 Task: Explore Airbnb listings for your stay for an upcoming conference in San Antonio, Texas, with a focus on Airbnb options near the conference center.
Action: Mouse moved to (380, 93)
Screenshot: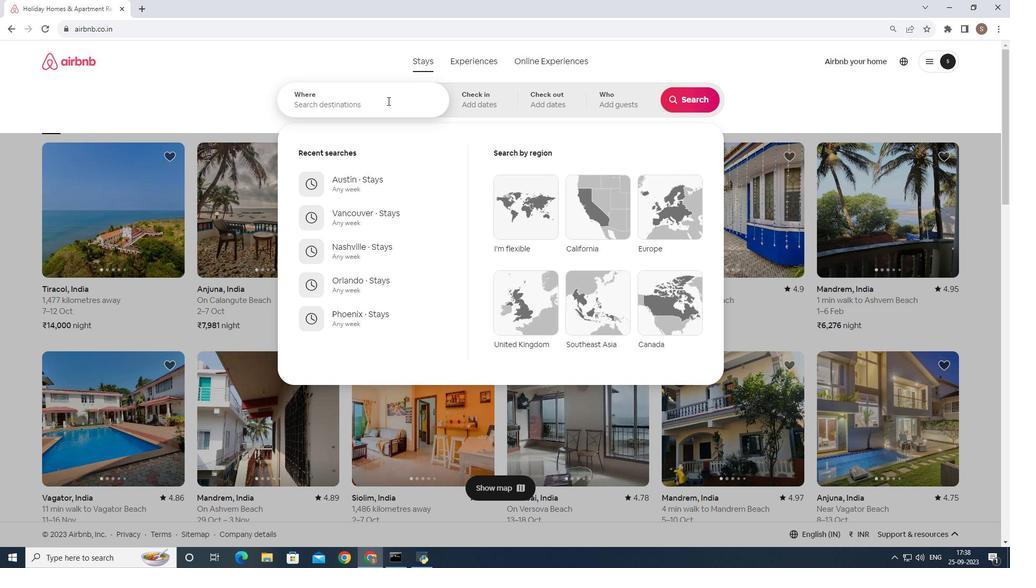 
Action: Key pressed san<Key.space>antonio
Screenshot: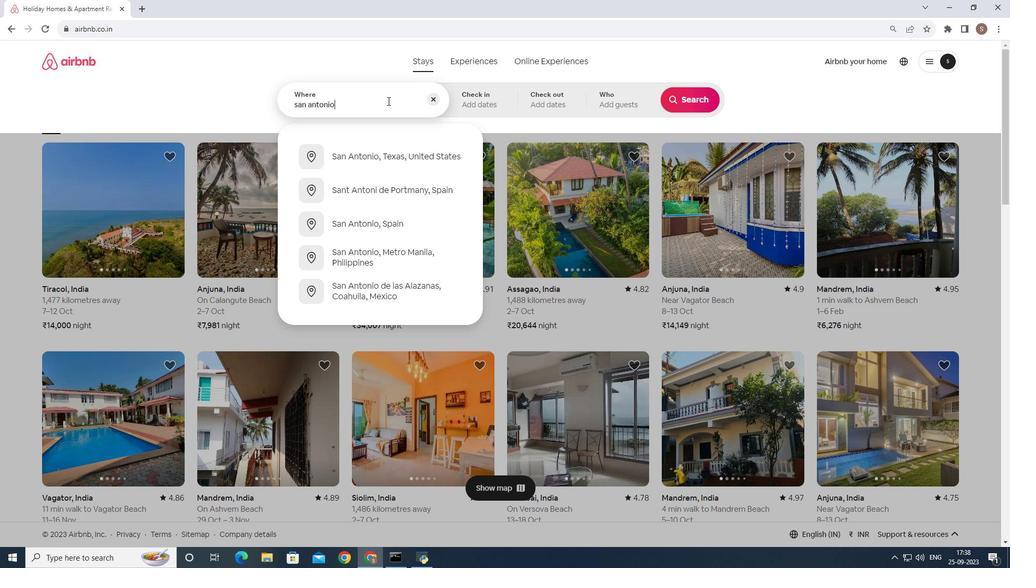 
Action: Mouse moved to (372, 146)
Screenshot: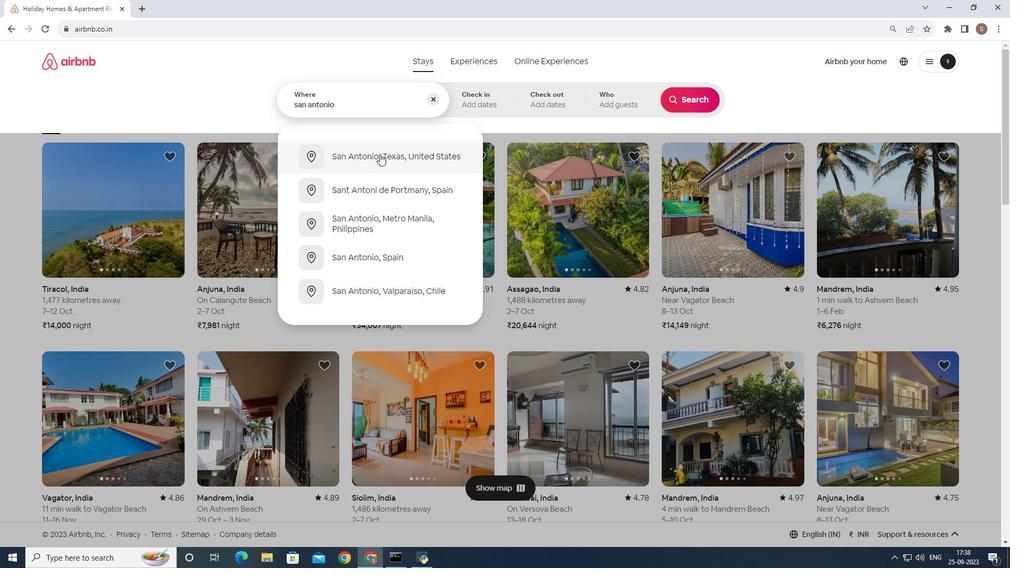 
Action: Mouse pressed left at (372, 146)
Screenshot: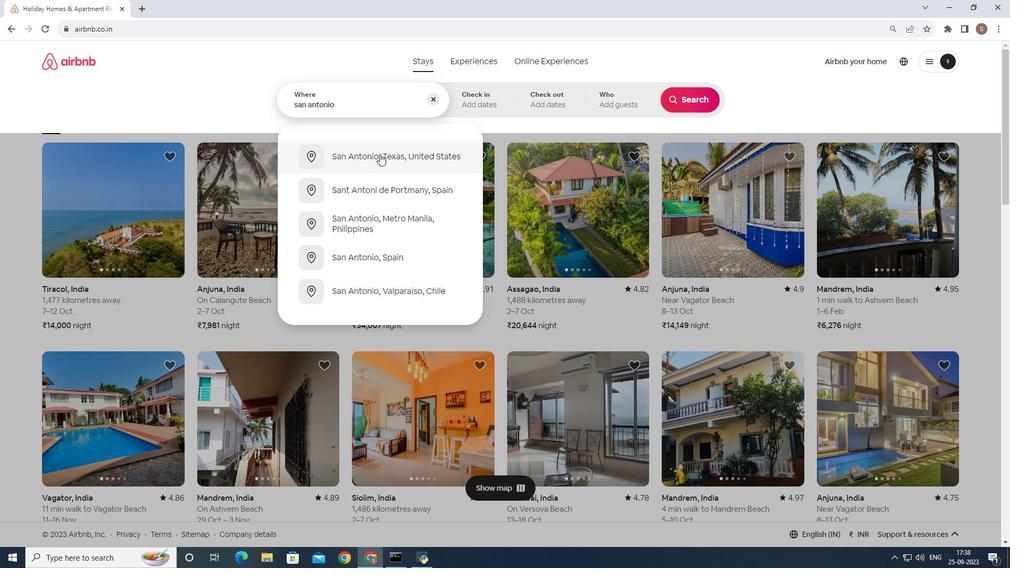 
Action: Mouse moved to (658, 100)
Screenshot: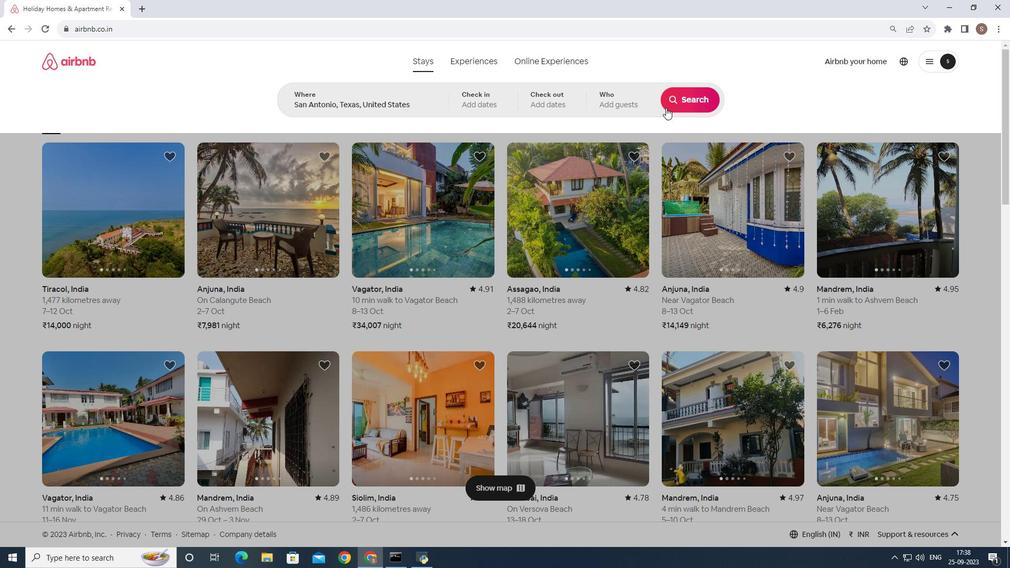 
Action: Mouse pressed left at (658, 100)
Screenshot: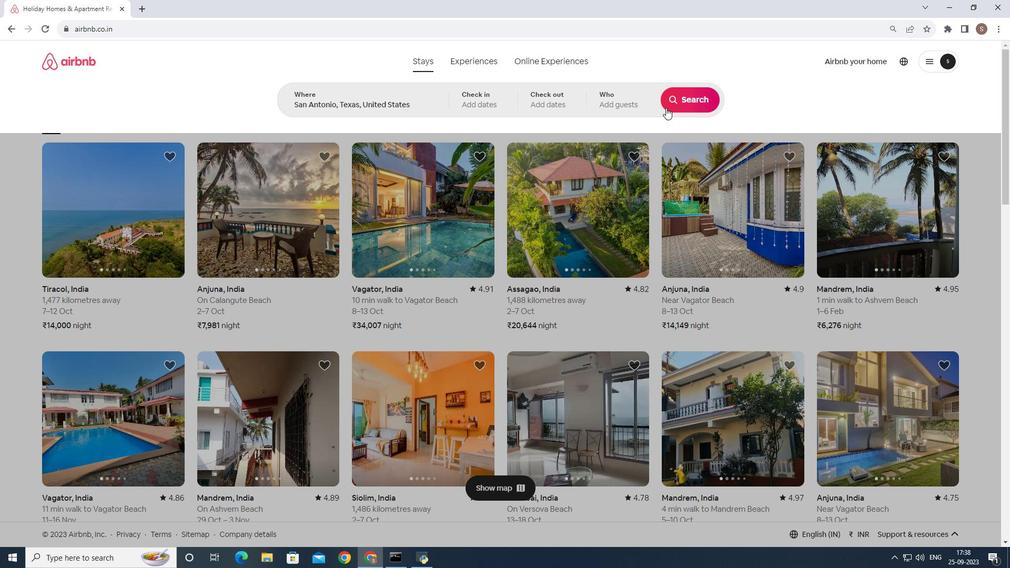 
Action: Mouse moved to (842, 106)
Screenshot: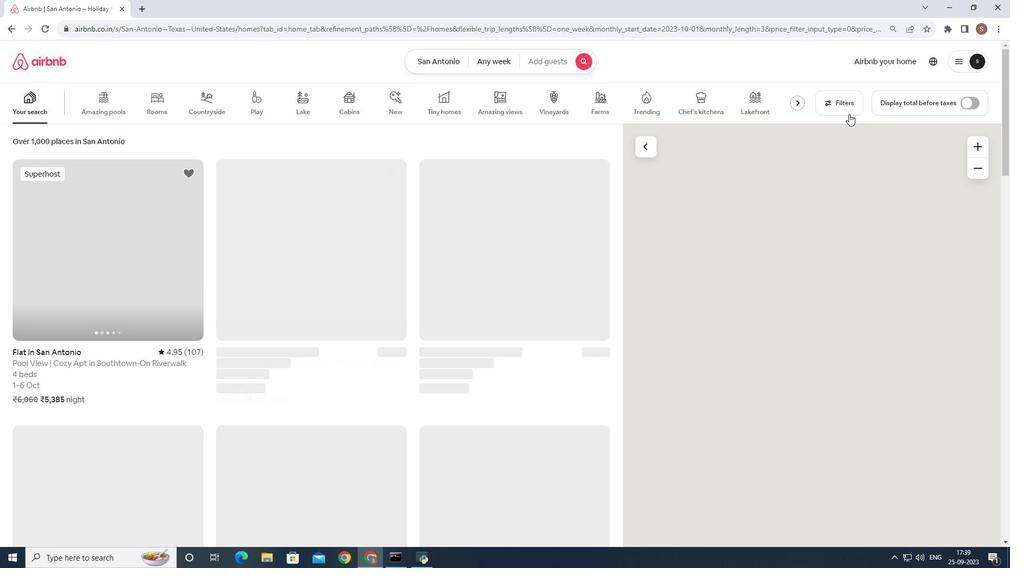 
Action: Mouse pressed left at (842, 106)
Screenshot: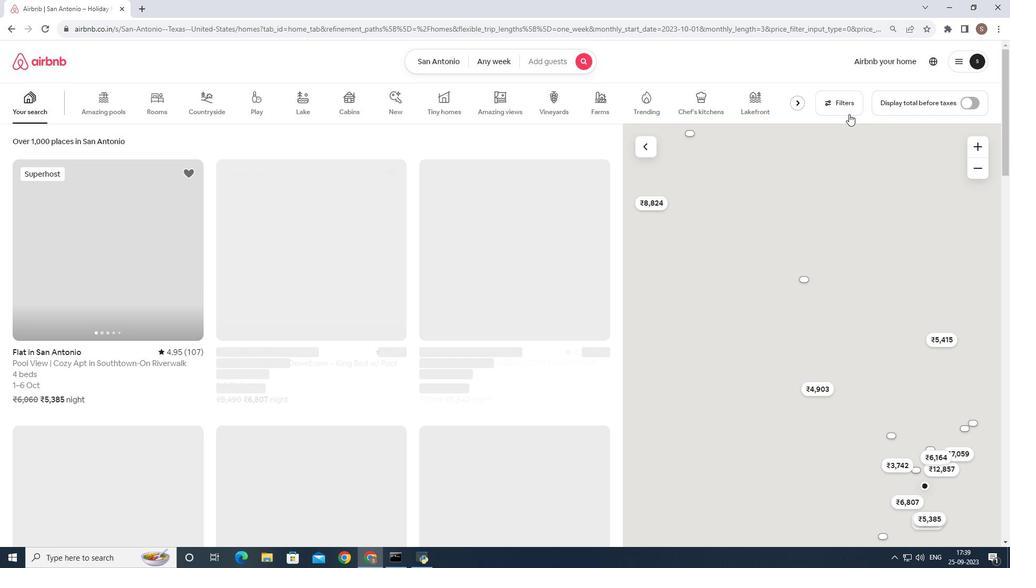 
Action: Mouse moved to (842, 101)
Screenshot: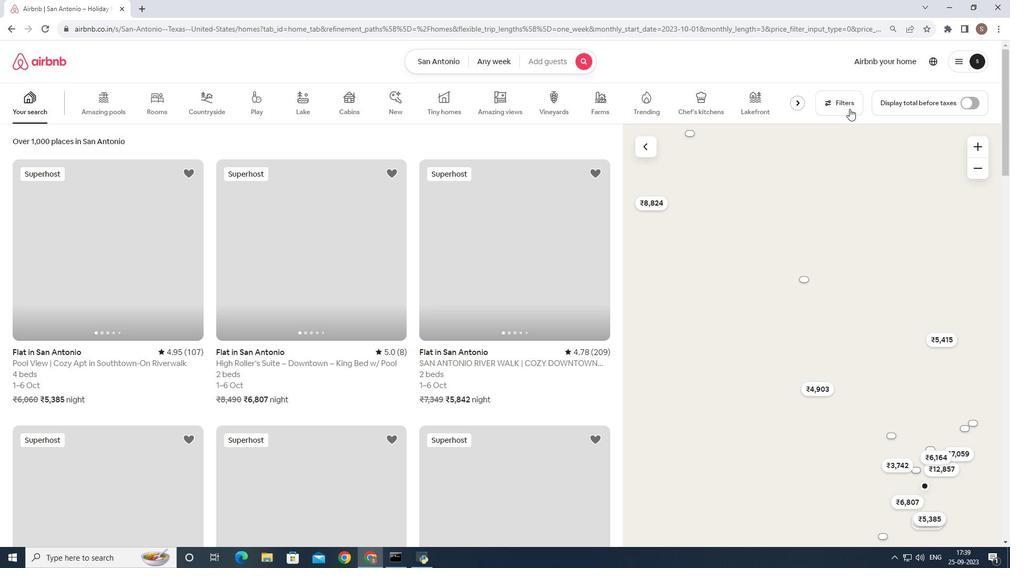 
Action: Mouse pressed left at (842, 101)
Screenshot: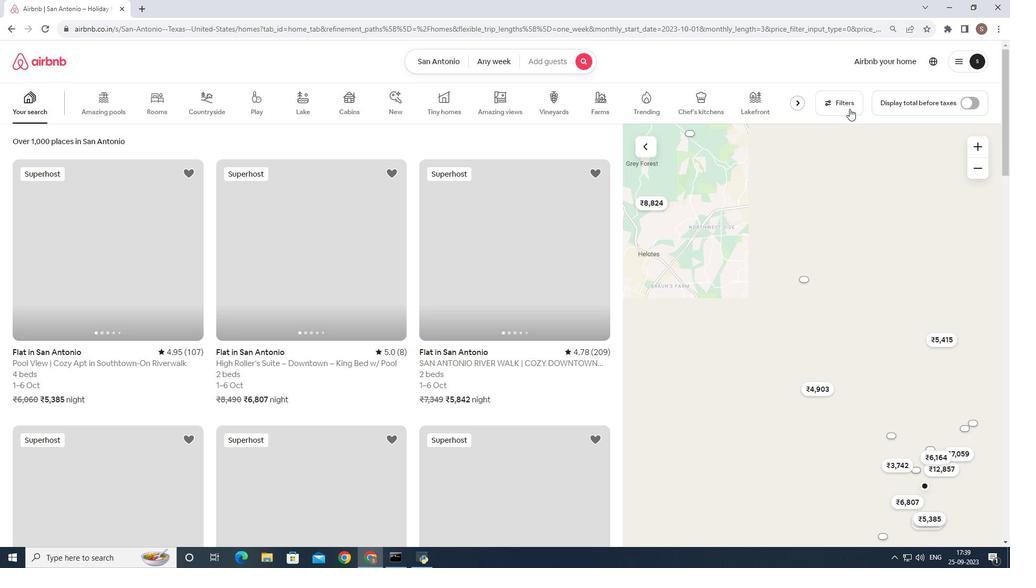 
Action: Mouse moved to (457, 265)
Screenshot: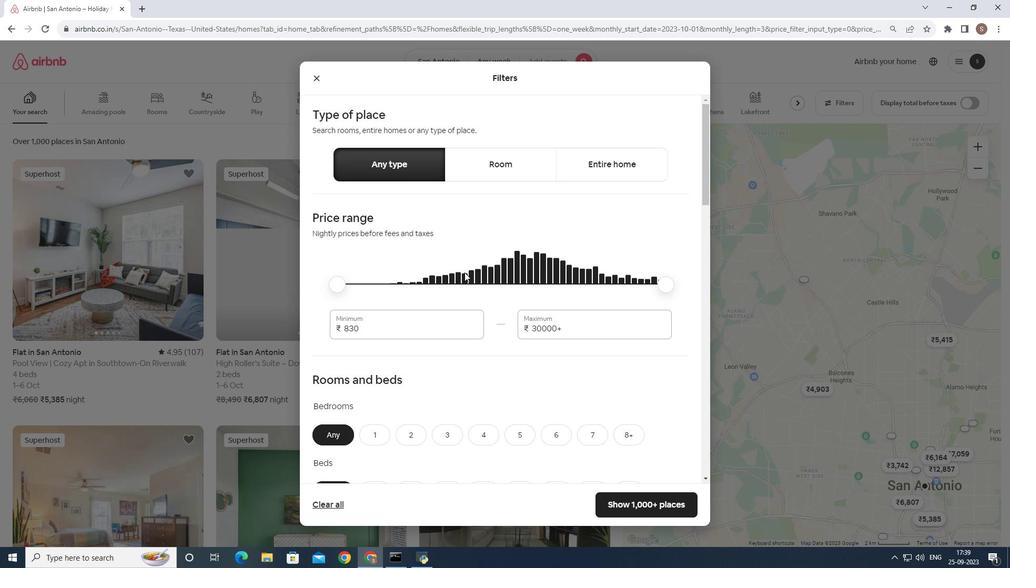 
Action: Mouse scrolled (457, 264) with delta (0, 0)
Screenshot: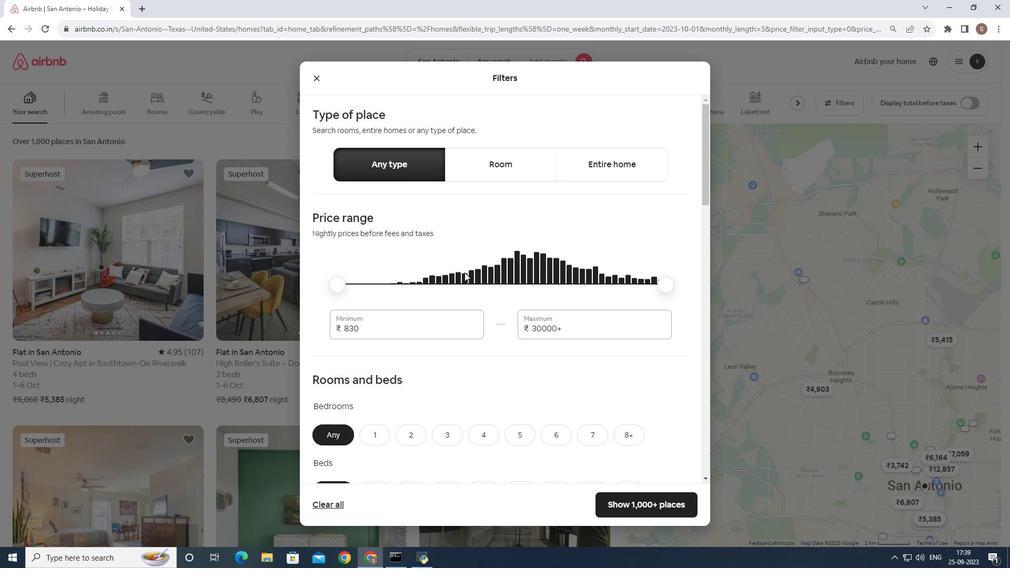 
Action: Mouse moved to (402, 223)
Screenshot: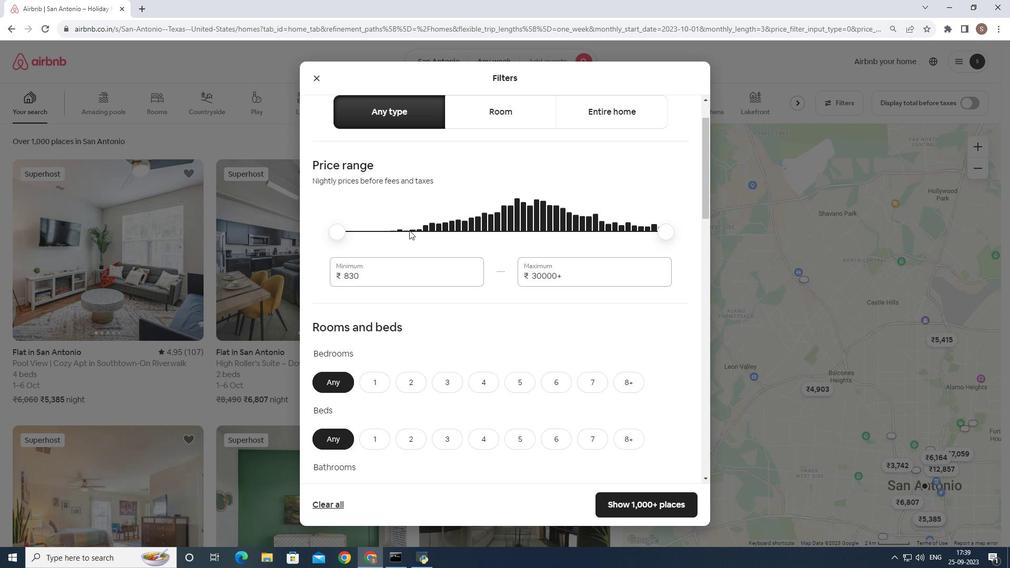 
Action: Mouse pressed left at (402, 223)
Screenshot: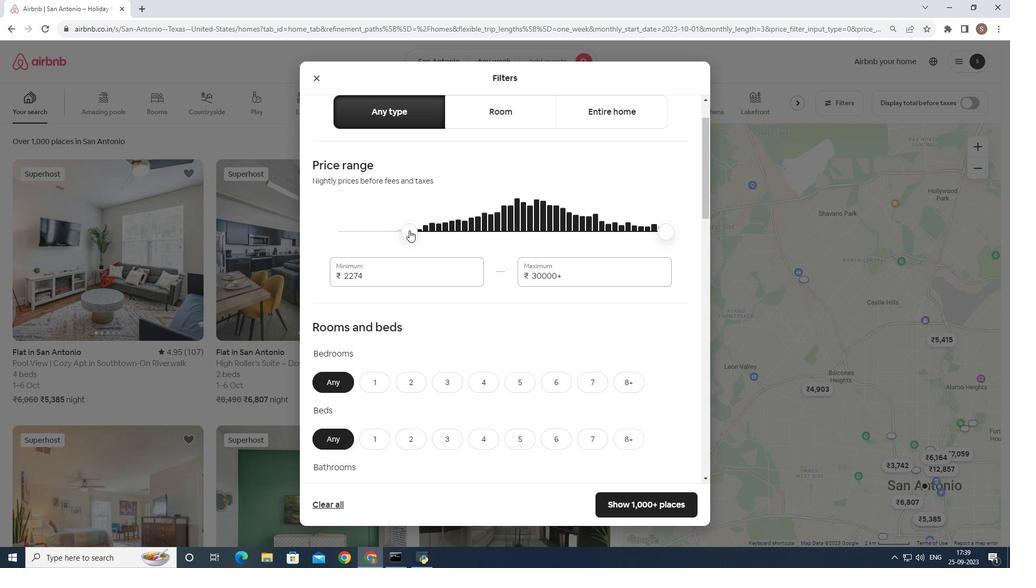 
Action: Mouse moved to (639, 221)
Screenshot: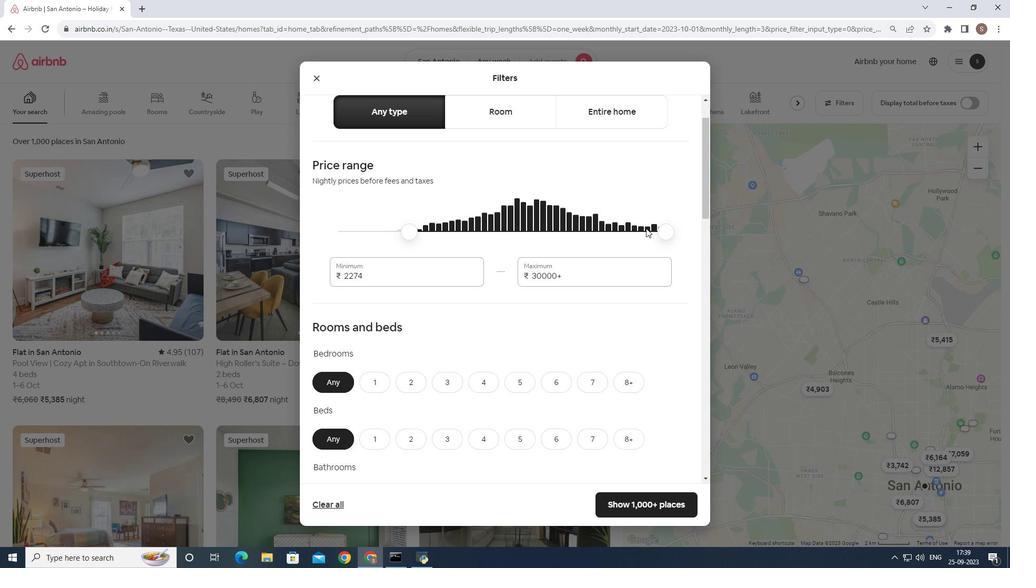 
Action: Mouse pressed left at (639, 221)
Screenshot: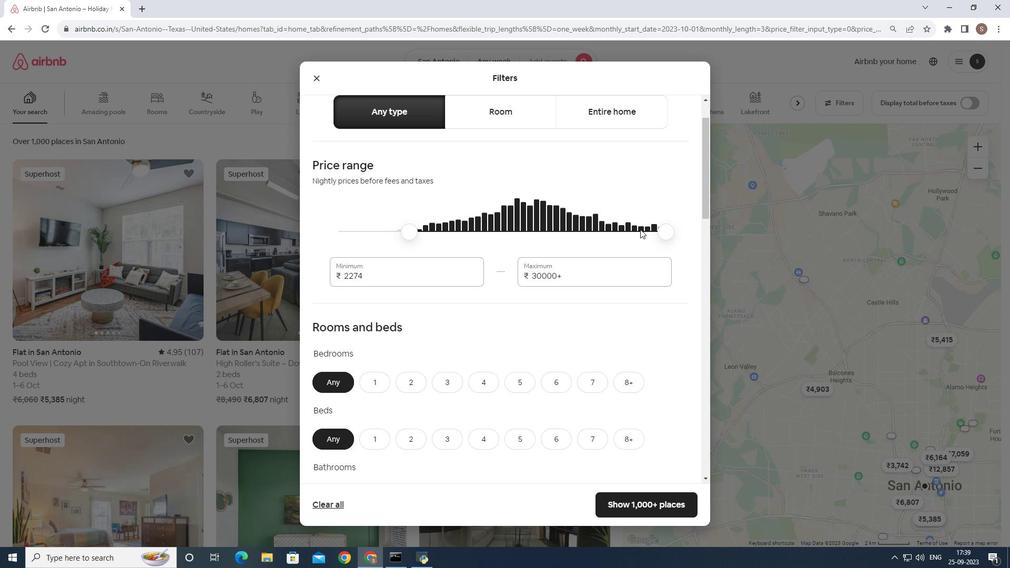 
Action: Mouse moved to (632, 222)
Screenshot: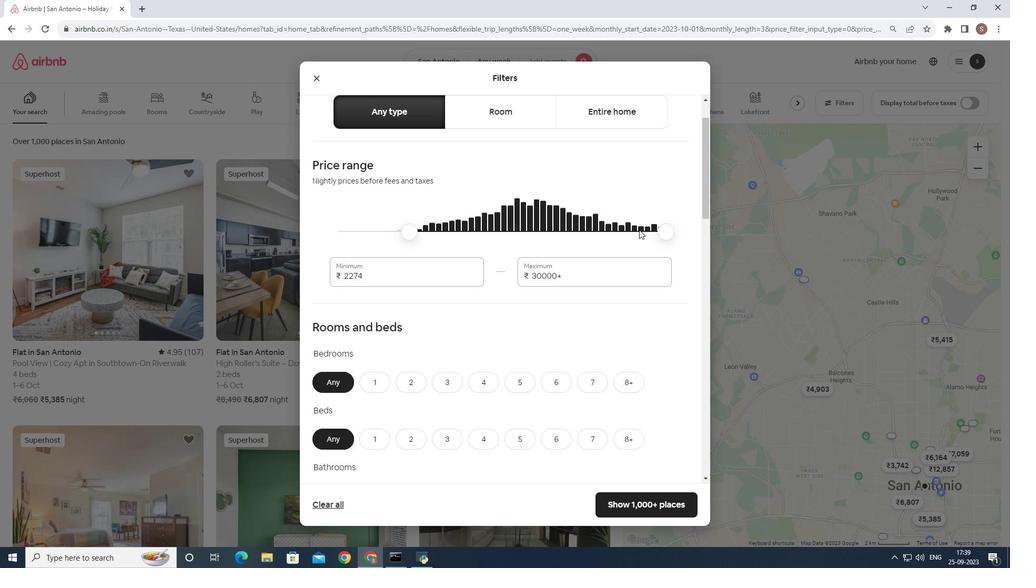 
Action: Mouse pressed left at (632, 222)
Screenshot: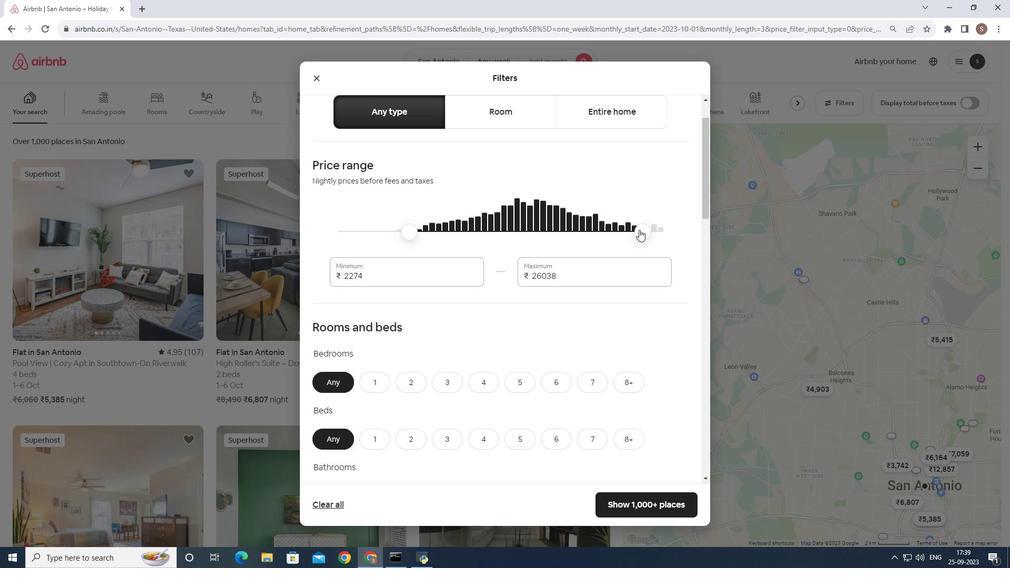 
Action: Mouse moved to (627, 224)
Screenshot: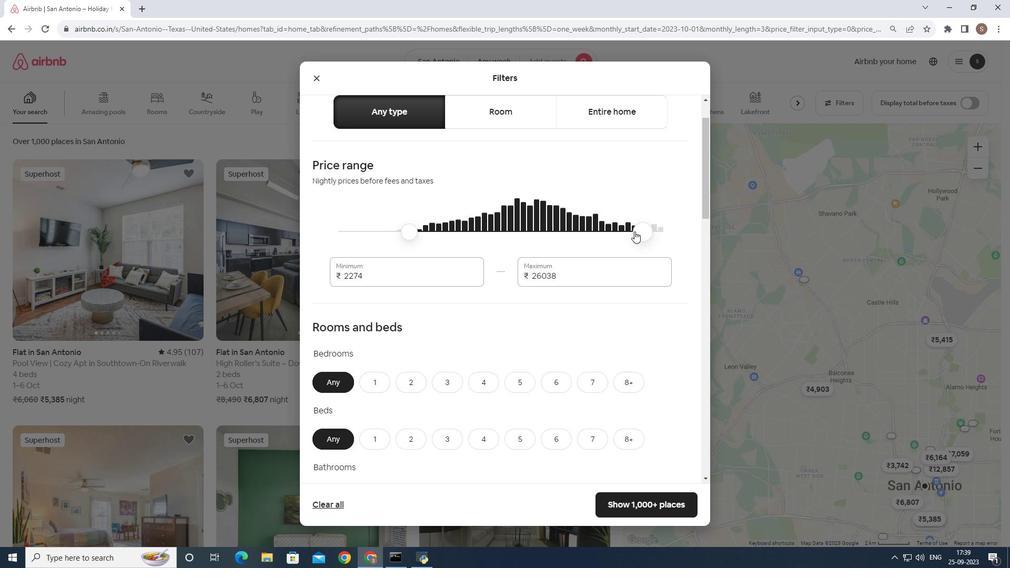 
Action: Mouse pressed left at (627, 224)
Screenshot: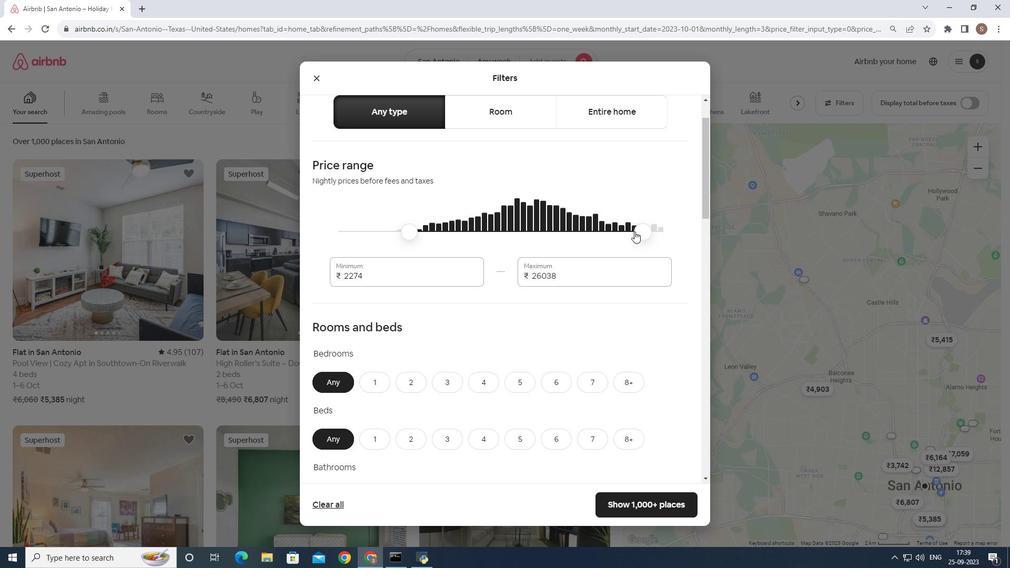 
Action: Mouse moved to (466, 275)
Screenshot: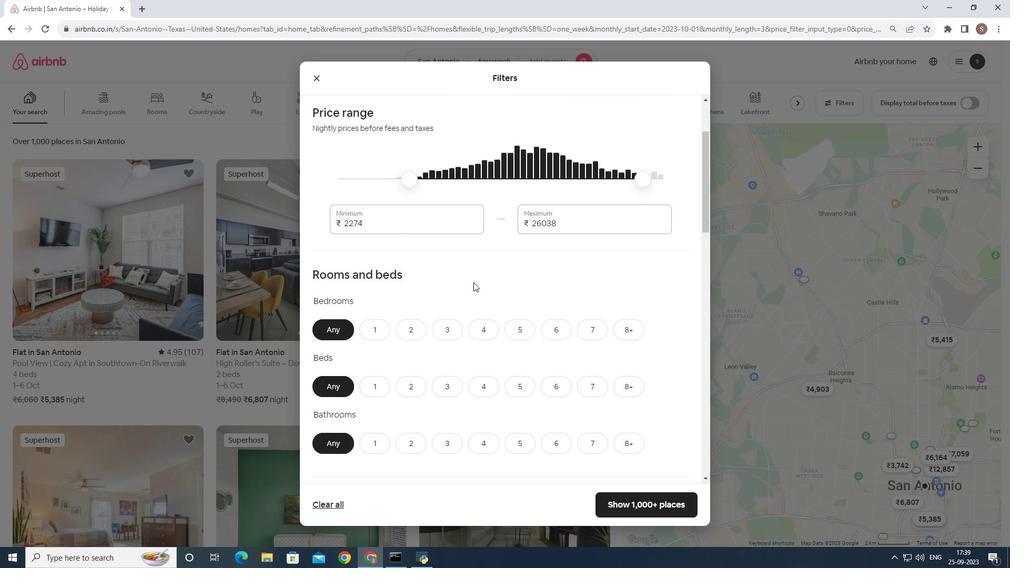 
Action: Mouse scrolled (466, 274) with delta (0, 0)
Screenshot: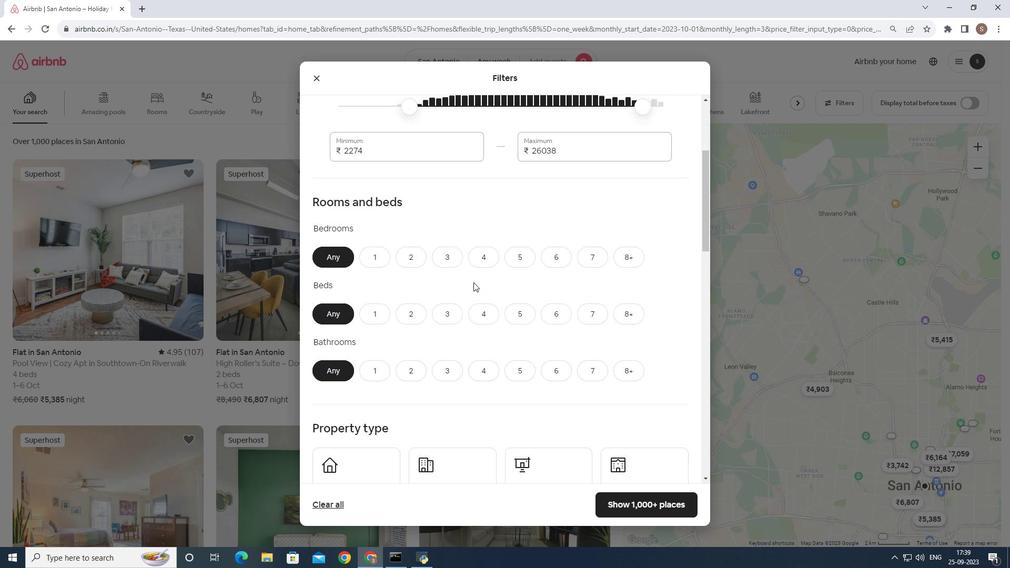 
Action: Mouse scrolled (466, 274) with delta (0, 0)
Screenshot: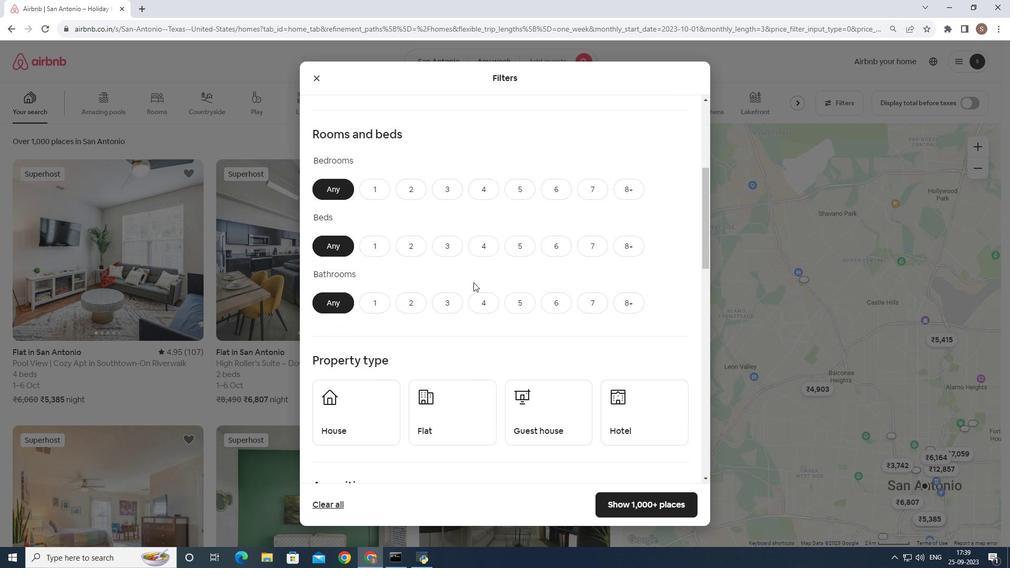 
Action: Mouse scrolled (466, 274) with delta (0, 0)
Screenshot: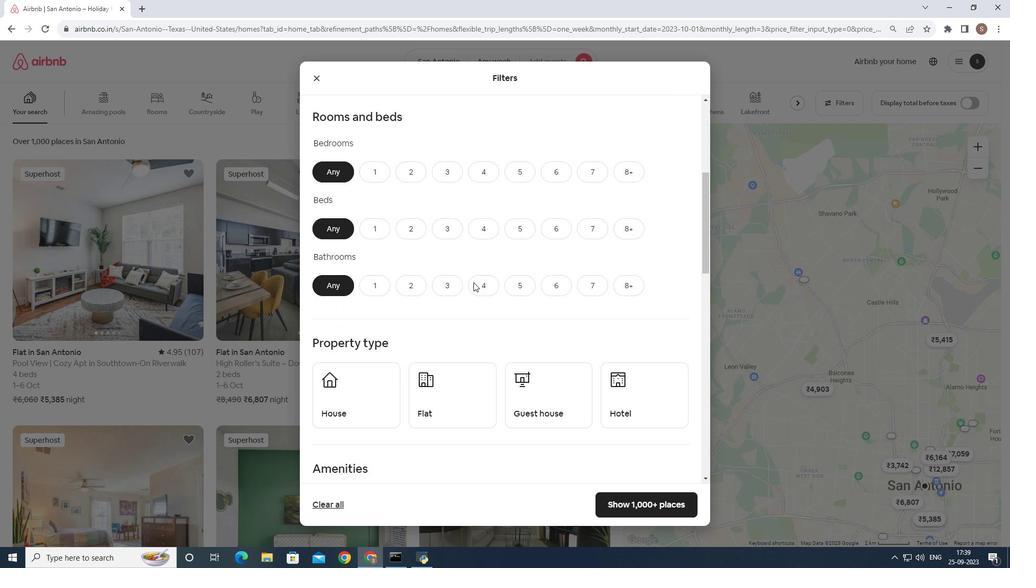 
Action: Mouse scrolled (466, 274) with delta (0, 0)
Screenshot: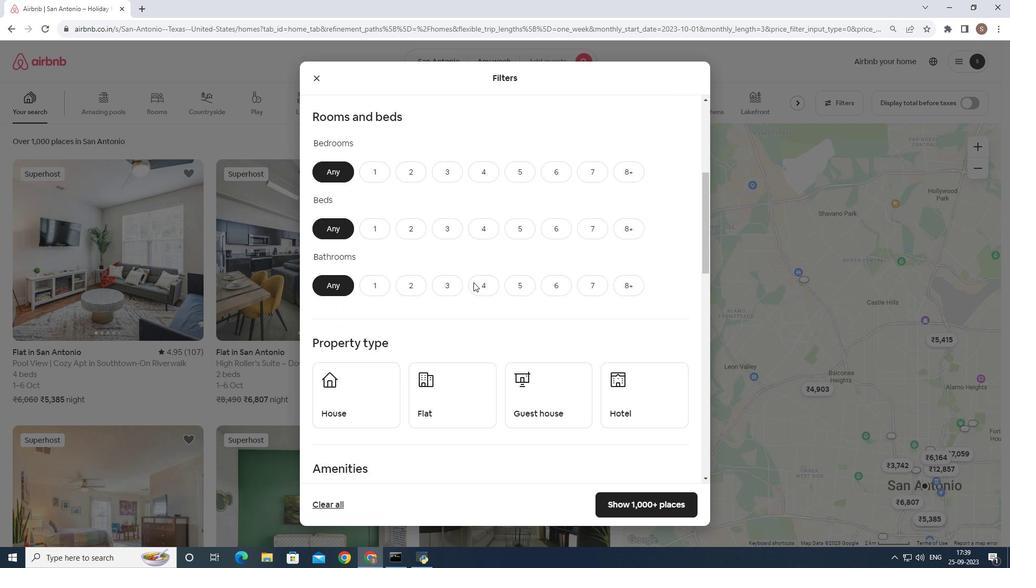 
Action: Mouse moved to (459, 274)
Screenshot: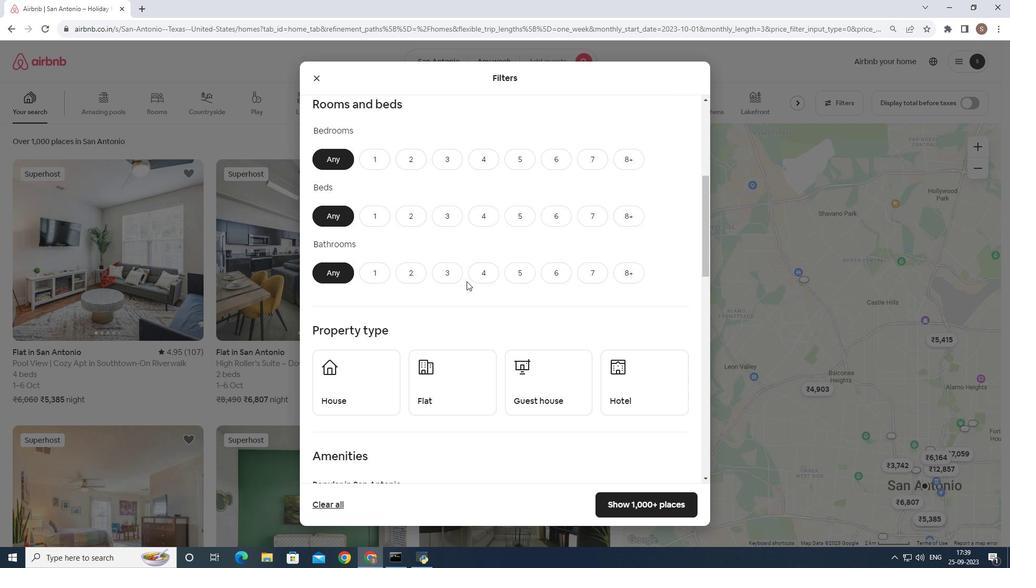 
Action: Mouse scrolled (459, 273) with delta (0, 0)
Screenshot: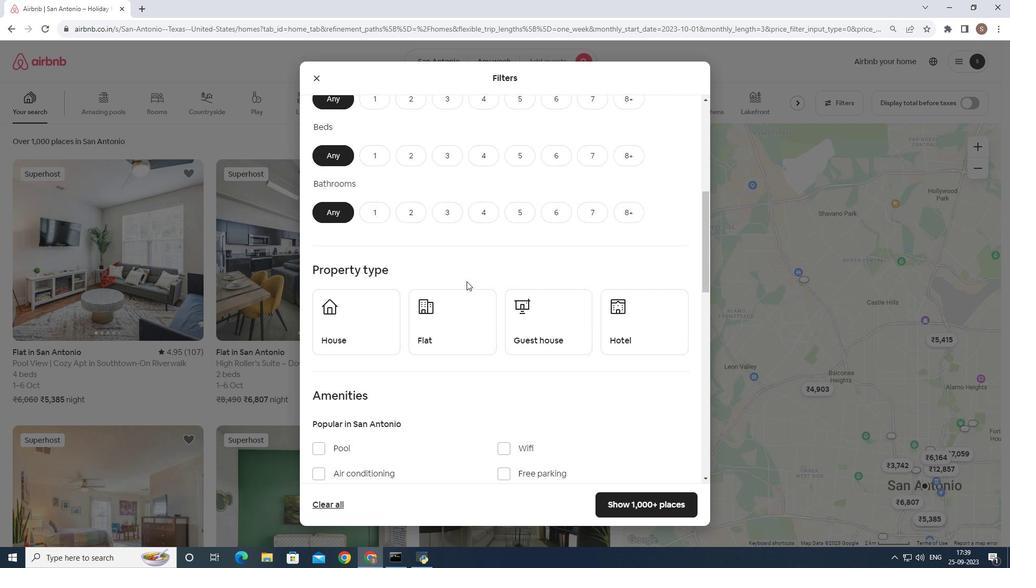 
Action: Mouse scrolled (459, 273) with delta (0, 0)
Screenshot: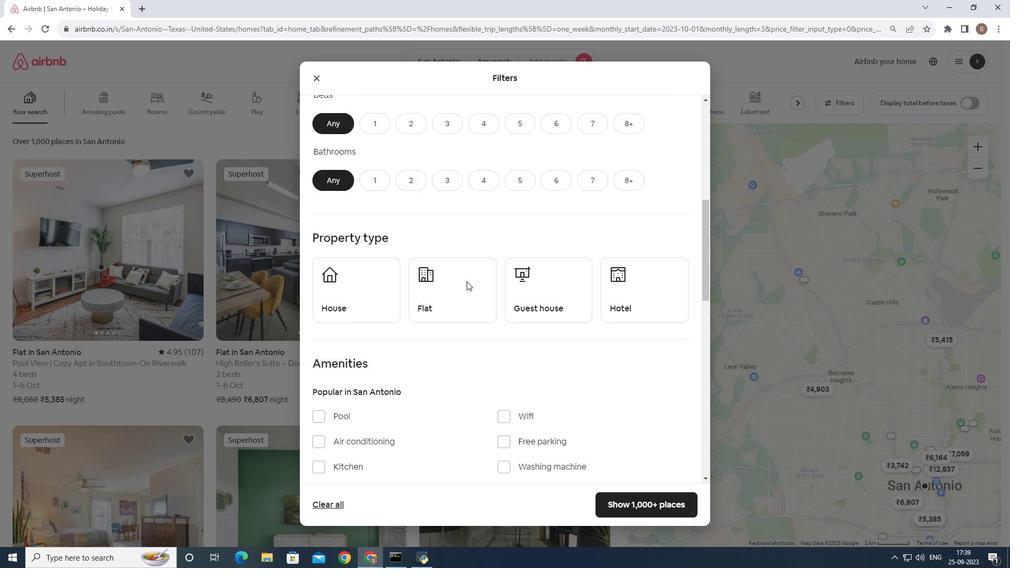 
Action: Mouse moved to (478, 261)
Screenshot: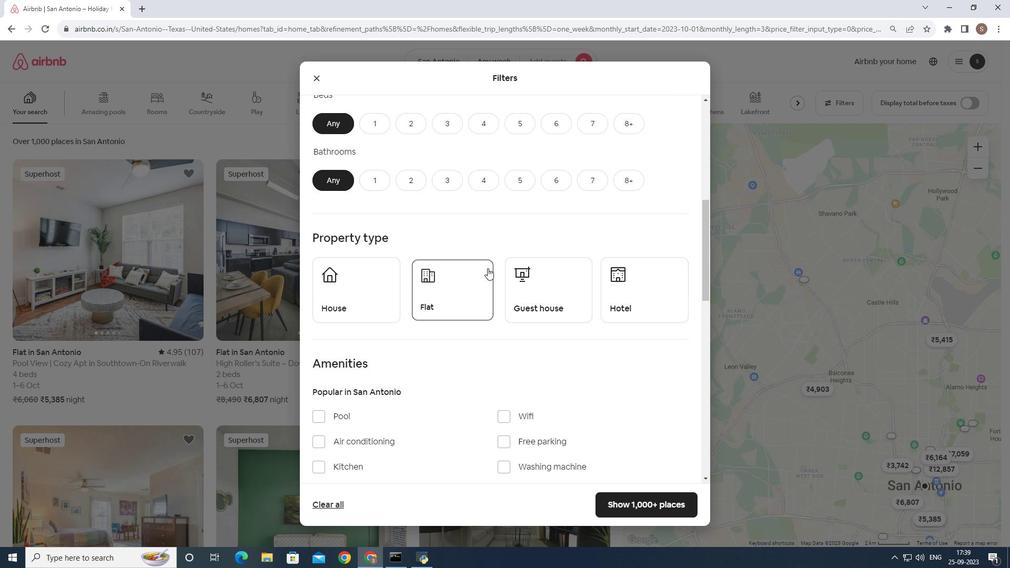 
Action: Mouse pressed left at (478, 261)
Screenshot: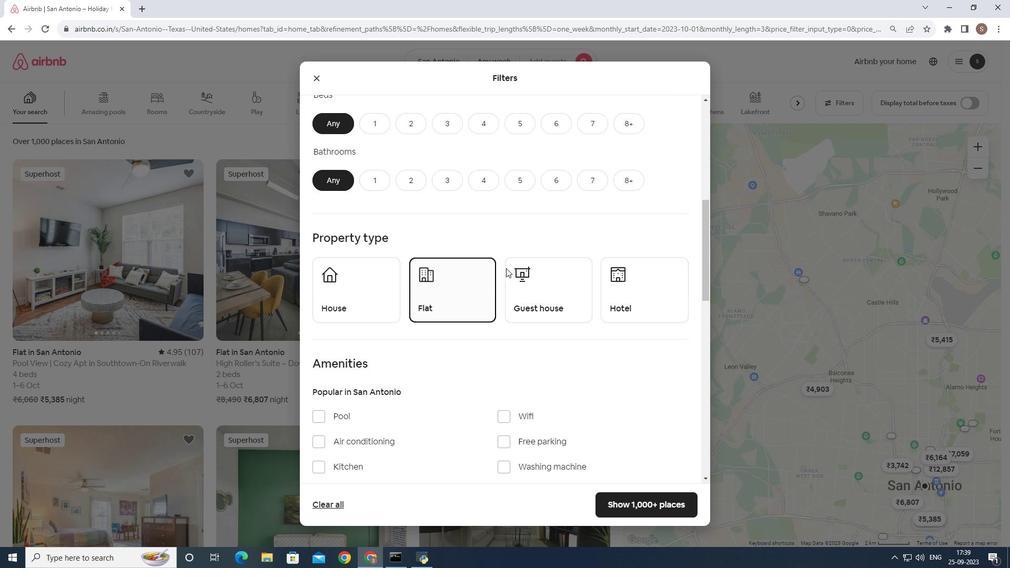 
Action: Mouse moved to (535, 271)
Screenshot: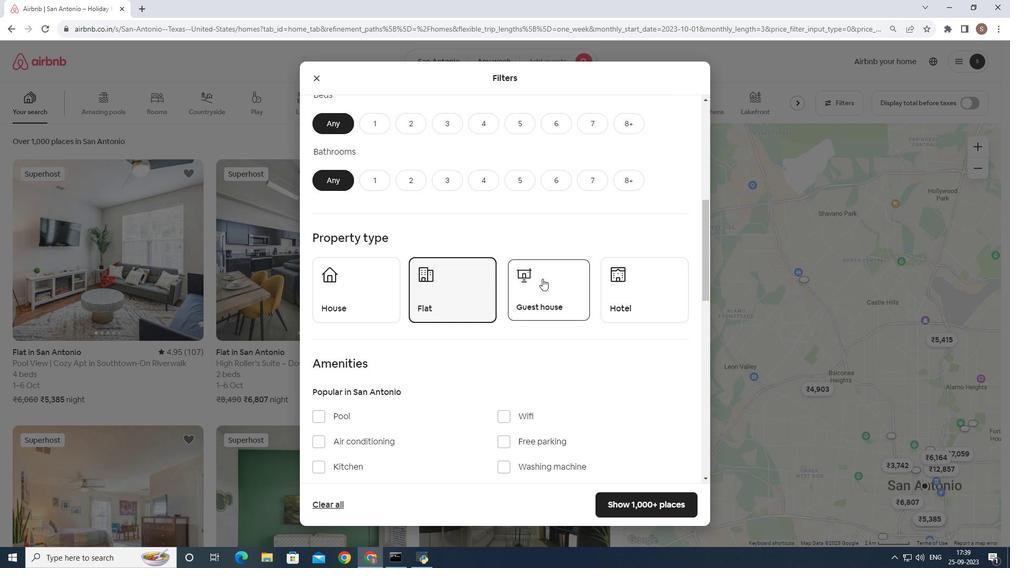 
Action: Mouse pressed left at (535, 271)
Screenshot: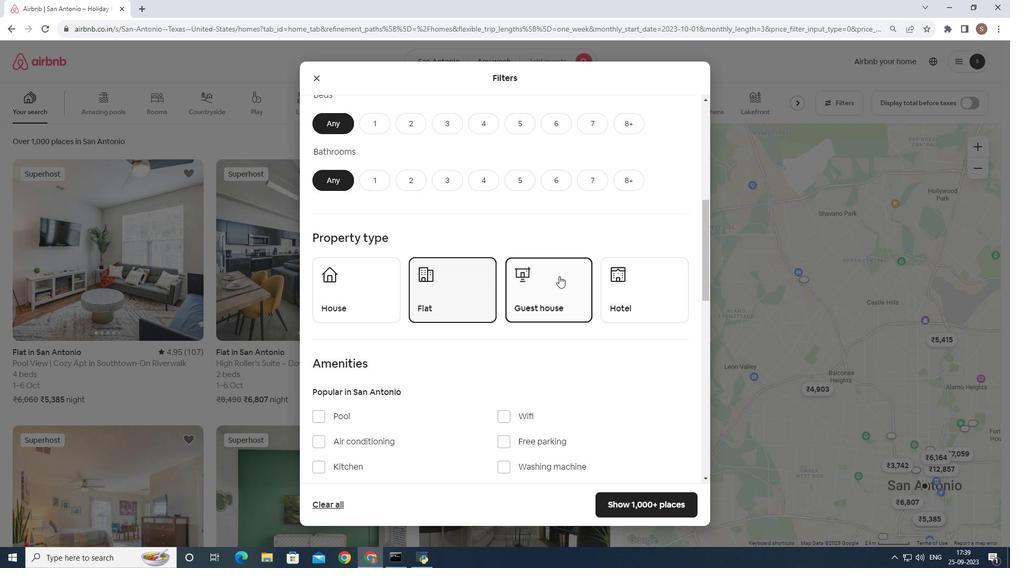 
Action: Mouse moved to (595, 272)
Screenshot: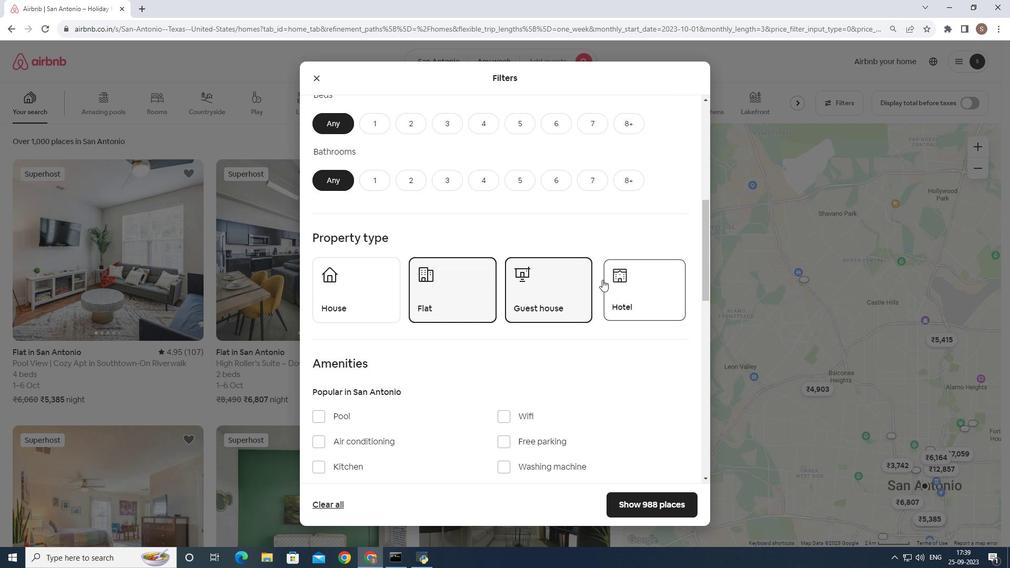 
Action: Mouse pressed left at (595, 272)
Screenshot: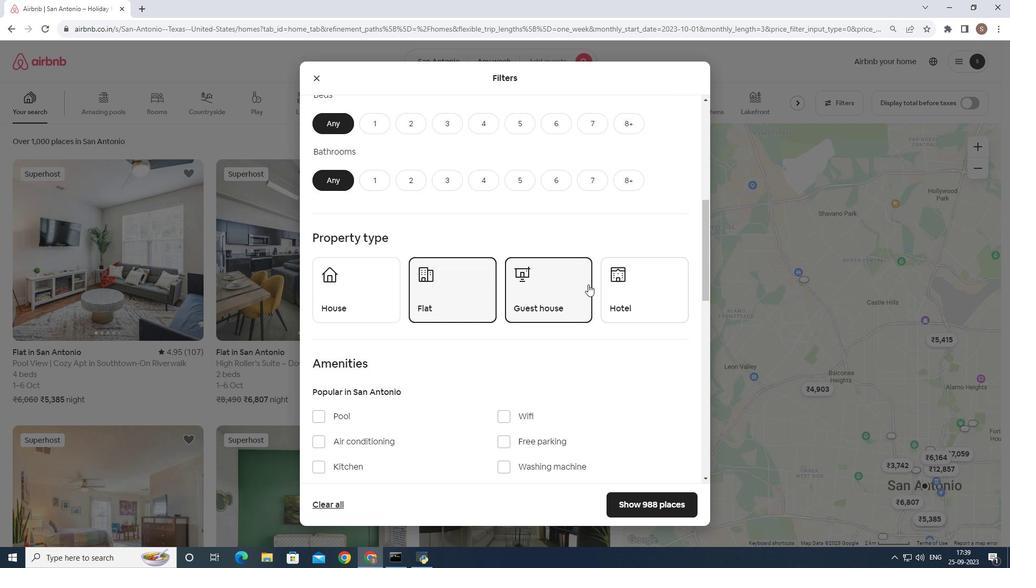 
Action: Mouse moved to (484, 283)
Screenshot: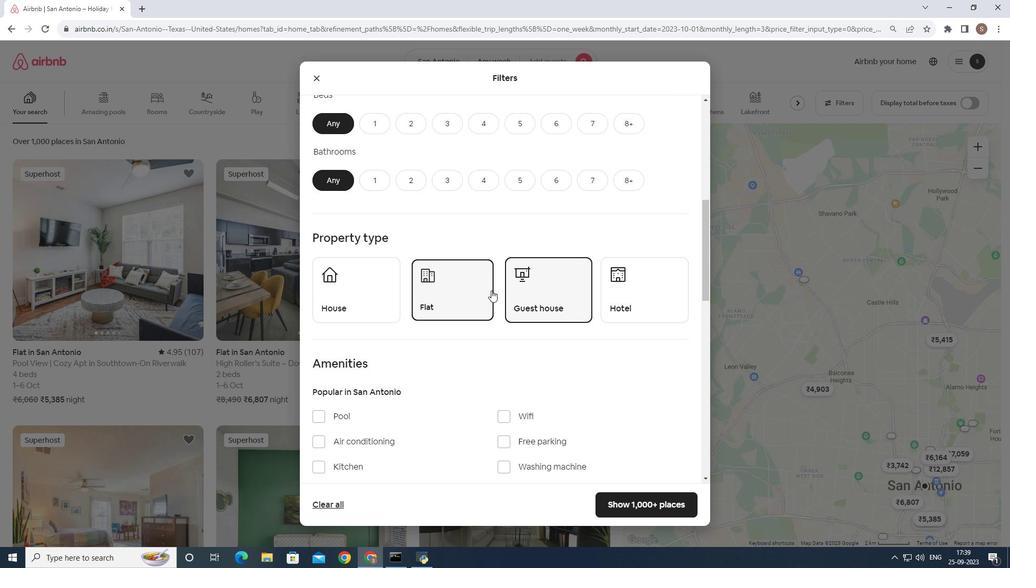 
Action: Mouse pressed left at (484, 283)
Screenshot: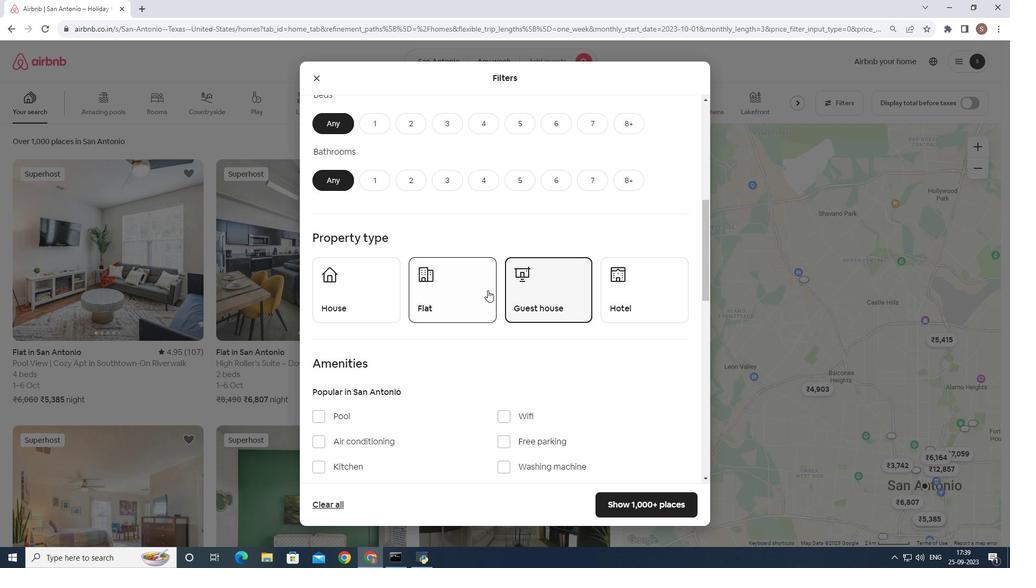 
Action: Mouse moved to (378, 327)
Screenshot: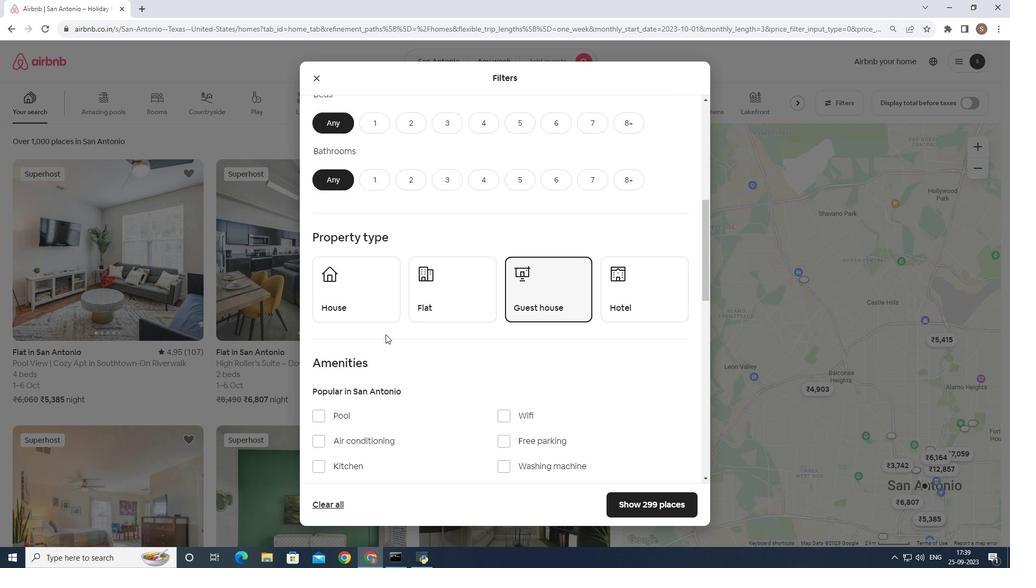 
Action: Mouse scrolled (378, 326) with delta (0, 0)
Screenshot: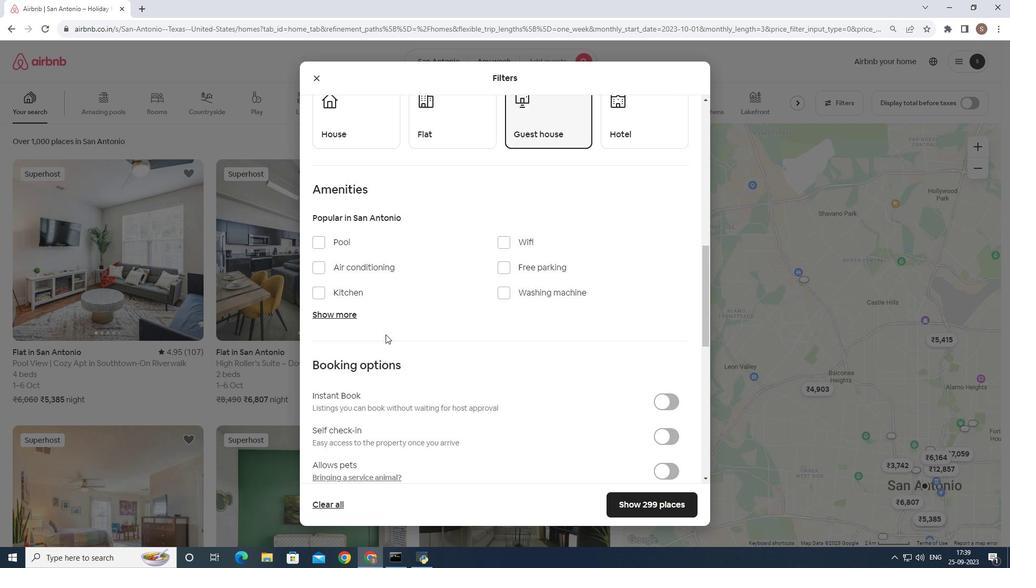 
Action: Mouse scrolled (378, 326) with delta (0, 0)
Screenshot: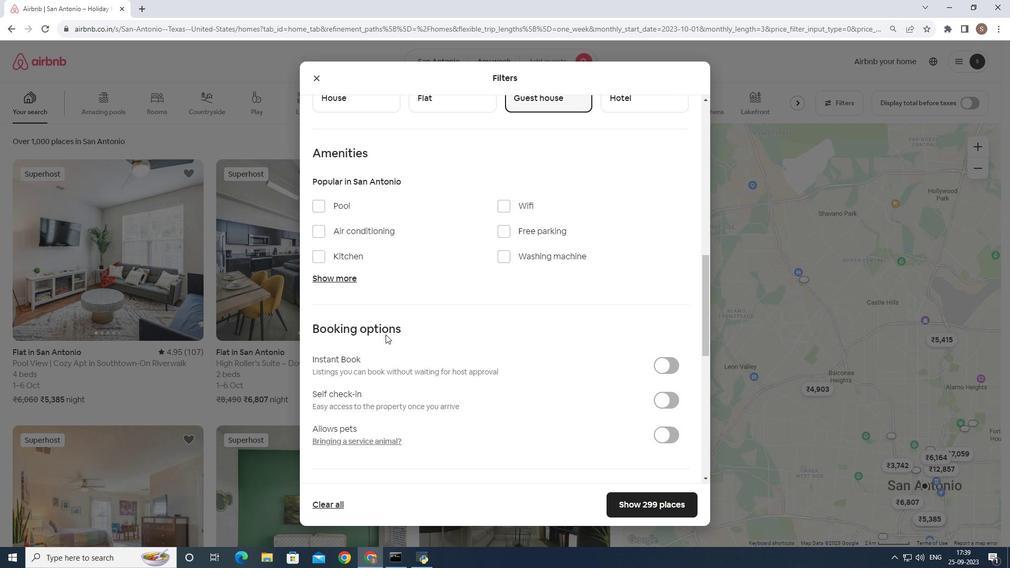 
Action: Mouse scrolled (378, 326) with delta (0, 0)
Screenshot: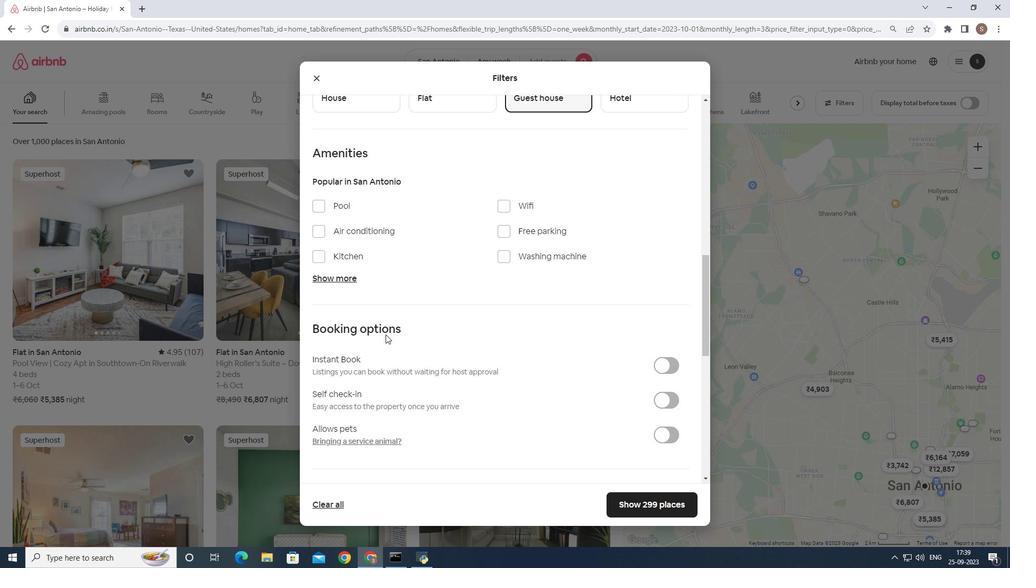
Action: Mouse scrolled (378, 326) with delta (0, 0)
Screenshot: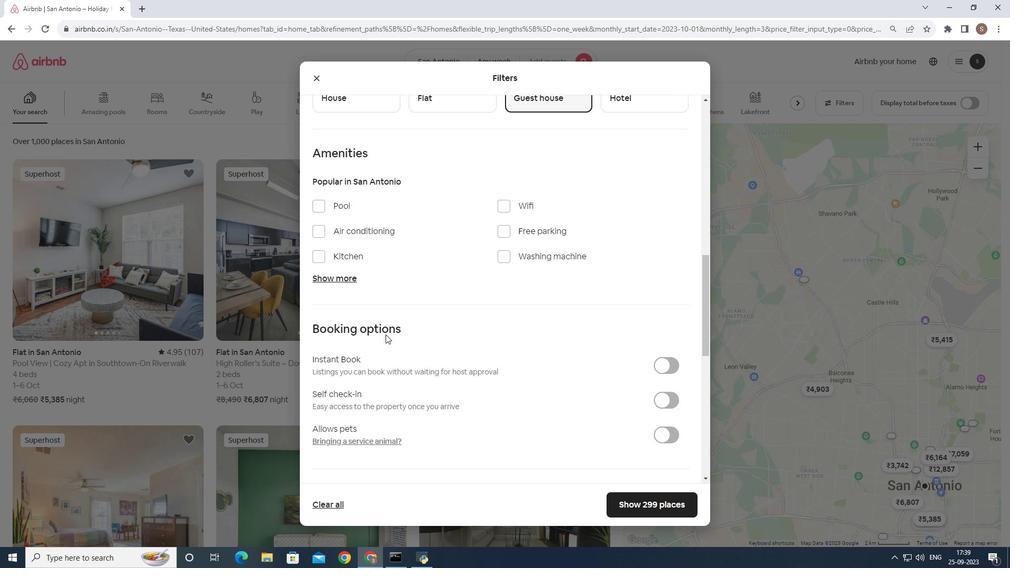 
Action: Mouse moved to (414, 306)
Screenshot: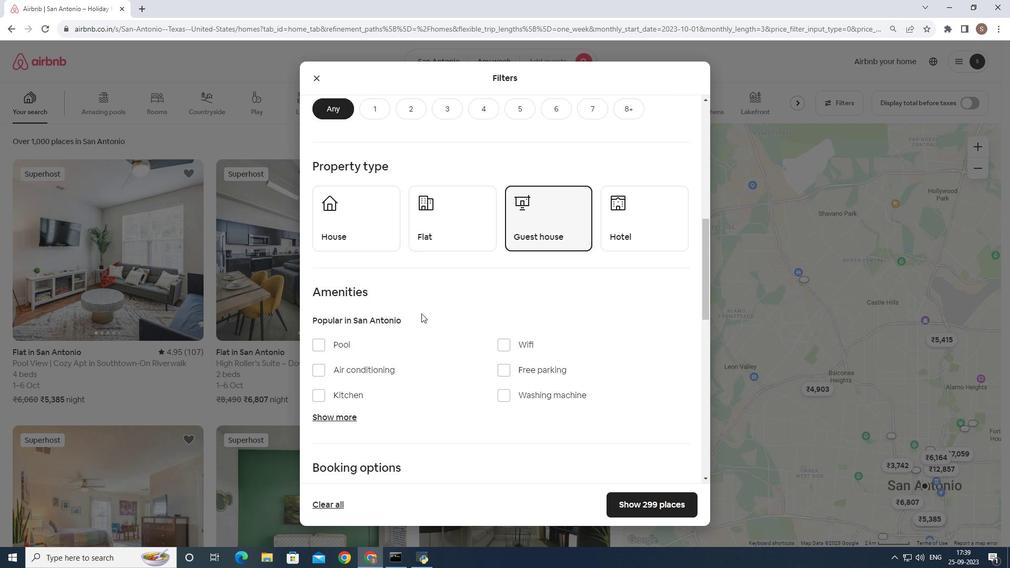 
Action: Mouse scrolled (414, 306) with delta (0, 0)
Screenshot: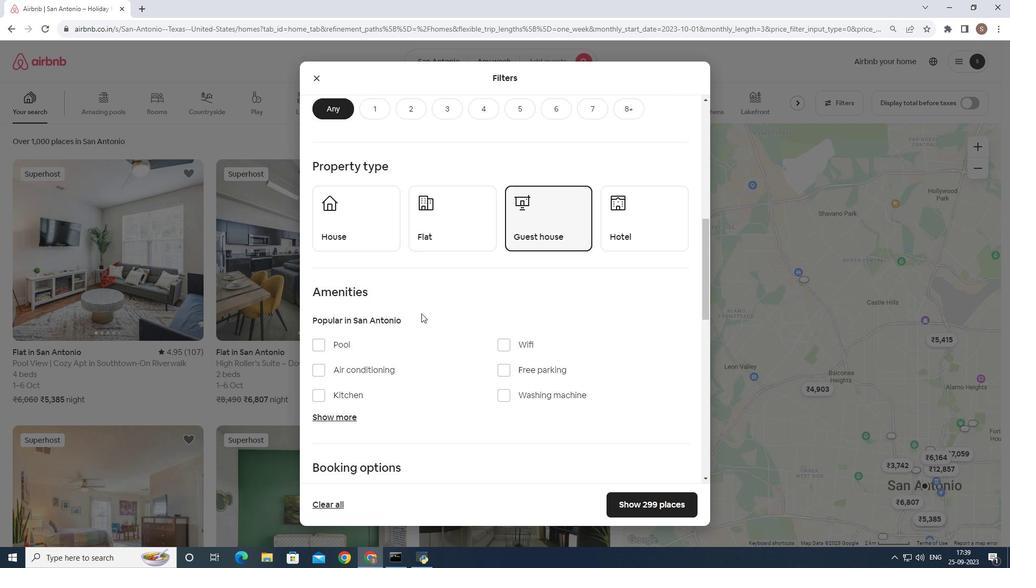 
Action: Mouse scrolled (414, 306) with delta (0, 0)
Screenshot: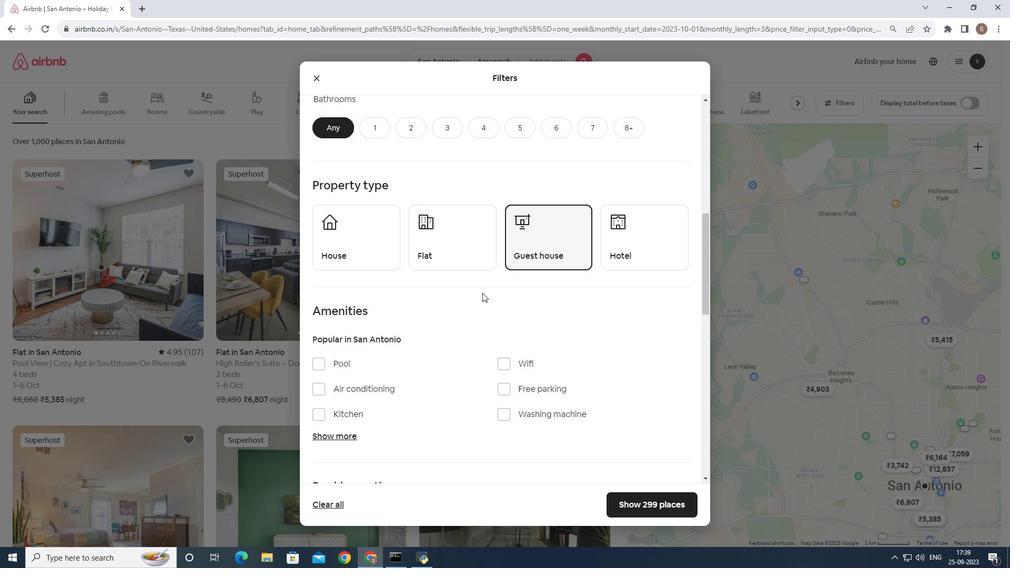 
Action: Mouse scrolled (414, 306) with delta (0, 0)
Screenshot: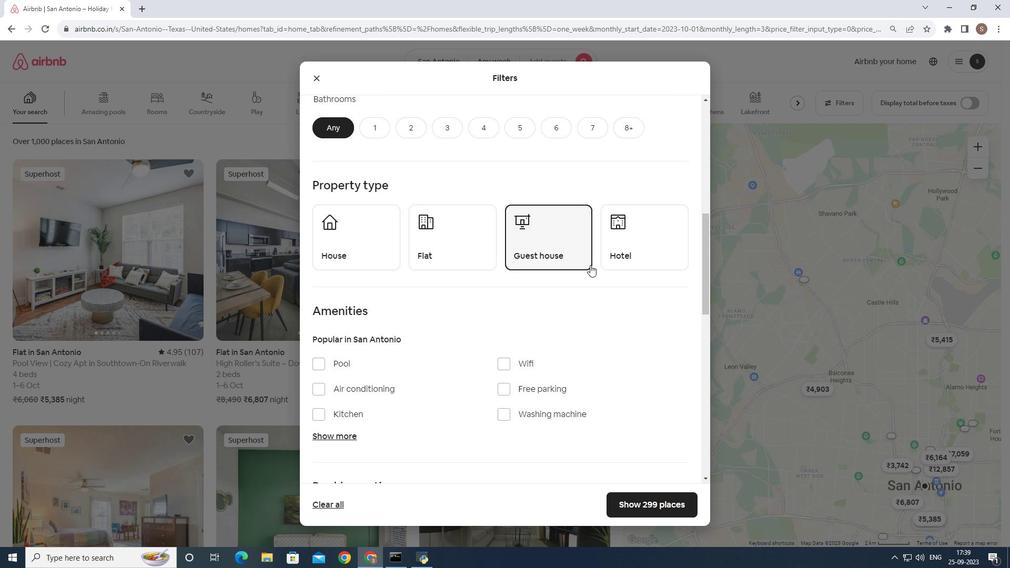 
Action: Mouse moved to (682, 245)
Screenshot: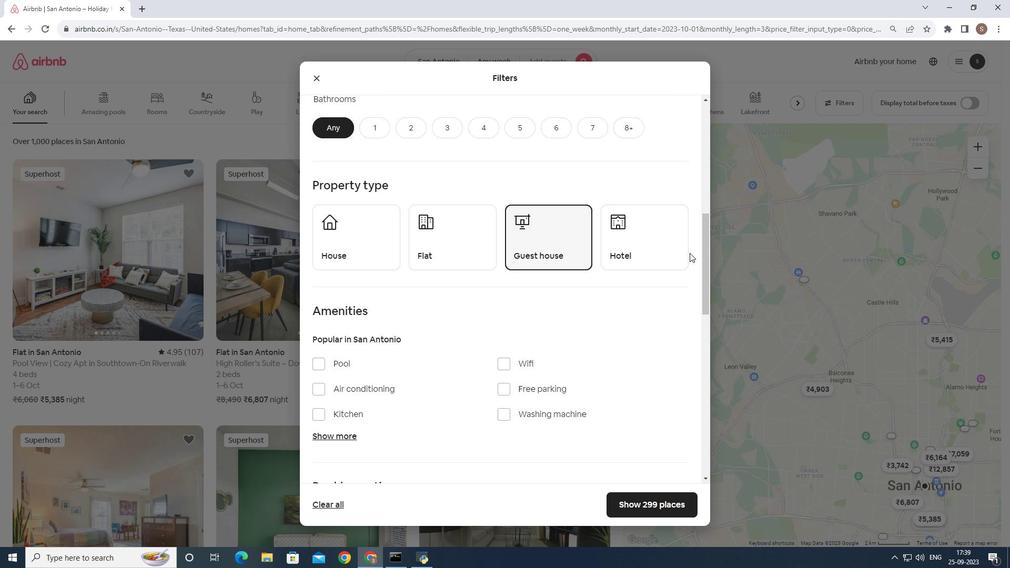 
Action: Mouse pressed left at (682, 245)
Screenshot: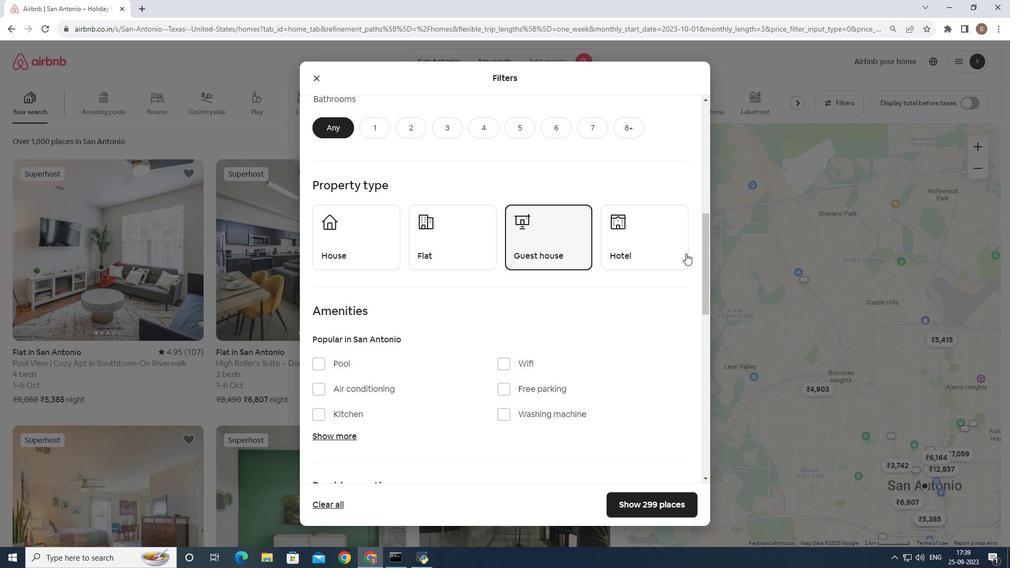 
Action: Mouse moved to (666, 248)
Screenshot: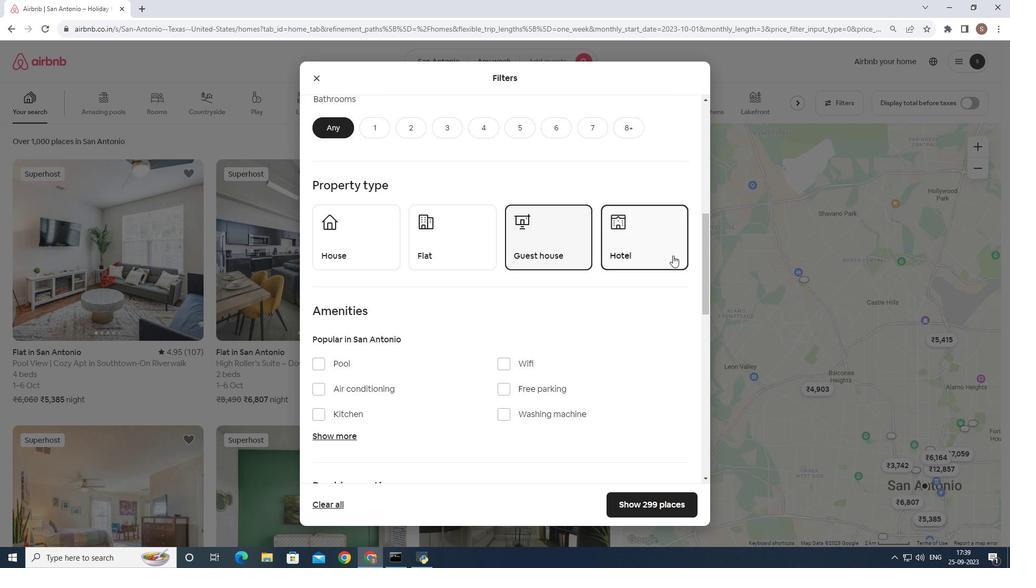 
Action: Mouse pressed left at (666, 248)
Screenshot: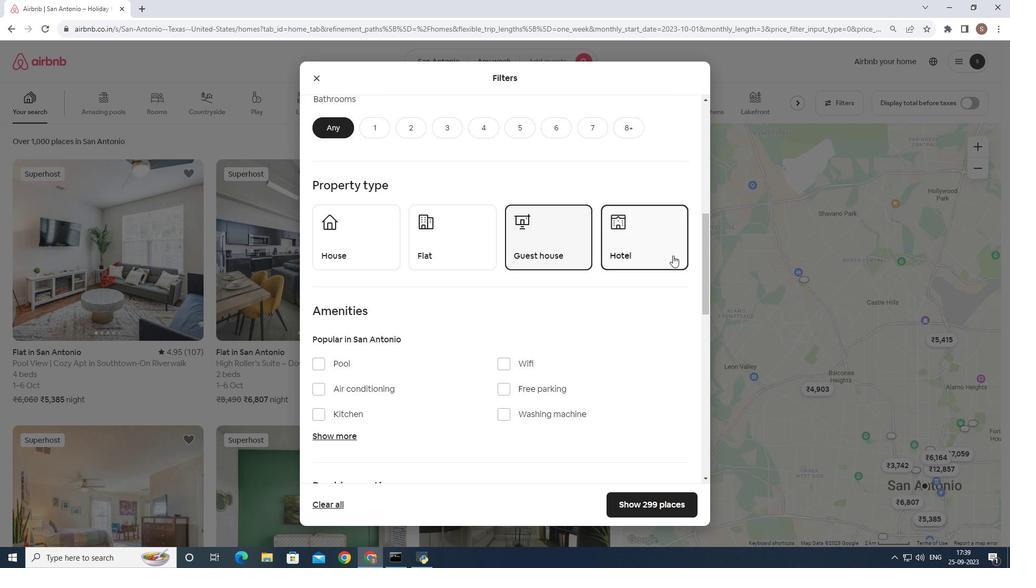 
Action: Mouse moved to (379, 306)
Screenshot: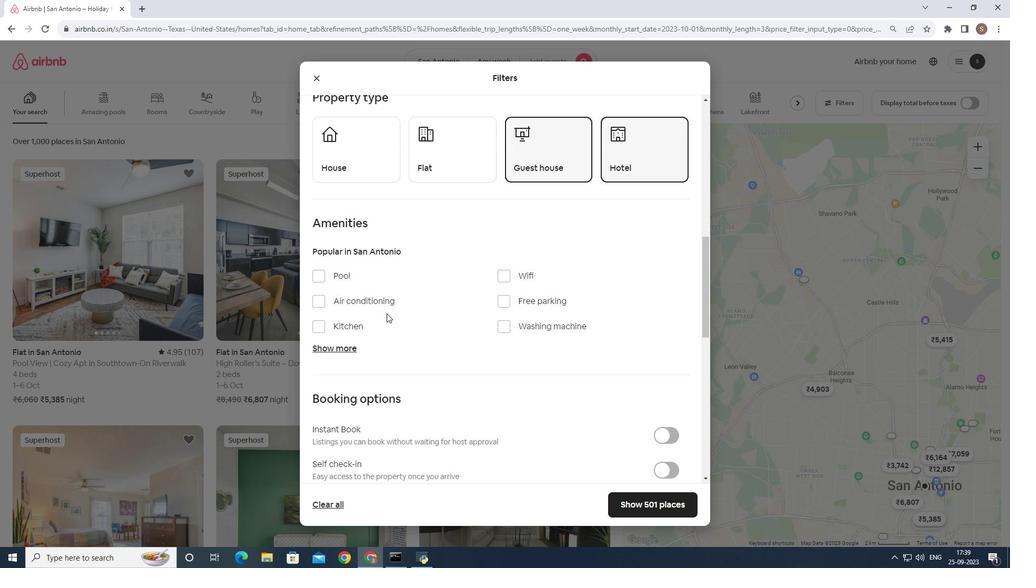 
Action: Mouse scrolled (379, 305) with delta (0, 0)
Screenshot: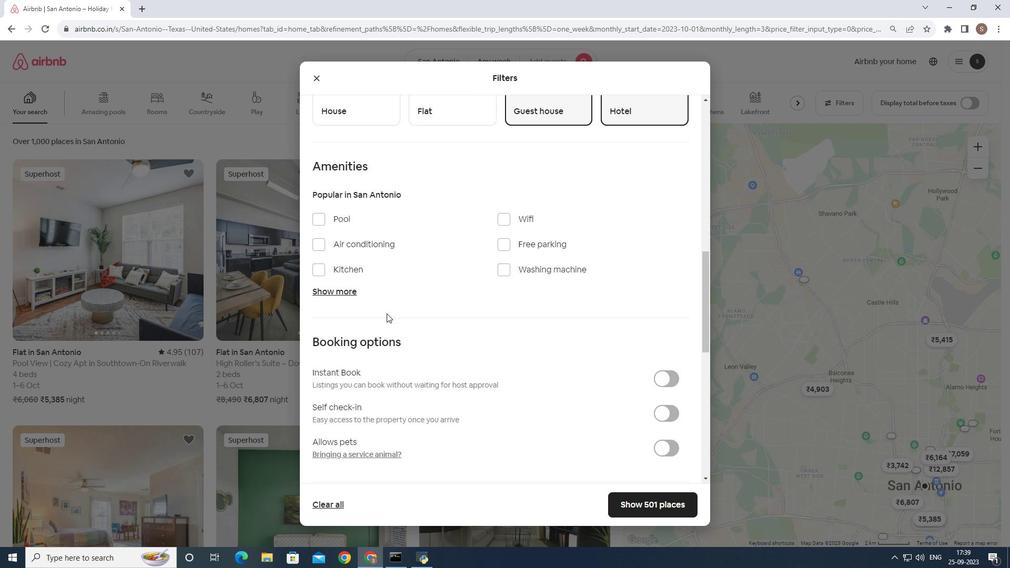 
Action: Mouse scrolled (379, 305) with delta (0, 0)
Screenshot: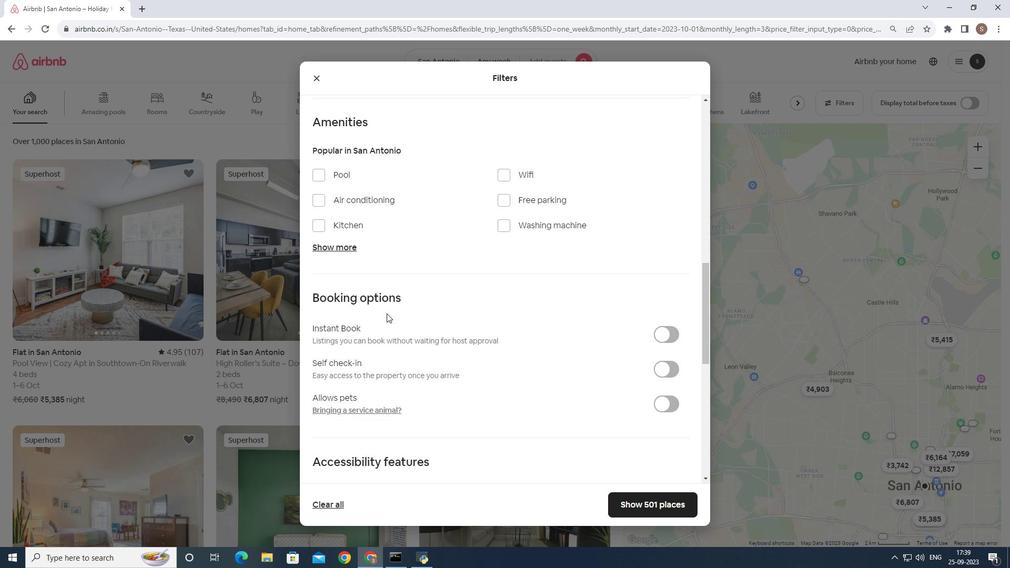 
Action: Mouse scrolled (379, 305) with delta (0, 0)
Screenshot: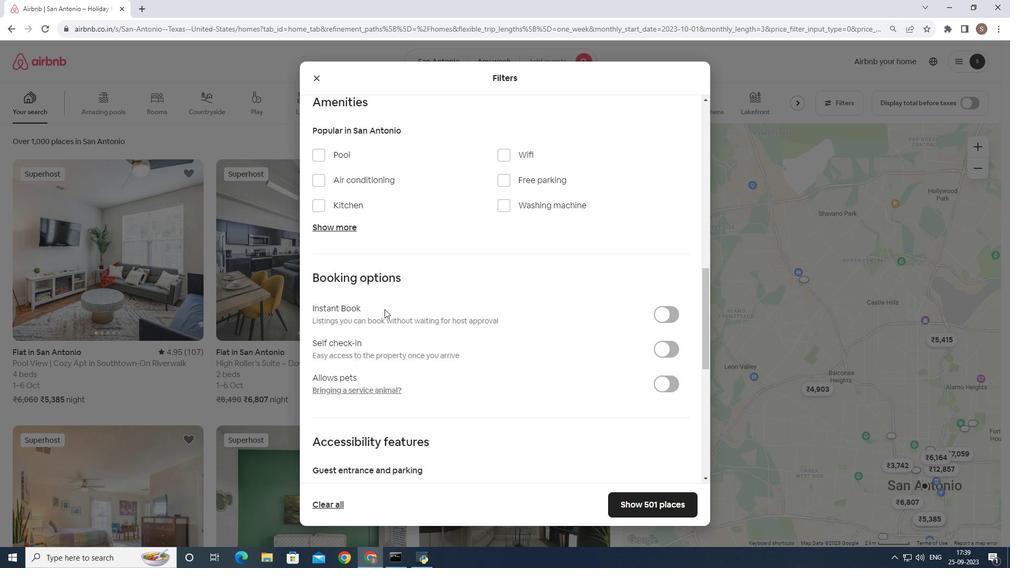 
Action: Mouse scrolled (379, 305) with delta (0, 0)
Screenshot: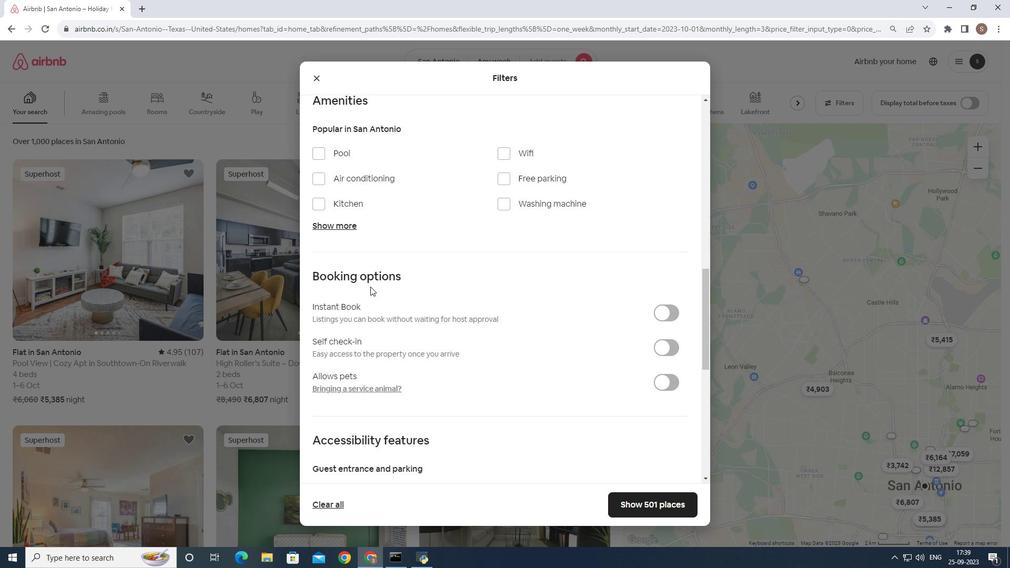 
Action: Mouse moved to (346, 219)
Screenshot: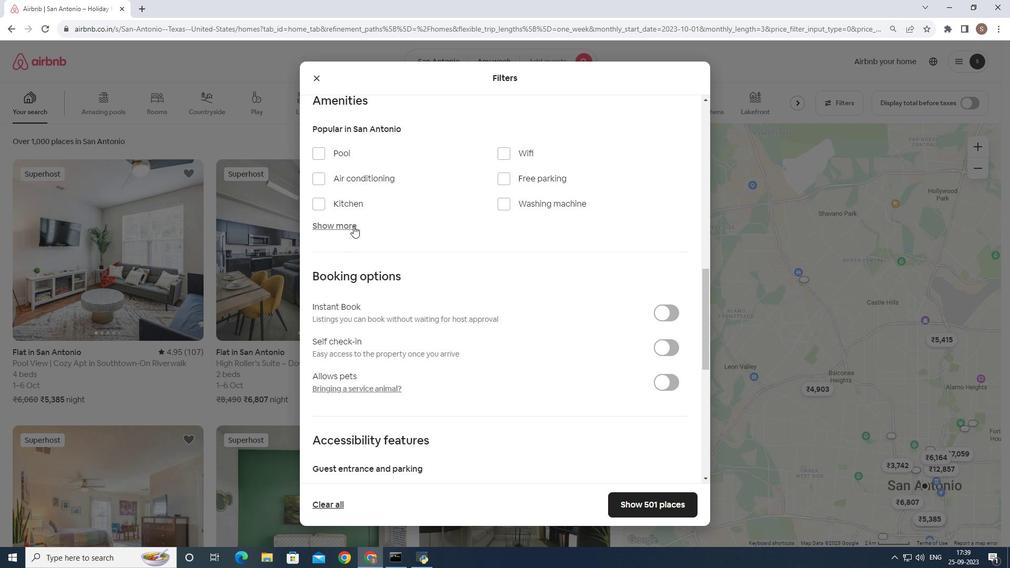 
Action: Mouse pressed left at (346, 219)
Screenshot: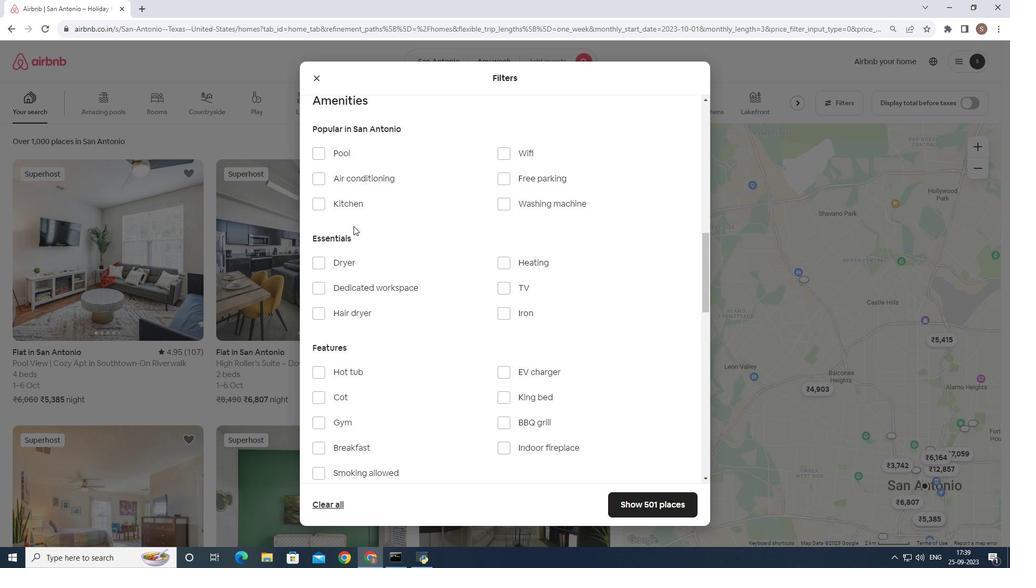 
Action: Mouse moved to (383, 284)
Screenshot: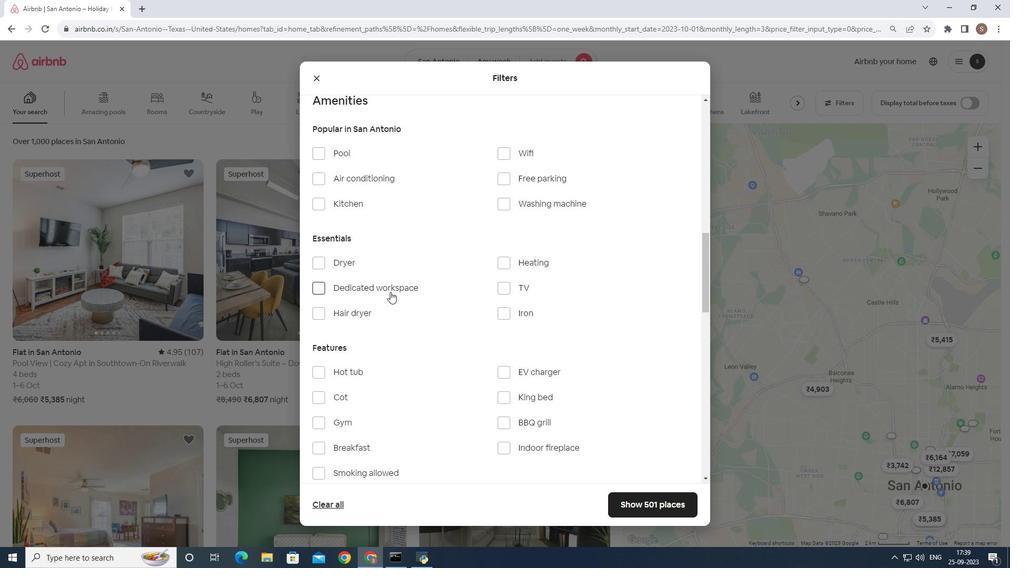 
Action: Mouse pressed left at (383, 284)
Screenshot: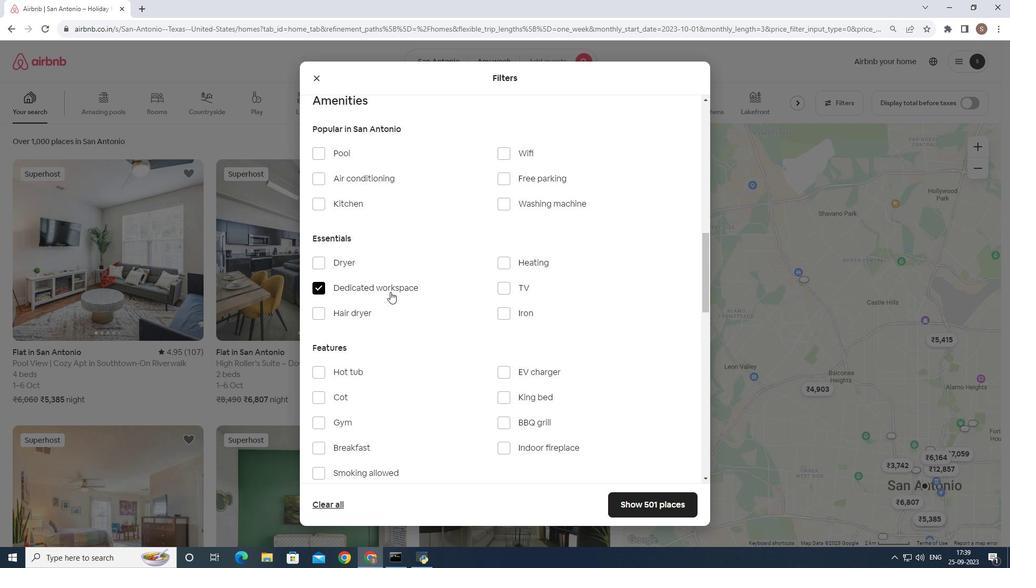
Action: Mouse scrolled (383, 284) with delta (0, 0)
Screenshot: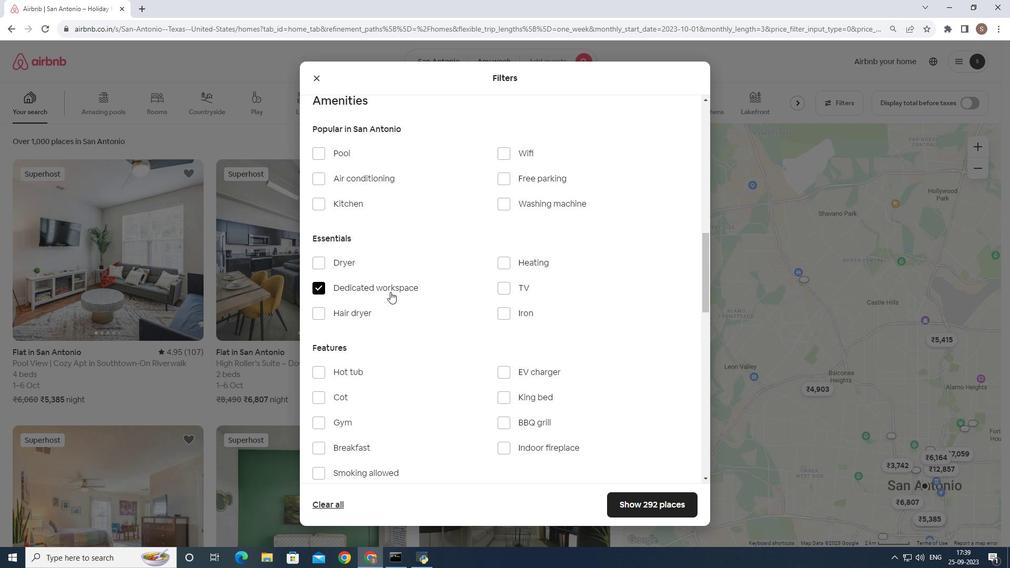 
Action: Mouse scrolled (383, 284) with delta (0, 0)
Screenshot: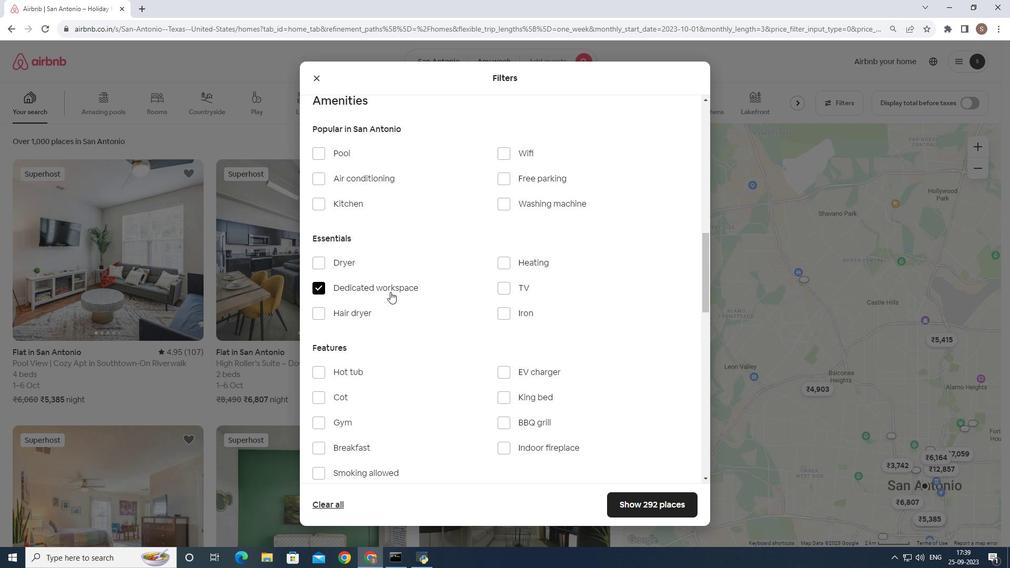 
Action: Mouse moved to (383, 284)
Screenshot: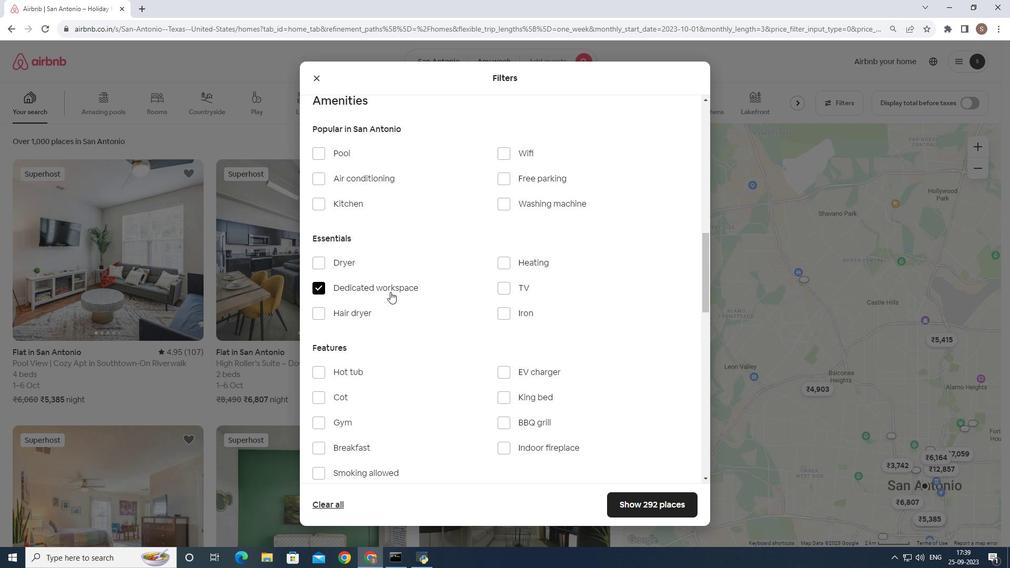 
Action: Mouse scrolled (383, 284) with delta (0, 0)
Screenshot: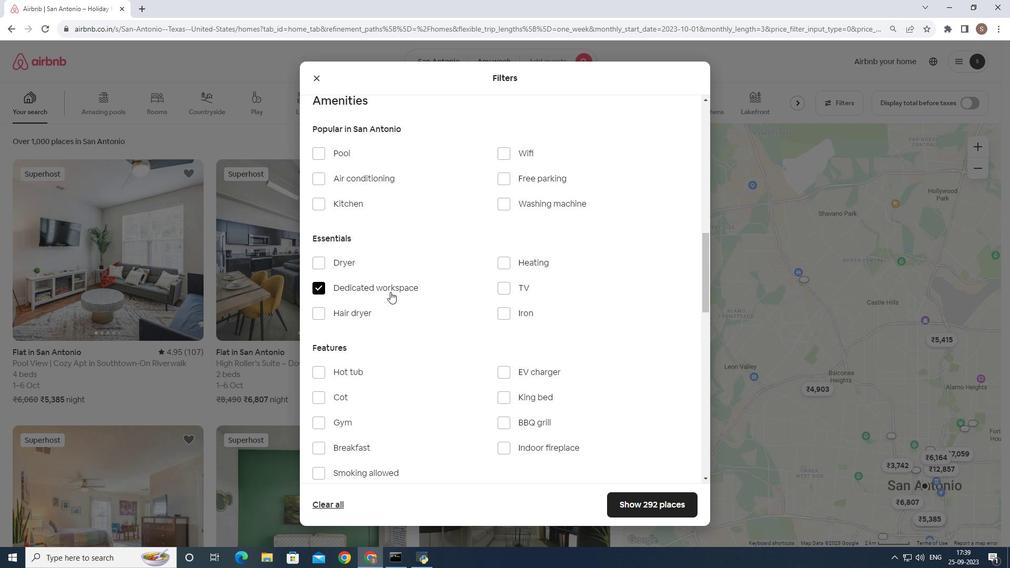 
Action: Mouse scrolled (383, 284) with delta (0, 0)
Screenshot: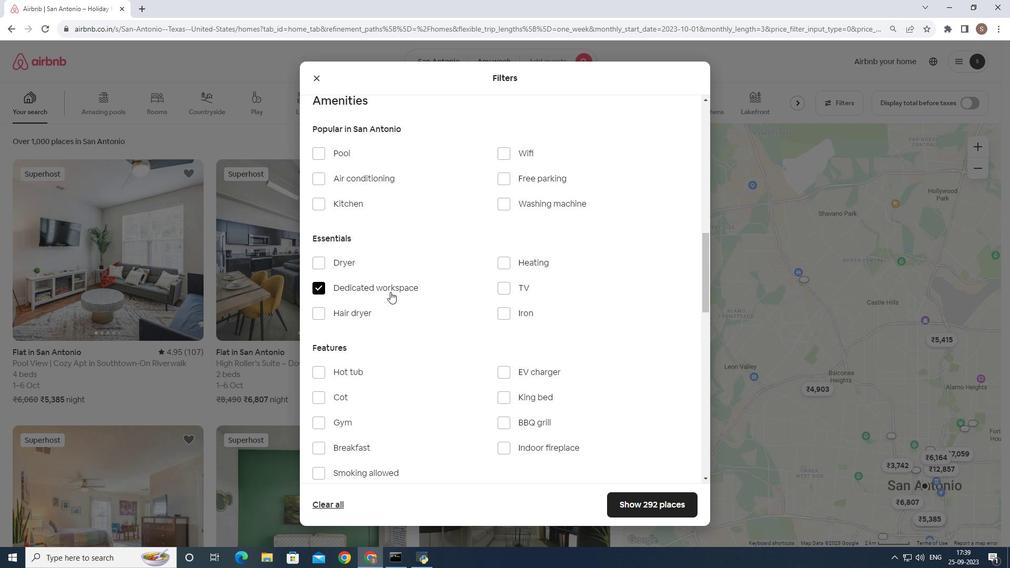 
Action: Mouse scrolled (383, 284) with delta (0, 0)
Screenshot: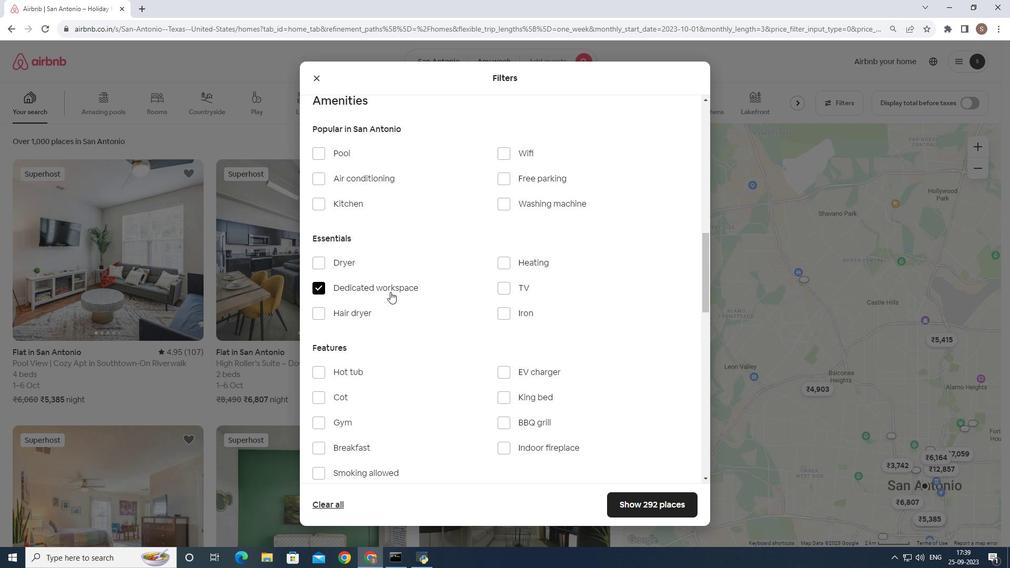 
Action: Mouse scrolled (383, 284) with delta (0, 0)
Screenshot: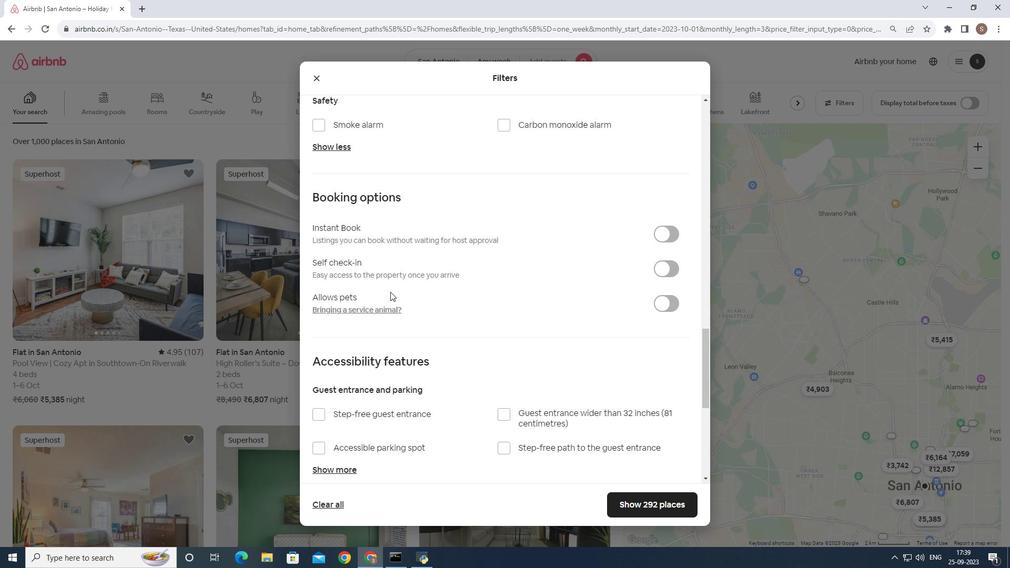 
Action: Mouse scrolled (383, 284) with delta (0, 0)
Screenshot: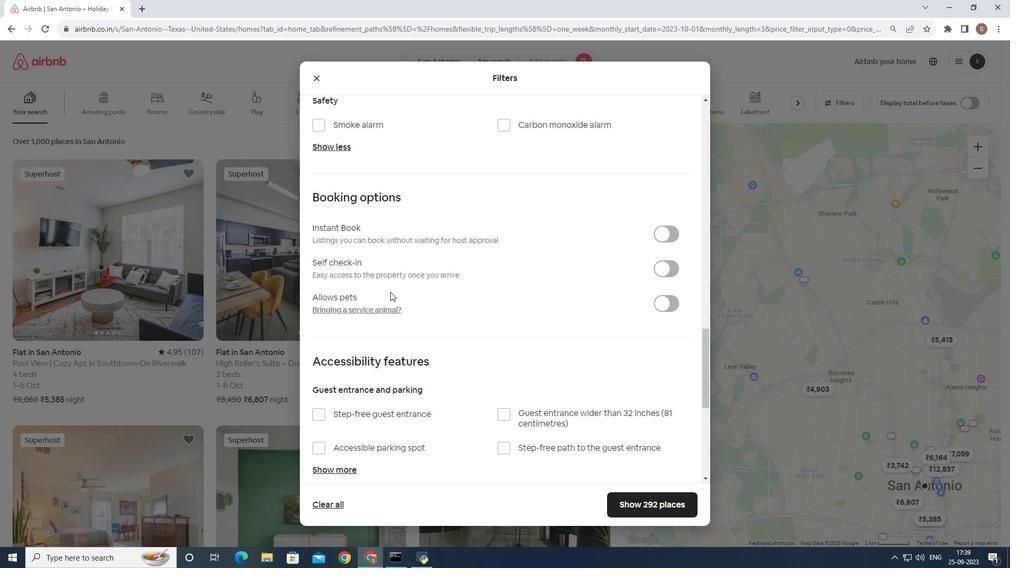 
Action: Mouse scrolled (383, 284) with delta (0, 0)
Screenshot: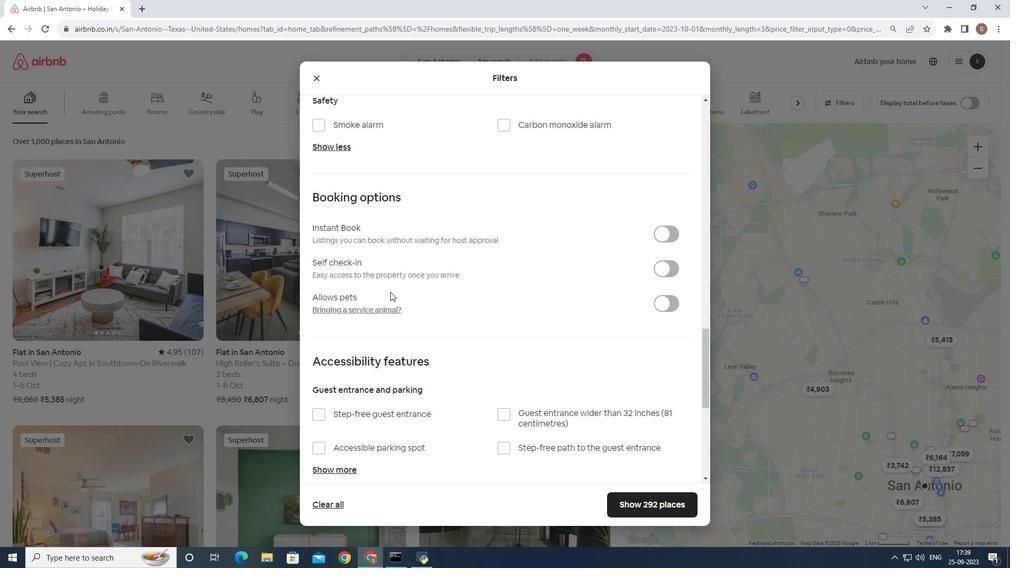 
Action: Mouse scrolled (383, 284) with delta (0, 0)
Screenshot: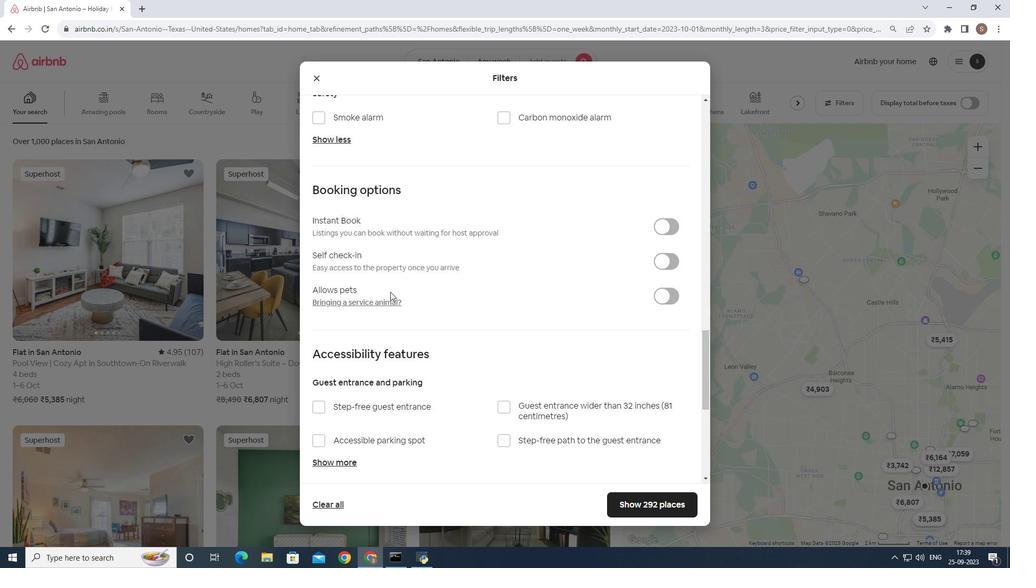
Action: Mouse scrolled (383, 284) with delta (0, 0)
Screenshot: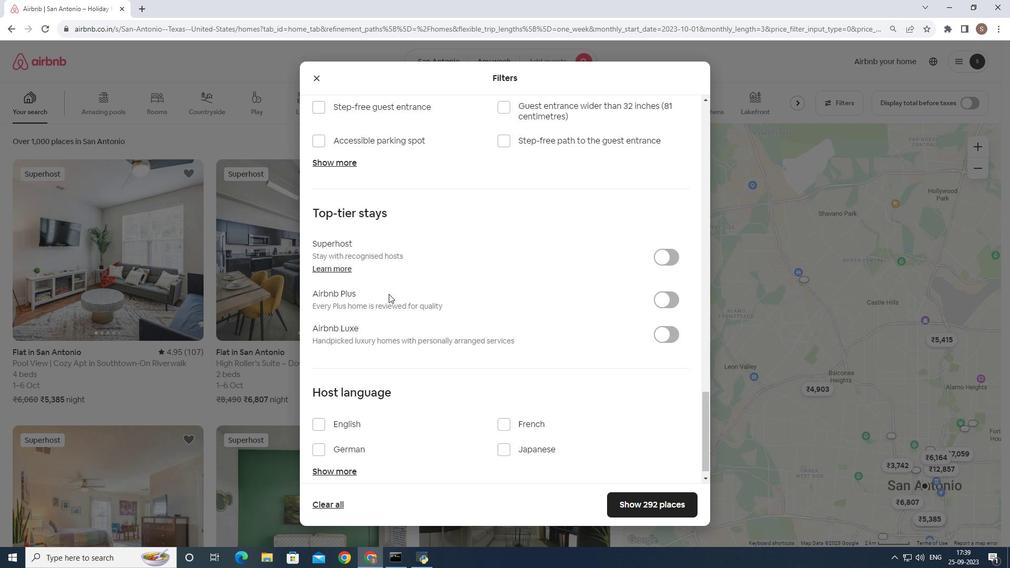 
Action: Mouse scrolled (383, 284) with delta (0, 0)
Screenshot: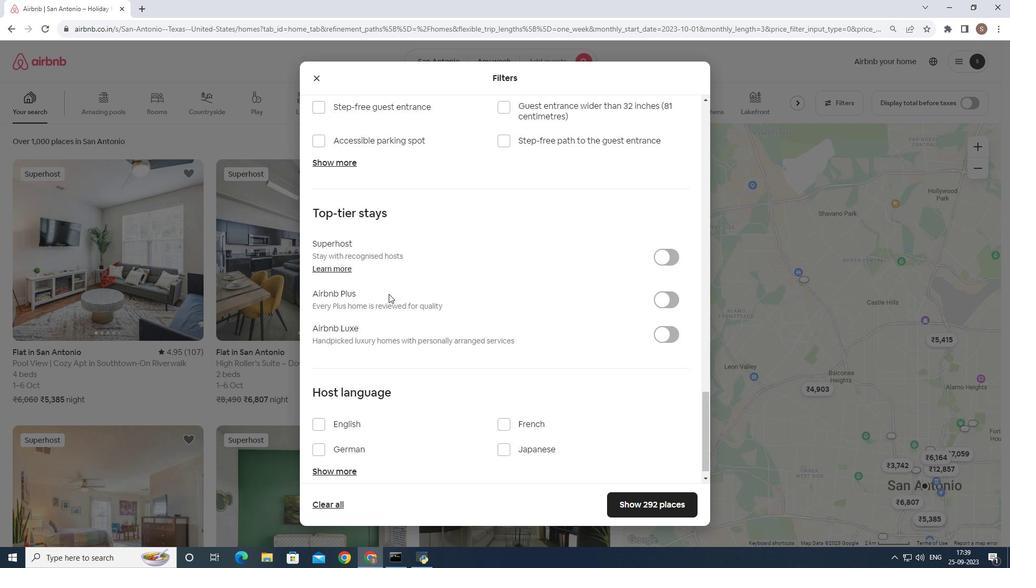 
Action: Mouse scrolled (383, 284) with delta (0, 0)
Screenshot: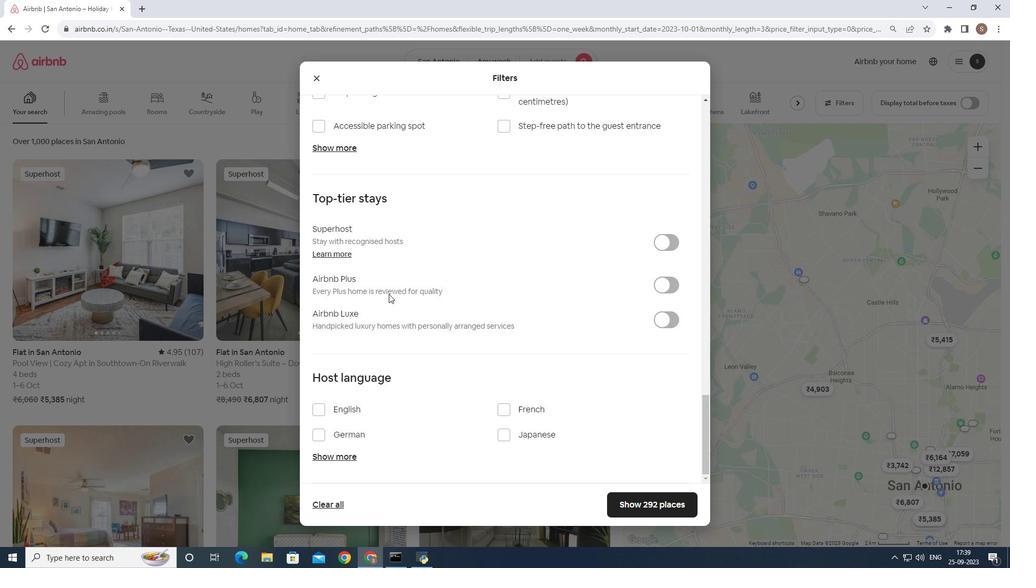 
Action: Mouse scrolled (383, 284) with delta (0, 0)
Screenshot: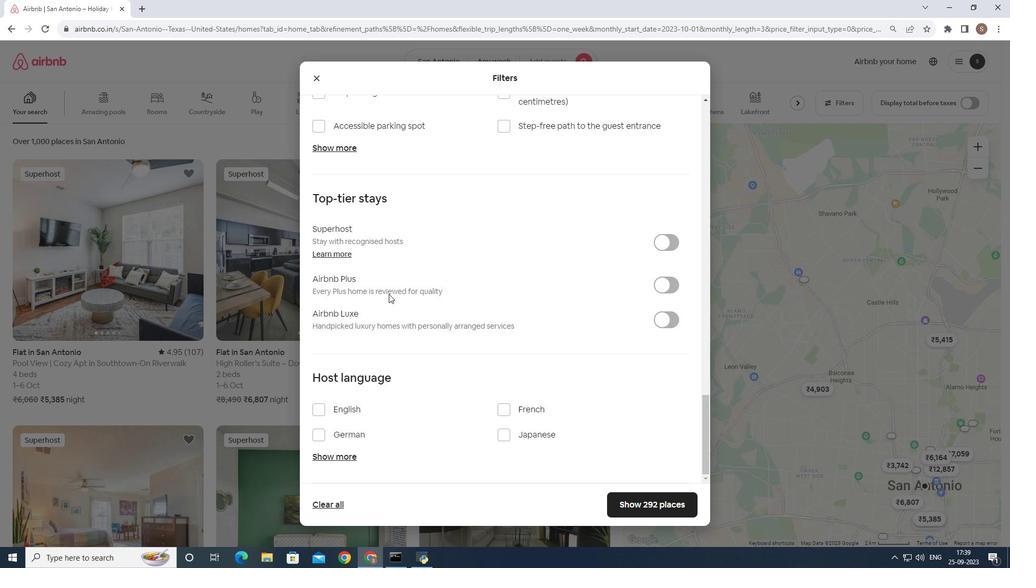 
Action: Mouse scrolled (383, 284) with delta (0, 0)
Screenshot: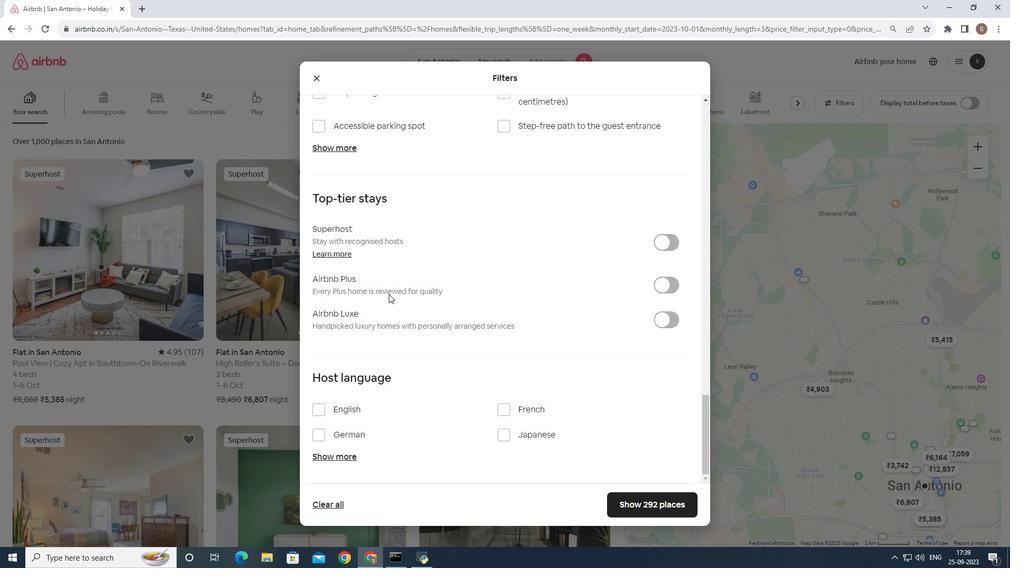 
Action: Mouse scrolled (383, 284) with delta (0, 0)
Screenshot: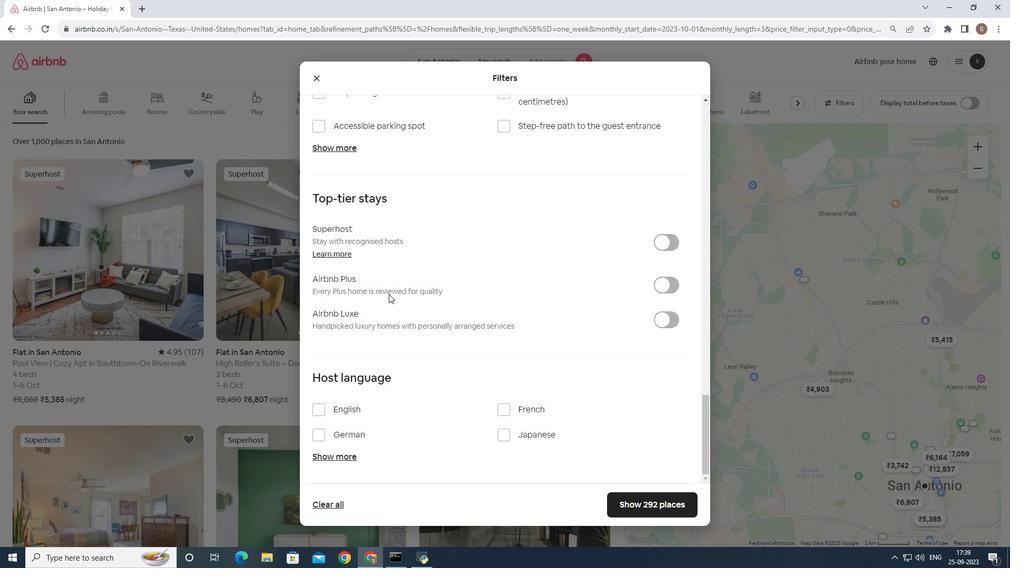 
Action: Mouse moved to (381, 286)
Screenshot: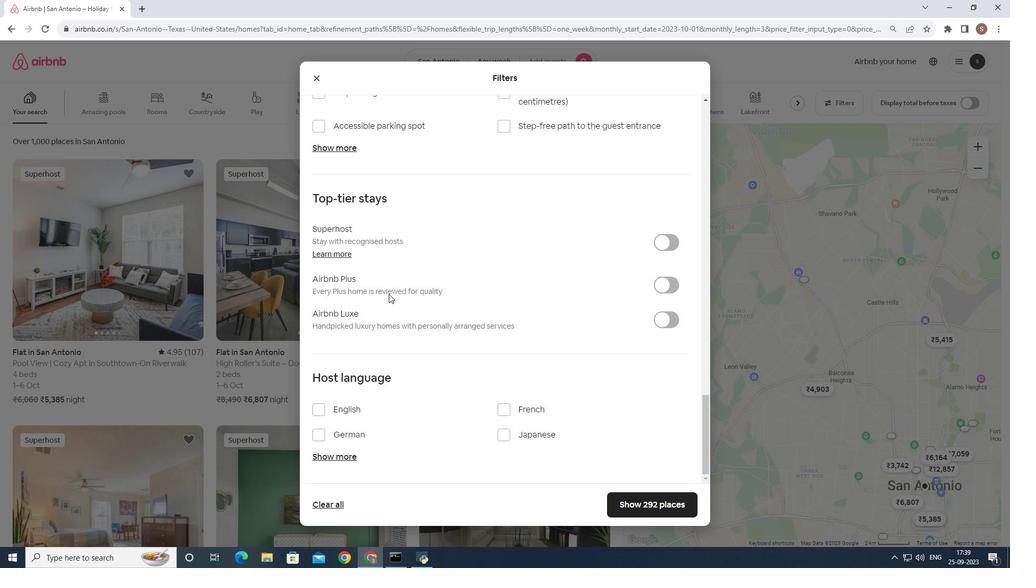 
Action: Mouse scrolled (381, 287) with delta (0, 0)
Screenshot: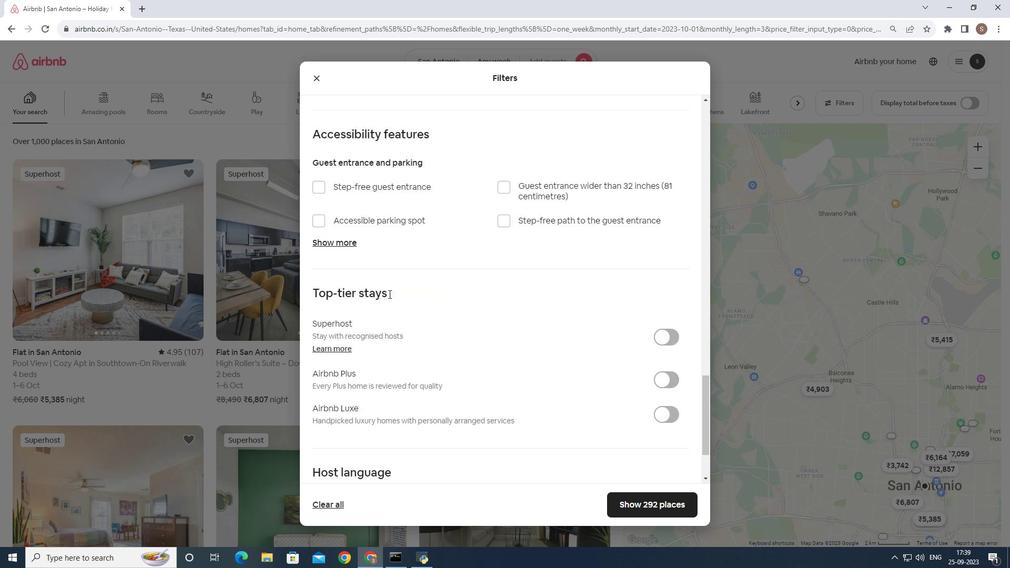 
Action: Mouse scrolled (381, 287) with delta (0, 0)
Screenshot: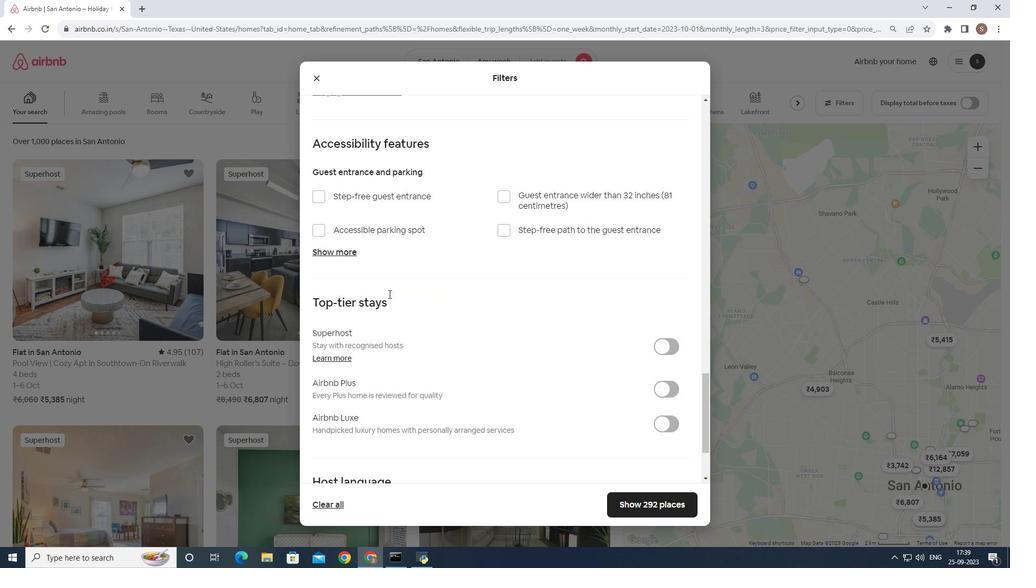 
Action: Mouse scrolled (381, 286) with delta (0, 0)
Screenshot: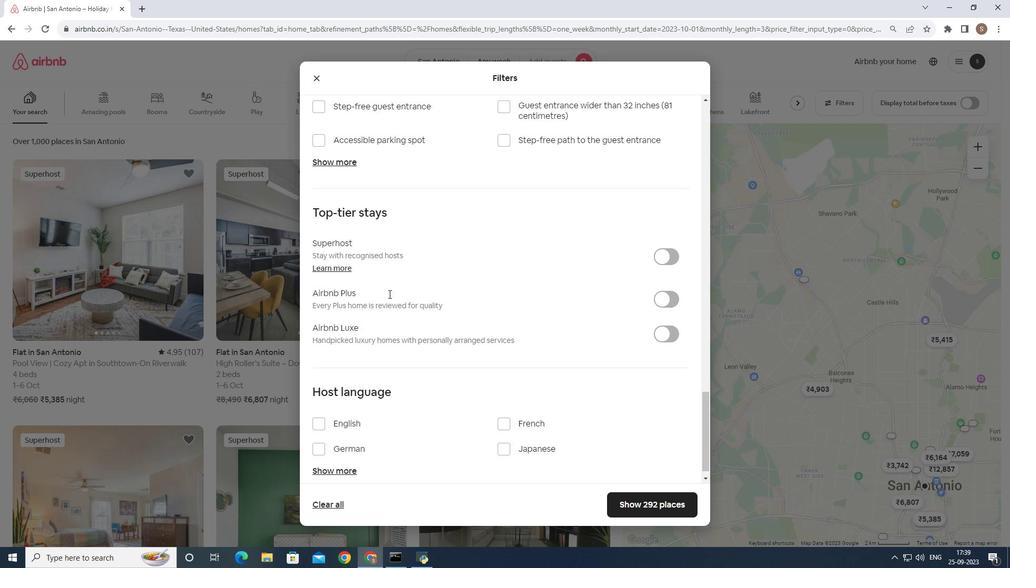 
Action: Mouse scrolled (381, 286) with delta (0, 0)
Screenshot: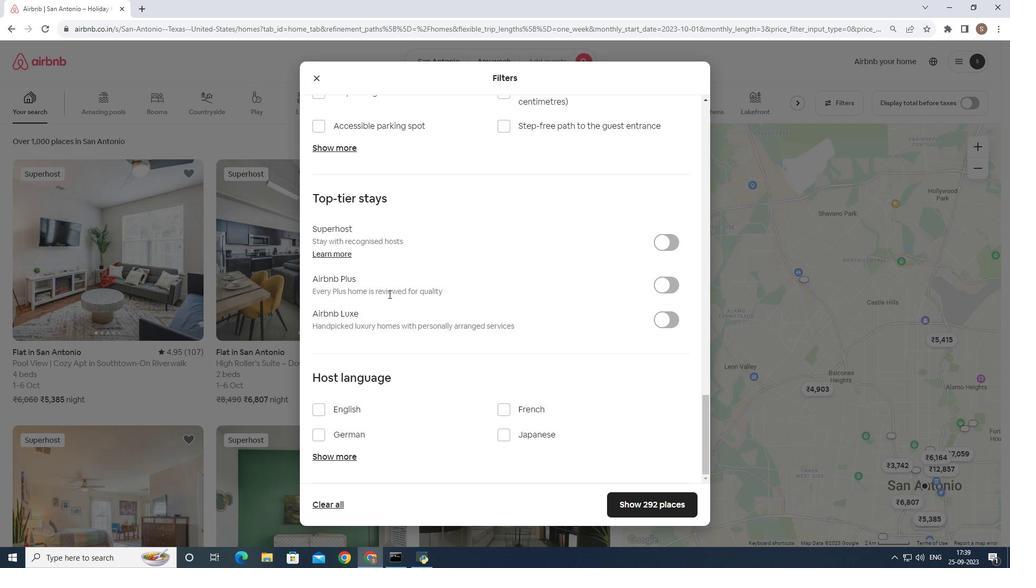 
Action: Mouse scrolled (381, 286) with delta (0, 0)
Screenshot: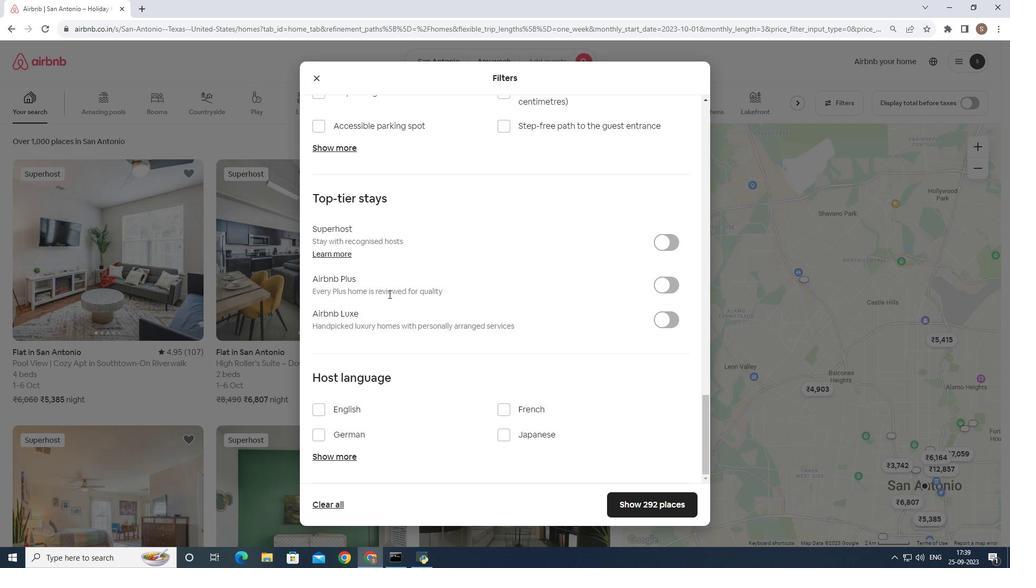 
Action: Mouse scrolled (381, 286) with delta (0, 0)
Screenshot: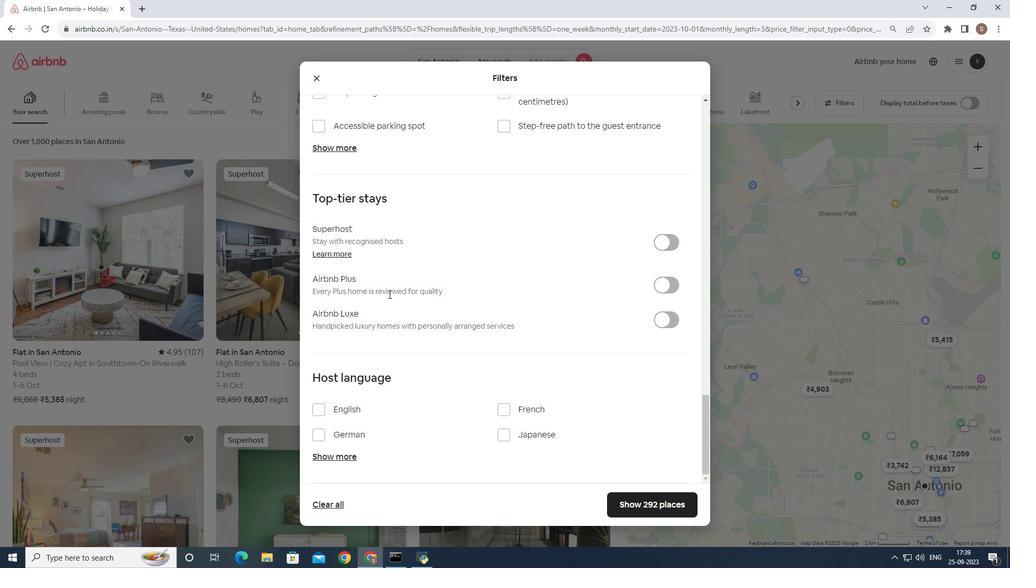 
Action: Mouse scrolled (381, 286) with delta (0, 0)
Screenshot: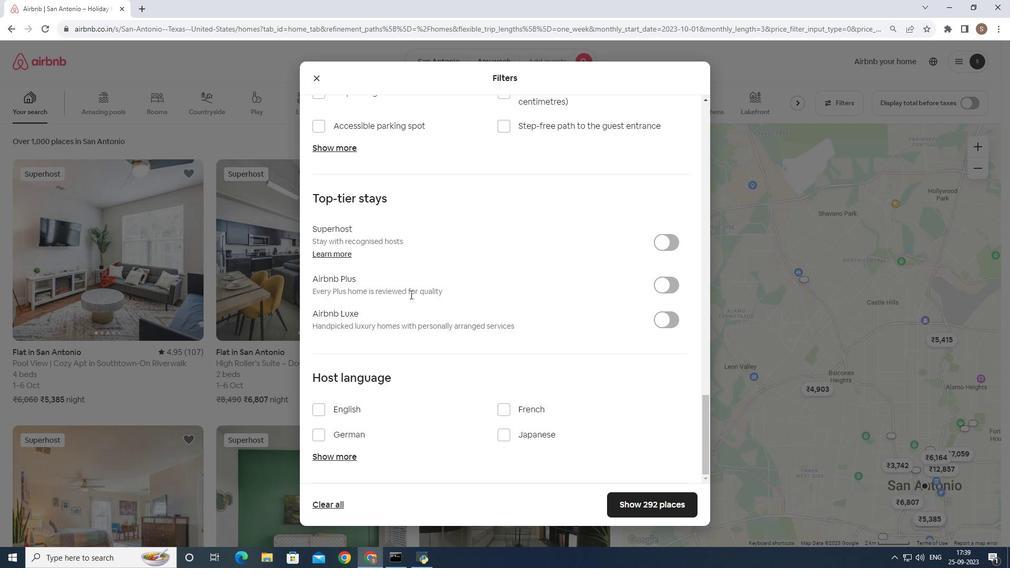 
Action: Mouse moved to (629, 496)
Screenshot: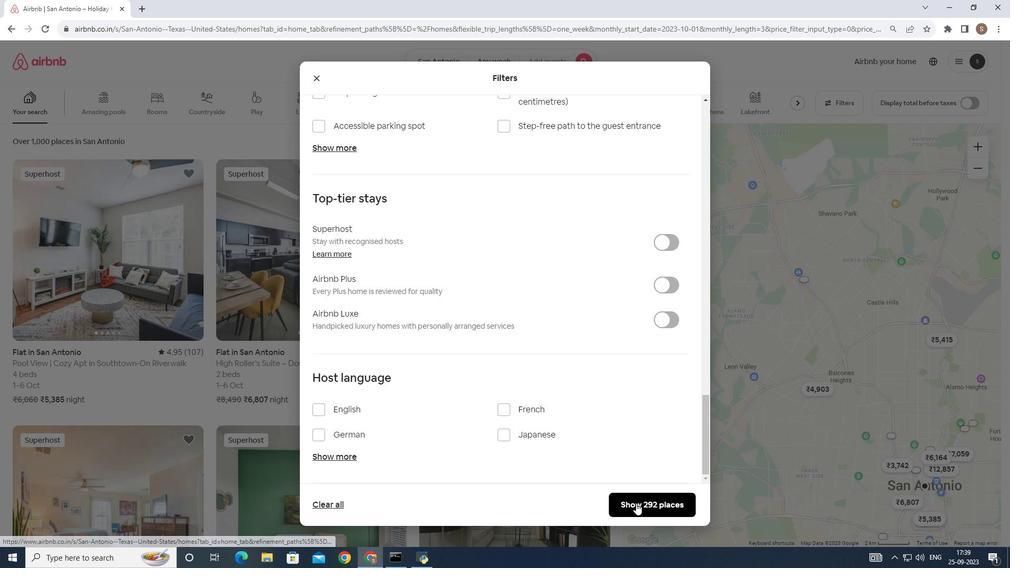 
Action: Mouse pressed left at (629, 496)
Screenshot: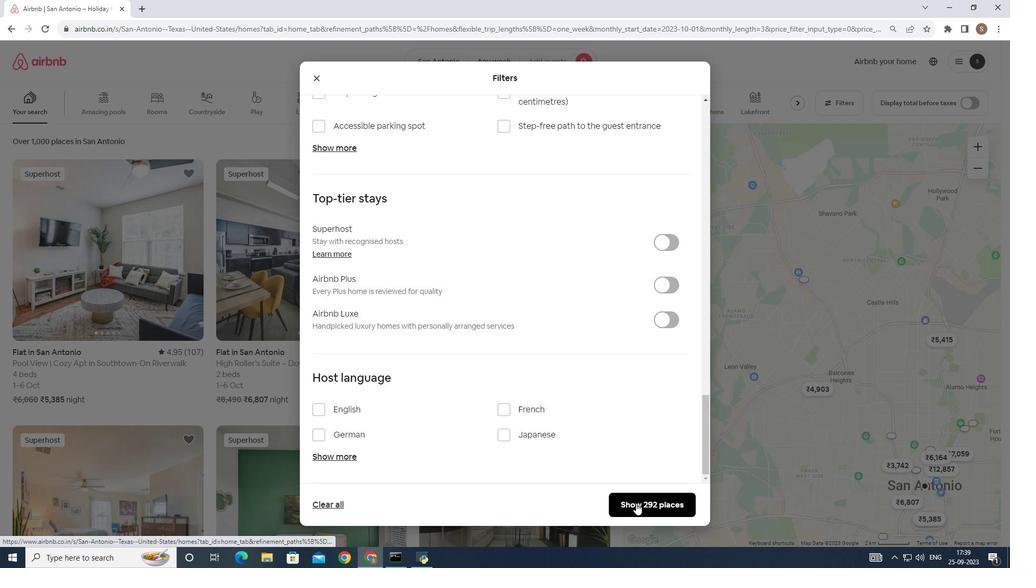 
Action: Mouse moved to (291, 275)
Screenshot: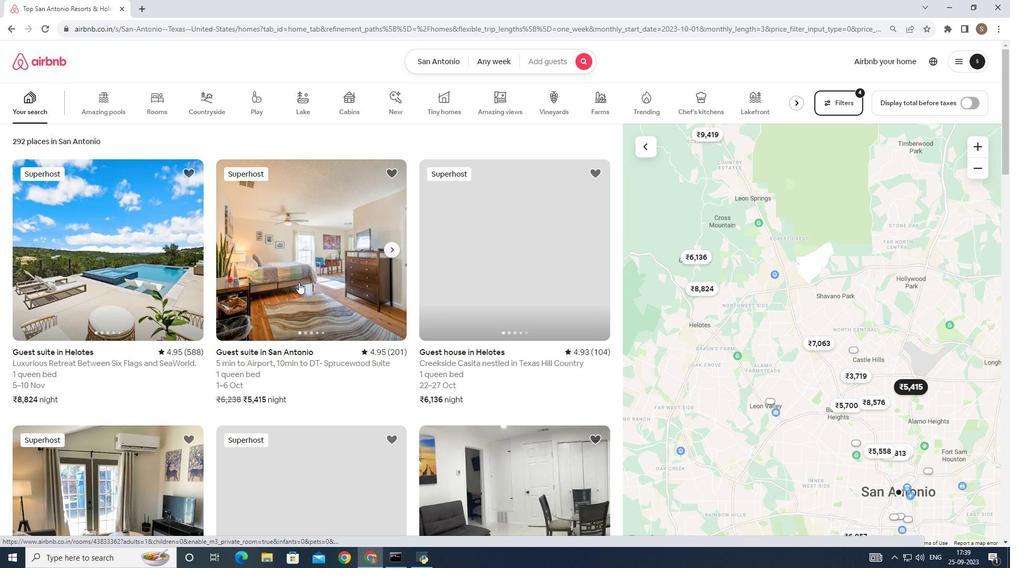 
Action: Mouse pressed left at (291, 275)
Screenshot: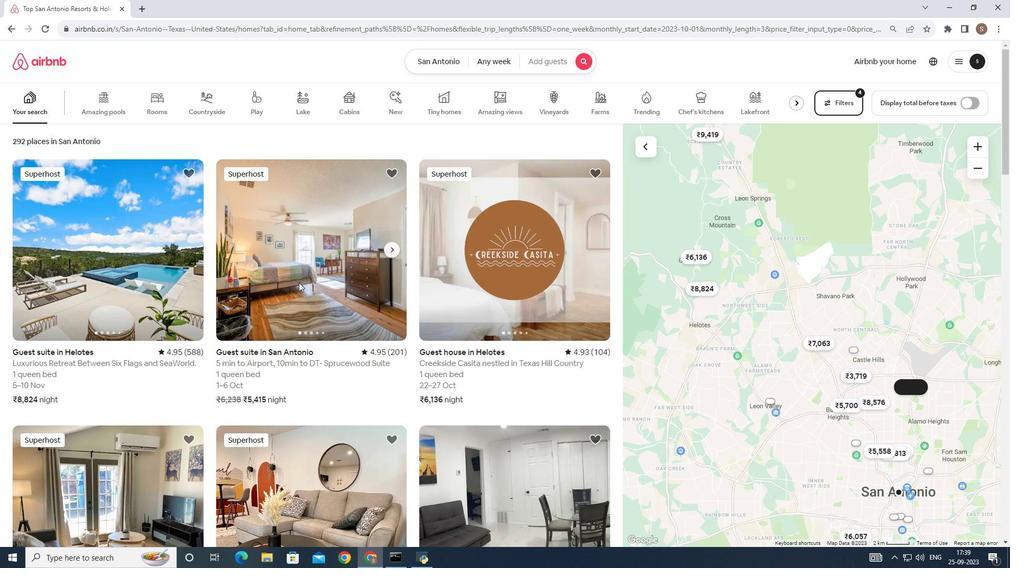 
Action: Mouse moved to (281, 269)
Screenshot: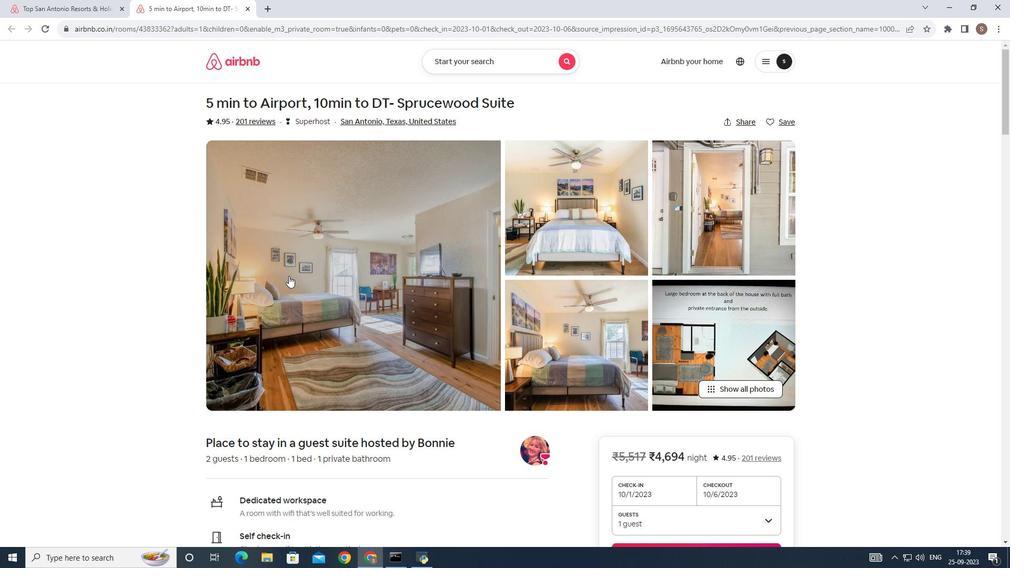 
Action: Mouse scrolled (281, 268) with delta (0, 0)
Screenshot: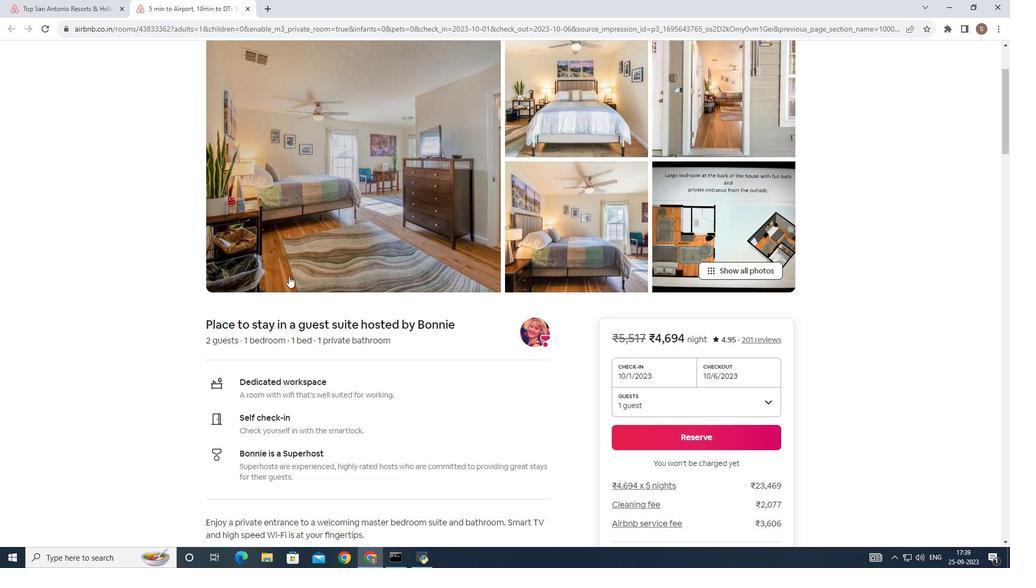 
Action: Mouse scrolled (281, 268) with delta (0, 0)
Screenshot: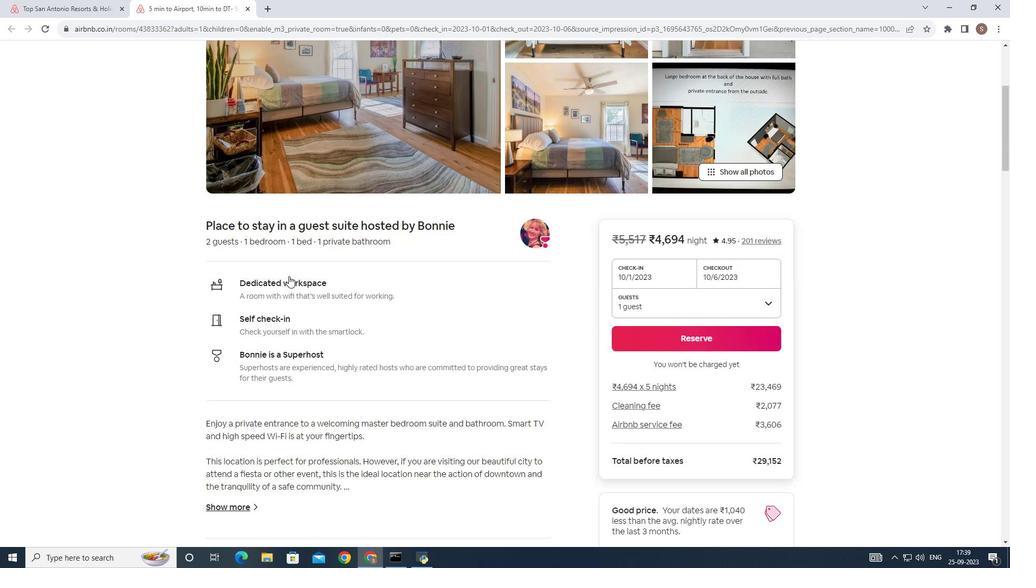 
Action: Mouse scrolled (281, 268) with delta (0, 0)
Screenshot: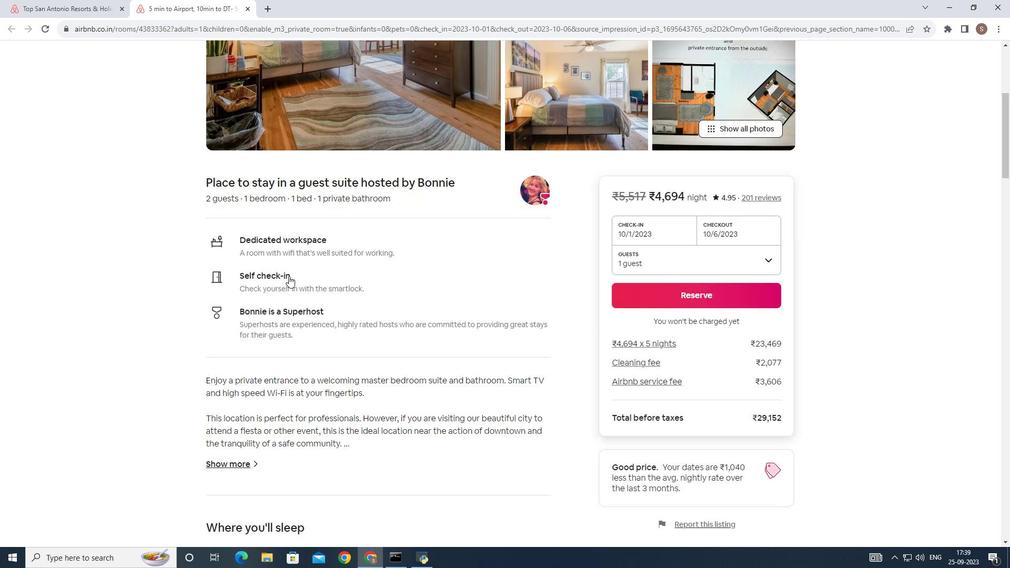 
Action: Mouse scrolled (281, 268) with delta (0, 0)
Screenshot: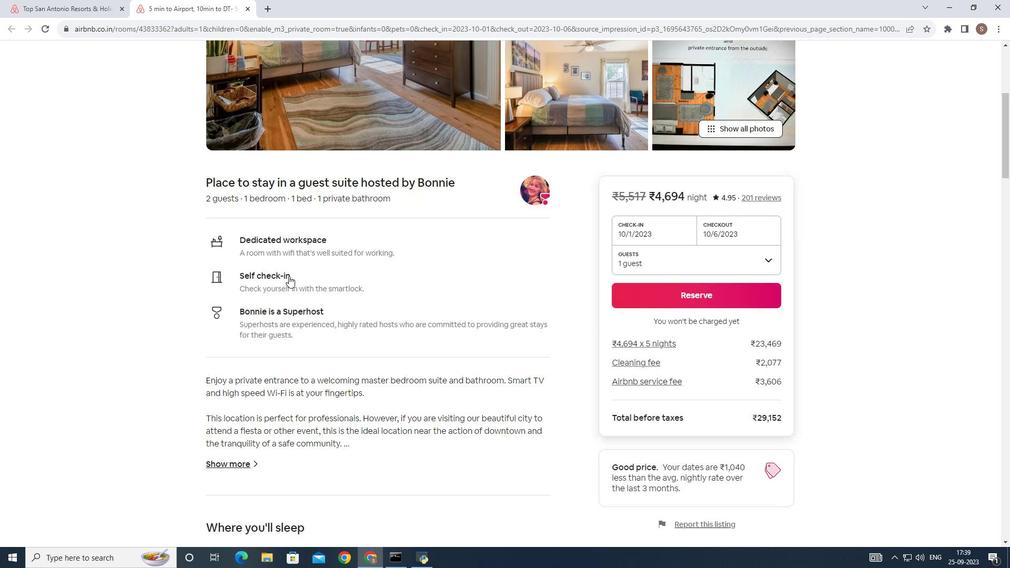 
Action: Mouse scrolled (281, 268) with delta (0, 0)
Screenshot: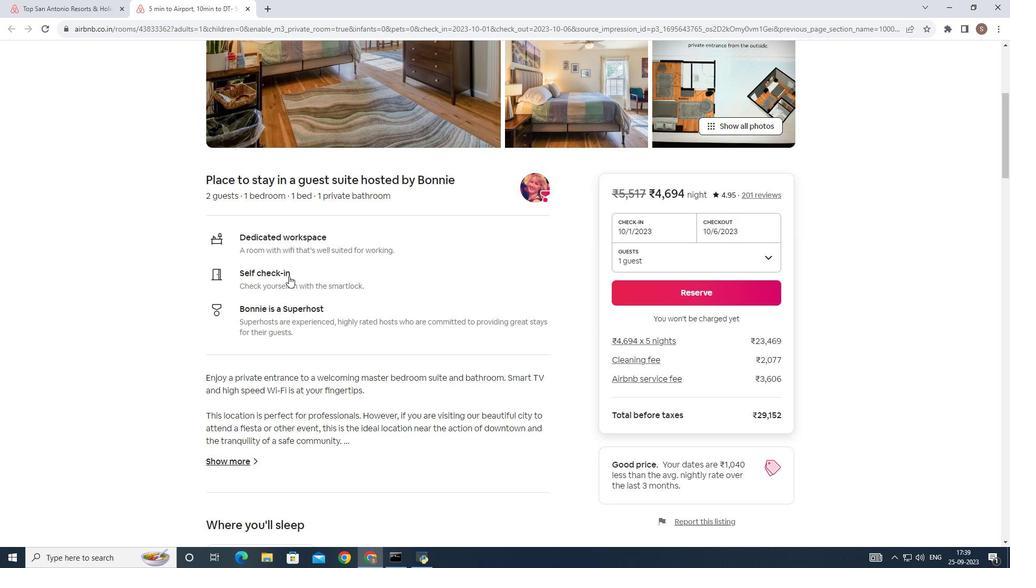 
Action: Mouse moved to (281, 269)
Screenshot: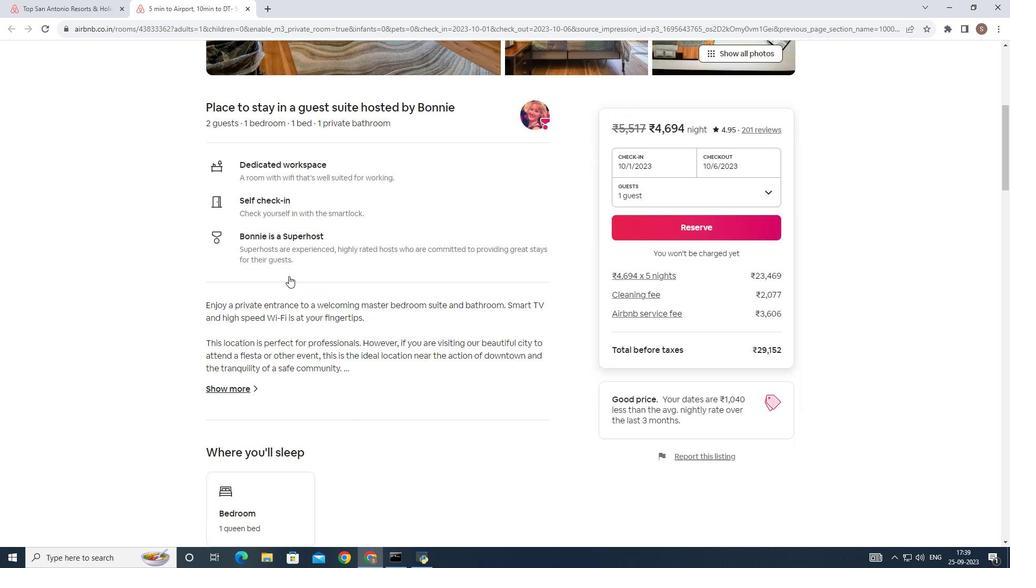 
Action: Mouse scrolled (281, 268) with delta (0, 0)
Screenshot: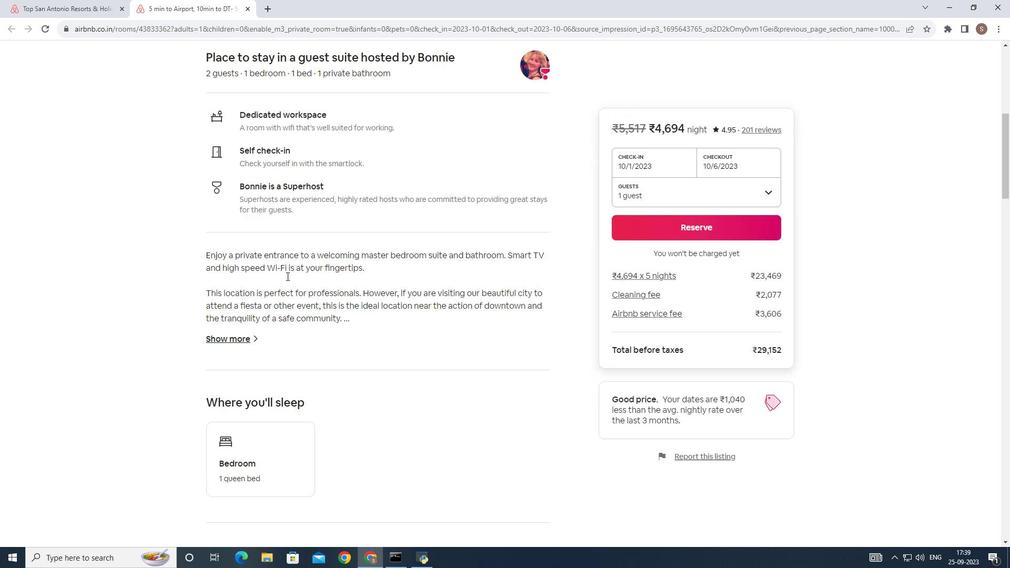 
Action: Mouse scrolled (281, 268) with delta (0, 0)
Screenshot: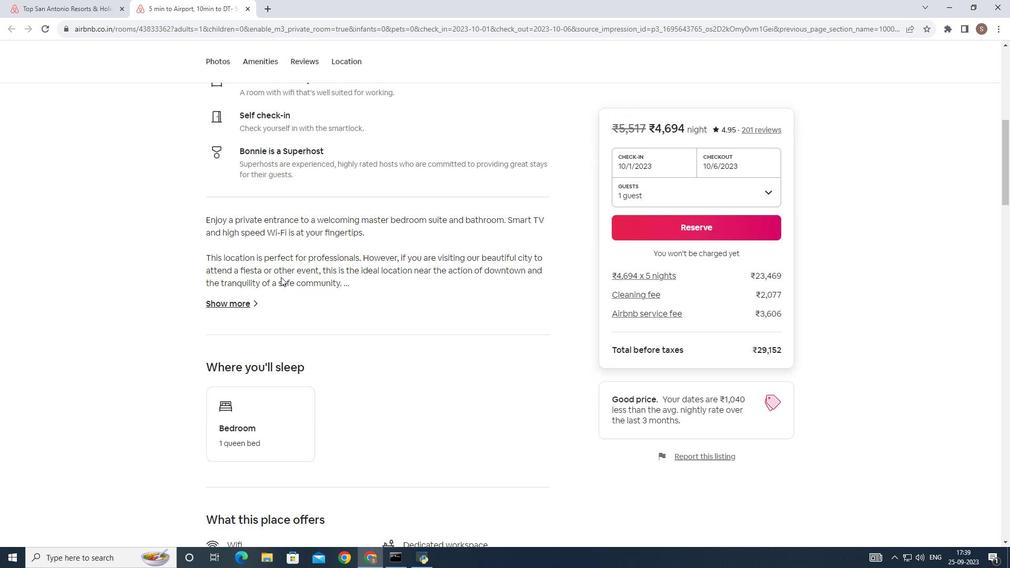
Action: Mouse scrolled (281, 268) with delta (0, 0)
Screenshot: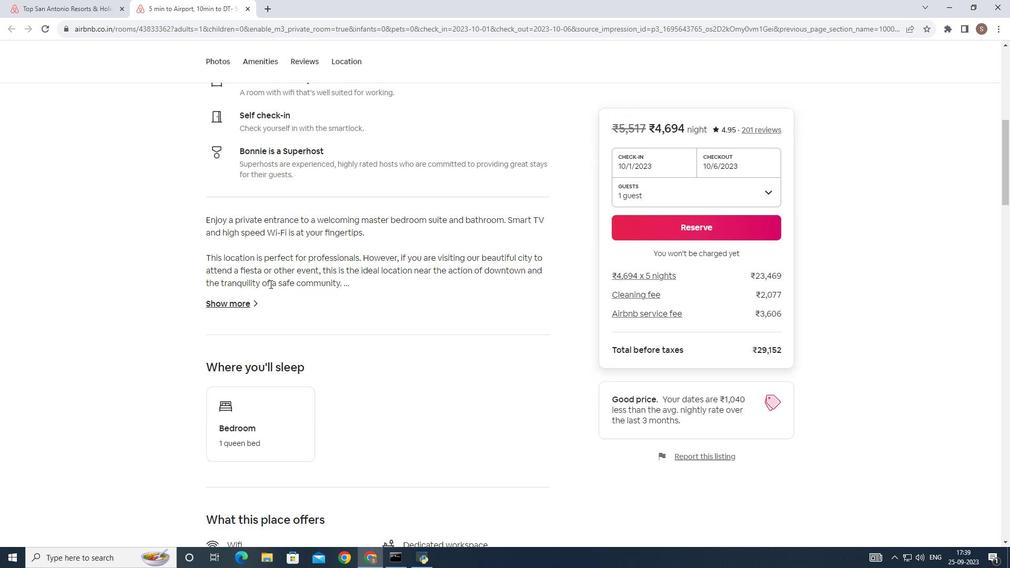 
Action: Mouse moved to (225, 300)
Screenshot: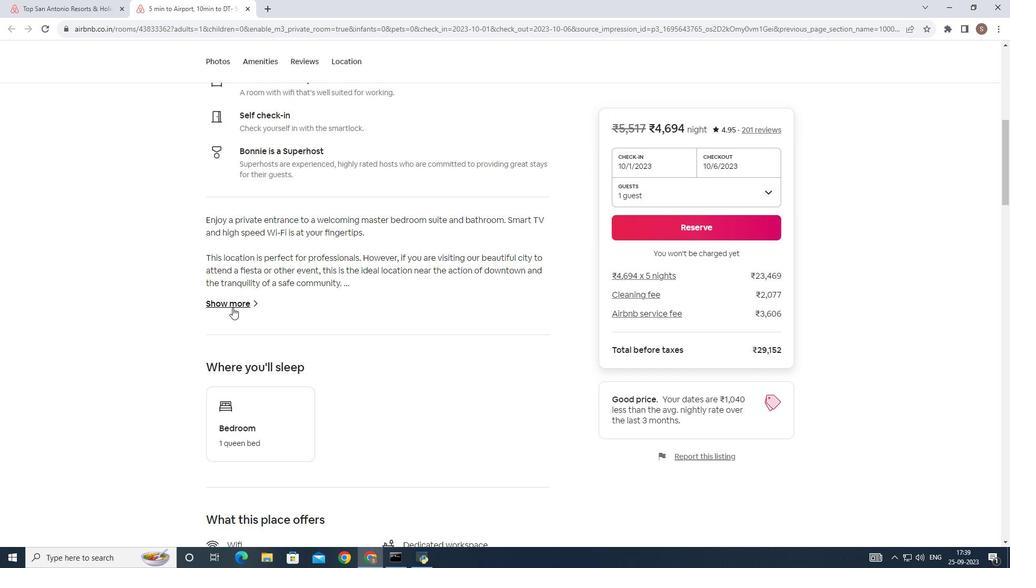 
Action: Mouse pressed left at (225, 300)
Screenshot: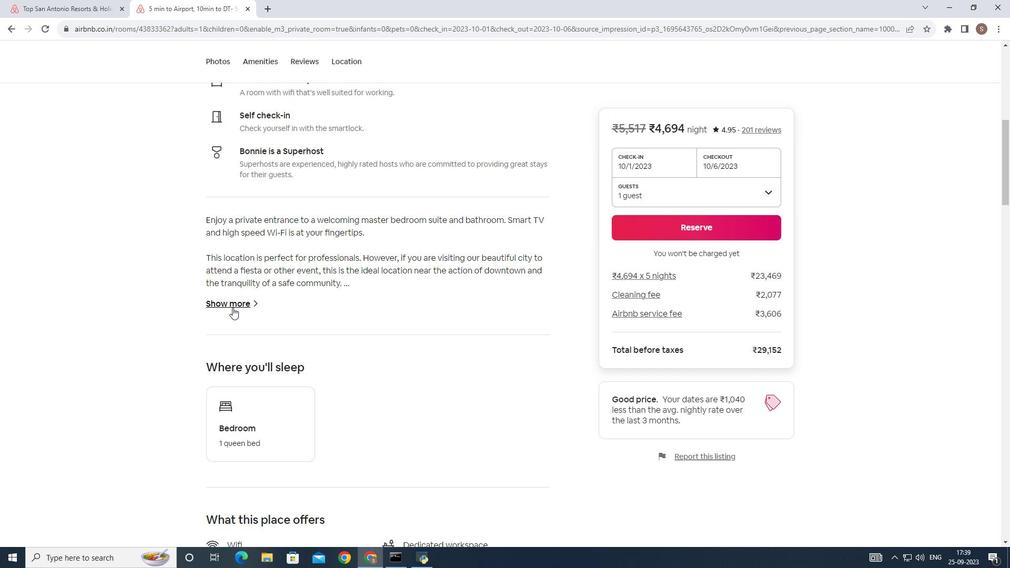 
Action: Mouse moved to (302, 283)
Screenshot: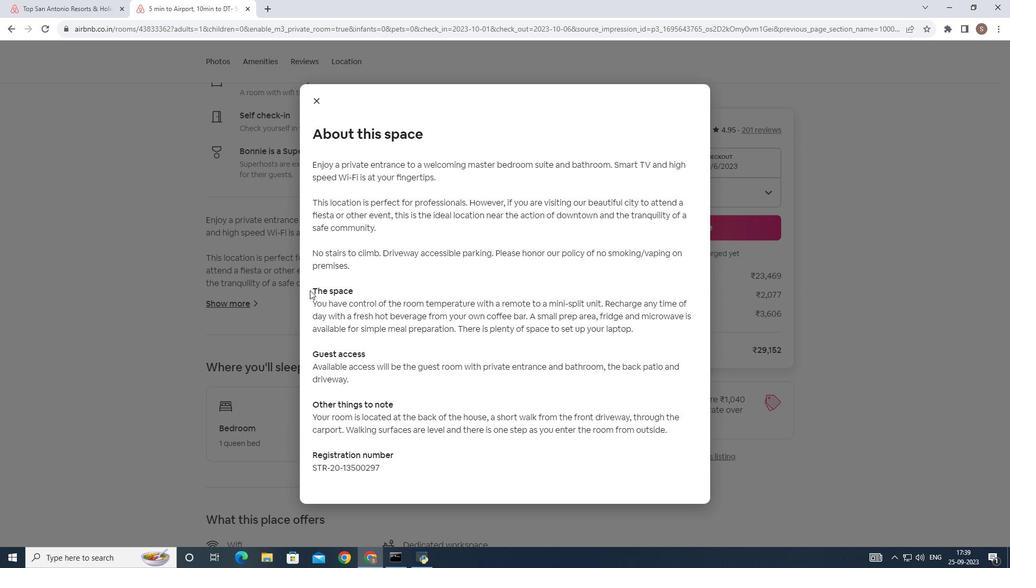 
Action: Mouse scrolled (302, 282) with delta (0, 0)
Screenshot: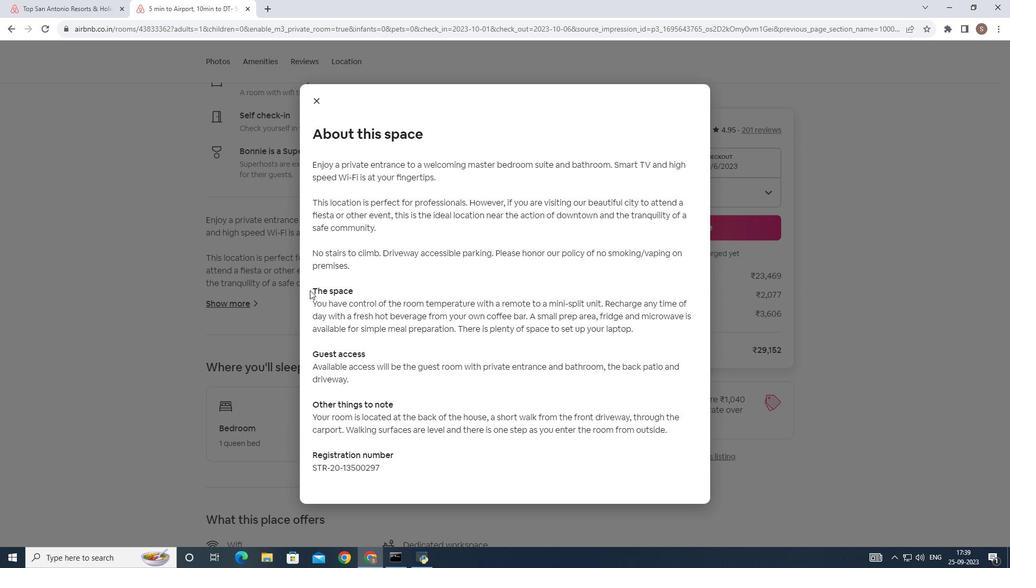 
Action: Mouse scrolled (302, 282) with delta (0, 0)
Screenshot: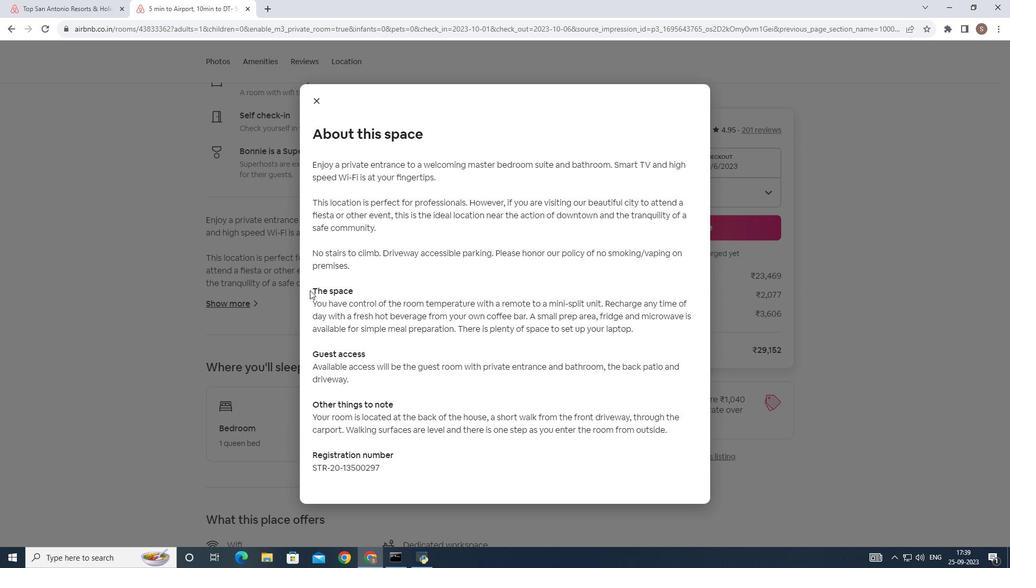 
Action: Mouse scrolled (302, 282) with delta (0, 0)
Screenshot: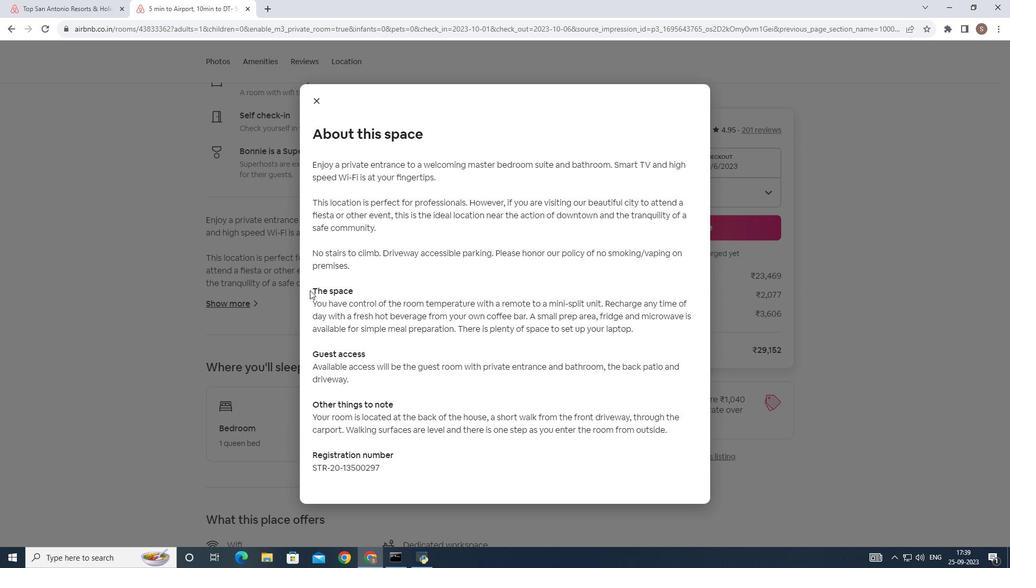 
Action: Mouse scrolled (302, 282) with delta (0, 0)
Screenshot: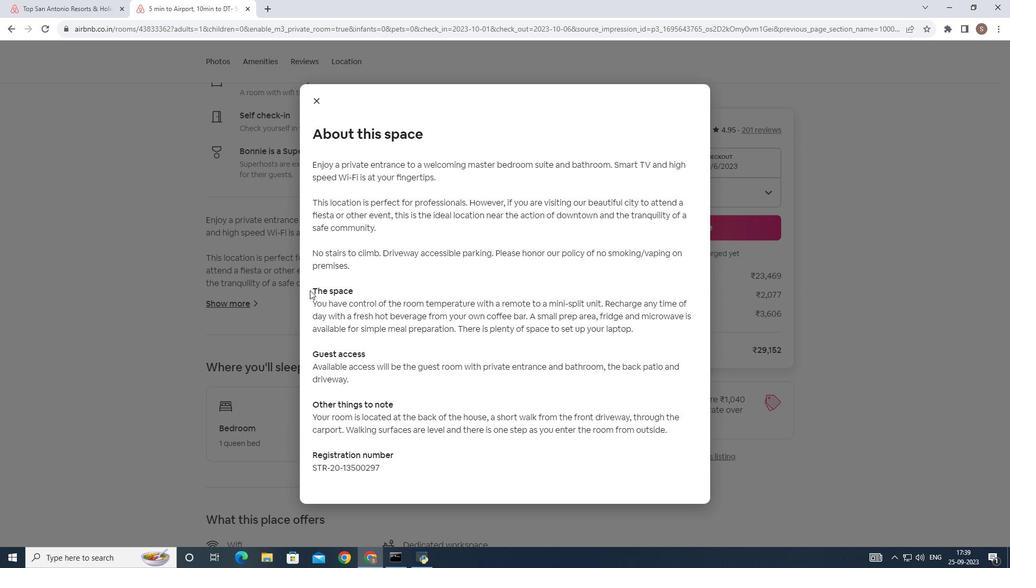 
Action: Mouse scrolled (302, 282) with delta (0, 0)
Screenshot: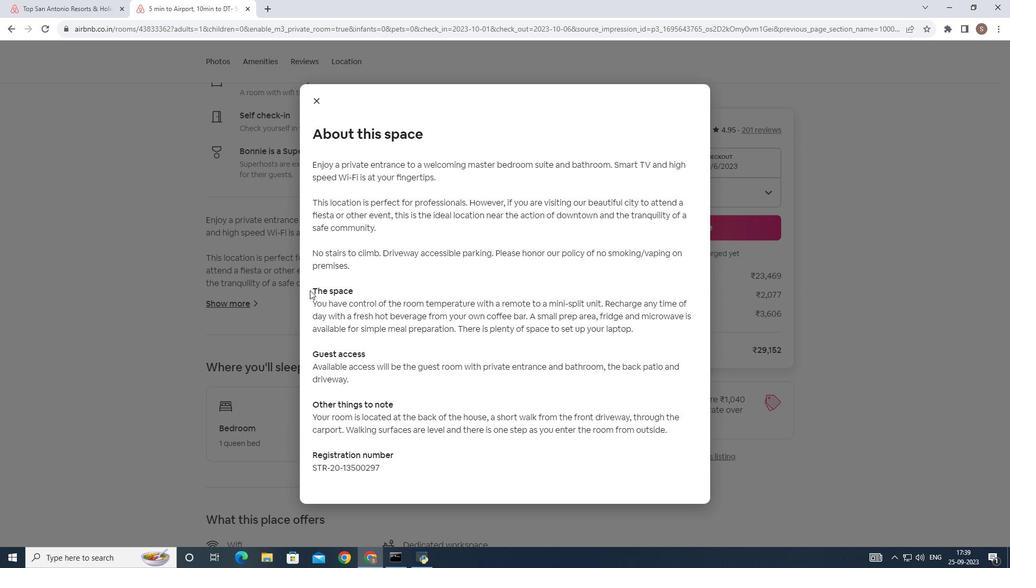 
Action: Mouse moved to (311, 98)
Screenshot: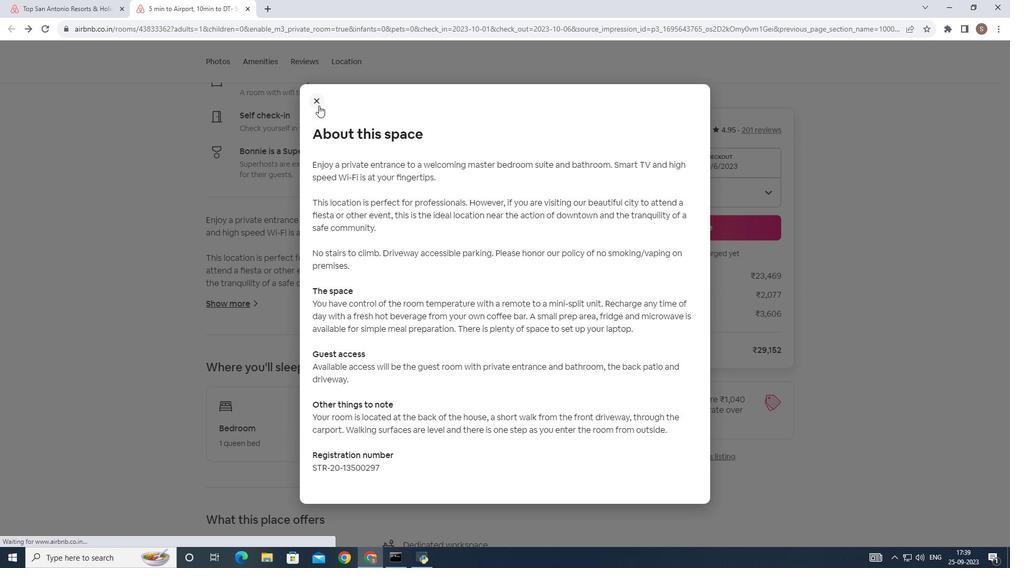 
Action: Mouse pressed left at (311, 98)
Screenshot: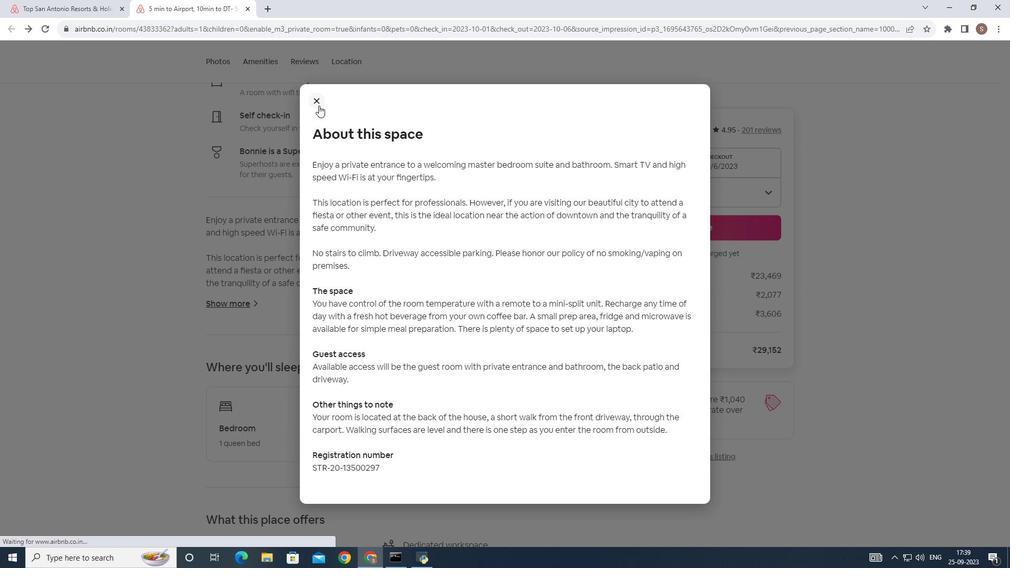 
Action: Mouse moved to (271, 234)
Screenshot: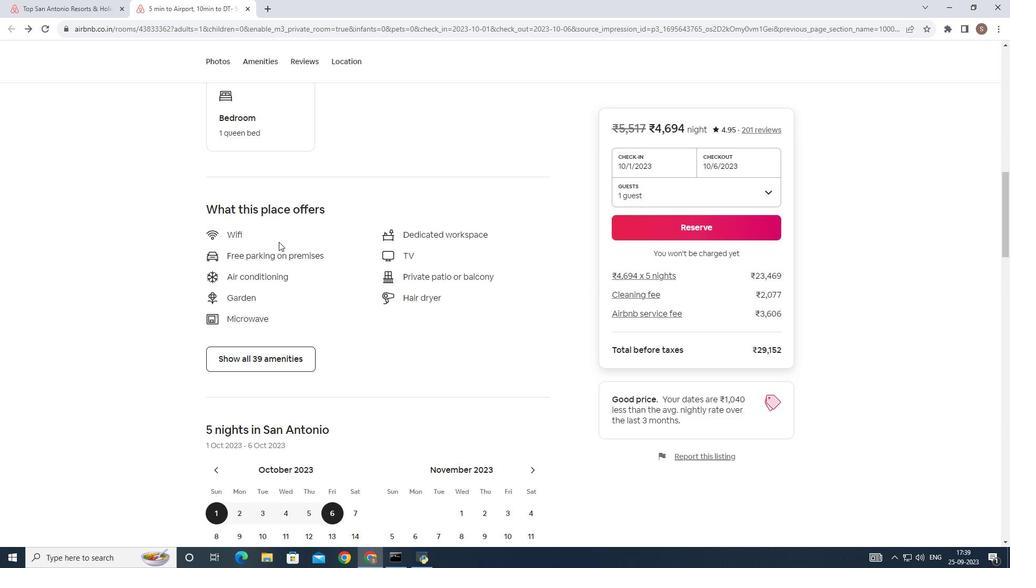 
Action: Mouse scrolled (271, 234) with delta (0, 0)
Screenshot: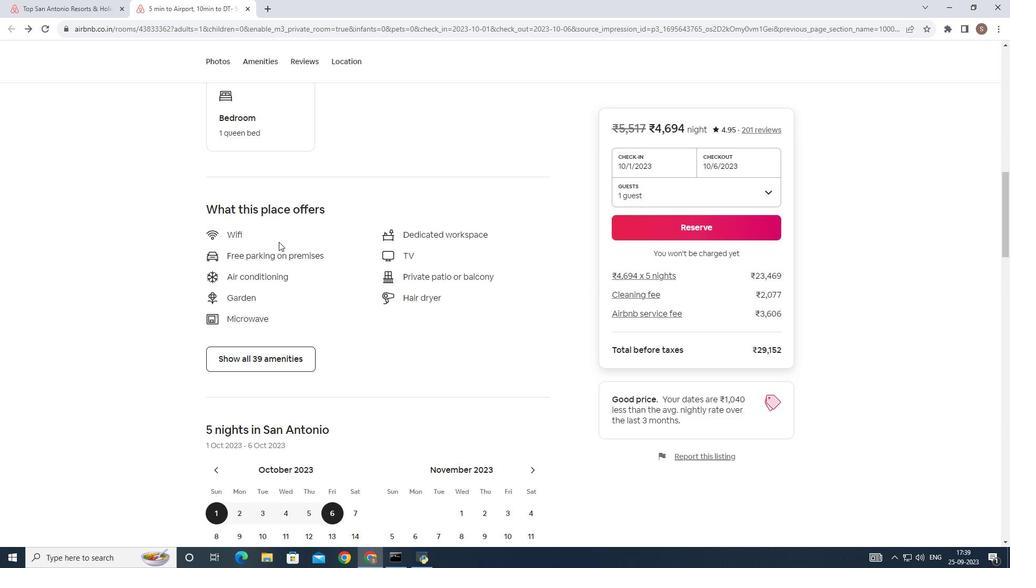 
Action: Mouse moved to (271, 234)
Screenshot: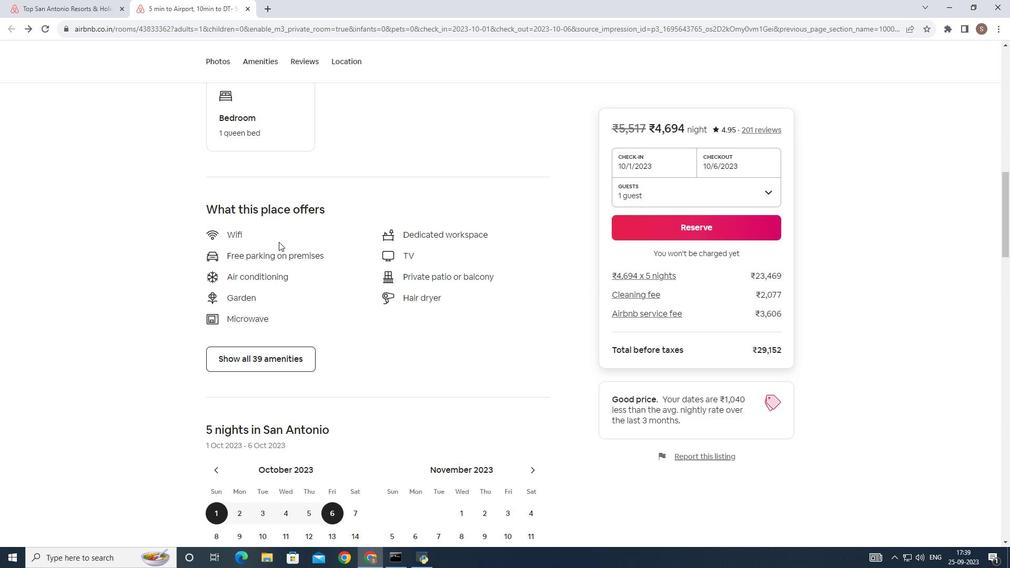 
Action: Mouse scrolled (271, 234) with delta (0, 0)
Screenshot: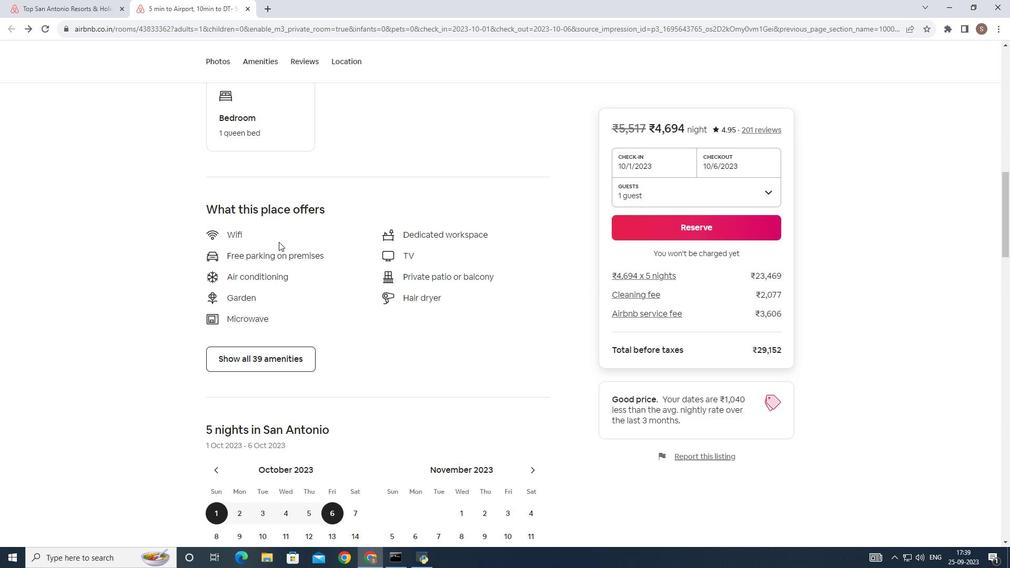 
Action: Mouse scrolled (271, 234) with delta (0, 0)
Screenshot: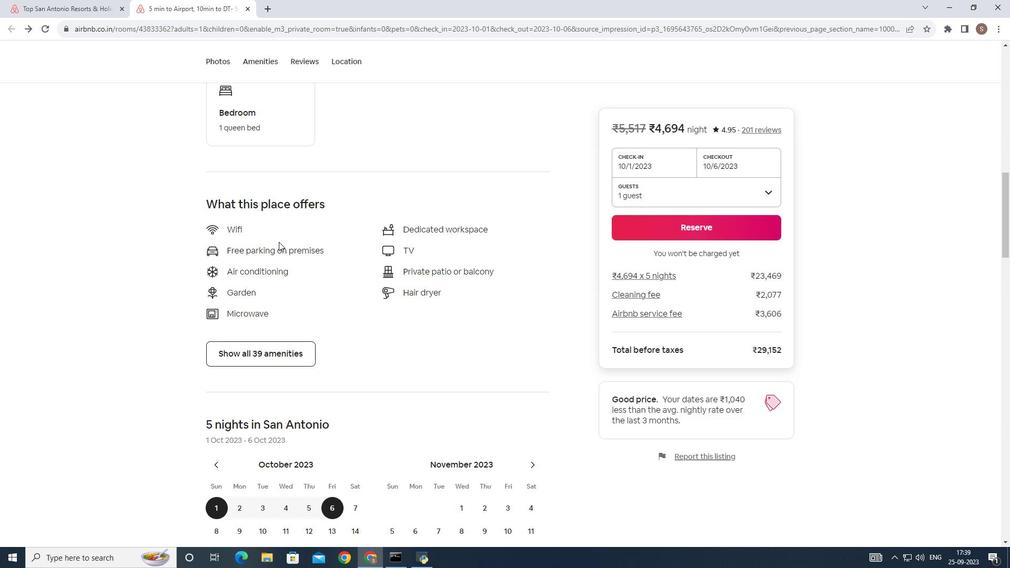 
Action: Mouse scrolled (271, 234) with delta (0, 0)
Screenshot: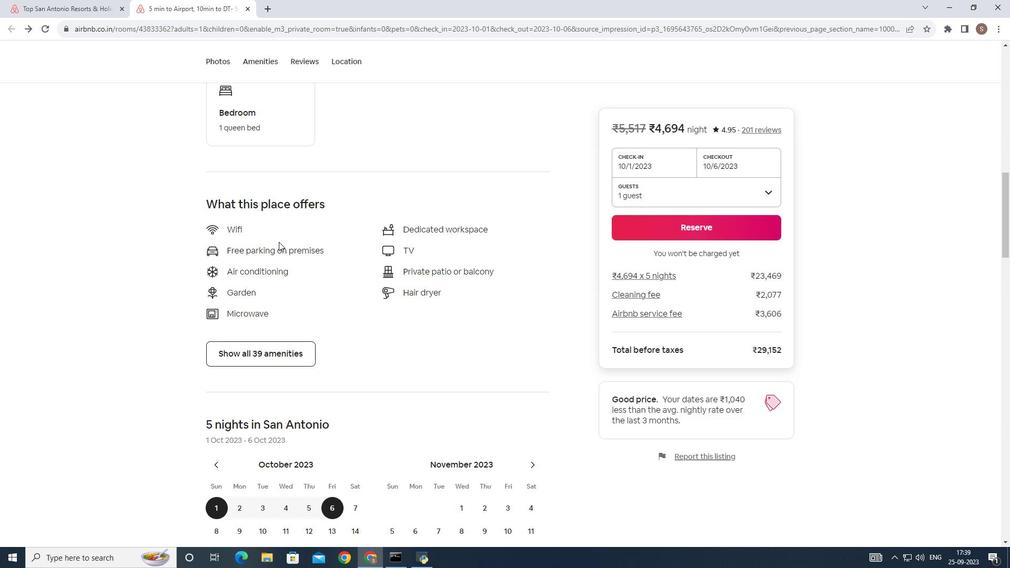 
Action: Mouse scrolled (271, 234) with delta (0, 0)
Screenshot: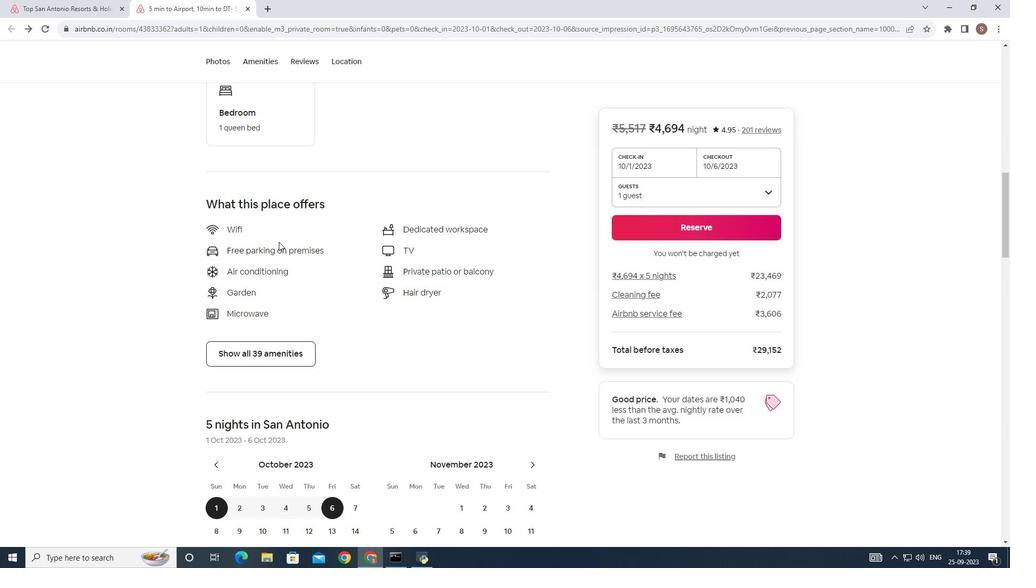 
Action: Mouse scrolled (271, 234) with delta (0, 0)
Screenshot: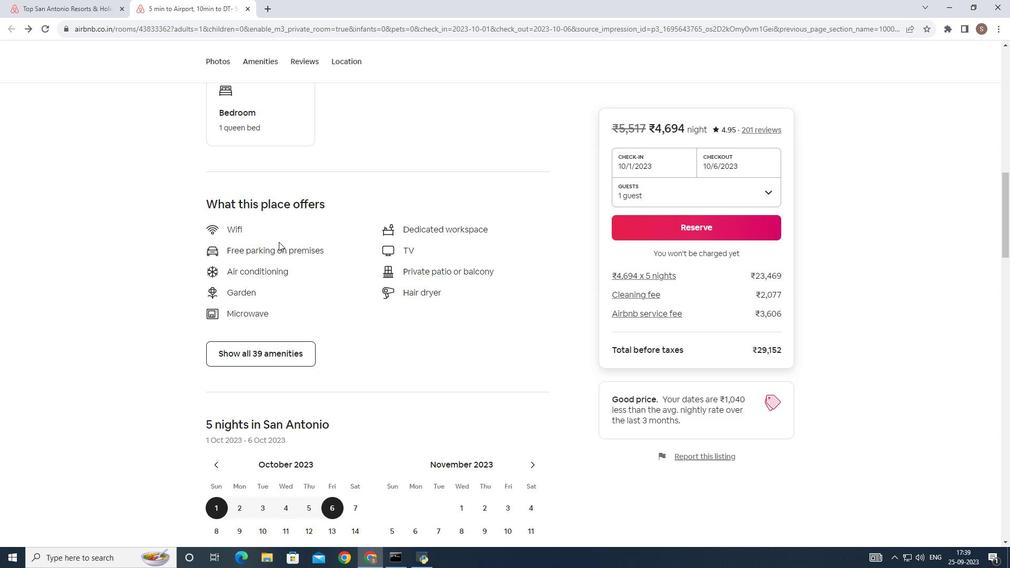 
Action: Mouse scrolled (271, 234) with delta (0, 0)
Screenshot: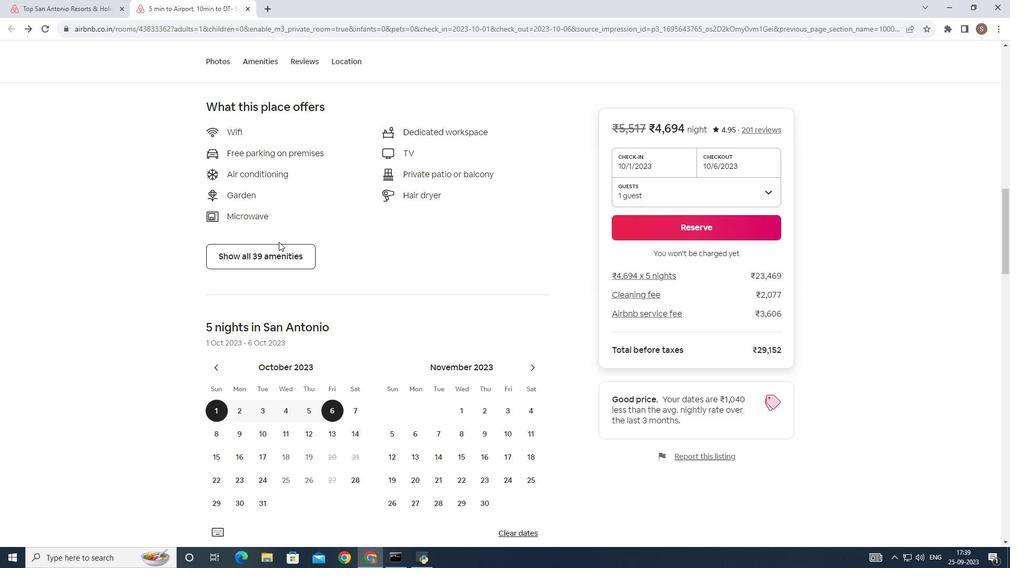 
Action: Mouse scrolled (271, 234) with delta (0, 0)
Screenshot: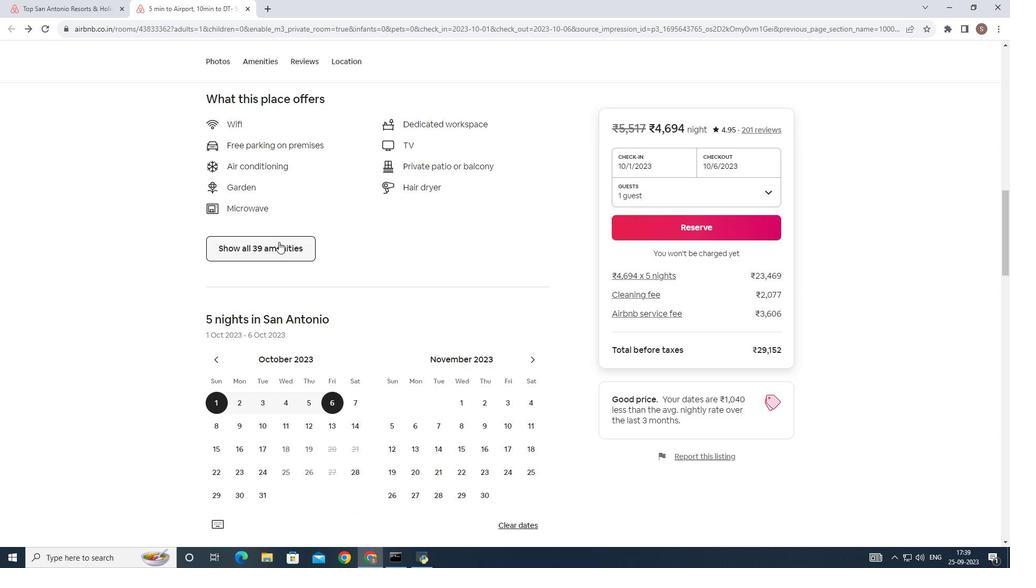 
Action: Mouse moved to (264, 239)
Screenshot: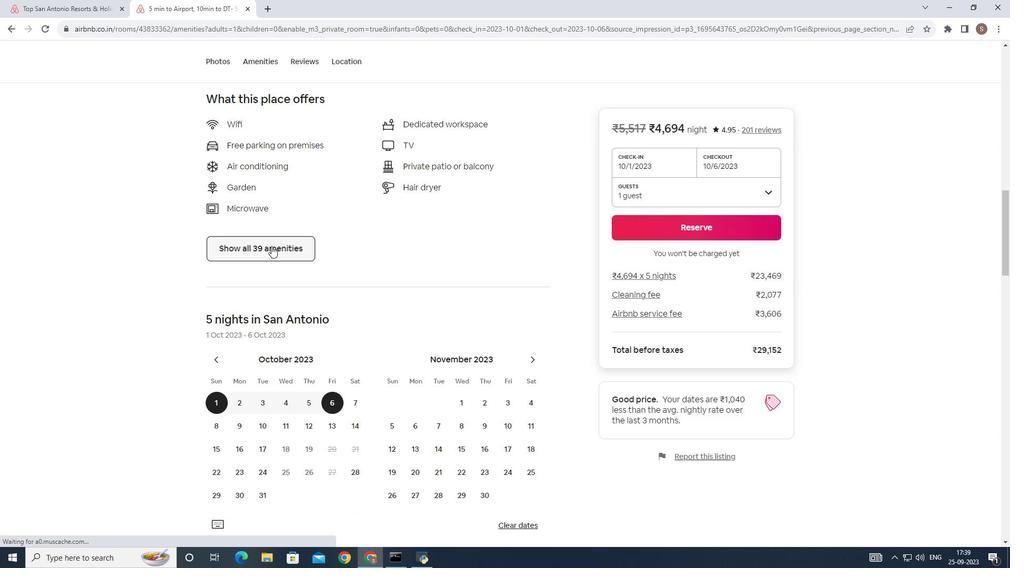
Action: Mouse pressed left at (264, 239)
Screenshot: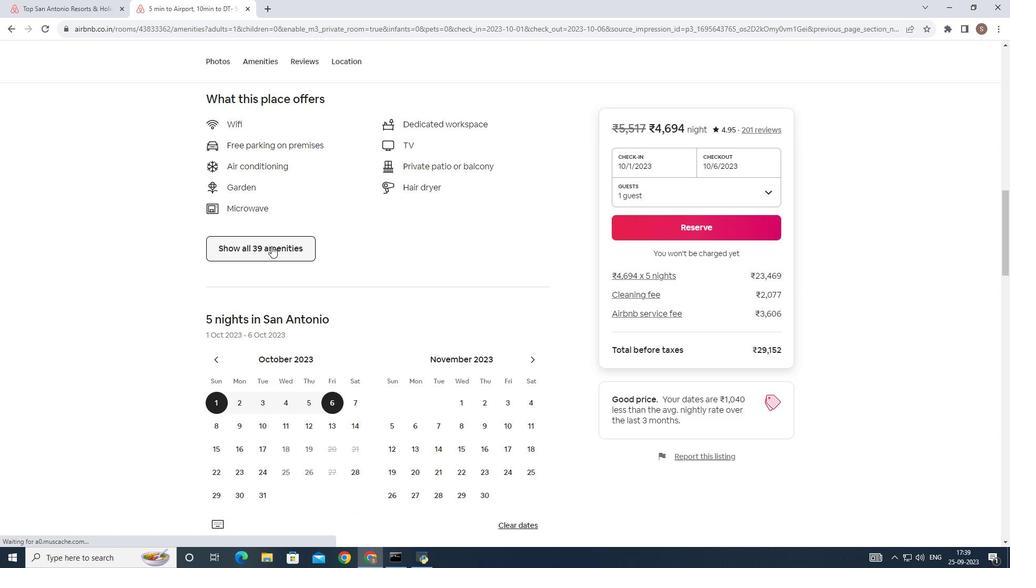 
Action: Mouse moved to (365, 230)
Screenshot: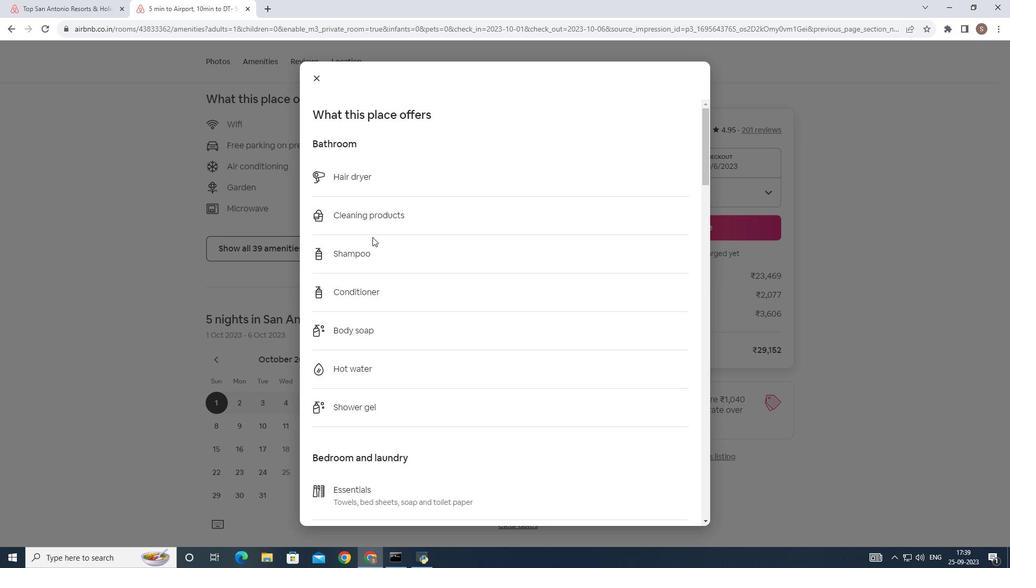 
Action: Mouse scrolled (365, 229) with delta (0, 0)
Screenshot: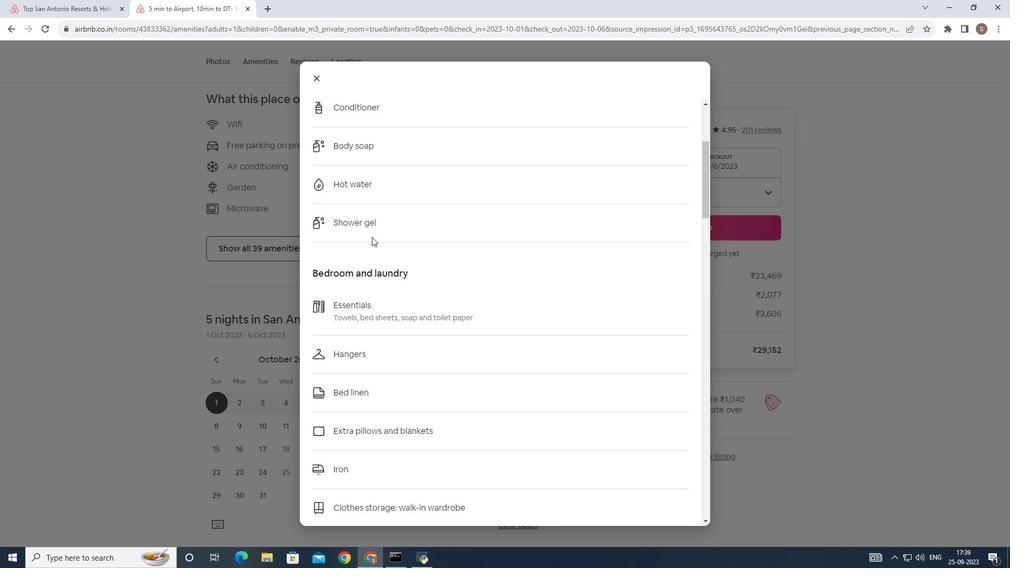 
Action: Mouse moved to (365, 230)
Screenshot: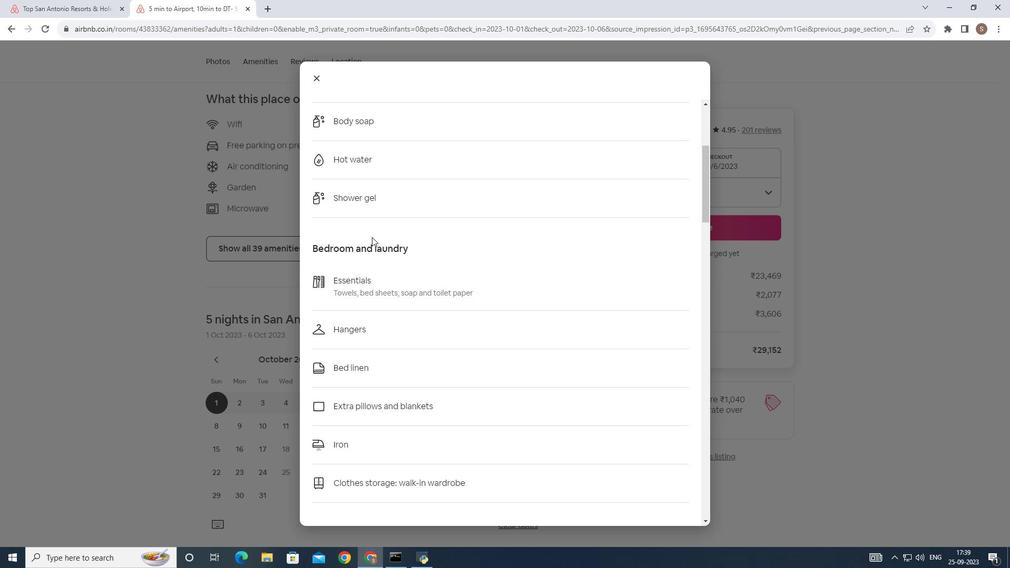
Action: Mouse scrolled (365, 229) with delta (0, 0)
Screenshot: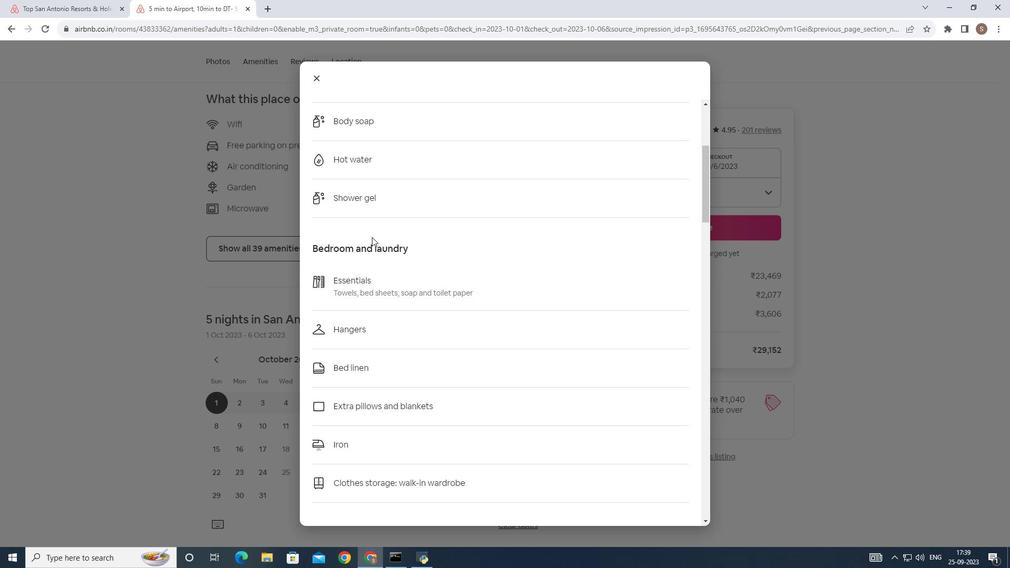 
Action: Mouse moved to (364, 230)
Screenshot: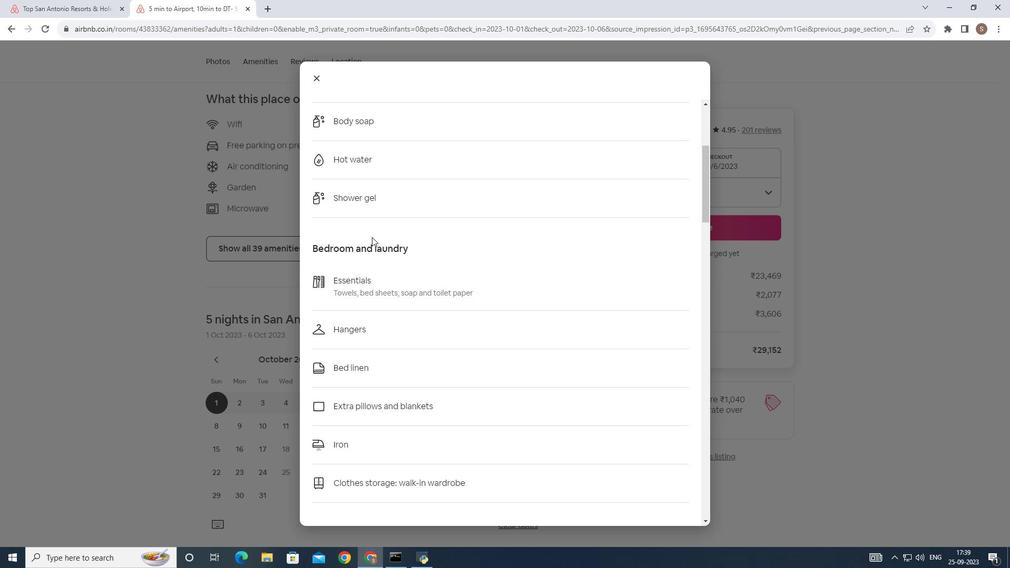 
Action: Mouse scrolled (364, 229) with delta (0, 0)
Screenshot: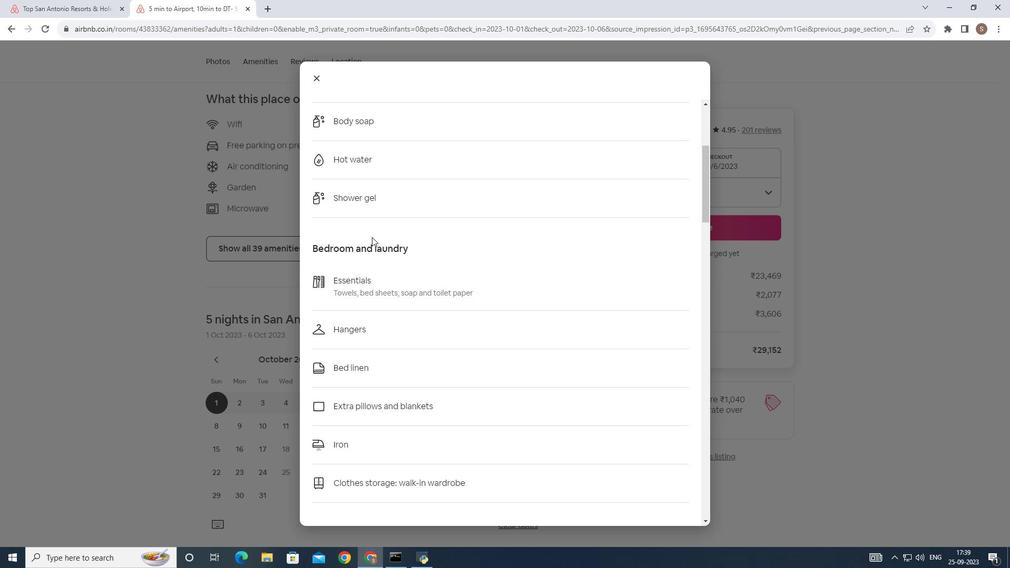 
Action: Mouse scrolled (364, 229) with delta (0, 0)
Screenshot: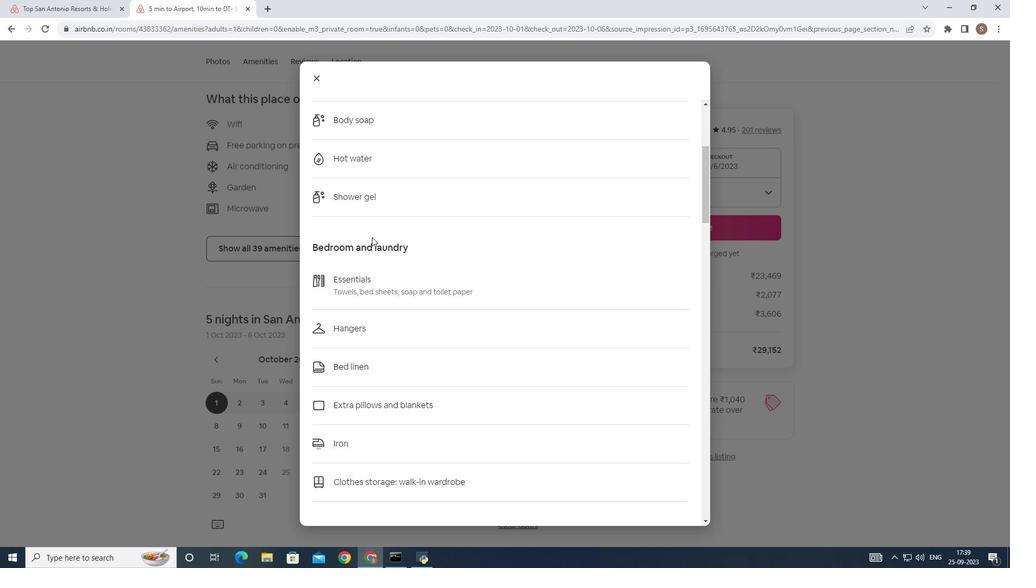 
Action: Mouse scrolled (364, 229) with delta (0, 0)
Screenshot: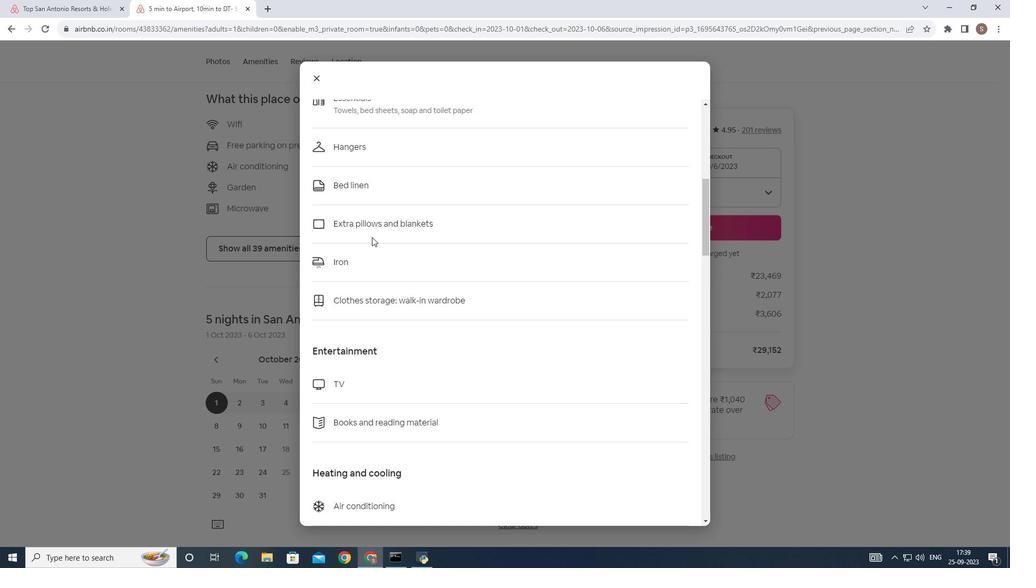 
Action: Mouse scrolled (364, 229) with delta (0, 0)
Screenshot: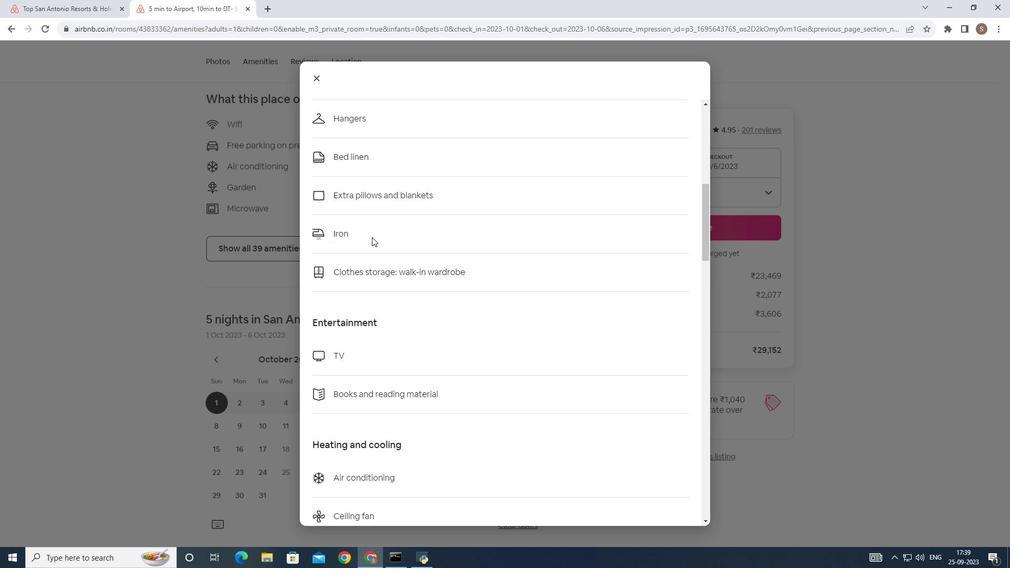
Action: Mouse scrolled (364, 229) with delta (0, 0)
Screenshot: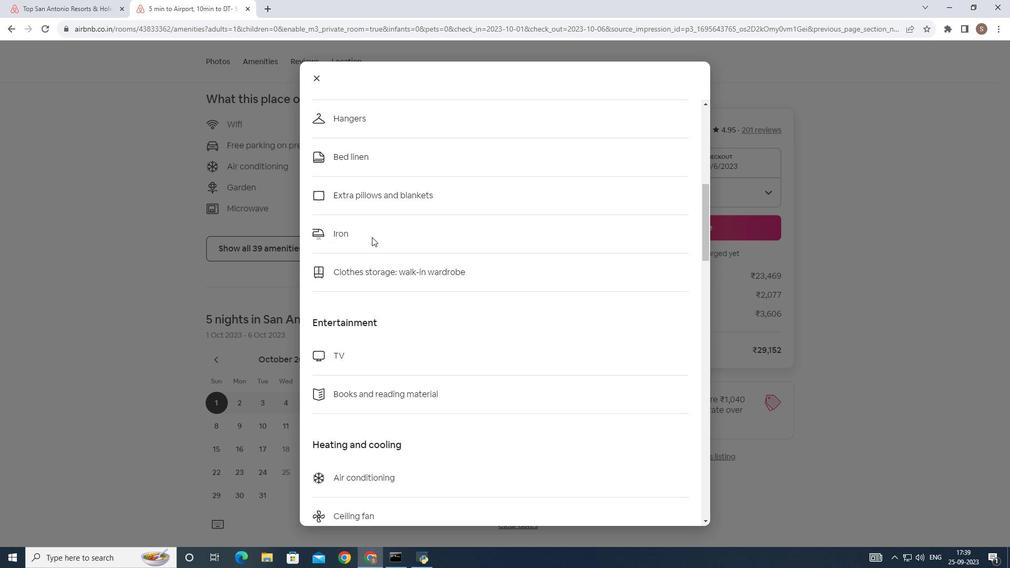 
Action: Mouse moved to (364, 230)
Screenshot: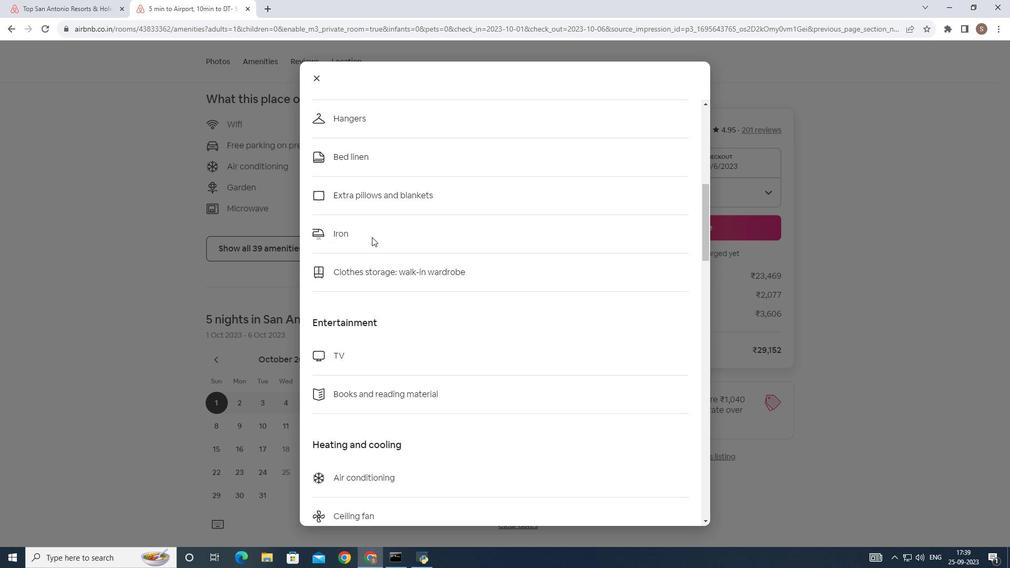 
Action: Mouse scrolled (364, 229) with delta (0, 0)
Screenshot: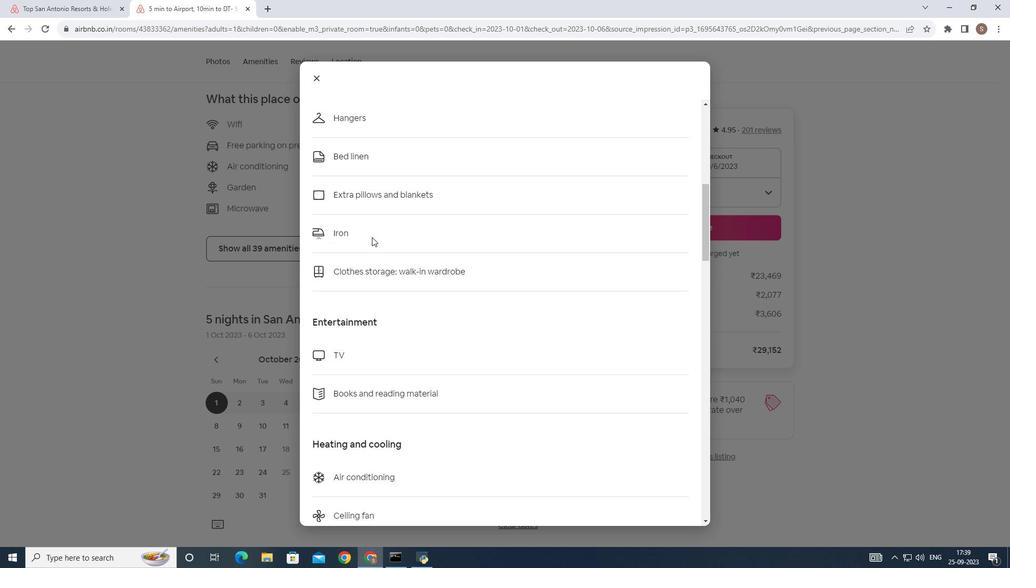
Action: Mouse scrolled (364, 229) with delta (0, 0)
Screenshot: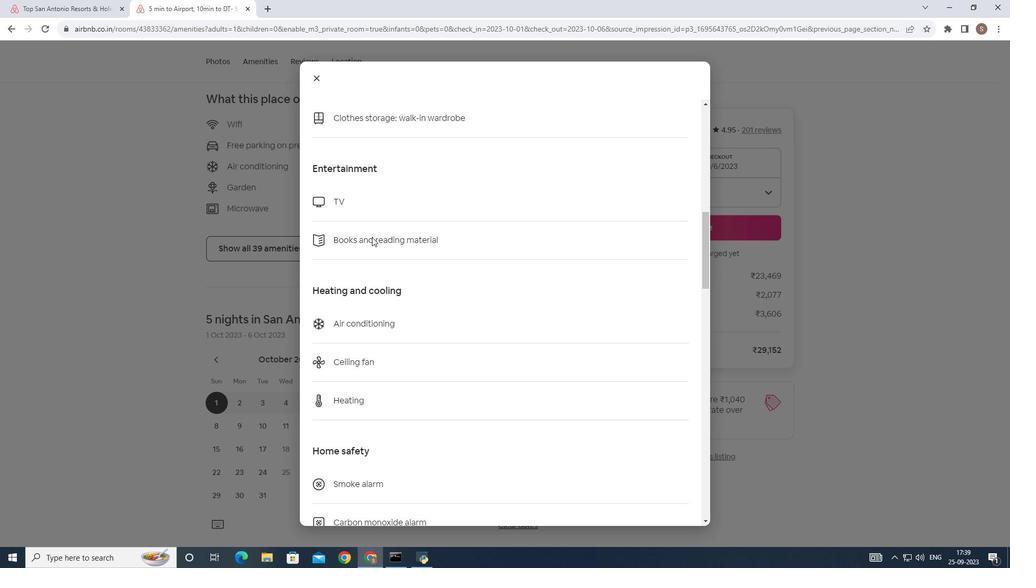 
Action: Mouse scrolled (364, 229) with delta (0, 0)
Screenshot: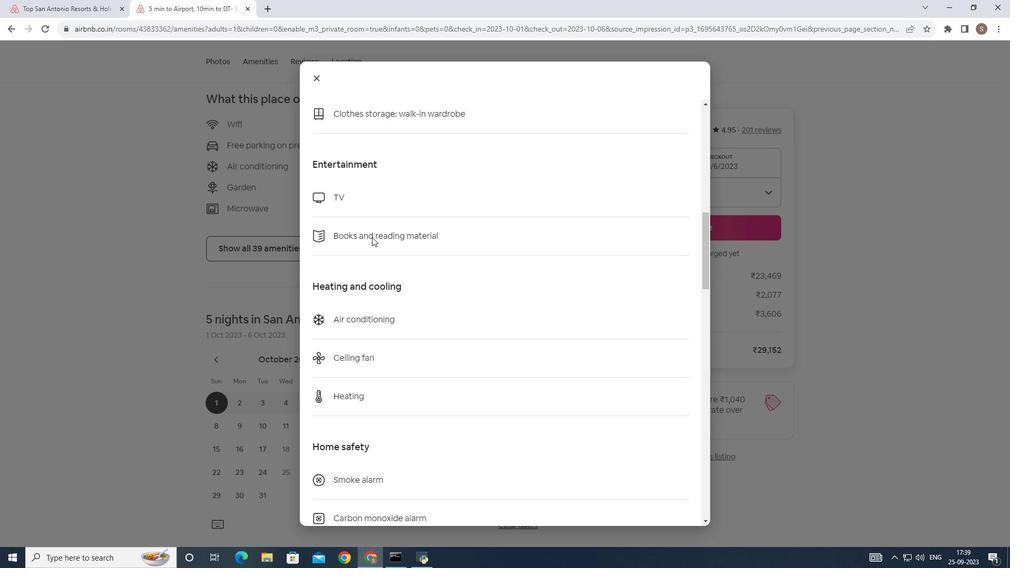 
Action: Mouse scrolled (364, 229) with delta (0, 0)
Screenshot: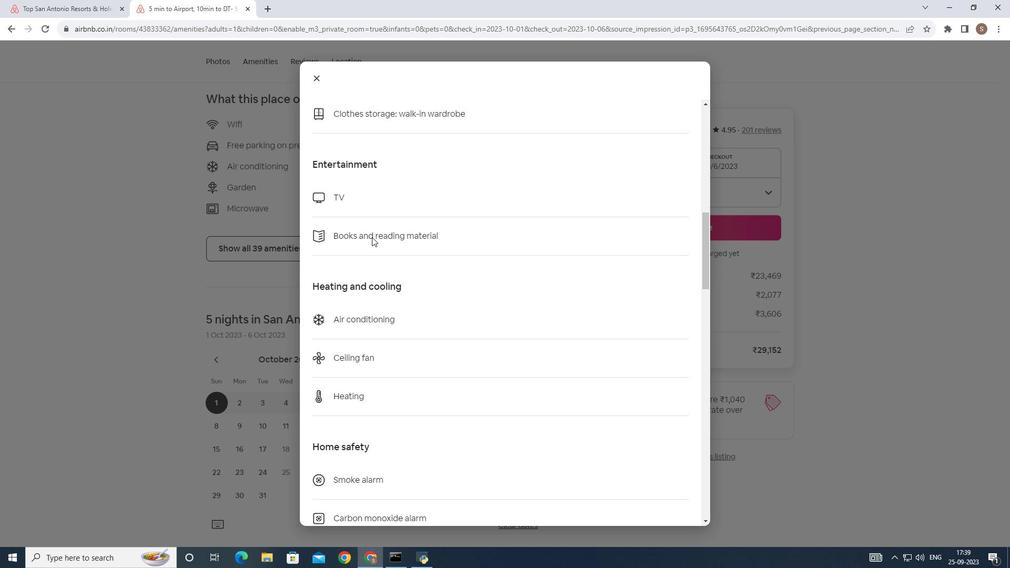 
Action: Mouse scrolled (364, 229) with delta (0, 0)
Screenshot: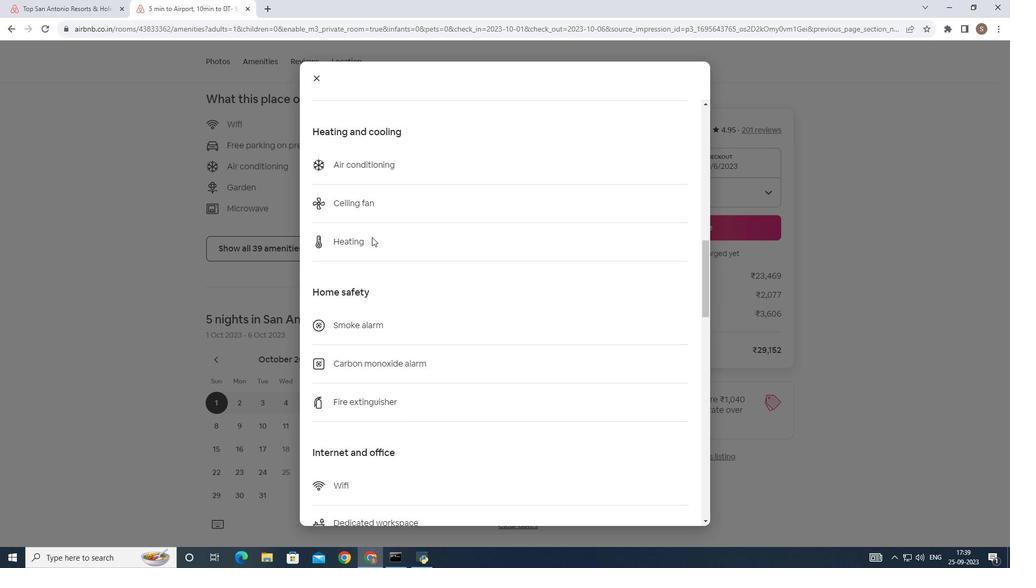 
Action: Mouse scrolled (364, 229) with delta (0, 0)
Screenshot: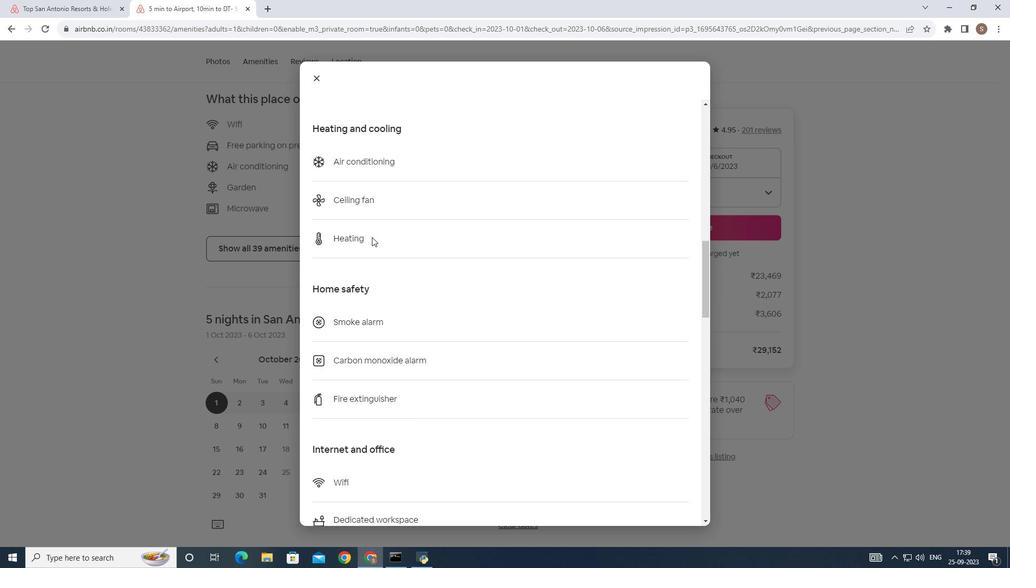 
Action: Mouse scrolled (364, 229) with delta (0, 0)
Screenshot: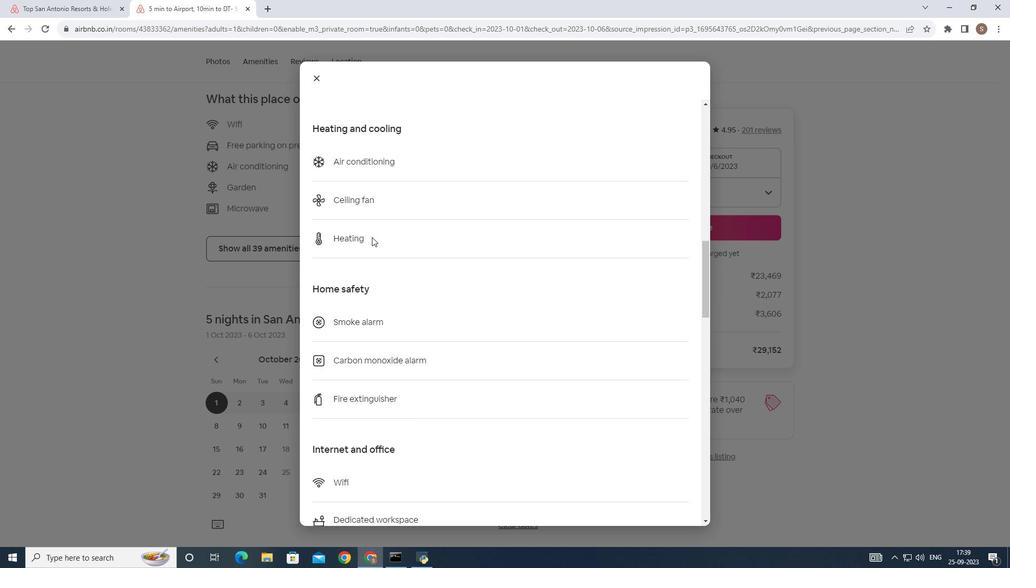 
Action: Mouse scrolled (364, 229) with delta (0, 0)
Screenshot: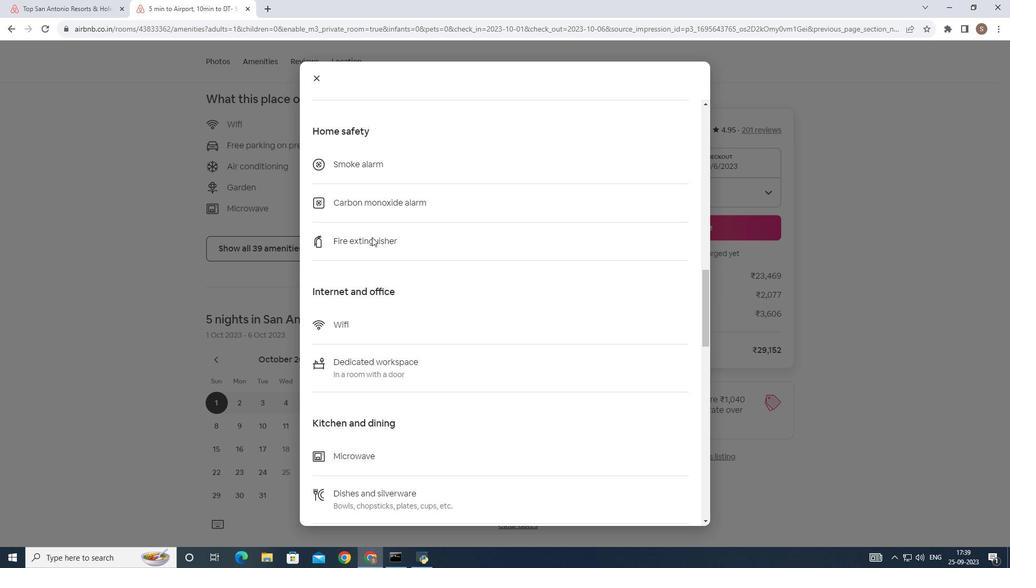 
Action: Mouse scrolled (364, 229) with delta (0, 0)
Screenshot: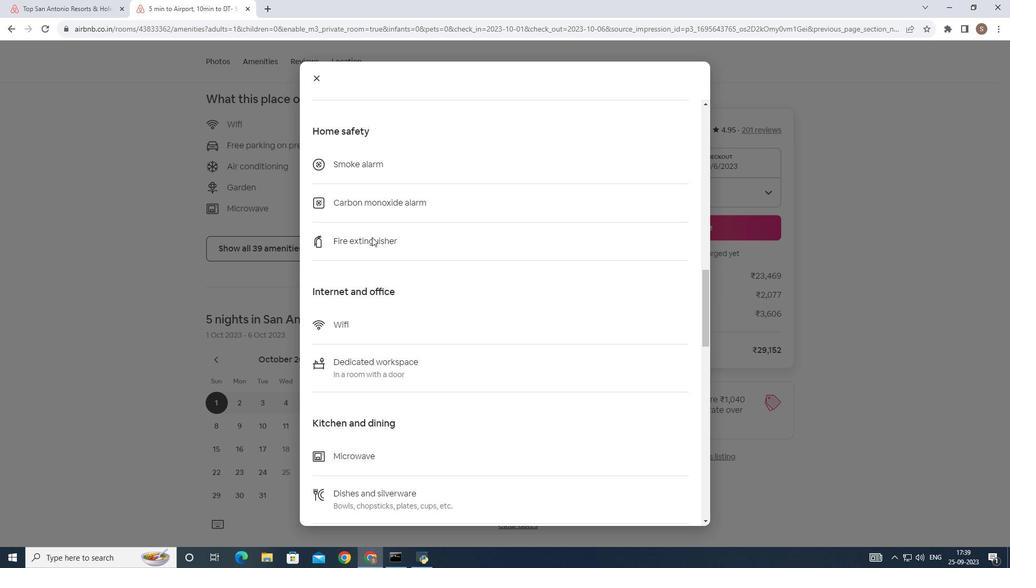 
Action: Mouse scrolled (364, 229) with delta (0, 0)
Screenshot: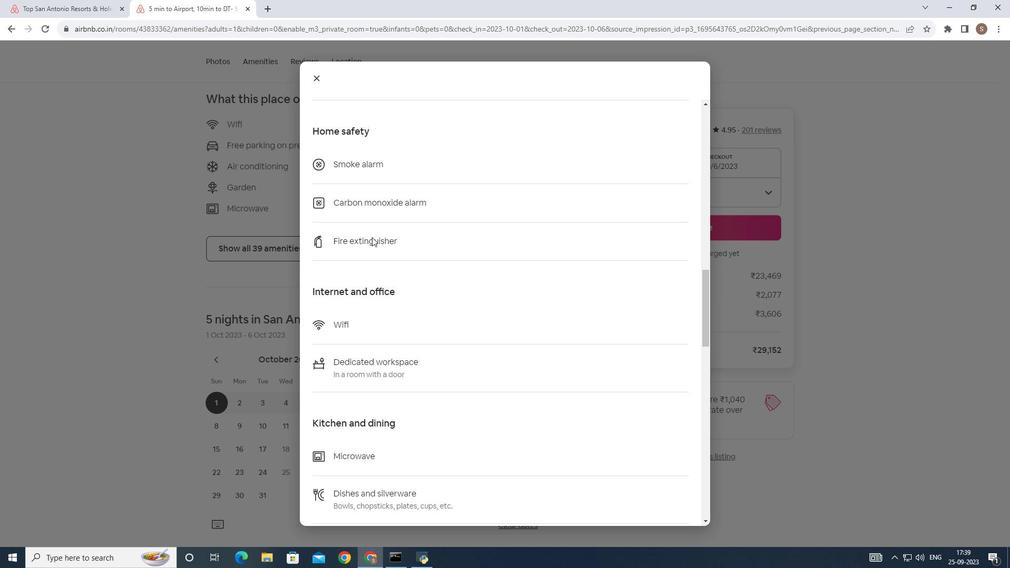 
Action: Mouse scrolled (364, 229) with delta (0, 0)
Screenshot: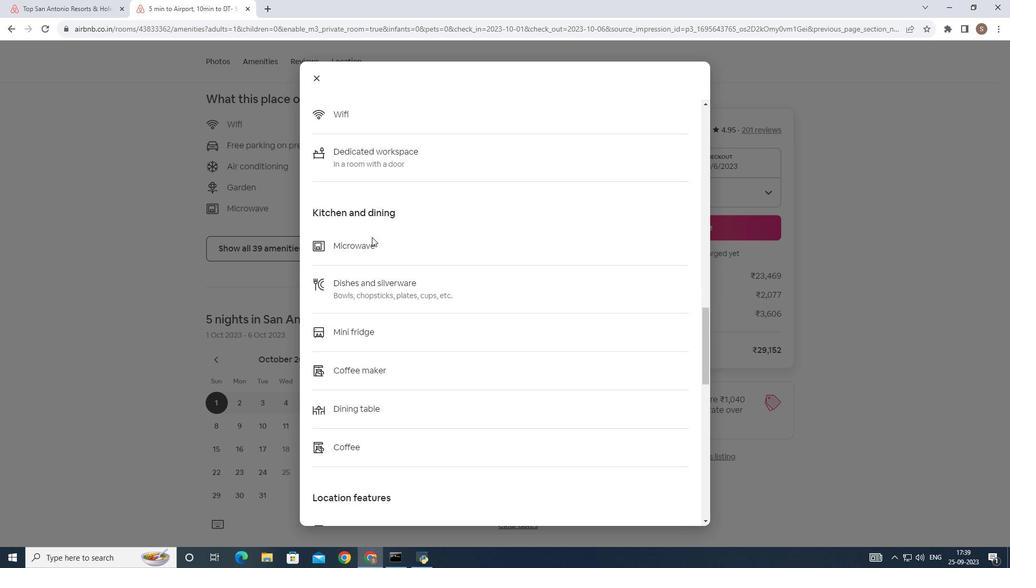 
Action: Mouse scrolled (364, 229) with delta (0, 0)
Screenshot: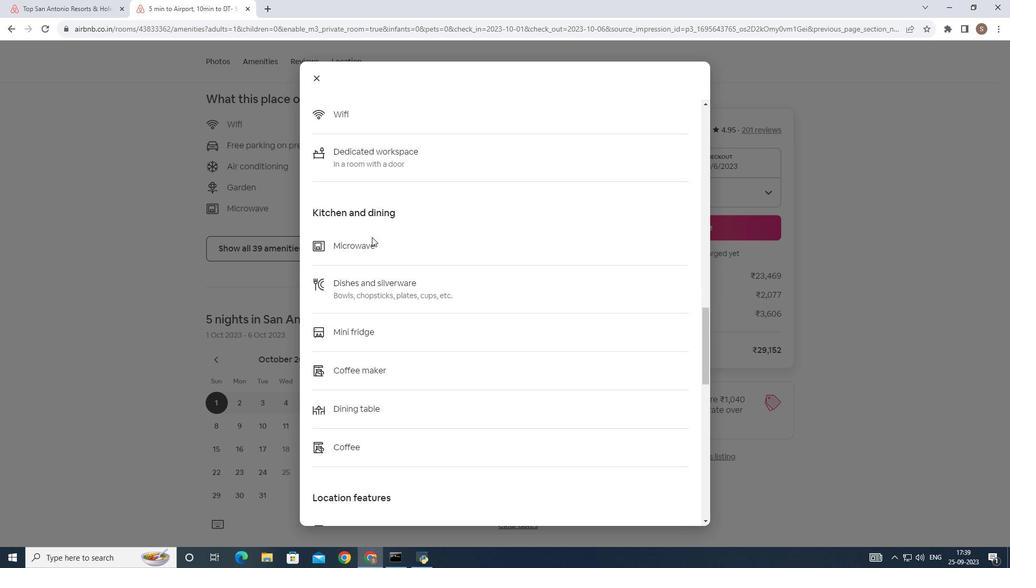 
Action: Mouse scrolled (364, 229) with delta (0, 0)
Screenshot: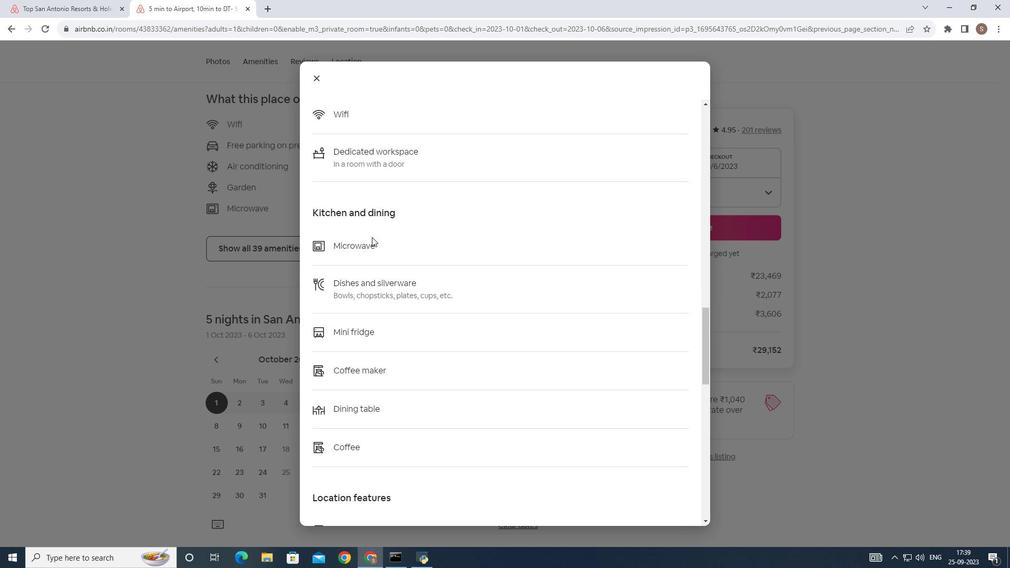
Action: Mouse scrolled (364, 229) with delta (0, 0)
Screenshot: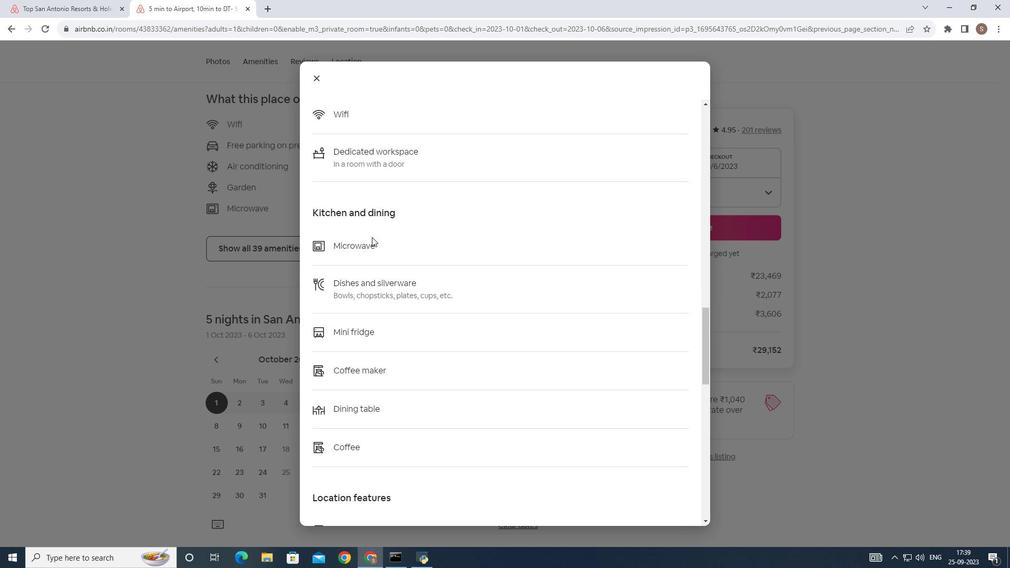 
Action: Mouse scrolled (364, 229) with delta (0, 0)
Screenshot: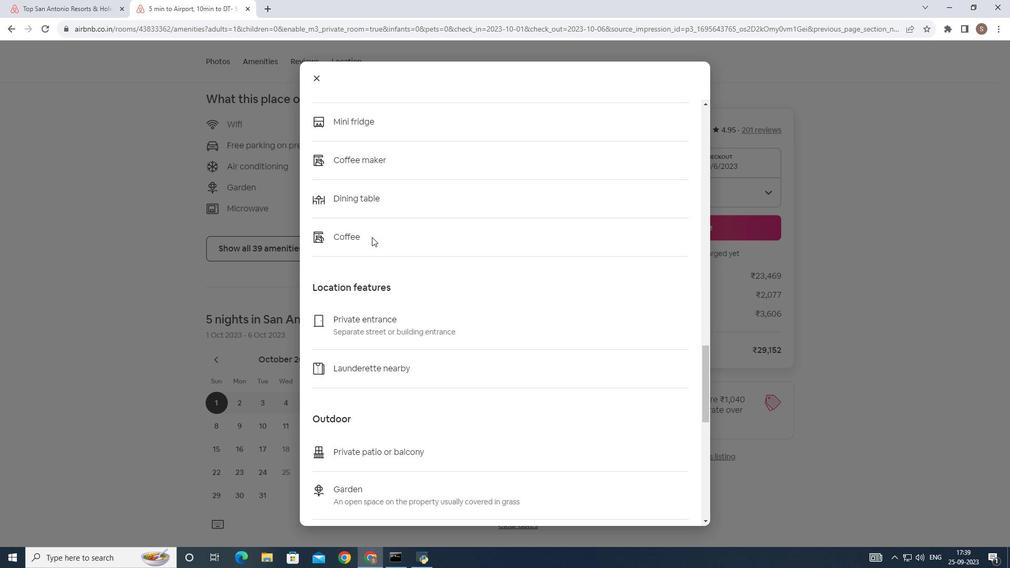 
Action: Mouse scrolled (364, 229) with delta (0, 0)
Screenshot: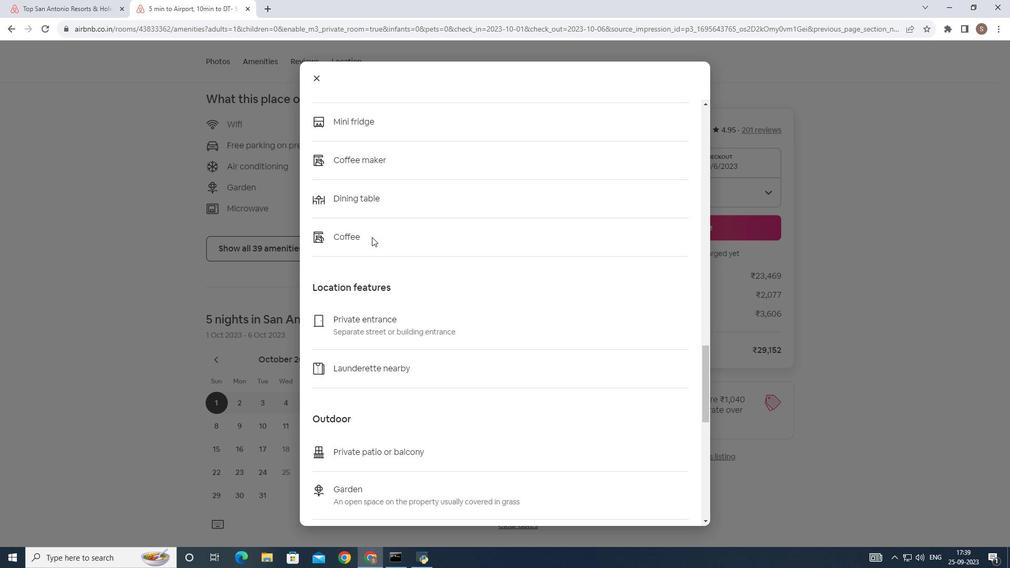 
Action: Mouse scrolled (364, 229) with delta (0, 0)
Screenshot: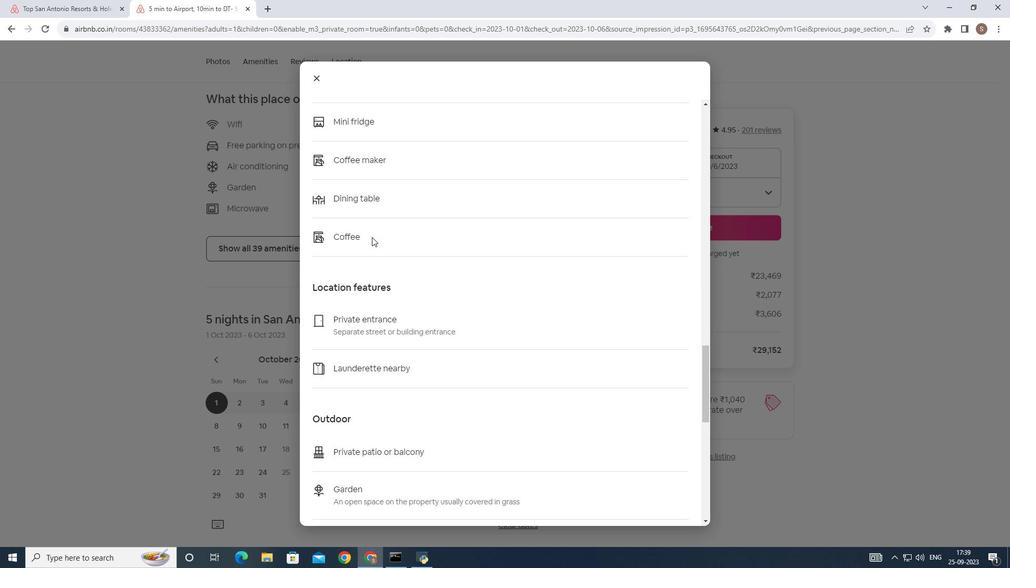 
Action: Mouse scrolled (364, 229) with delta (0, 0)
Screenshot: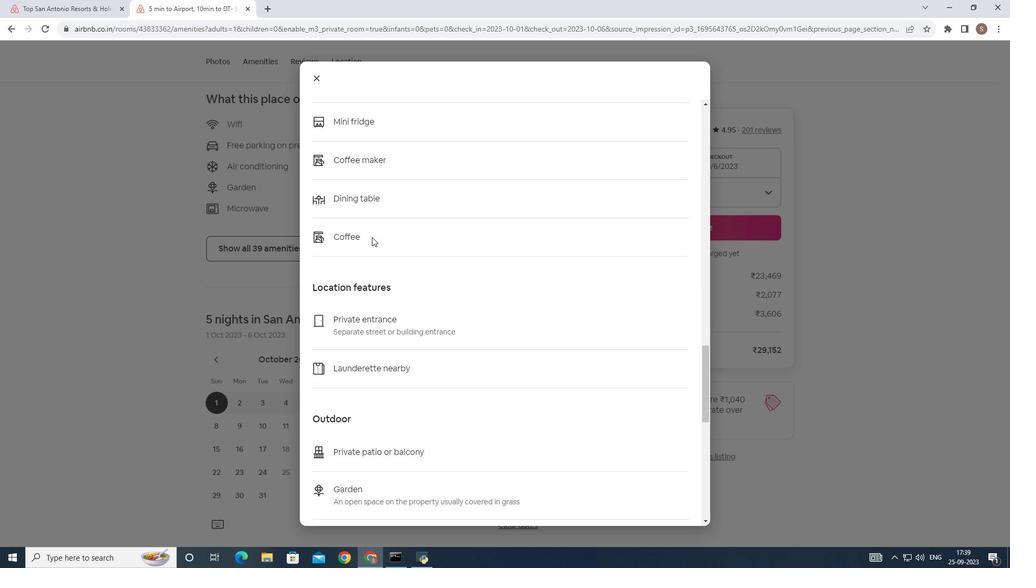 
Action: Mouse scrolled (364, 229) with delta (0, 0)
Screenshot: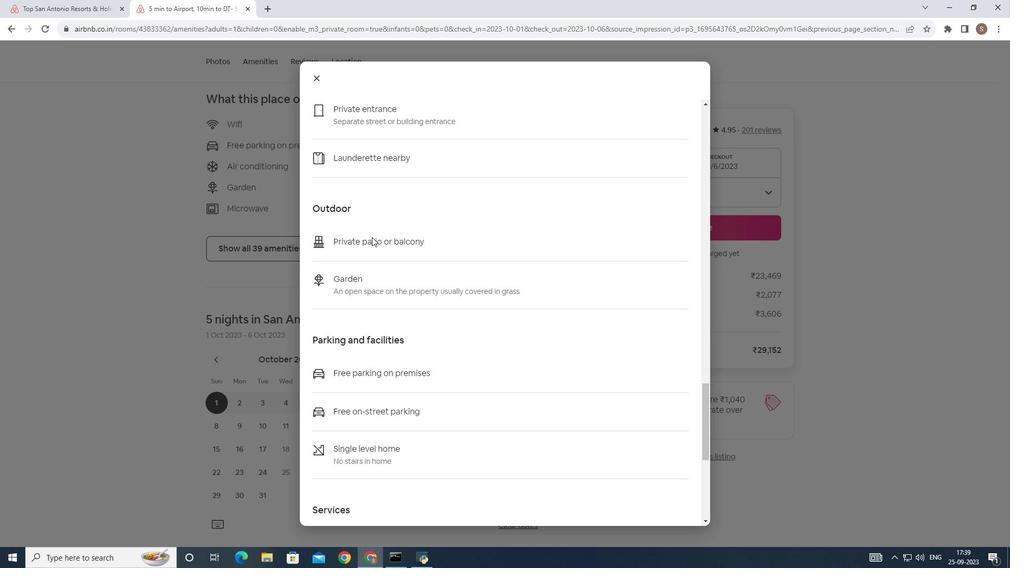 
Action: Mouse scrolled (364, 229) with delta (0, 0)
Screenshot: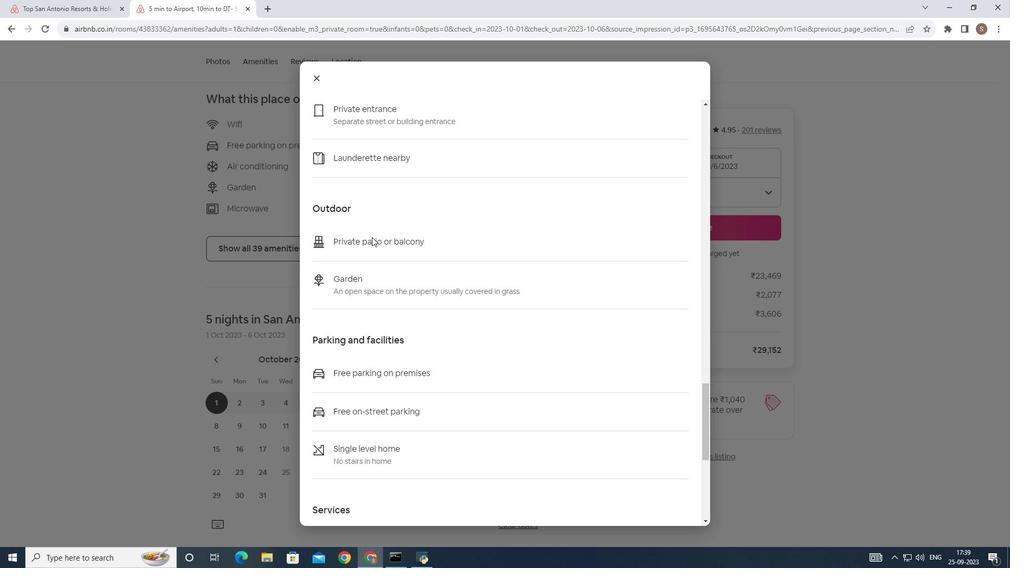 
Action: Mouse scrolled (364, 229) with delta (0, 0)
Screenshot: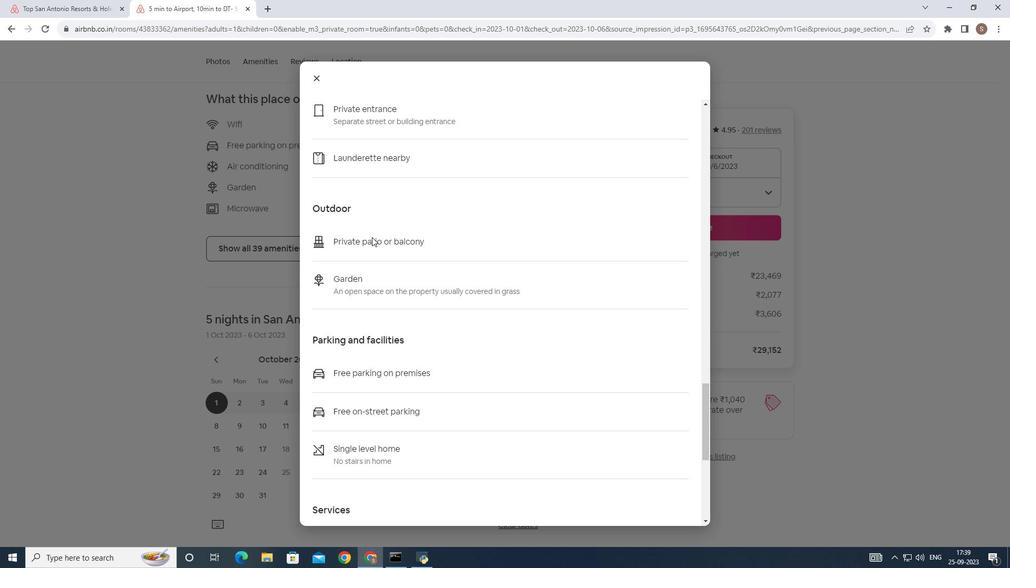 
Action: Mouse scrolled (364, 229) with delta (0, 0)
Screenshot: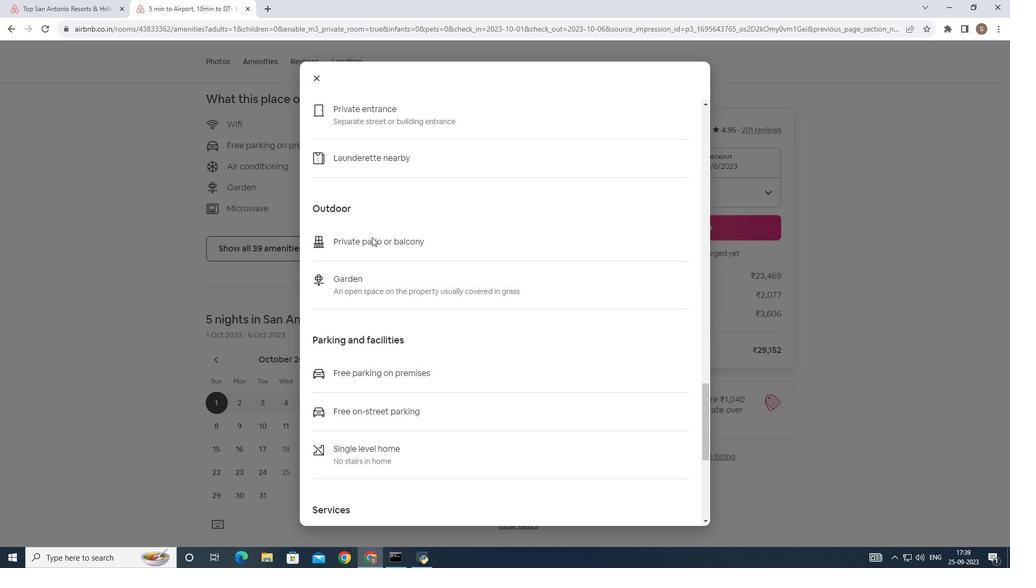 
Action: Mouse scrolled (364, 229) with delta (0, 0)
Screenshot: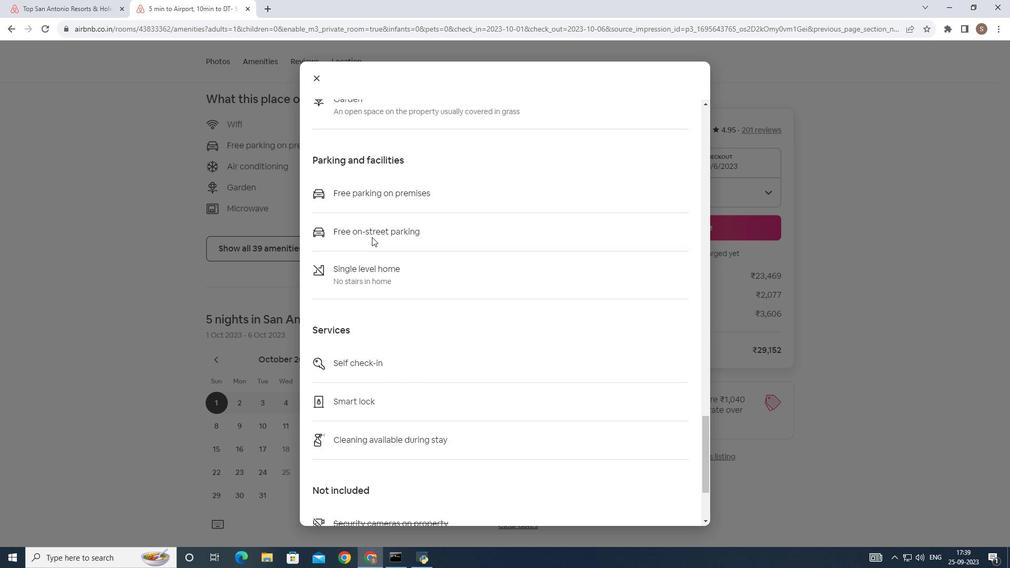 
Action: Mouse scrolled (364, 229) with delta (0, 0)
Screenshot: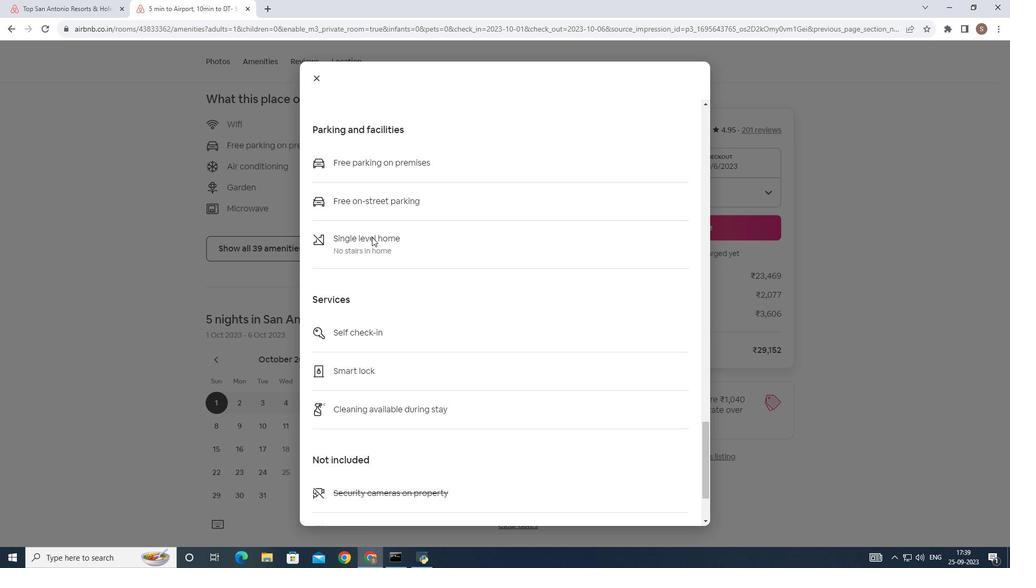 
Action: Mouse scrolled (364, 229) with delta (0, 0)
Screenshot: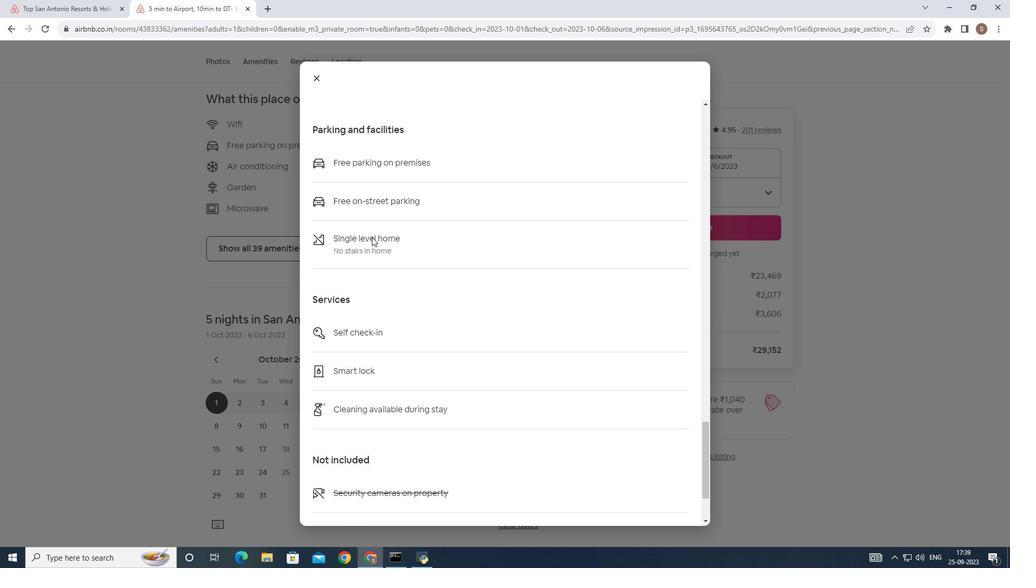 
Action: Mouse scrolled (364, 229) with delta (0, 0)
Screenshot: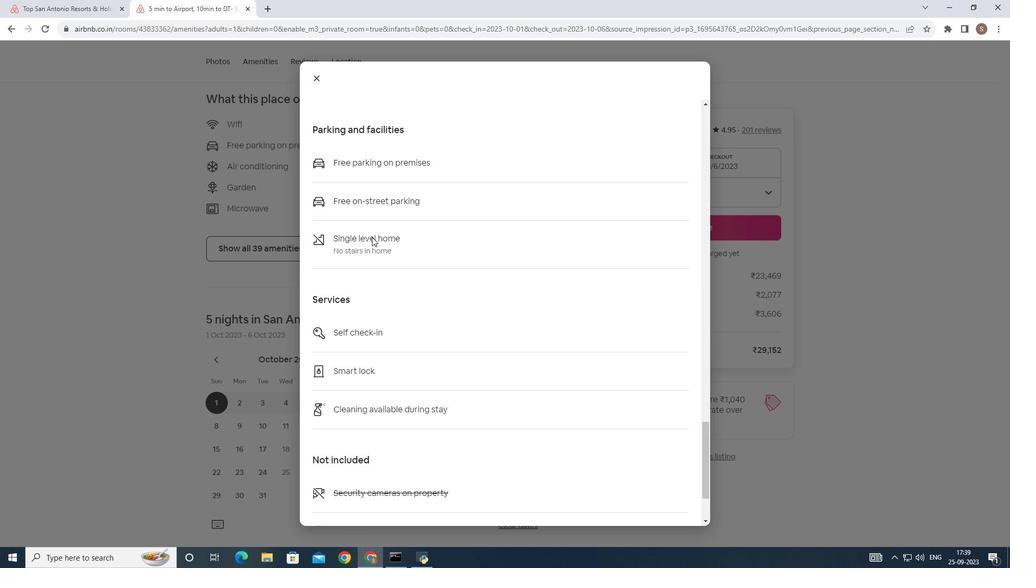 
Action: Mouse scrolled (364, 229) with delta (0, 0)
Screenshot: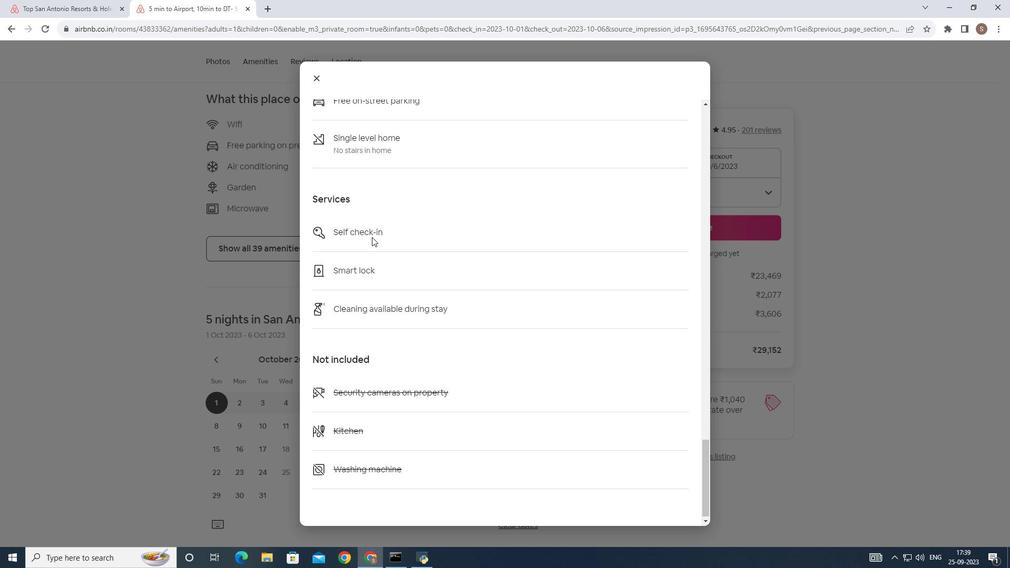 
Action: Mouse scrolled (364, 229) with delta (0, 0)
Screenshot: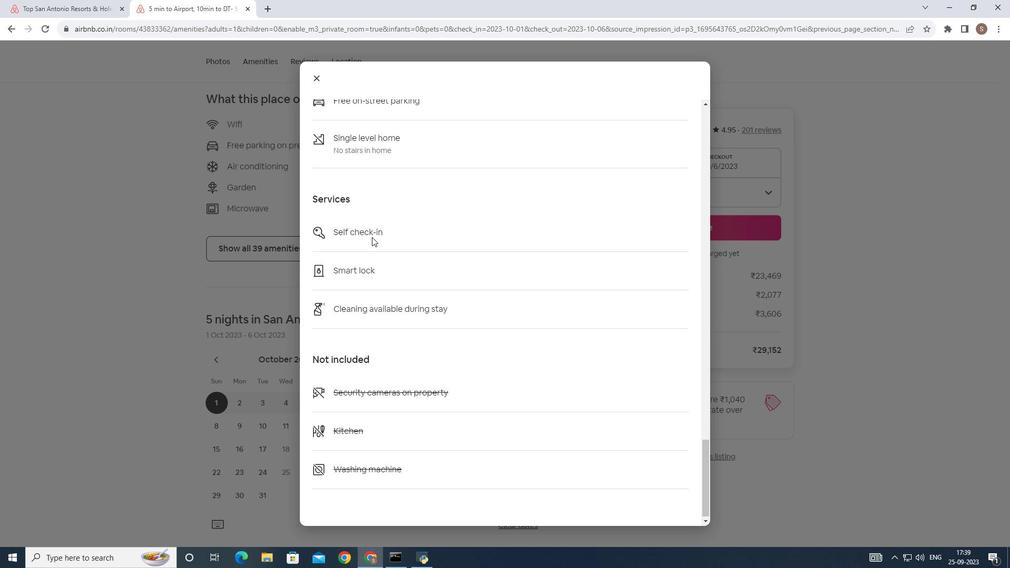 
Action: Mouse scrolled (364, 229) with delta (0, 0)
Screenshot: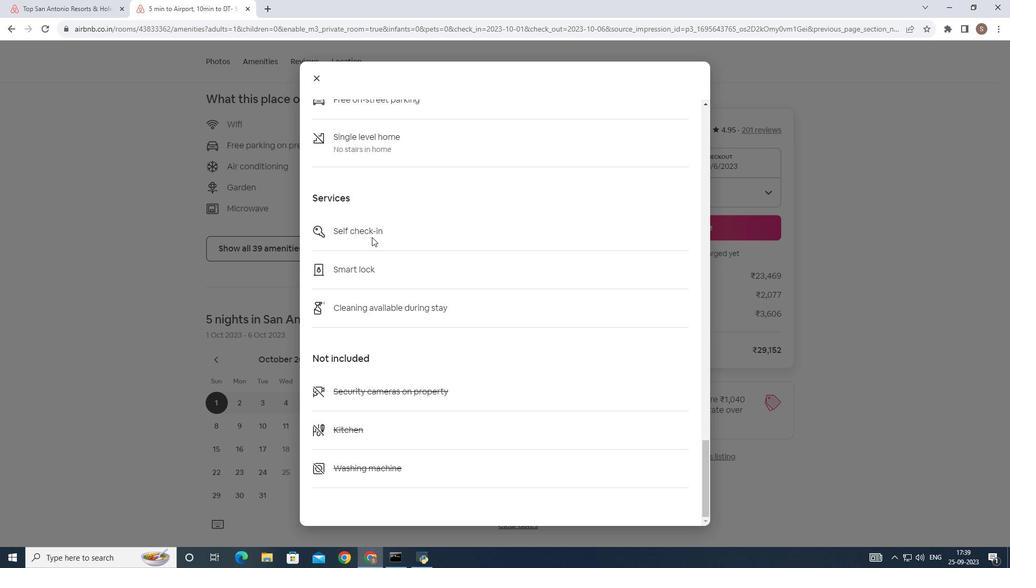 
Action: Mouse scrolled (364, 229) with delta (0, 0)
Screenshot: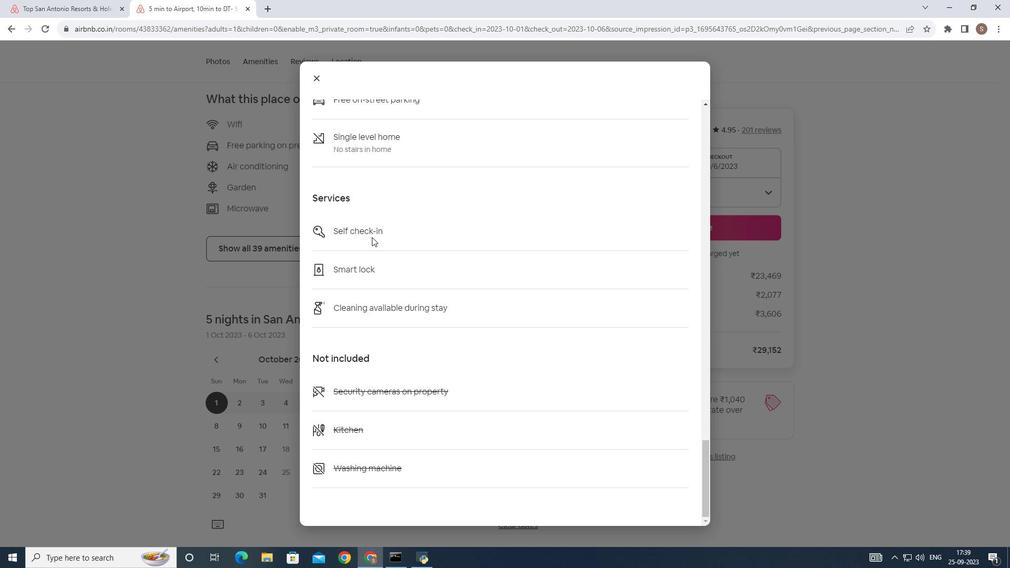 
Action: Mouse scrolled (364, 229) with delta (0, 0)
Screenshot: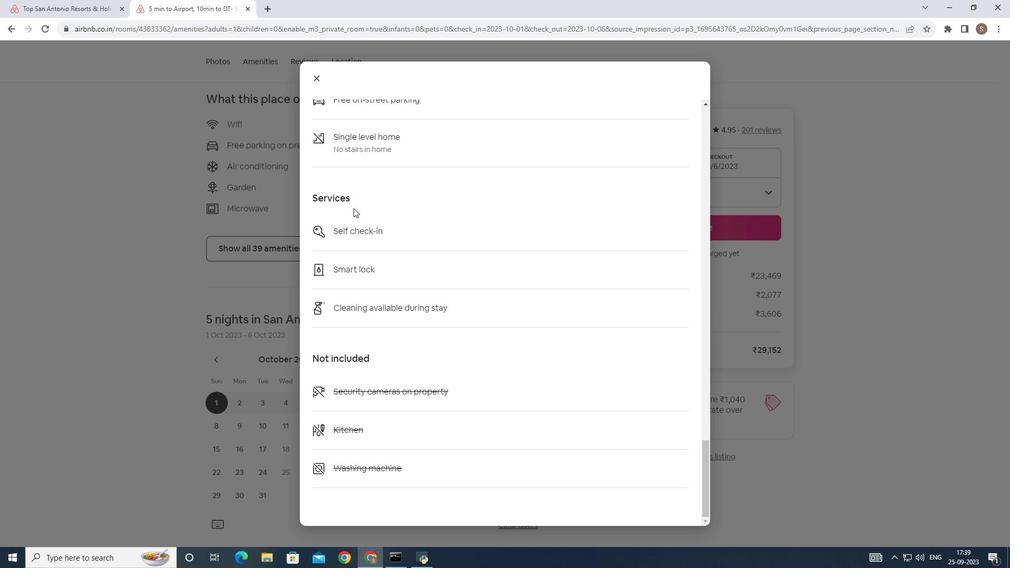 
Action: Mouse scrolled (364, 229) with delta (0, 0)
Screenshot: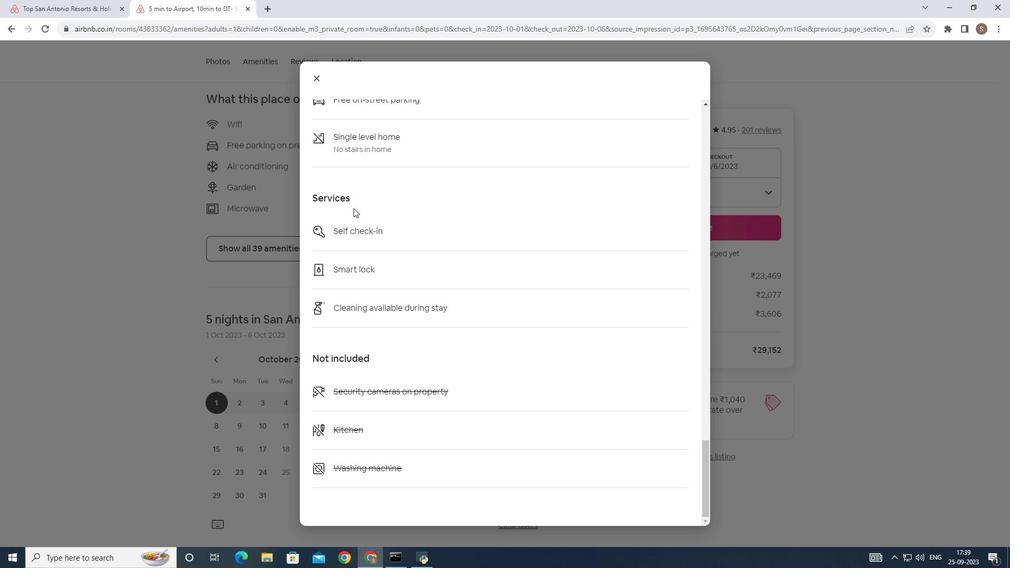 
Action: Mouse scrolled (364, 229) with delta (0, 0)
Screenshot: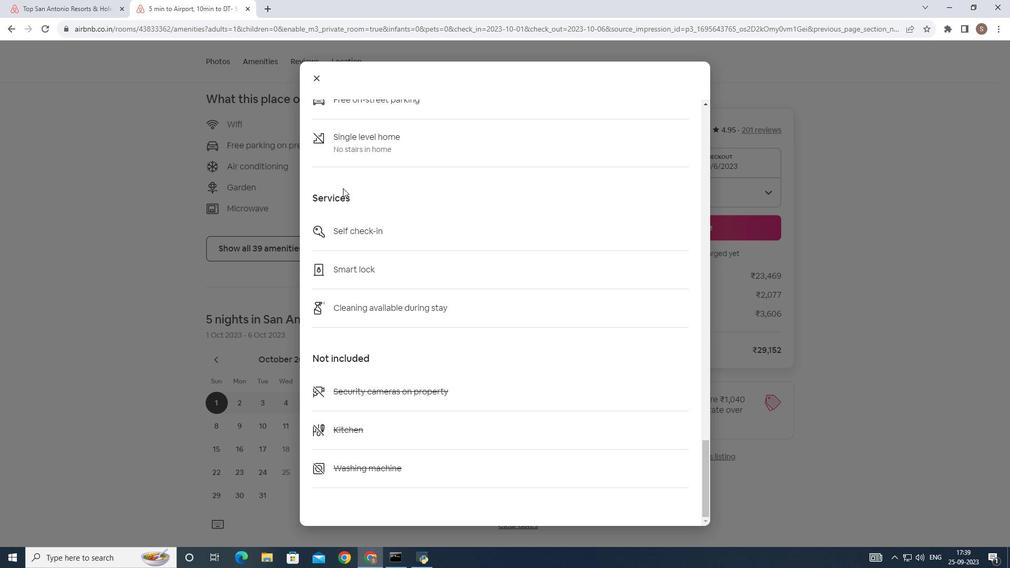 
Action: Mouse scrolled (364, 229) with delta (0, 0)
Screenshot: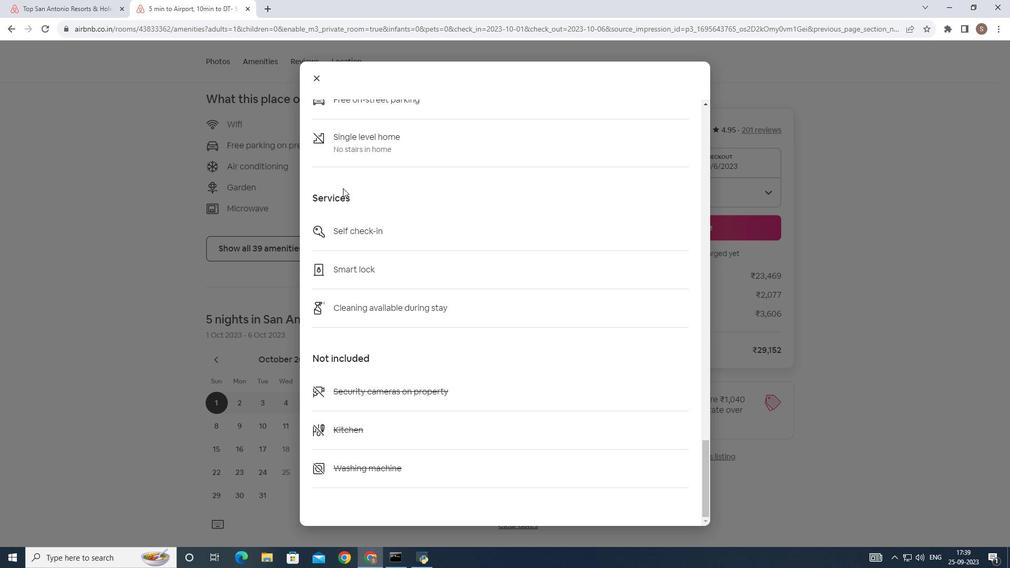 
Action: Mouse moved to (311, 80)
Screenshot: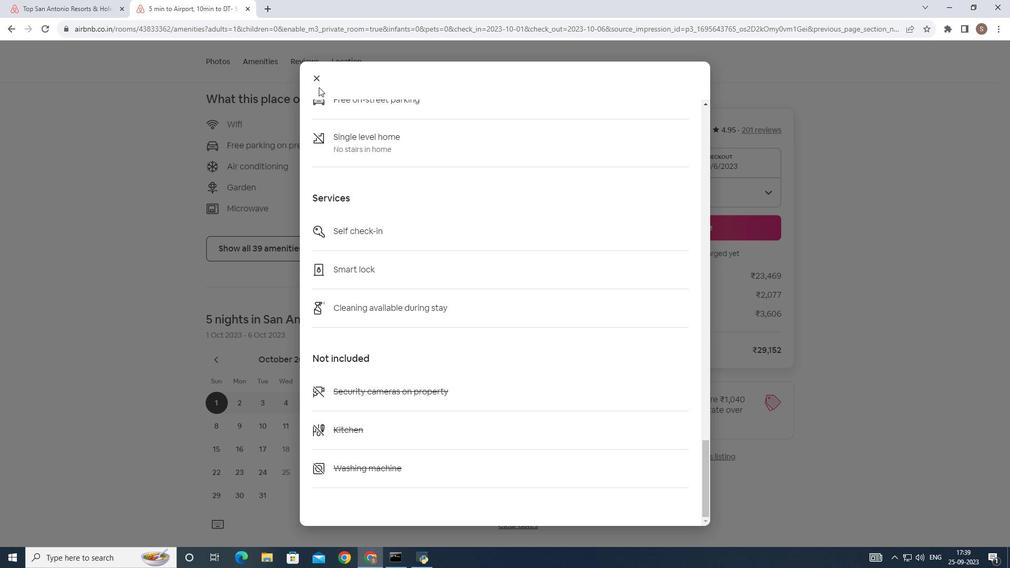 
Action: Mouse pressed left at (311, 80)
Screenshot: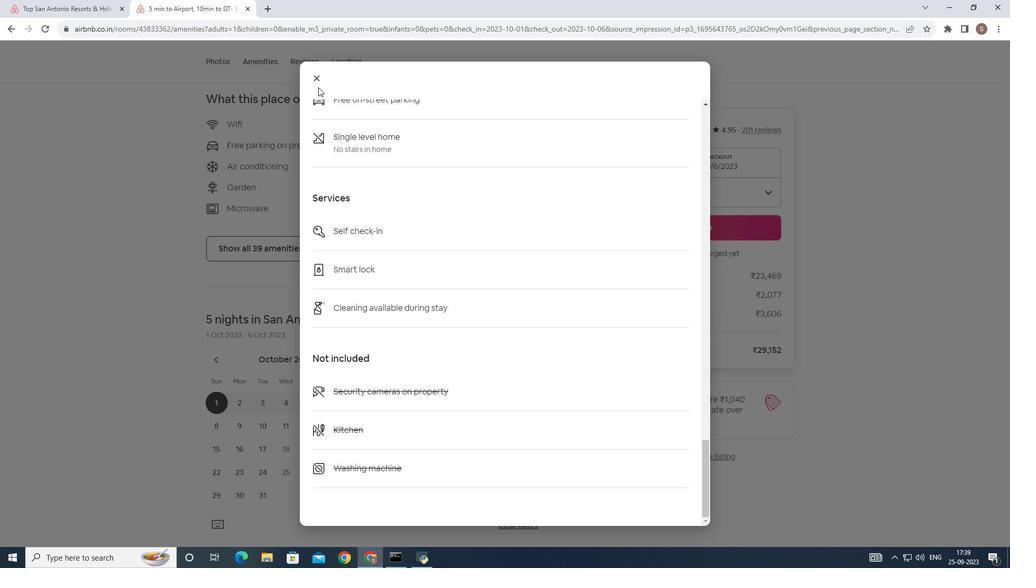 
Action: Mouse moved to (311, 80)
Screenshot: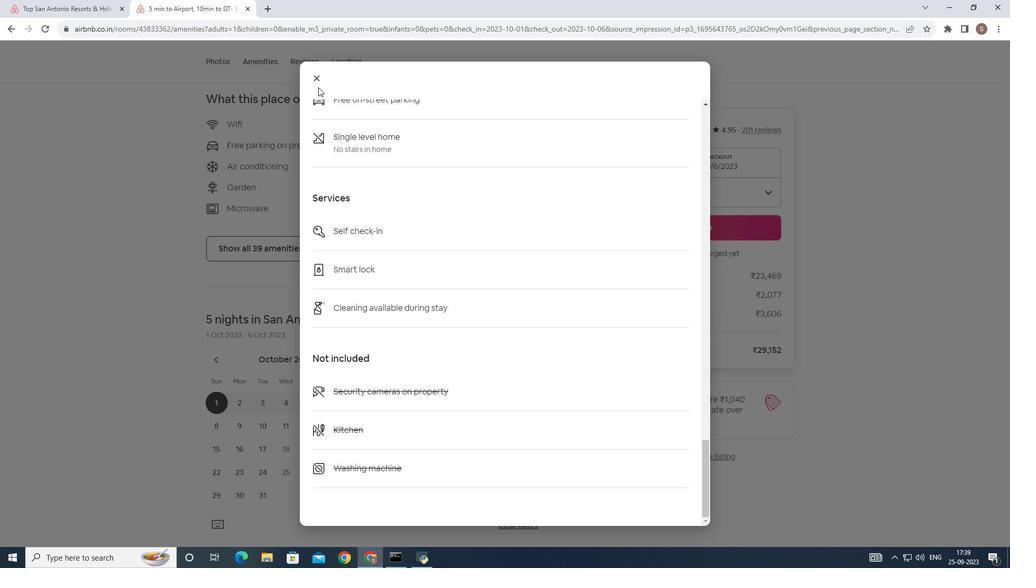 
Action: Mouse pressed left at (311, 80)
Screenshot: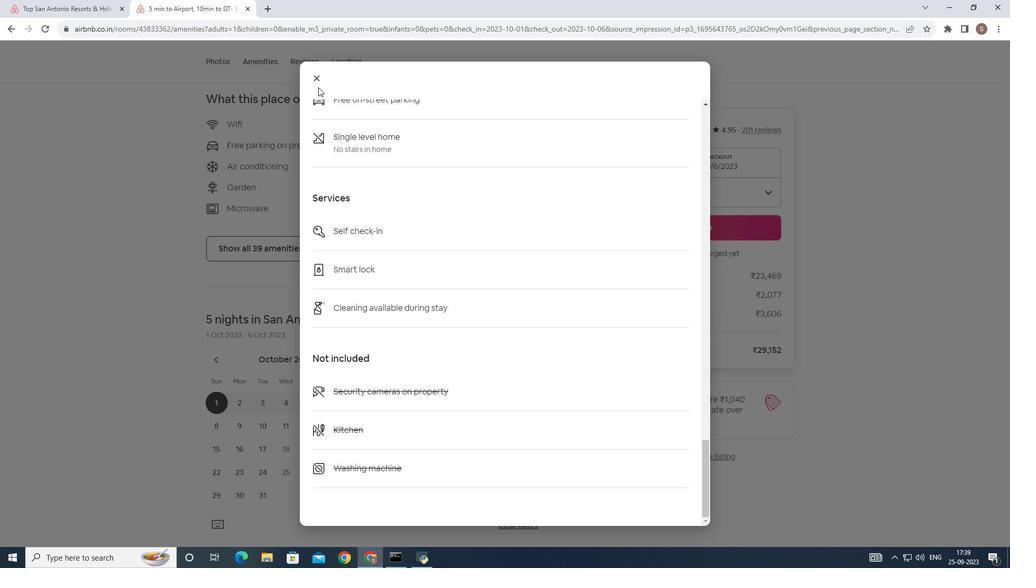 
Action: Mouse moved to (309, 73)
Screenshot: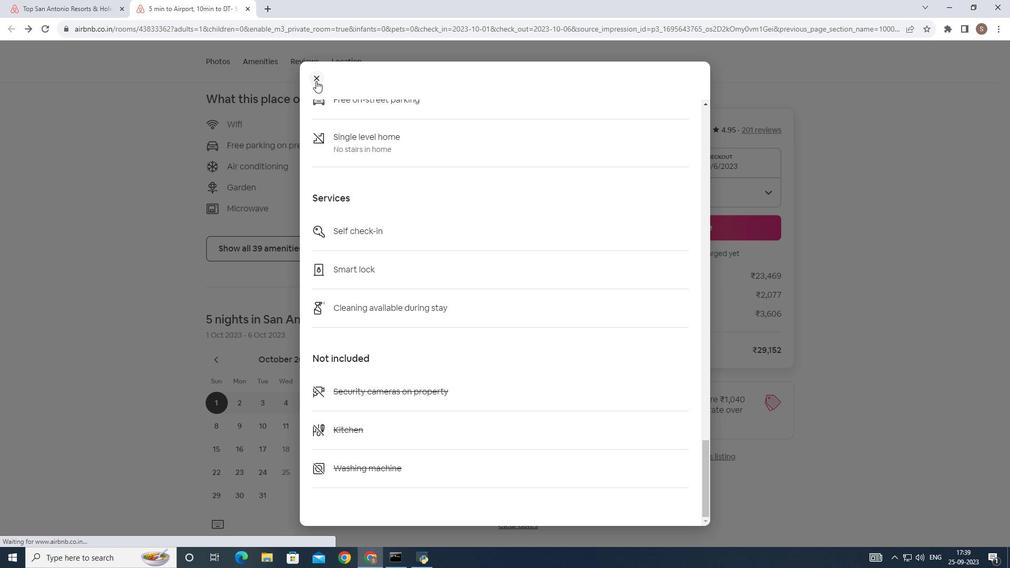 
Action: Mouse pressed left at (309, 73)
Screenshot: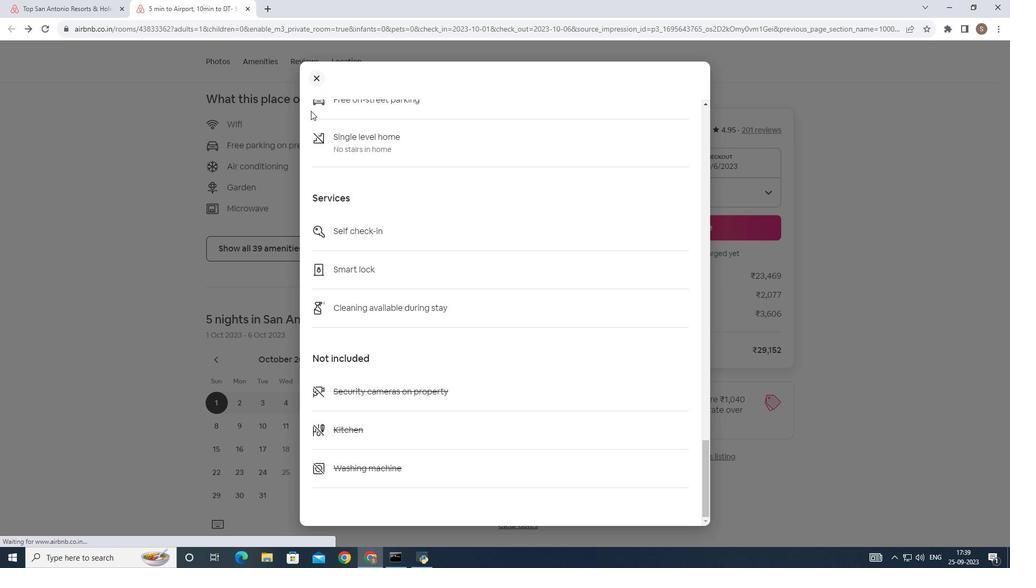 
Action: Mouse moved to (286, 224)
Screenshot: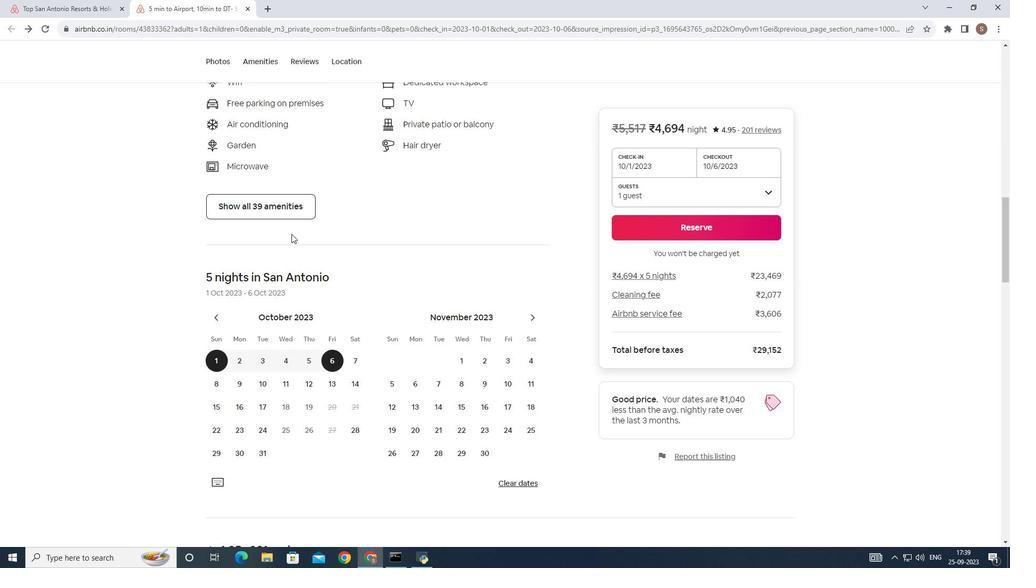 
Action: Mouse scrolled (286, 224) with delta (0, 0)
Screenshot: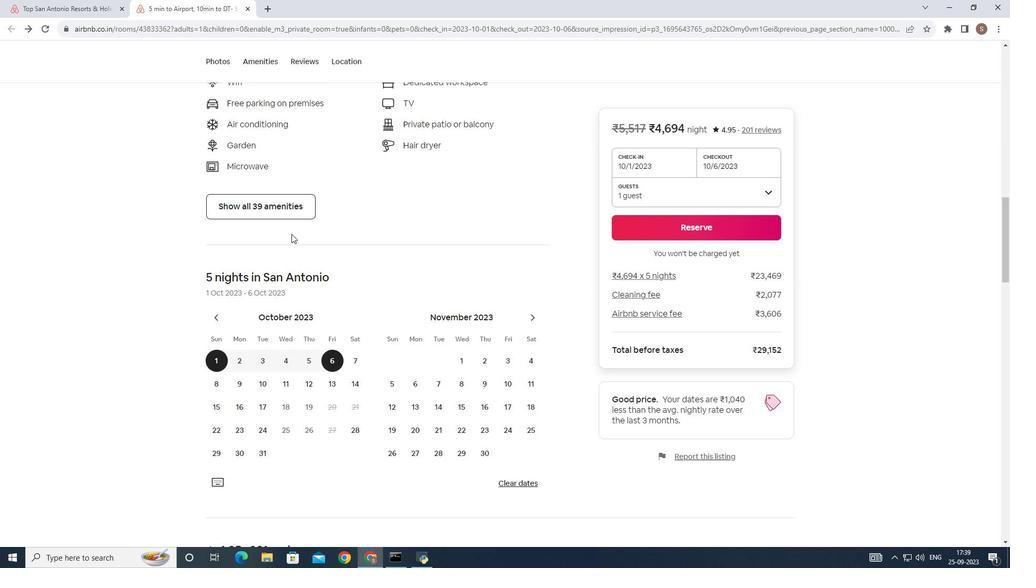 
Action: Mouse moved to (285, 225)
Screenshot: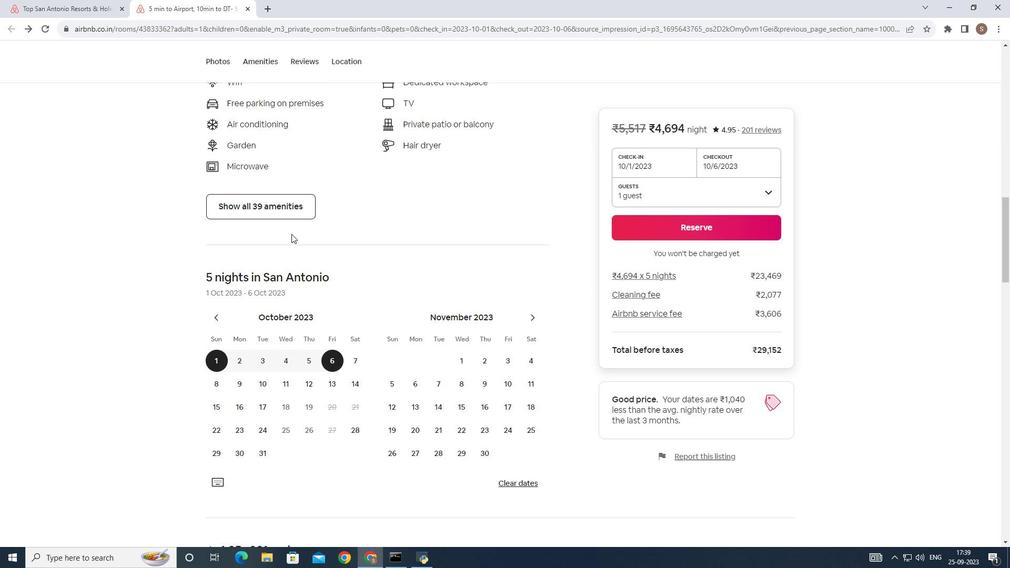 
Action: Mouse scrolled (285, 225) with delta (0, 0)
Screenshot: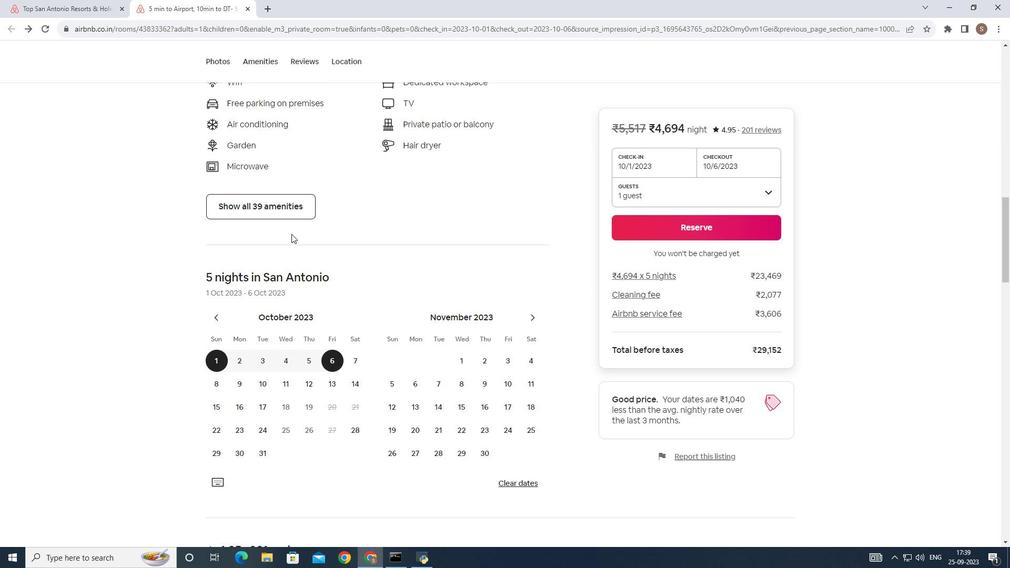 
Action: Mouse moved to (285, 226)
Screenshot: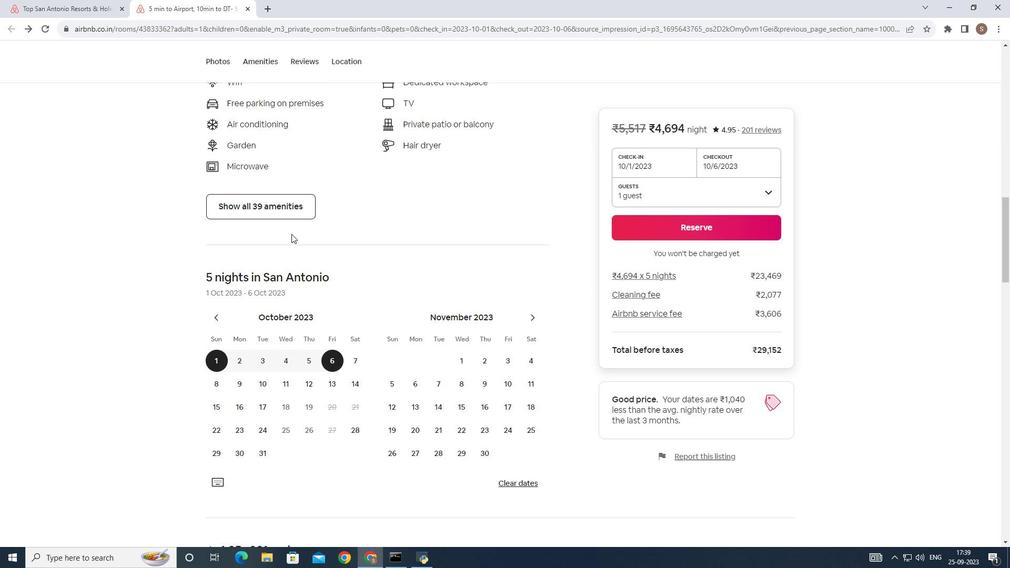 
Action: Mouse scrolled (285, 225) with delta (0, 0)
Screenshot: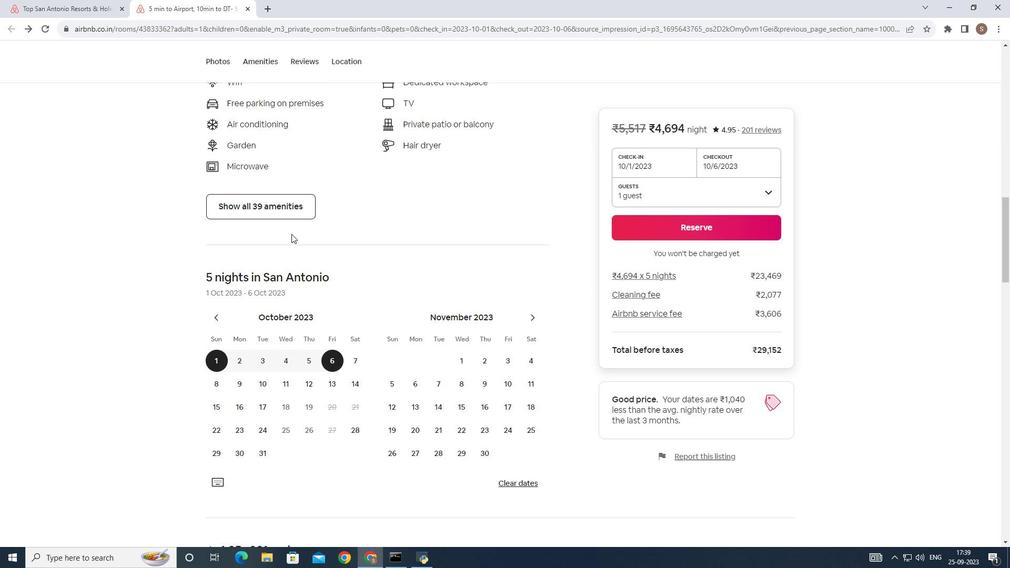 
Action: Mouse moved to (284, 226)
Screenshot: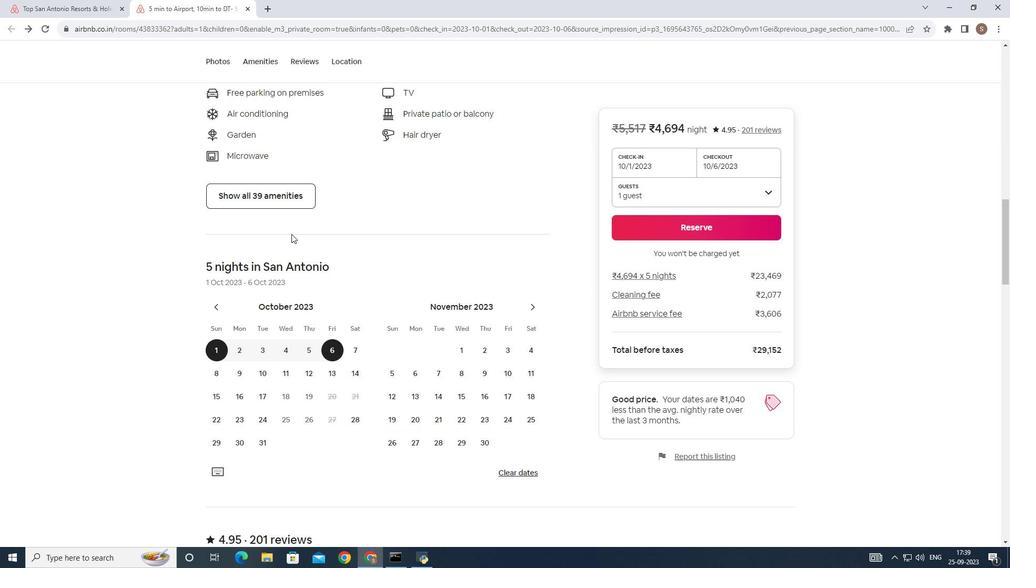 
Action: Mouse scrolled (284, 226) with delta (0, 0)
Screenshot: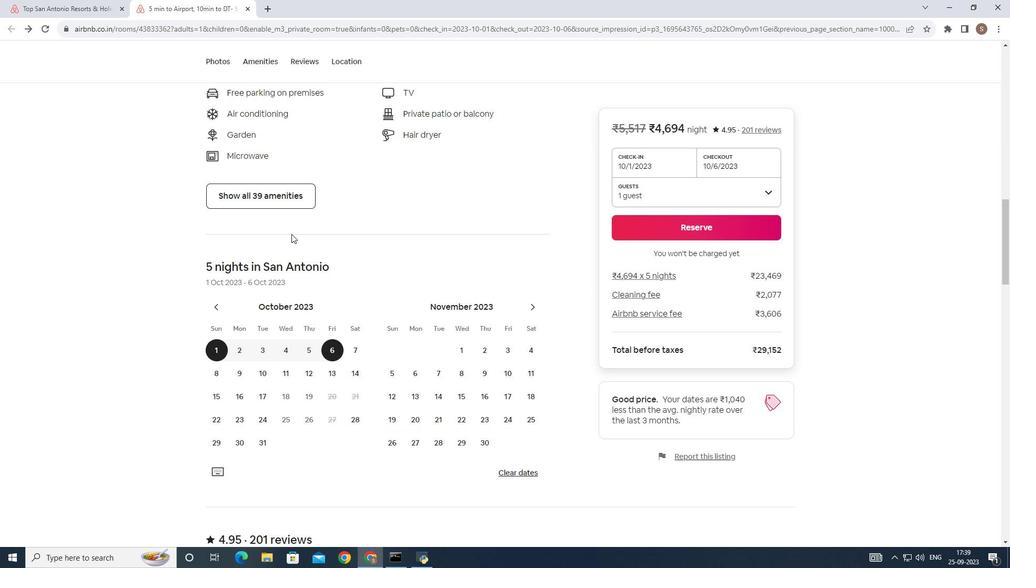 
Action: Mouse scrolled (284, 226) with delta (0, 0)
Screenshot: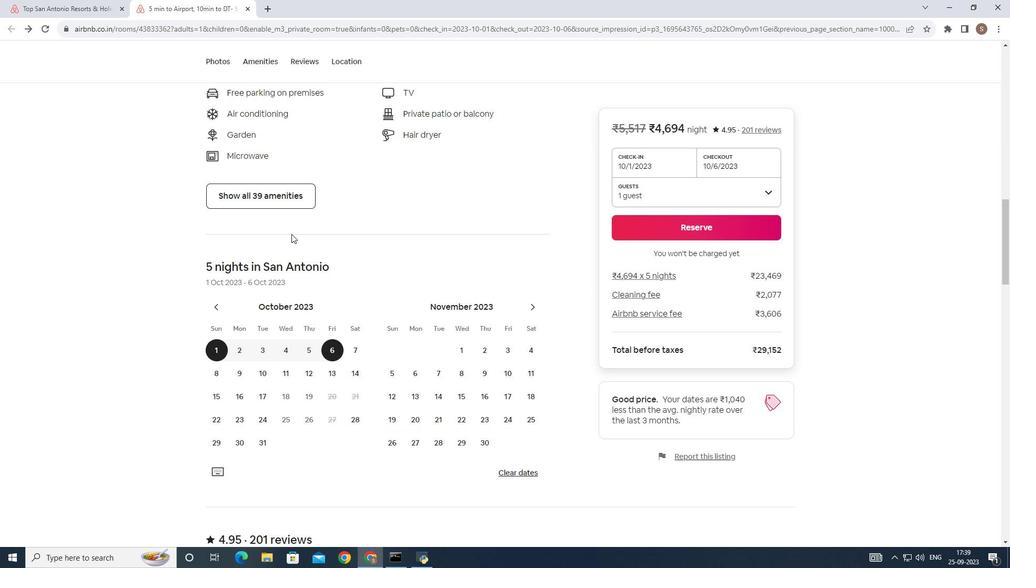 
Action: Mouse scrolled (284, 226) with delta (0, 0)
Screenshot: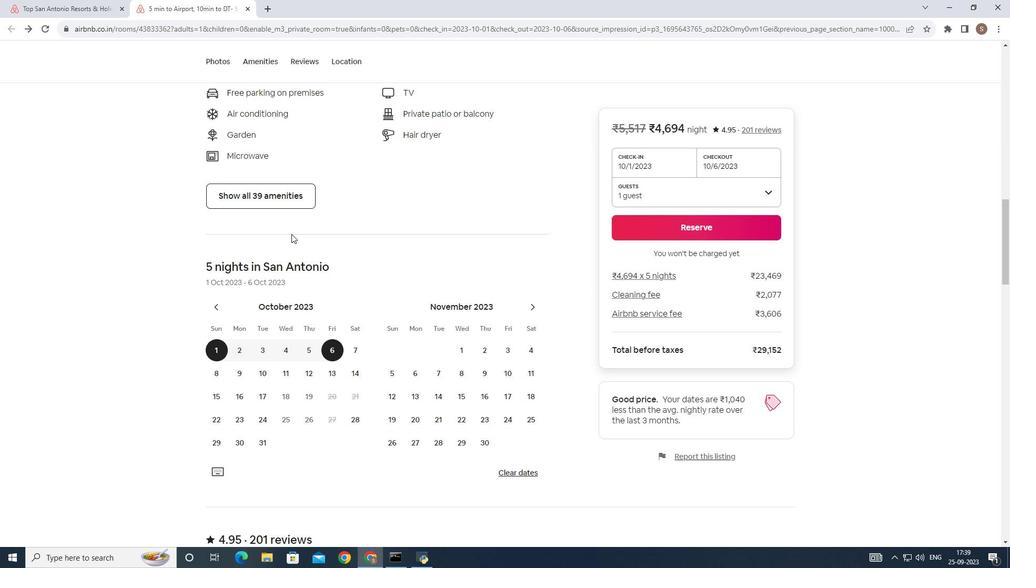 
Action: Mouse scrolled (284, 226) with delta (0, 0)
Screenshot: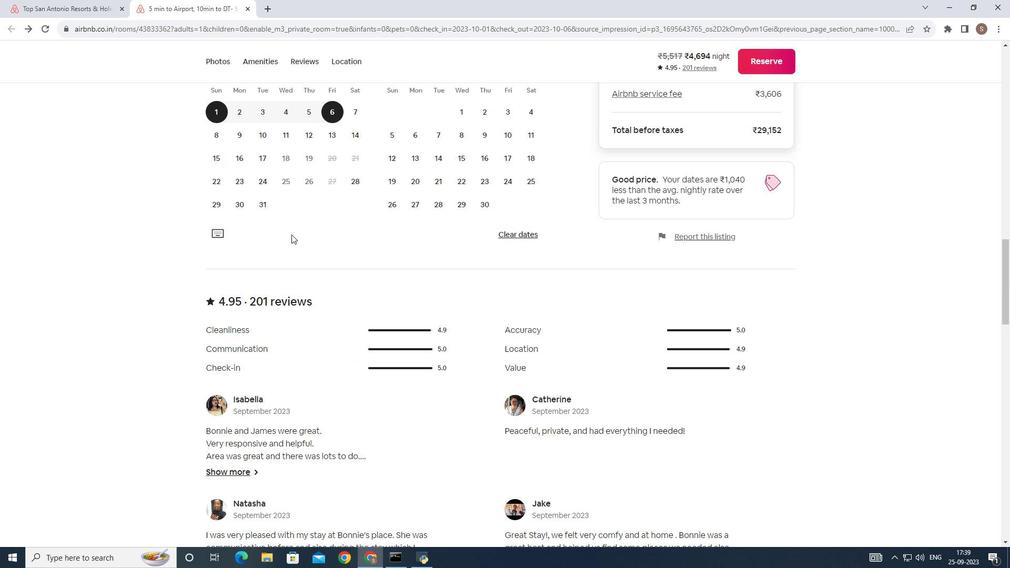 
Action: Mouse scrolled (284, 226) with delta (0, 0)
Screenshot: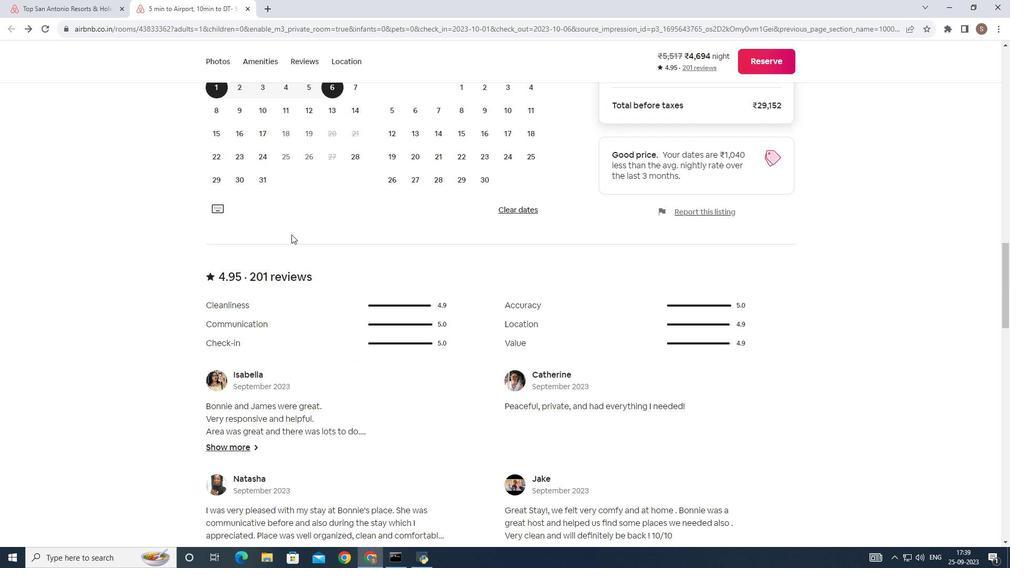 
Action: Mouse scrolled (284, 226) with delta (0, 0)
Screenshot: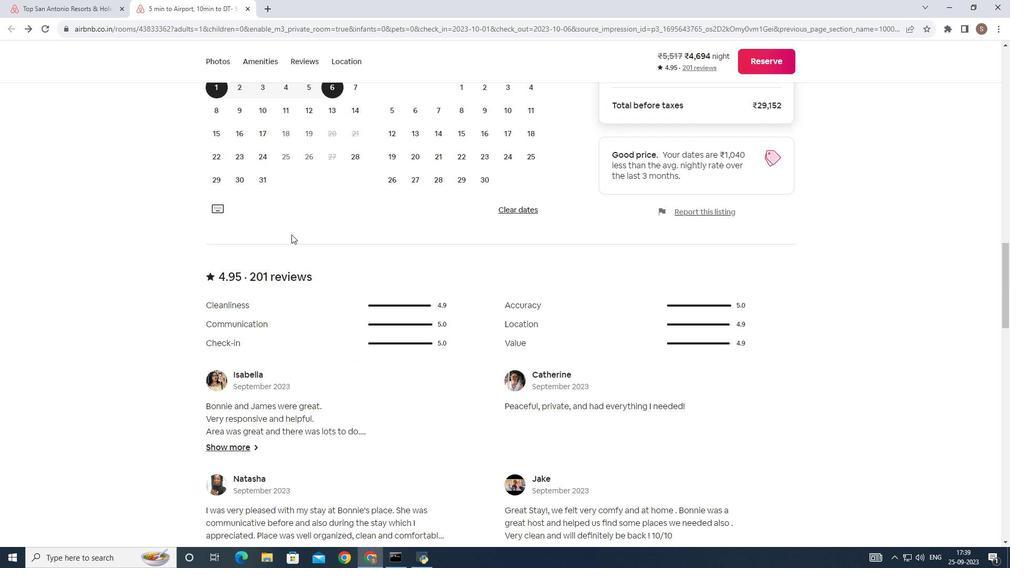 
Action: Mouse scrolled (284, 226) with delta (0, 0)
Screenshot: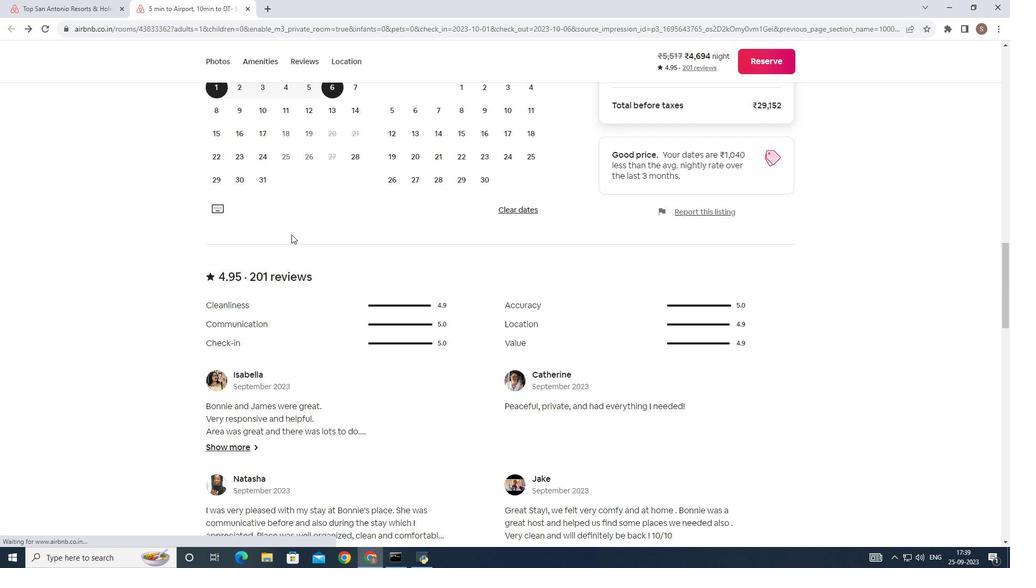 
Action: Mouse moved to (284, 227)
Screenshot: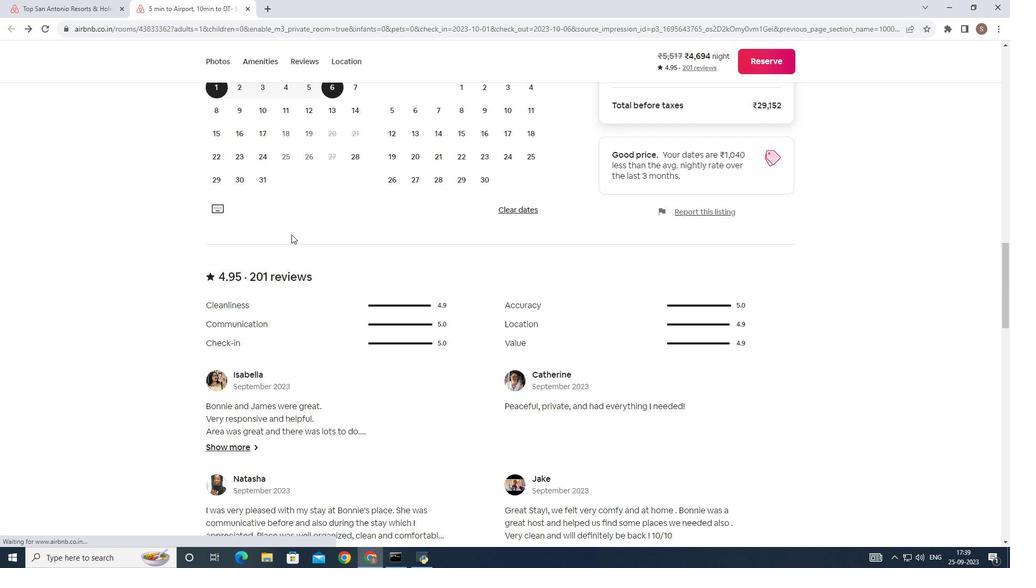 
Action: Mouse scrolled (284, 226) with delta (0, 0)
Screenshot: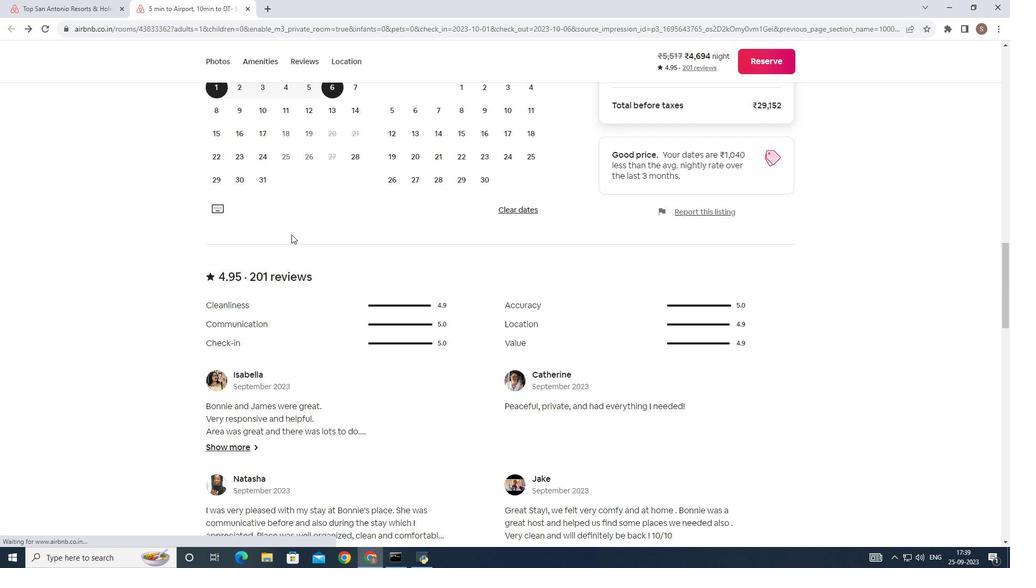 
Action: Mouse scrolled (284, 226) with delta (0, 0)
Screenshot: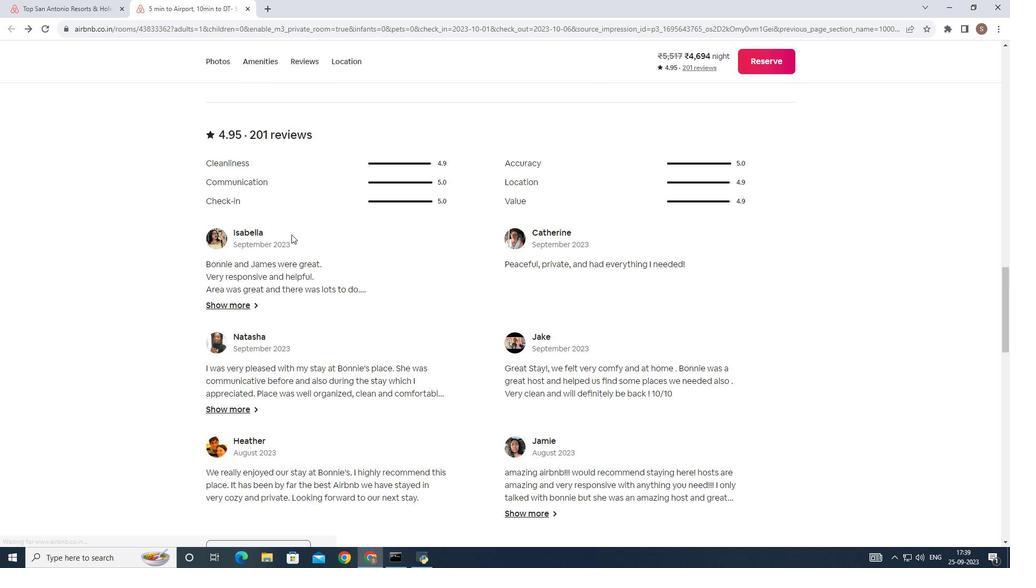 
Action: Mouse scrolled (284, 226) with delta (0, 0)
Screenshot: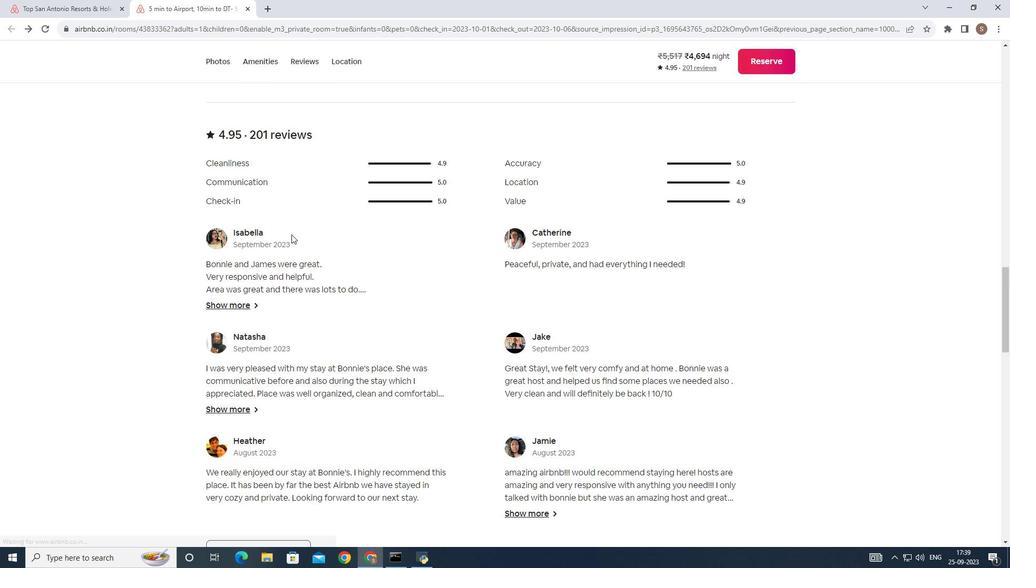 
Action: Mouse scrolled (284, 226) with delta (0, 0)
Screenshot: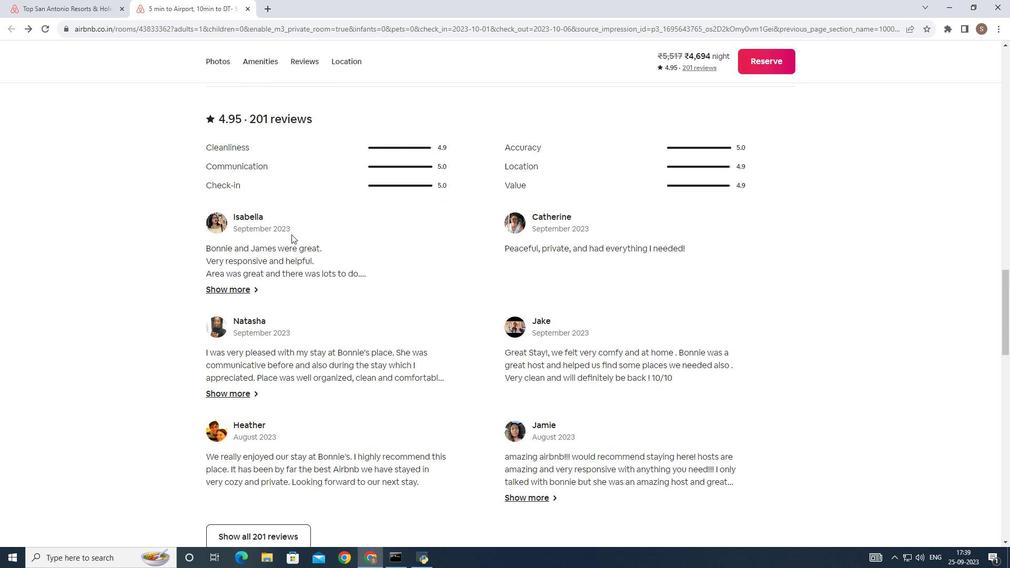 
Action: Mouse scrolled (284, 226) with delta (0, 0)
Screenshot: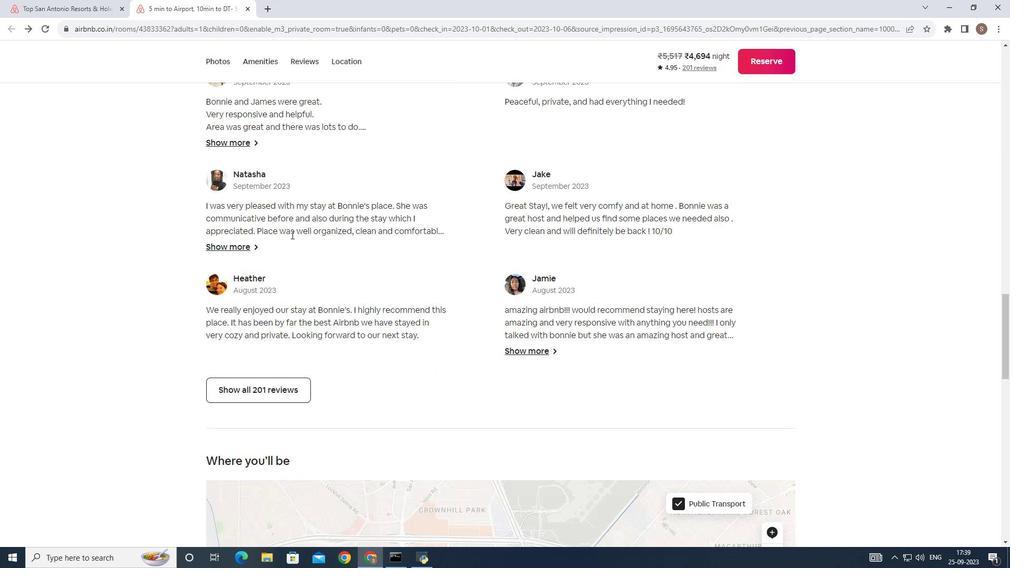 
Action: Mouse scrolled (284, 226) with delta (0, 0)
Screenshot: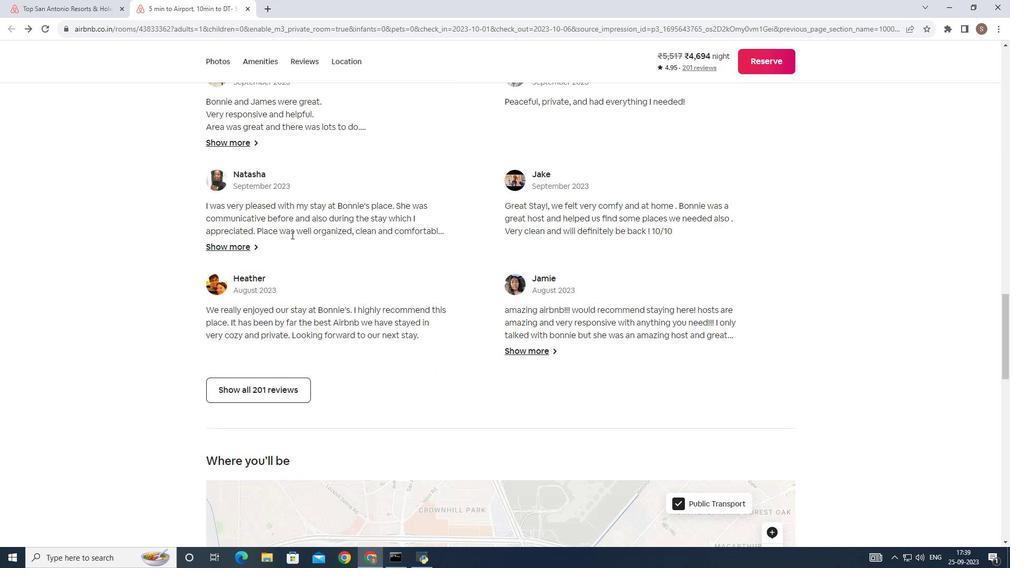 
Action: Mouse scrolled (284, 226) with delta (0, 0)
Screenshot: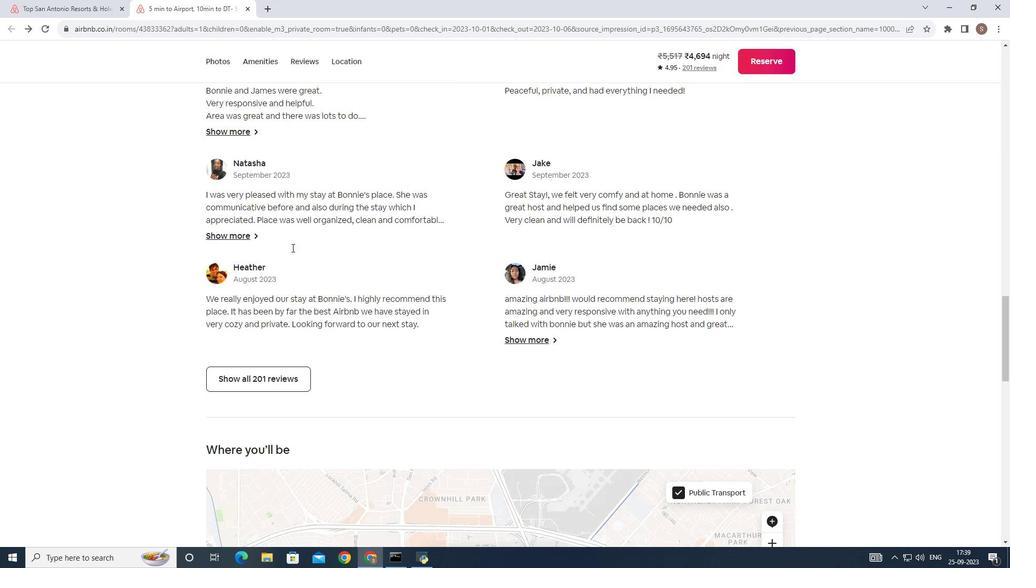 
Action: Mouse moved to (281, 384)
Screenshot: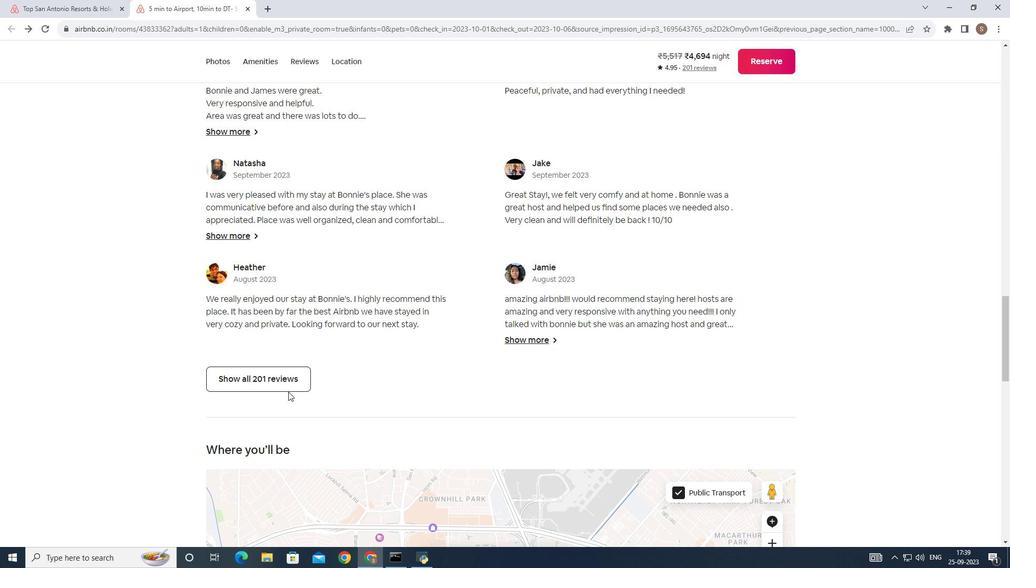 
Action: Mouse pressed left at (281, 384)
Screenshot: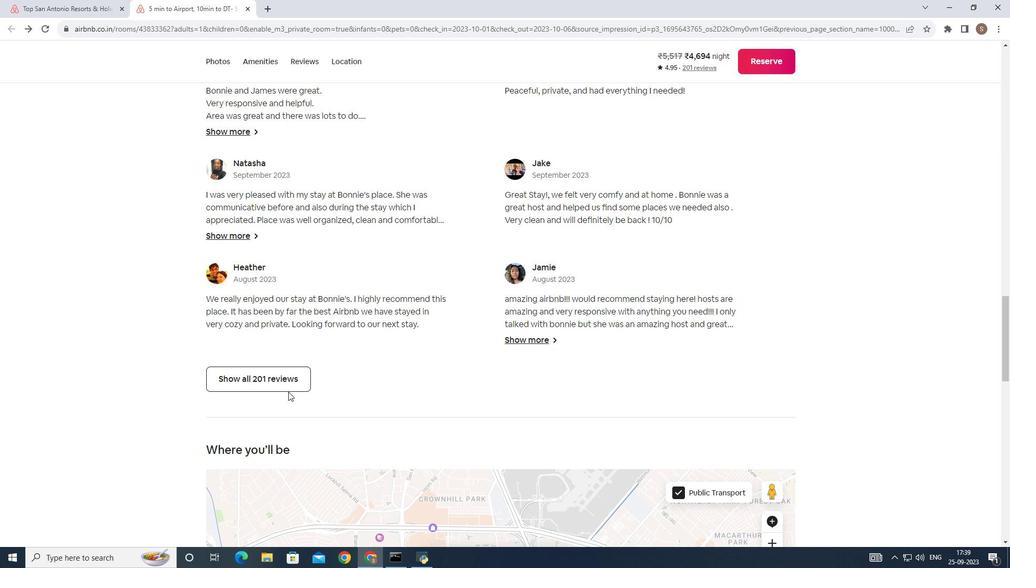 
Action: Mouse moved to (281, 380)
Screenshot: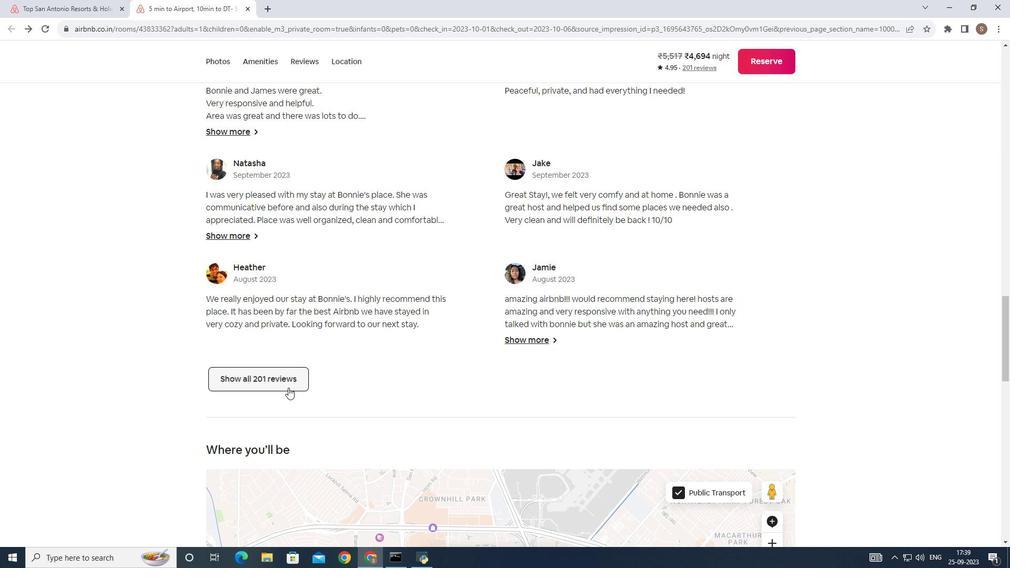 
Action: Mouse pressed left at (281, 380)
Screenshot: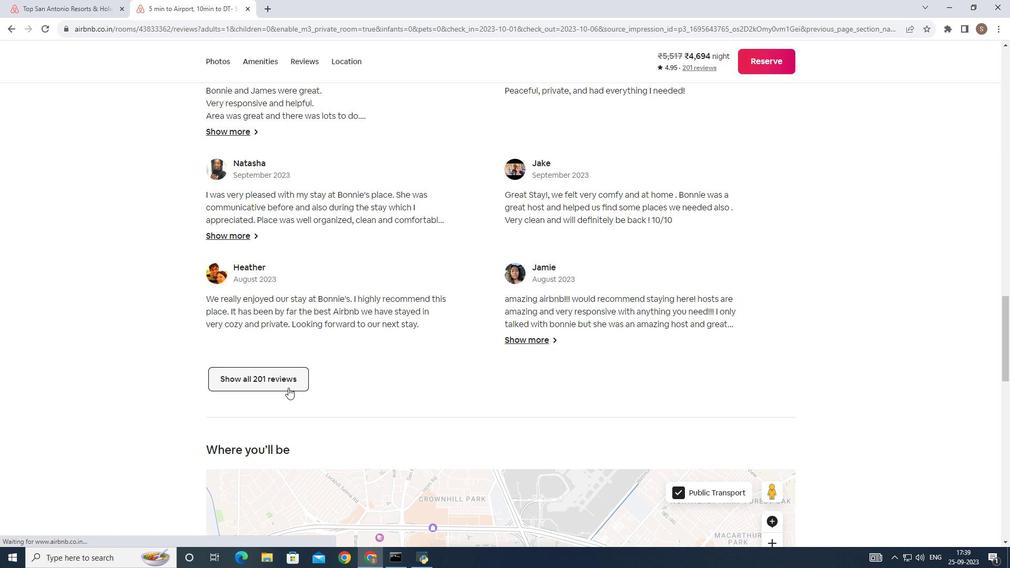 
Action: Mouse moved to (424, 325)
Screenshot: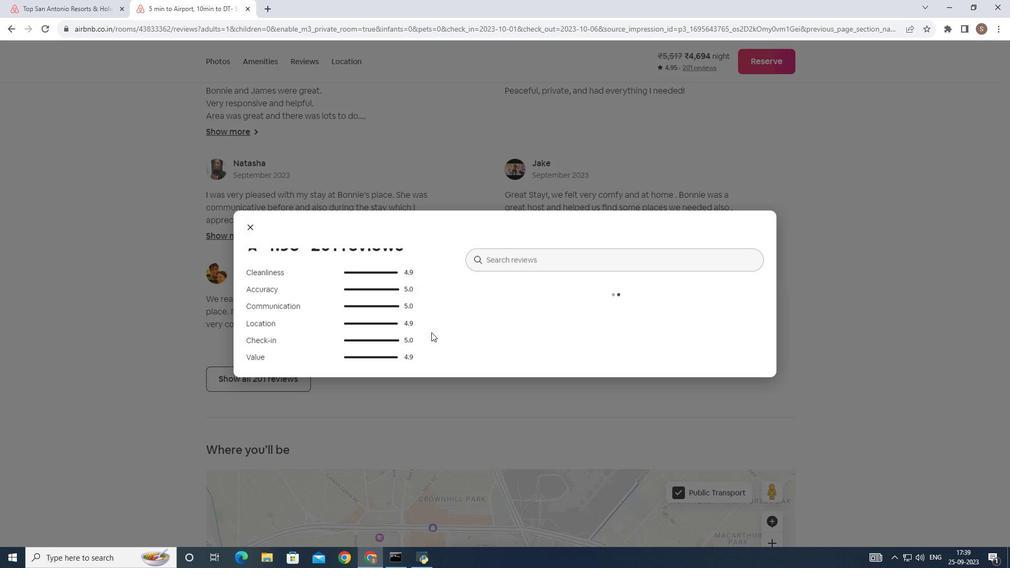 
Action: Mouse scrolled (424, 324) with delta (0, 0)
Screenshot: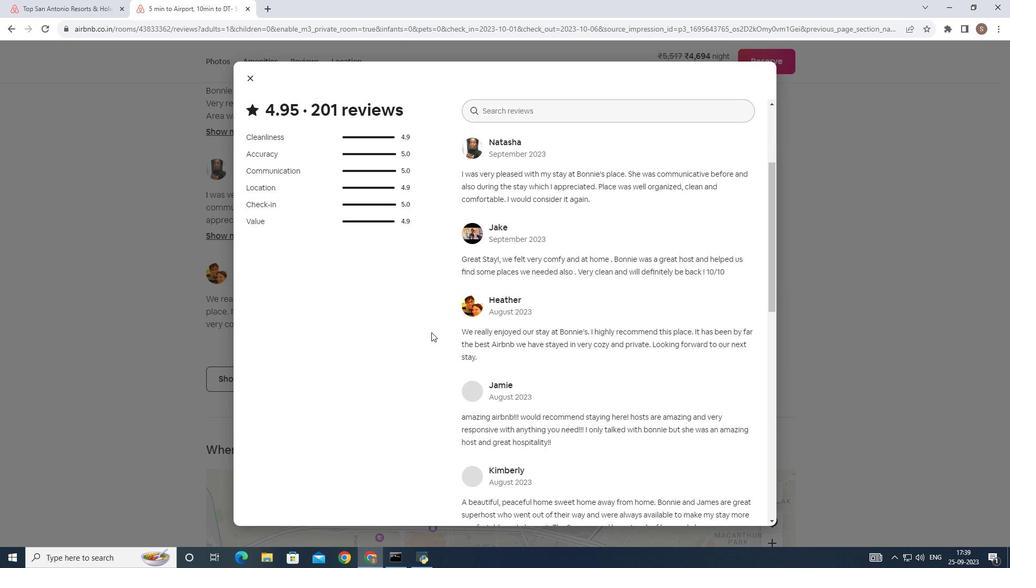 
Action: Mouse scrolled (424, 324) with delta (0, 0)
Screenshot: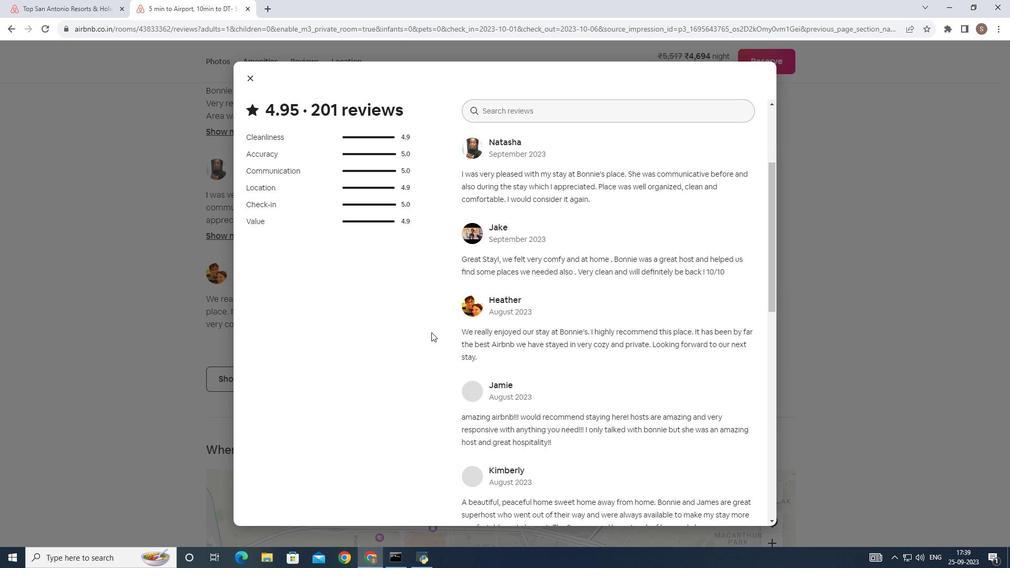 
Action: Mouse scrolled (424, 324) with delta (0, 0)
Screenshot: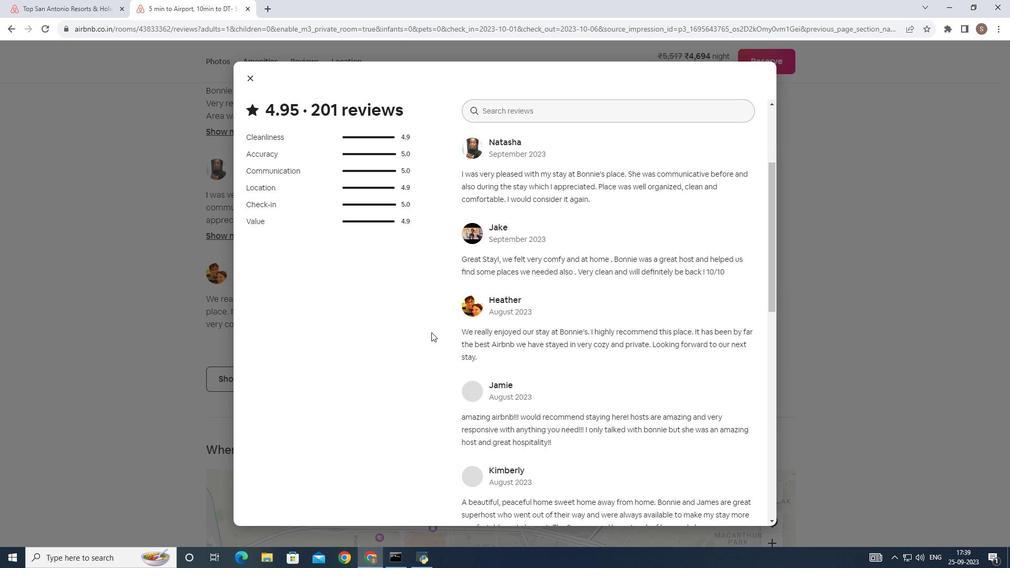 
Action: Mouse scrolled (424, 324) with delta (0, 0)
Screenshot: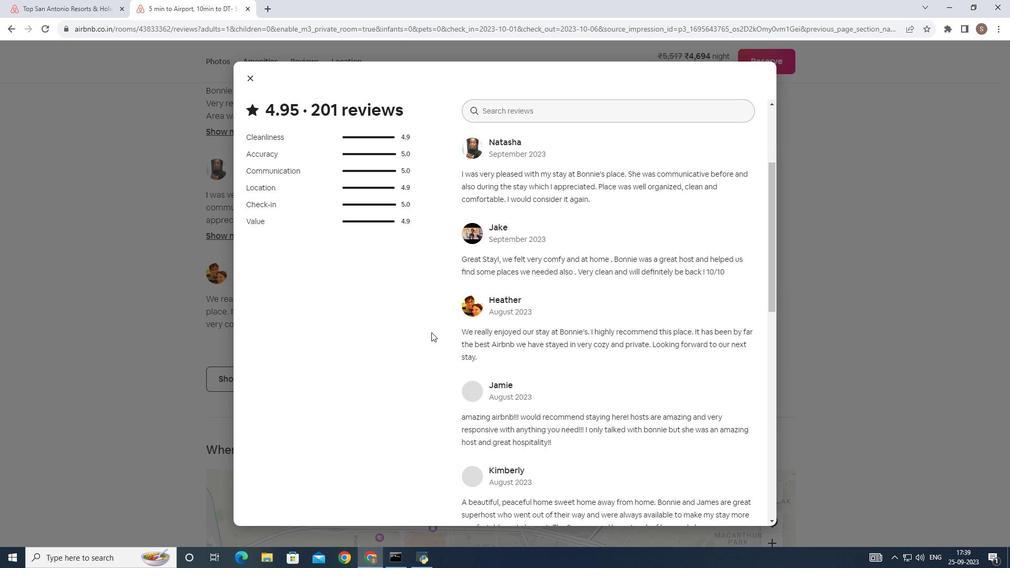 
Action: Mouse scrolled (424, 324) with delta (0, 0)
Screenshot: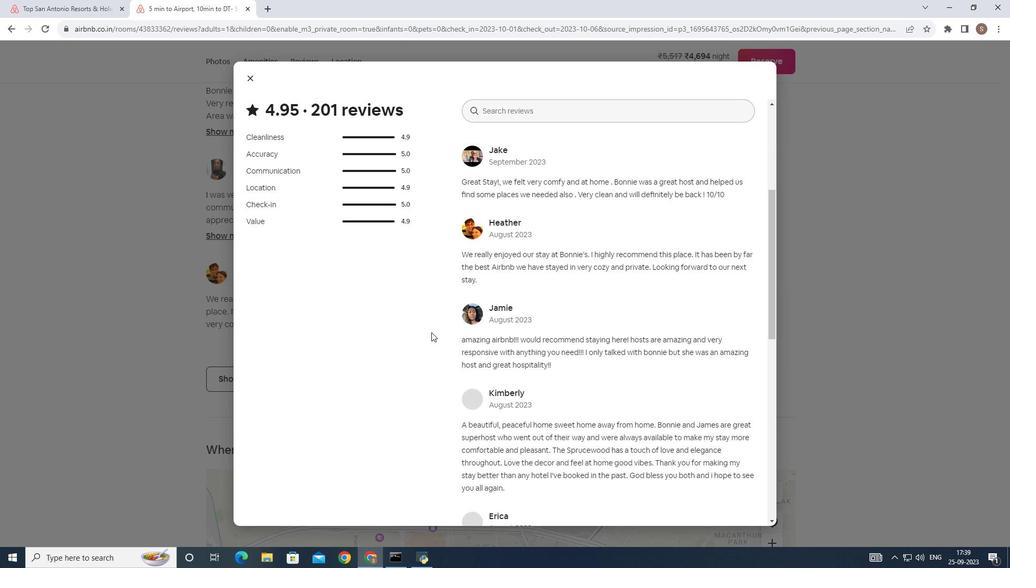 
Action: Mouse scrolled (424, 324) with delta (0, 0)
Screenshot: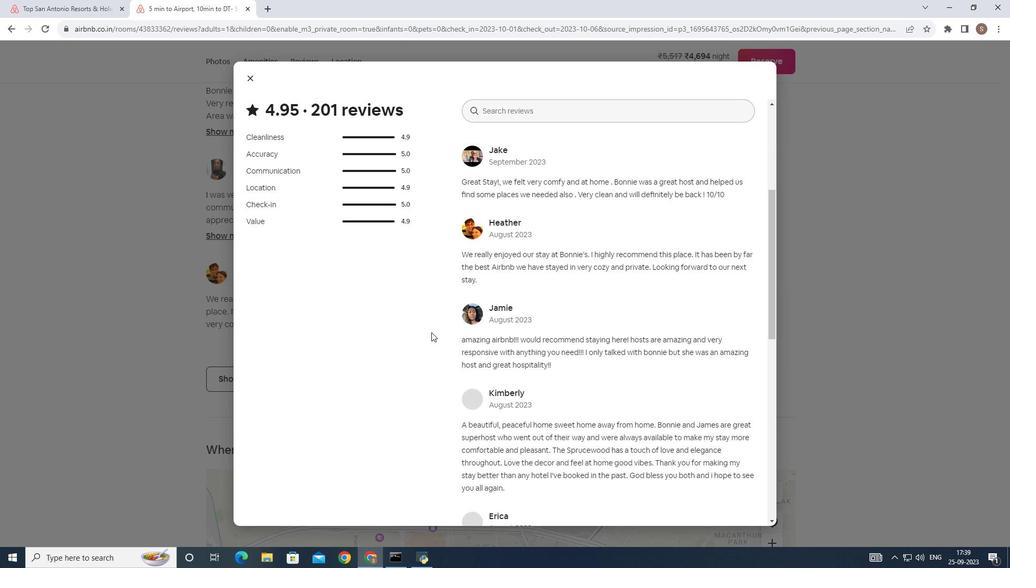 
Action: Mouse scrolled (424, 324) with delta (0, 0)
Screenshot: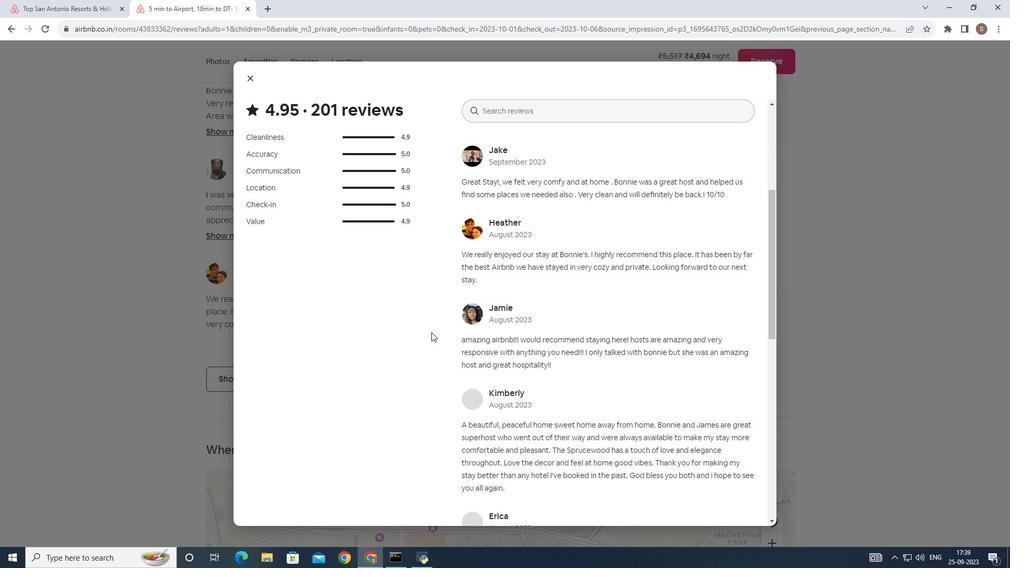 
Action: Mouse scrolled (424, 324) with delta (0, 0)
Screenshot: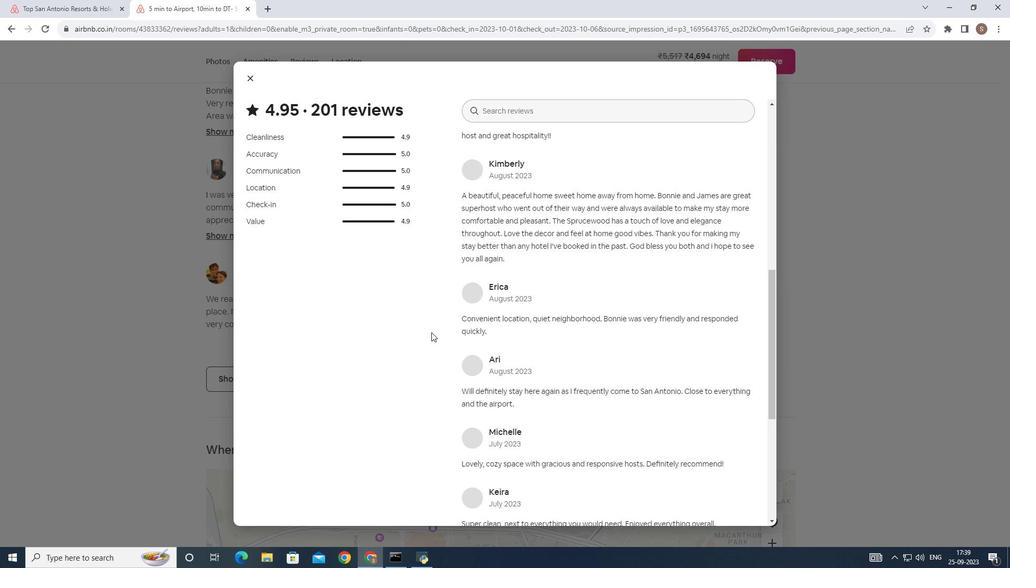 
Action: Mouse scrolled (424, 324) with delta (0, 0)
Screenshot: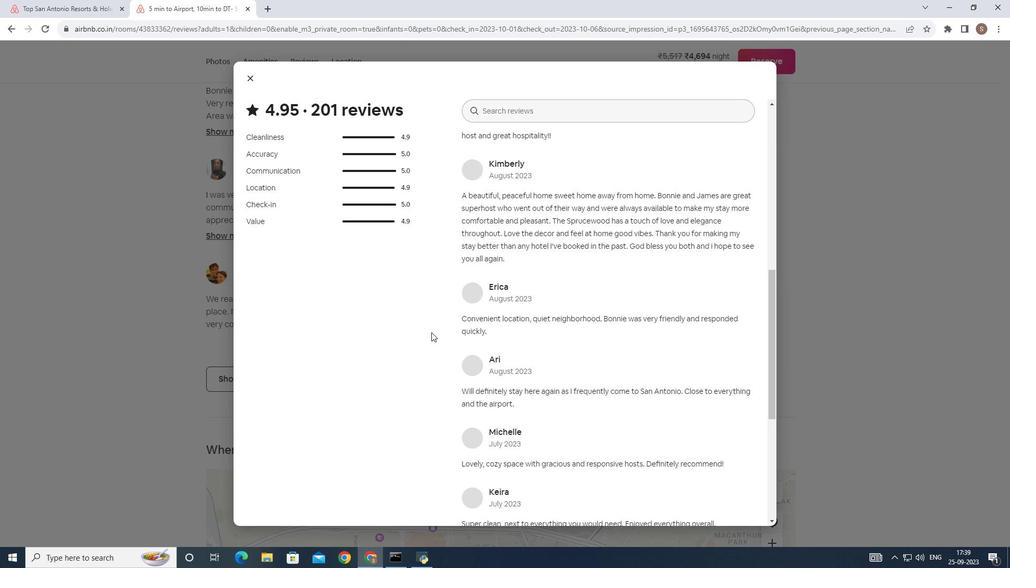 
Action: Mouse scrolled (424, 324) with delta (0, 0)
Screenshot: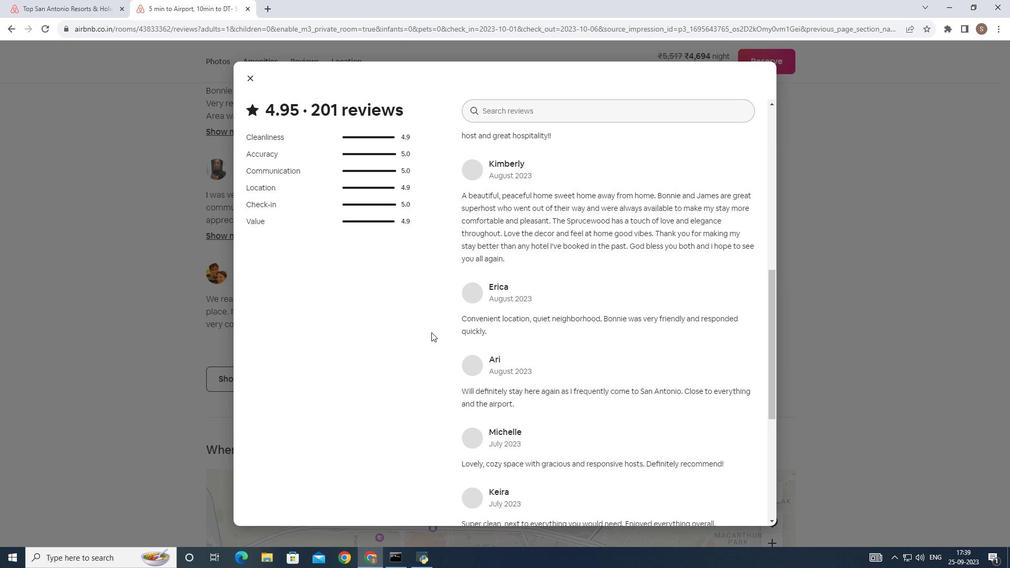 
Action: Mouse scrolled (424, 324) with delta (0, 0)
Screenshot: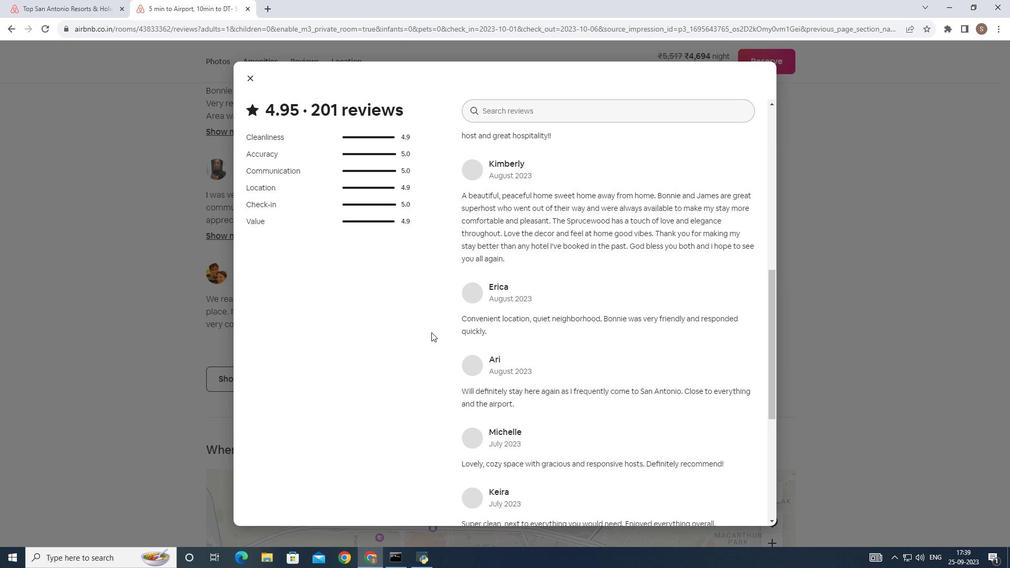 
Action: Mouse scrolled (424, 324) with delta (0, 0)
Screenshot: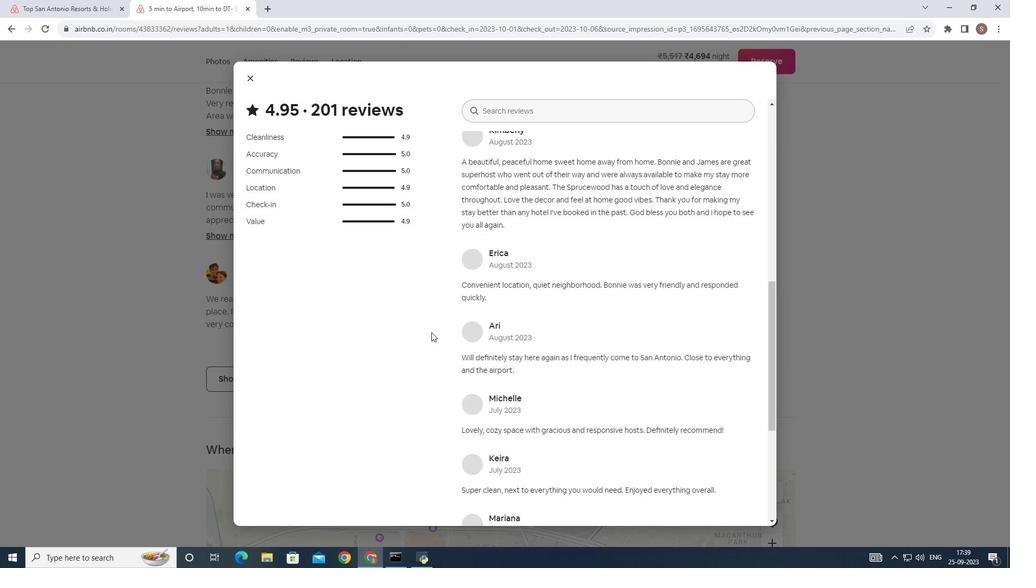 
Action: Mouse scrolled (424, 324) with delta (0, 0)
Screenshot: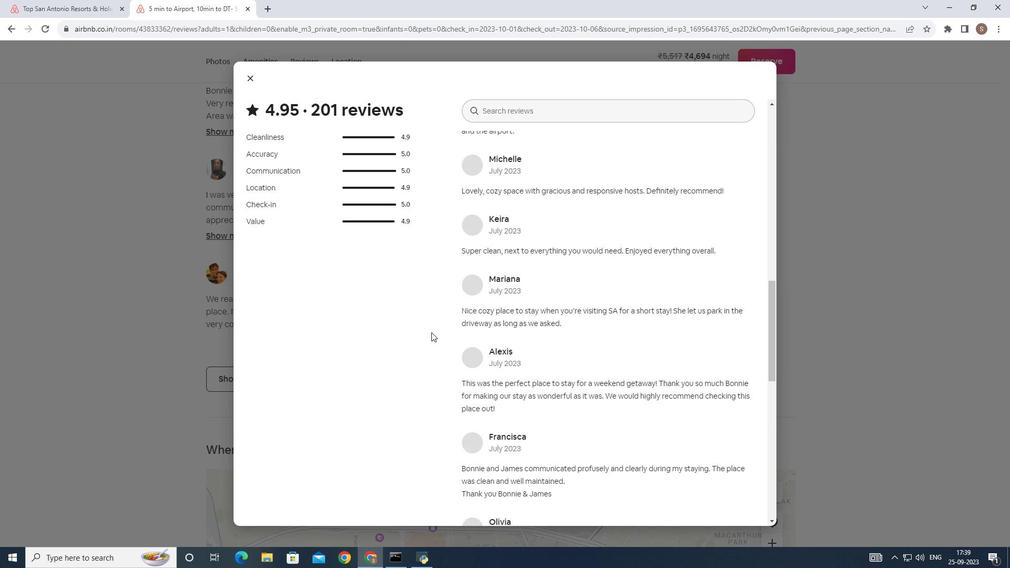 
Action: Mouse scrolled (424, 324) with delta (0, 0)
Screenshot: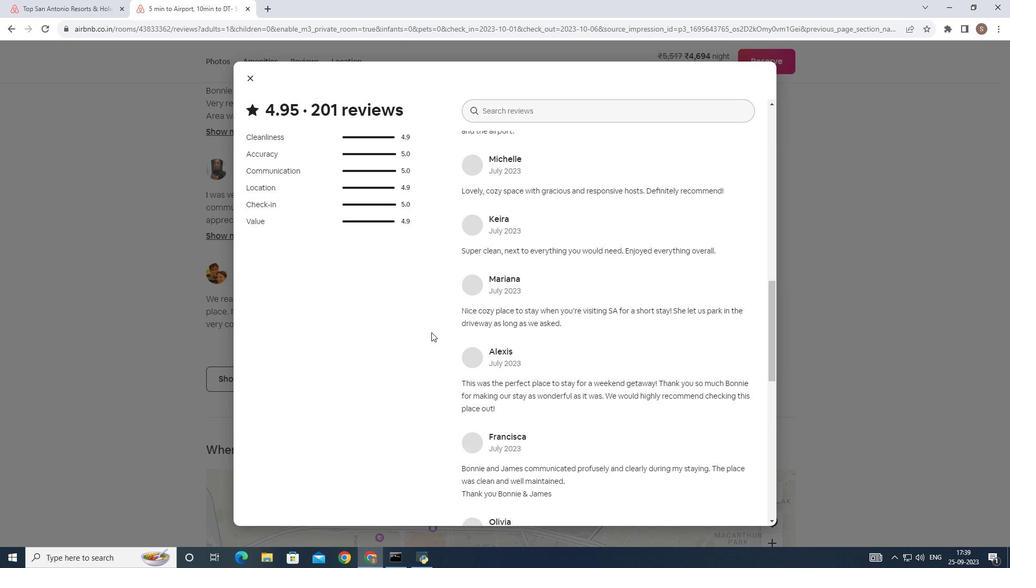 
Action: Mouse scrolled (424, 324) with delta (0, 0)
Screenshot: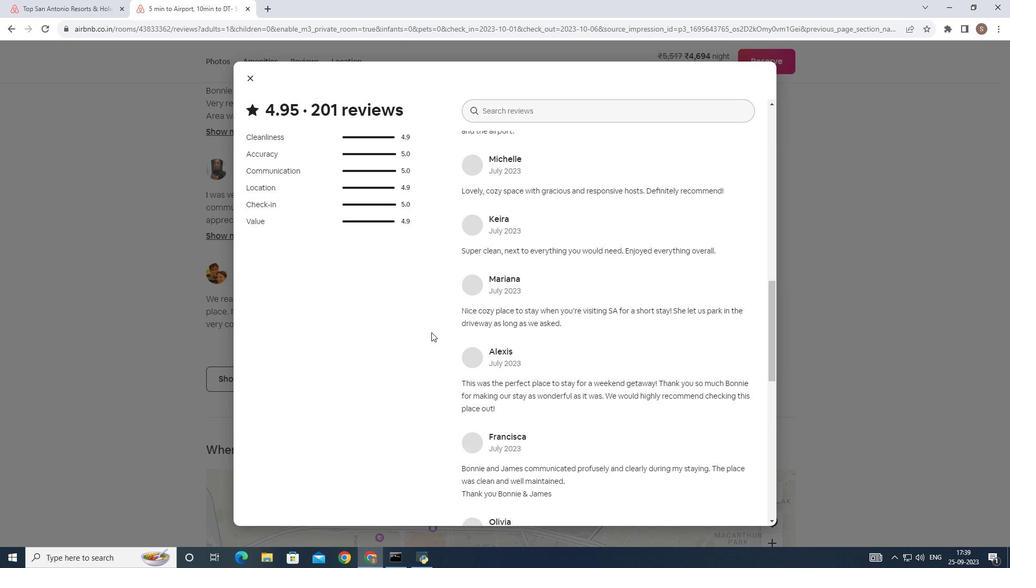 
Action: Mouse scrolled (424, 324) with delta (0, 0)
Screenshot: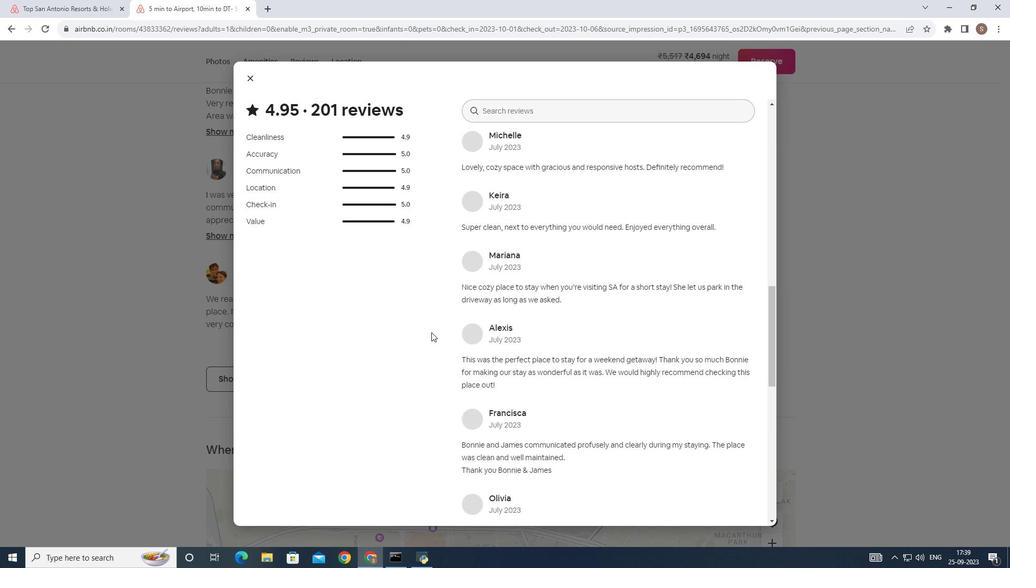 
Action: Mouse scrolled (424, 324) with delta (0, 0)
Screenshot: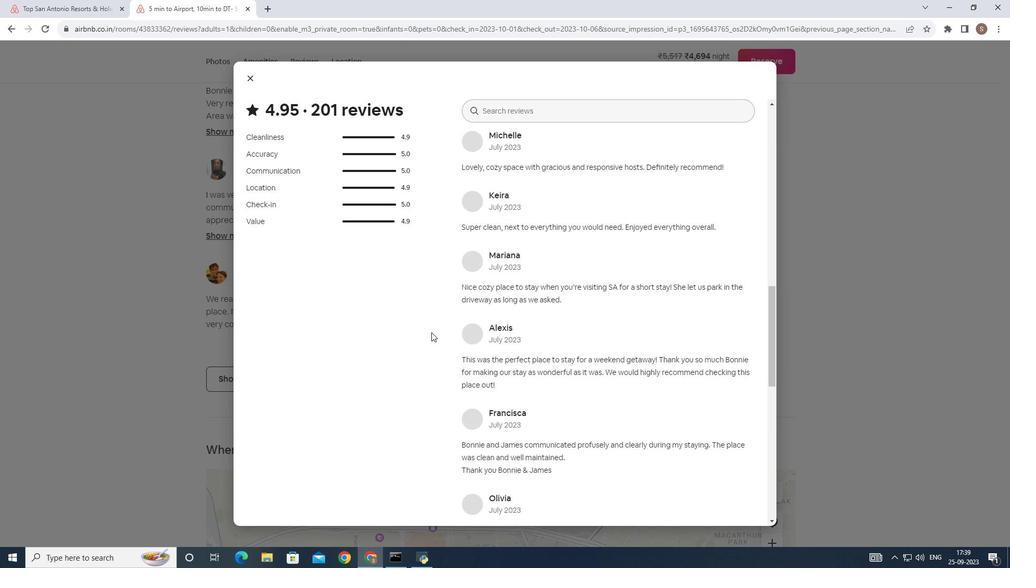 
Action: Mouse scrolled (424, 324) with delta (0, 0)
Screenshot: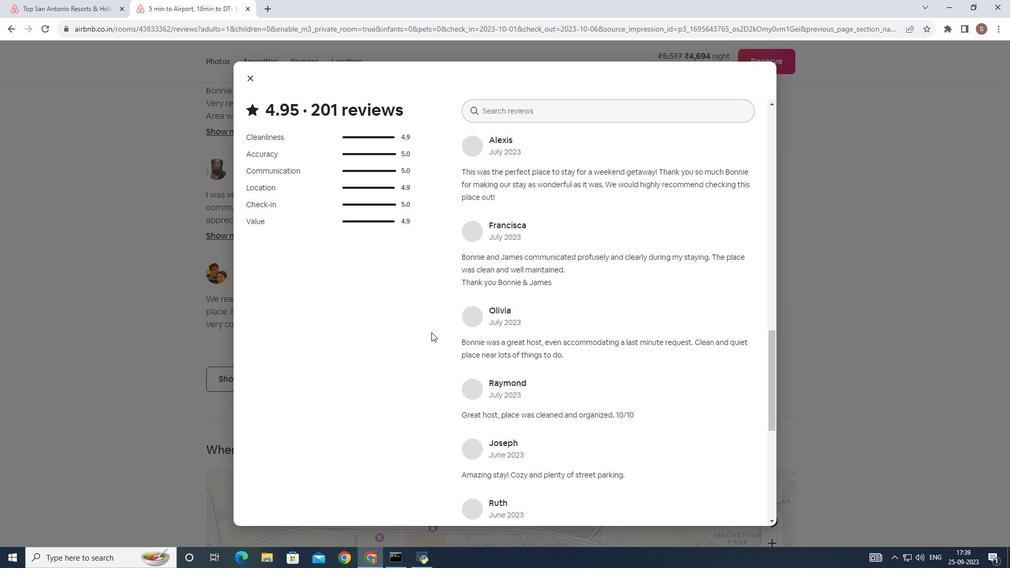 
Action: Mouse scrolled (424, 324) with delta (0, 0)
Screenshot: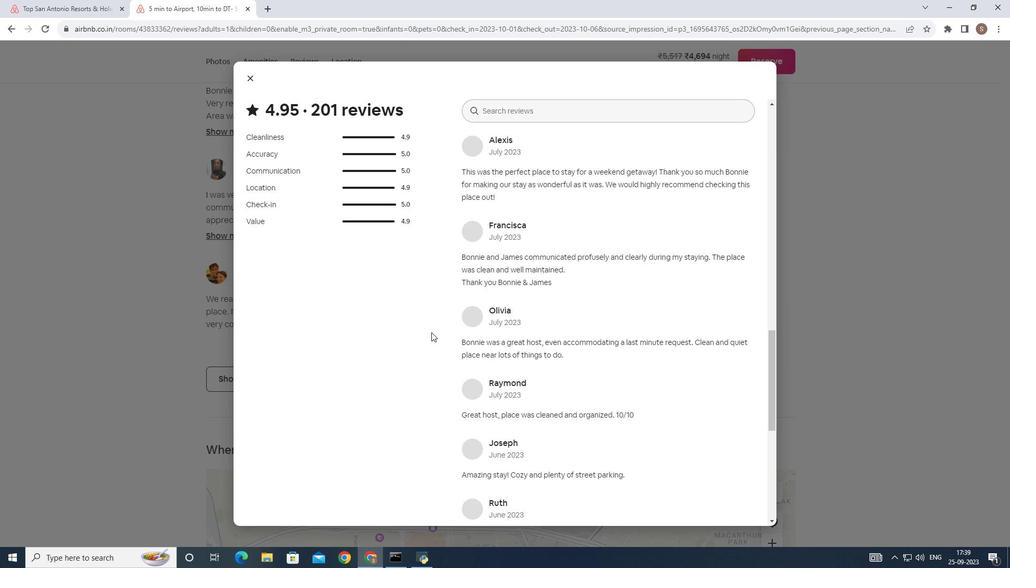 
Action: Mouse scrolled (424, 324) with delta (0, 0)
Screenshot: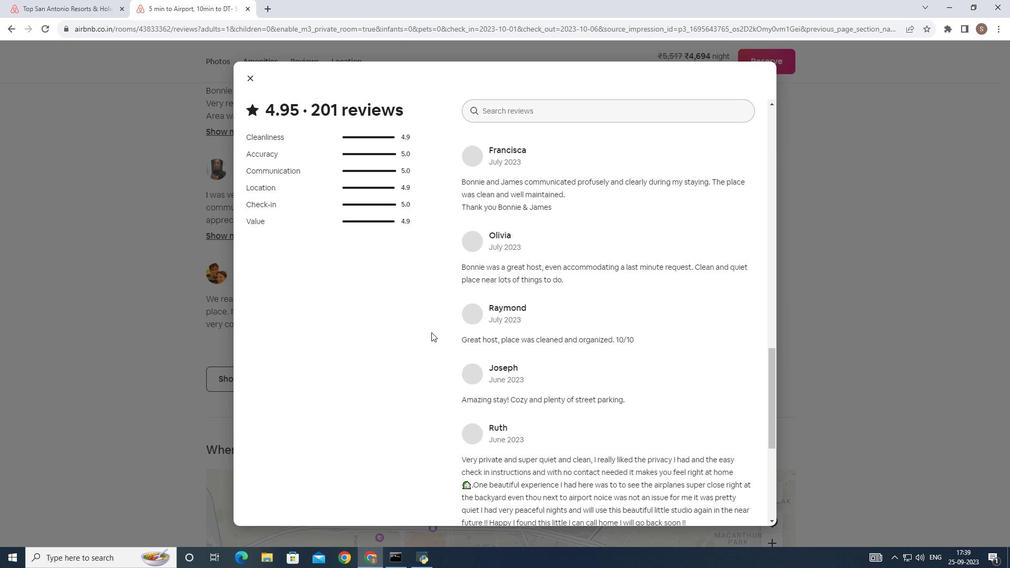 
Action: Mouse scrolled (424, 324) with delta (0, 0)
Screenshot: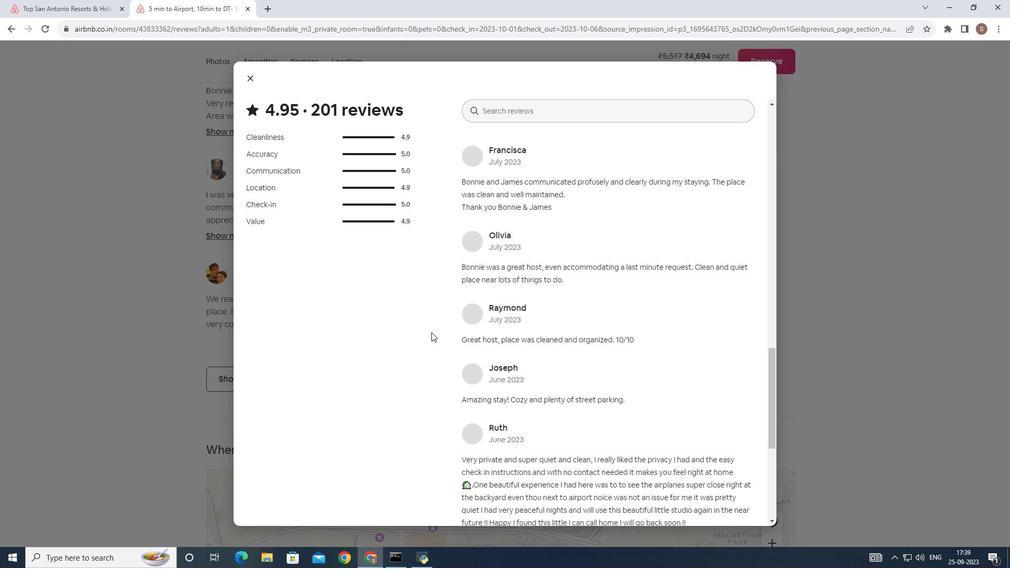 
Action: Mouse scrolled (424, 324) with delta (0, 0)
Screenshot: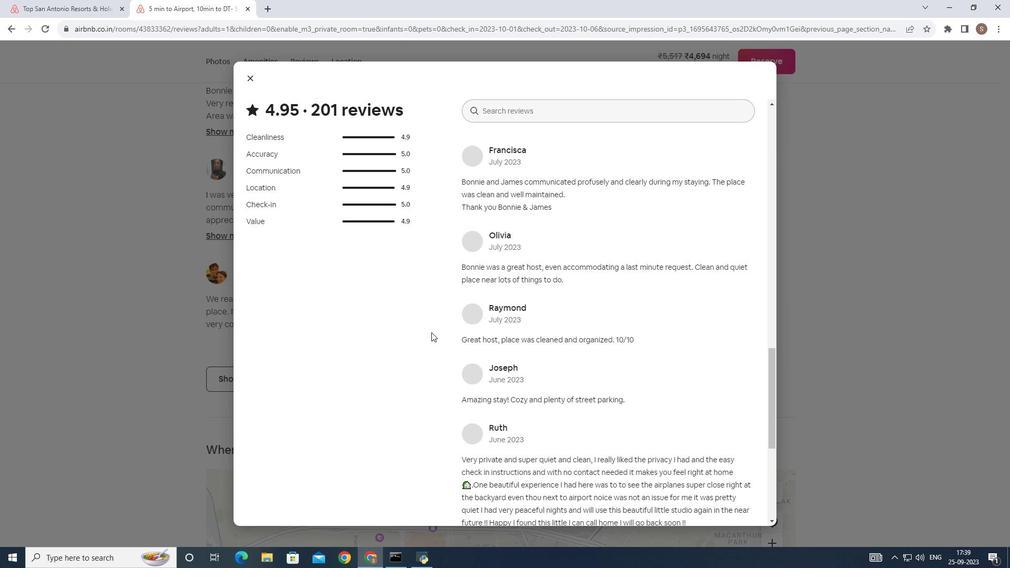 
Action: Mouse scrolled (424, 324) with delta (0, 0)
Screenshot: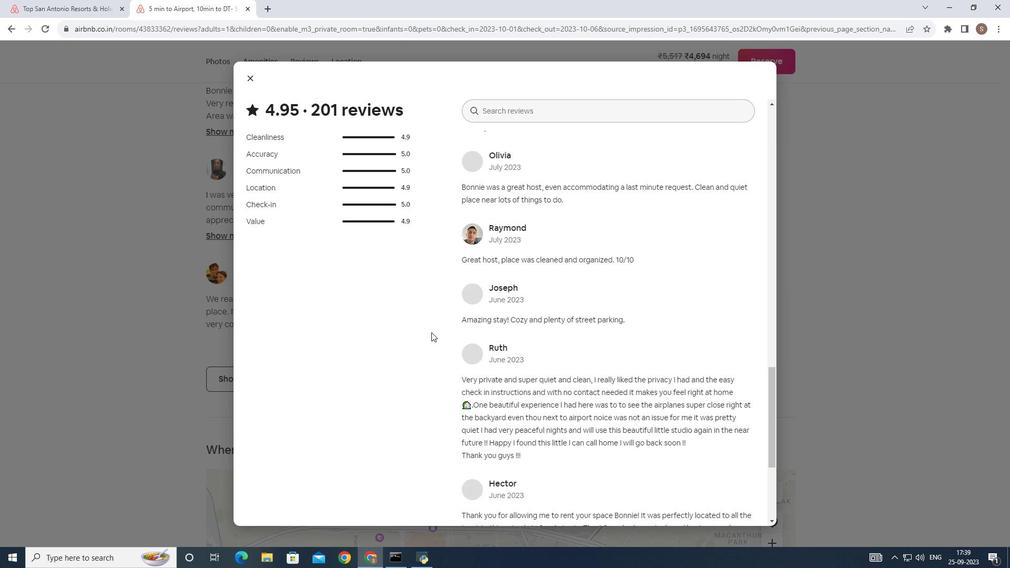 
Action: Mouse scrolled (424, 324) with delta (0, 0)
Screenshot: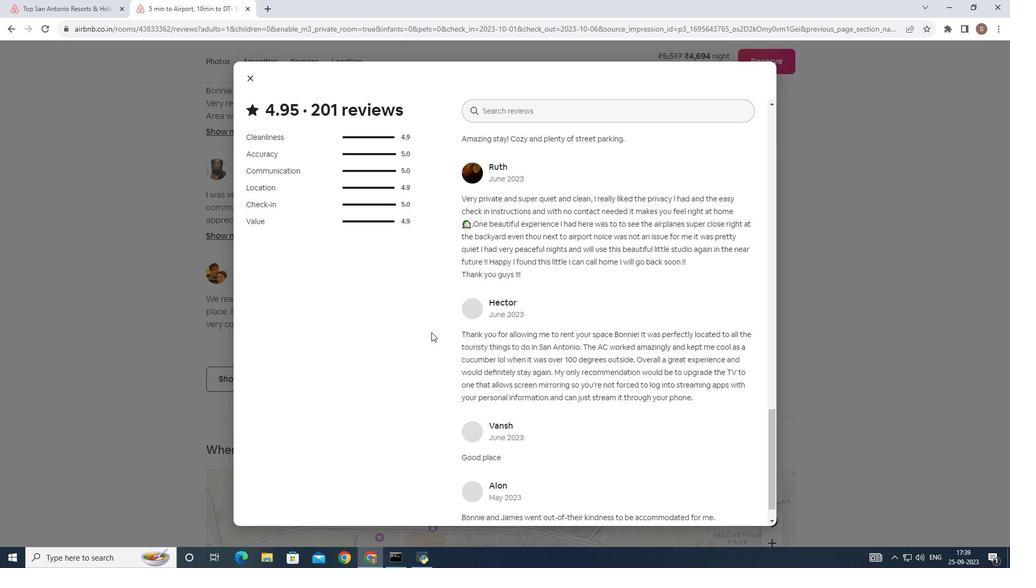
Action: Mouse scrolled (424, 324) with delta (0, 0)
Screenshot: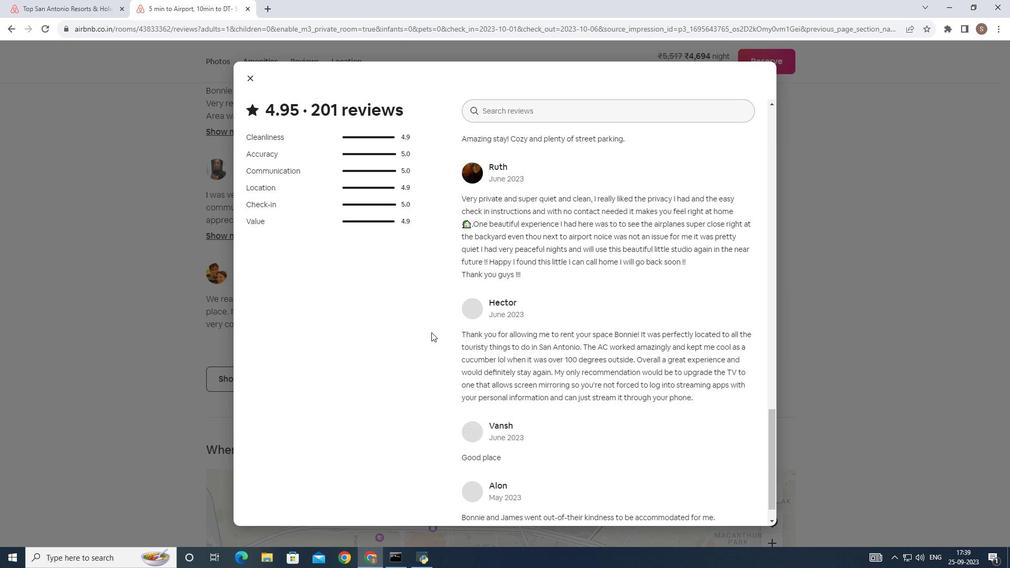 
Action: Mouse scrolled (424, 324) with delta (0, 0)
Screenshot: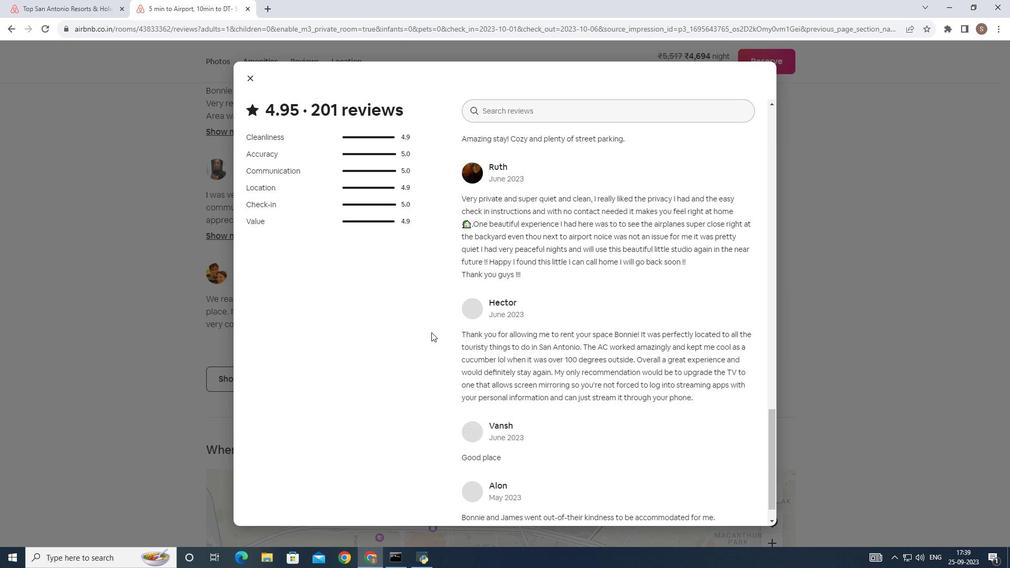 
Action: Mouse scrolled (424, 324) with delta (0, 0)
Screenshot: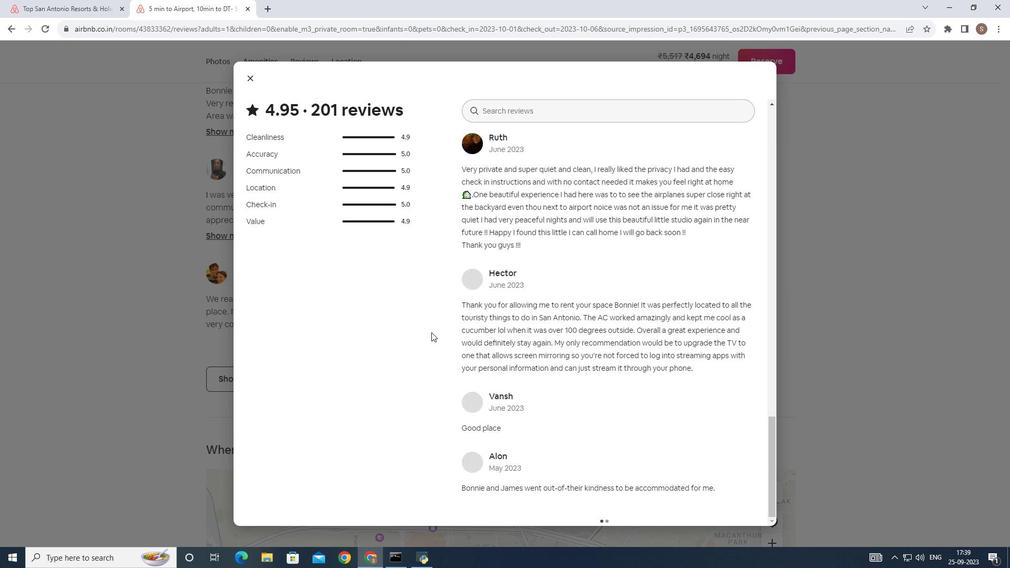 
Action: Mouse scrolled (424, 324) with delta (0, 0)
Screenshot: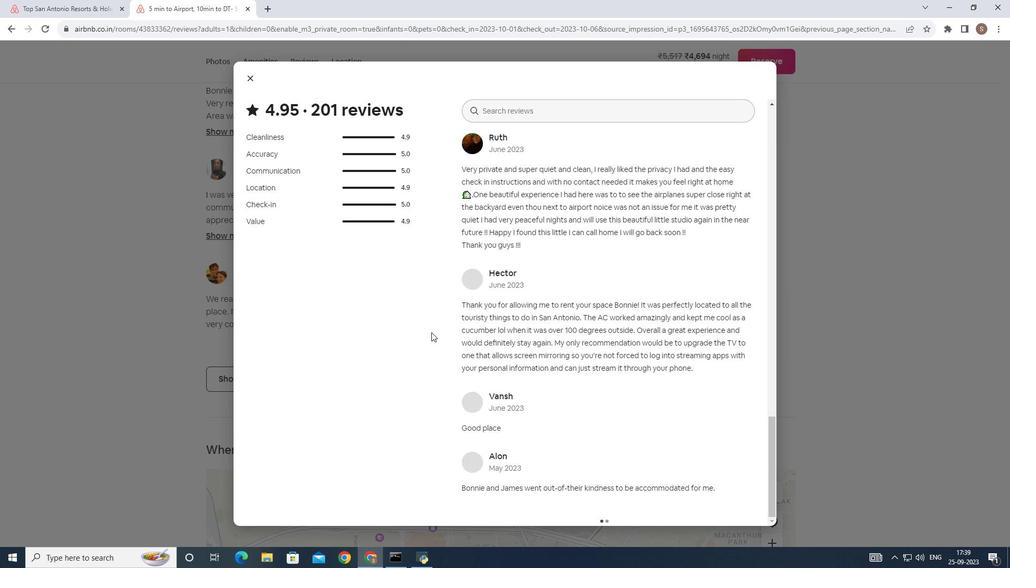
Action: Mouse scrolled (424, 324) with delta (0, 0)
Screenshot: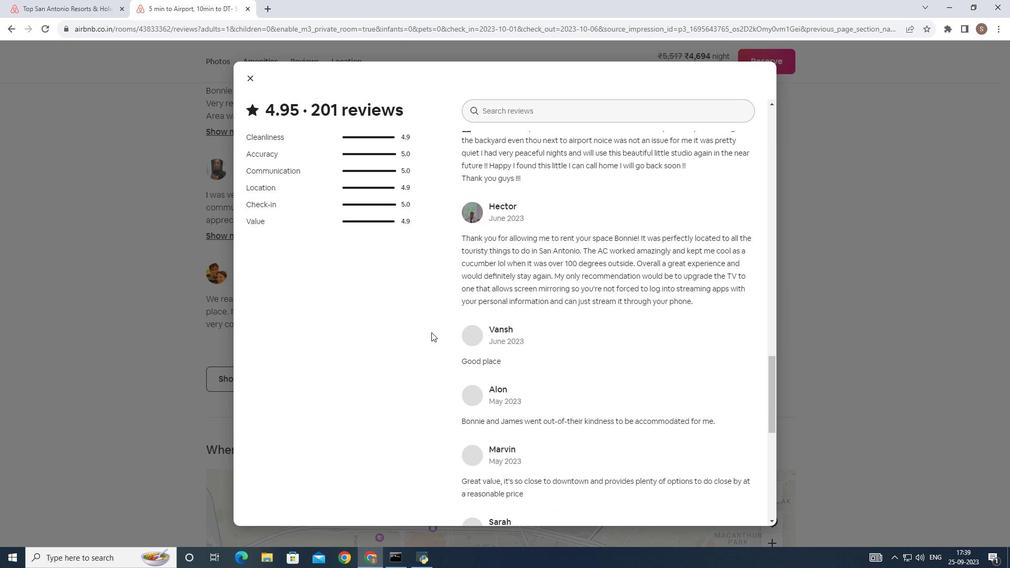 
Action: Mouse scrolled (424, 324) with delta (0, 0)
Screenshot: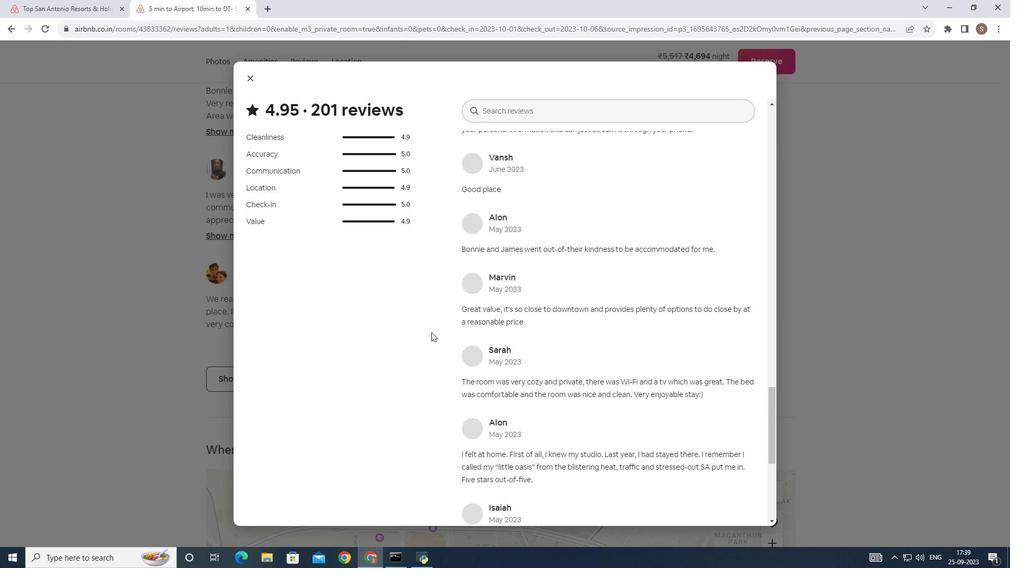
Action: Mouse scrolled (424, 324) with delta (0, 0)
Screenshot: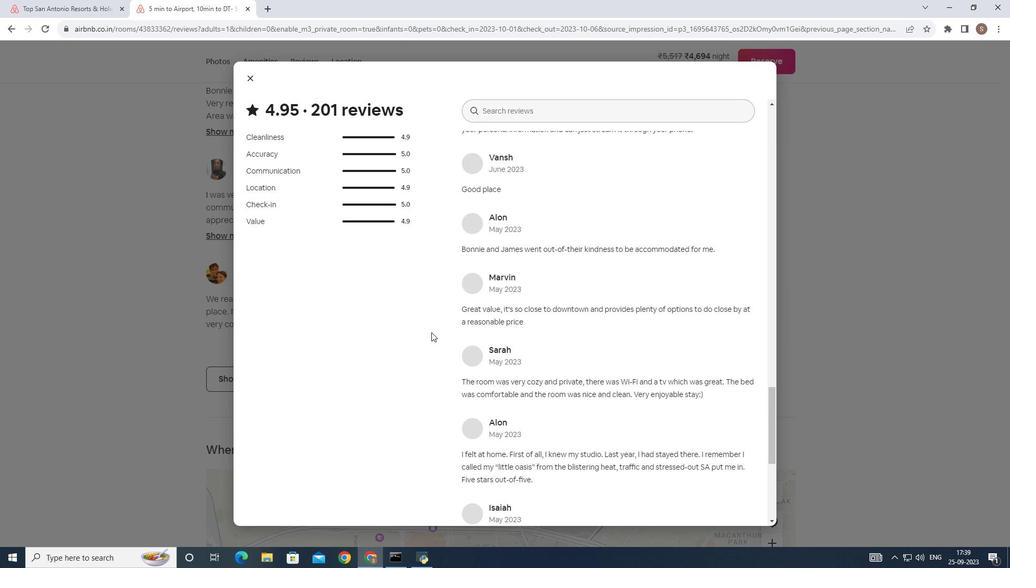
Action: Mouse scrolled (424, 324) with delta (0, 0)
Screenshot: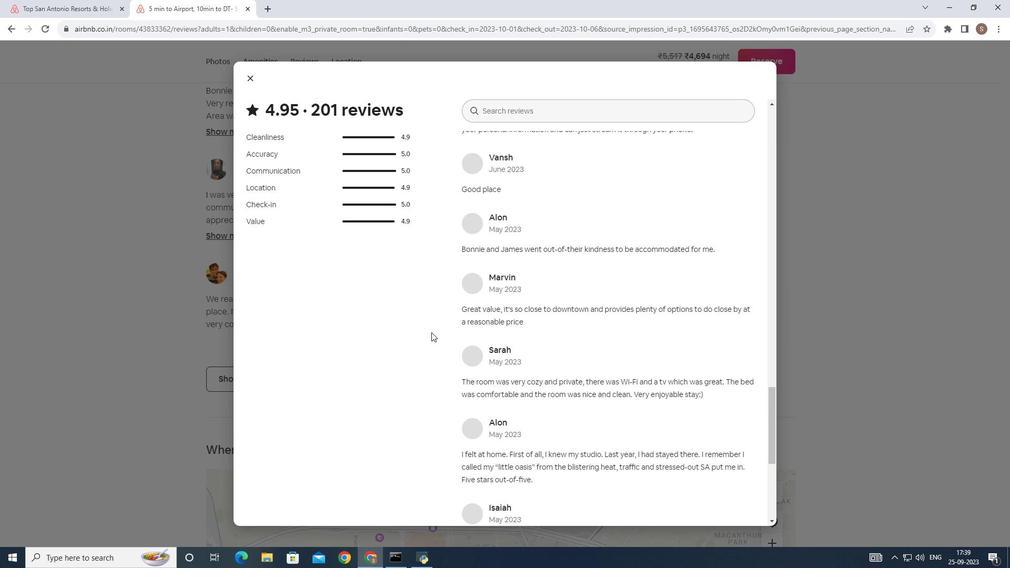 
Action: Mouse scrolled (424, 324) with delta (0, 0)
Screenshot: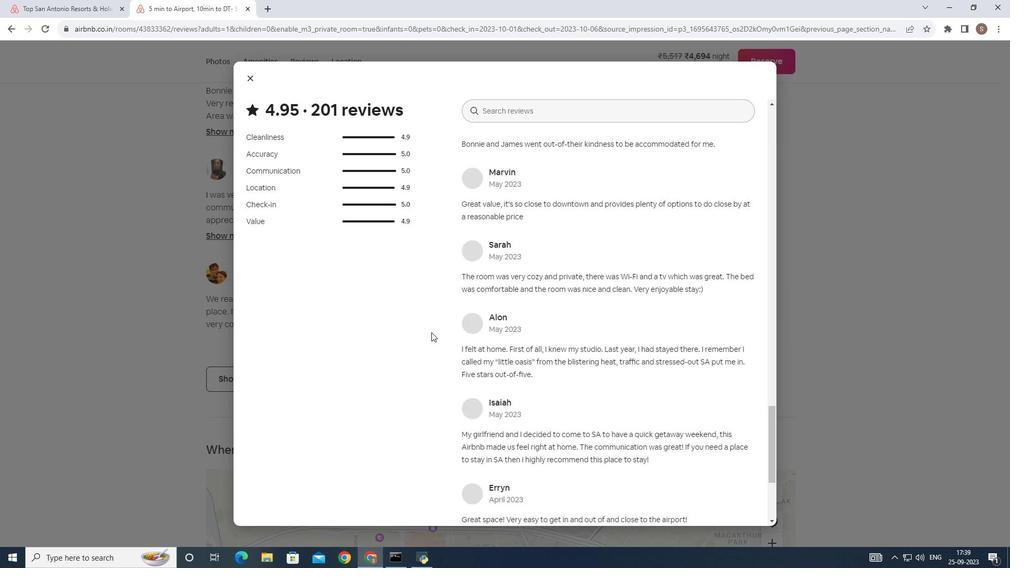 
Action: Mouse scrolled (424, 324) with delta (0, 0)
Screenshot: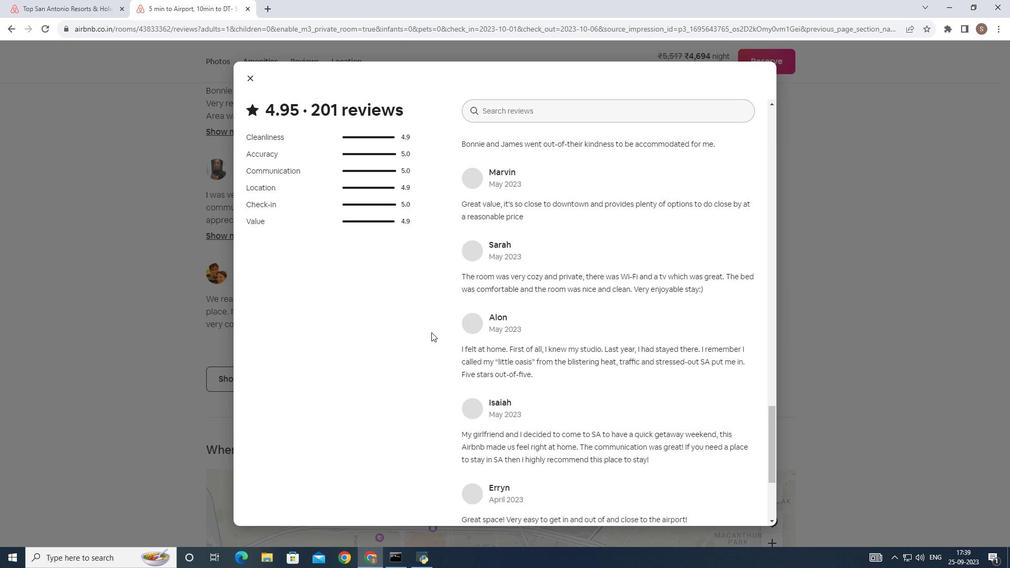 
Action: Mouse scrolled (424, 324) with delta (0, 0)
Screenshot: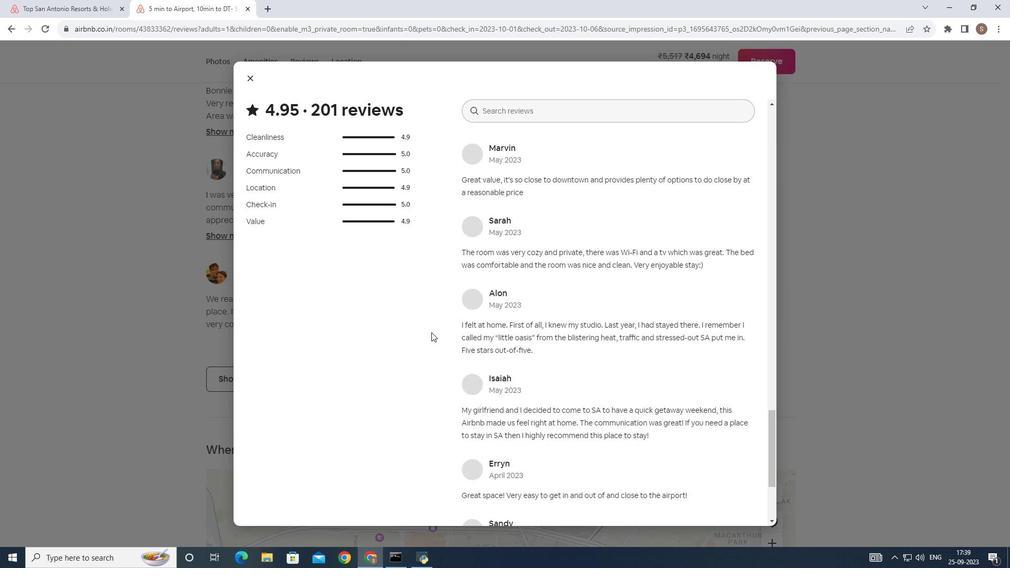 
Action: Mouse scrolled (424, 324) with delta (0, 0)
Screenshot: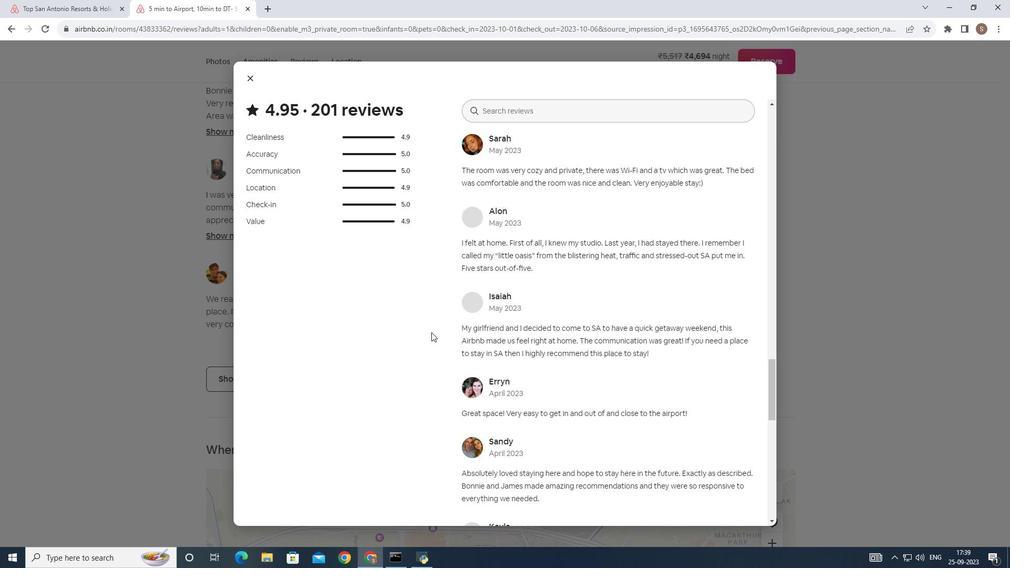 
Action: Mouse scrolled (424, 324) with delta (0, 0)
Screenshot: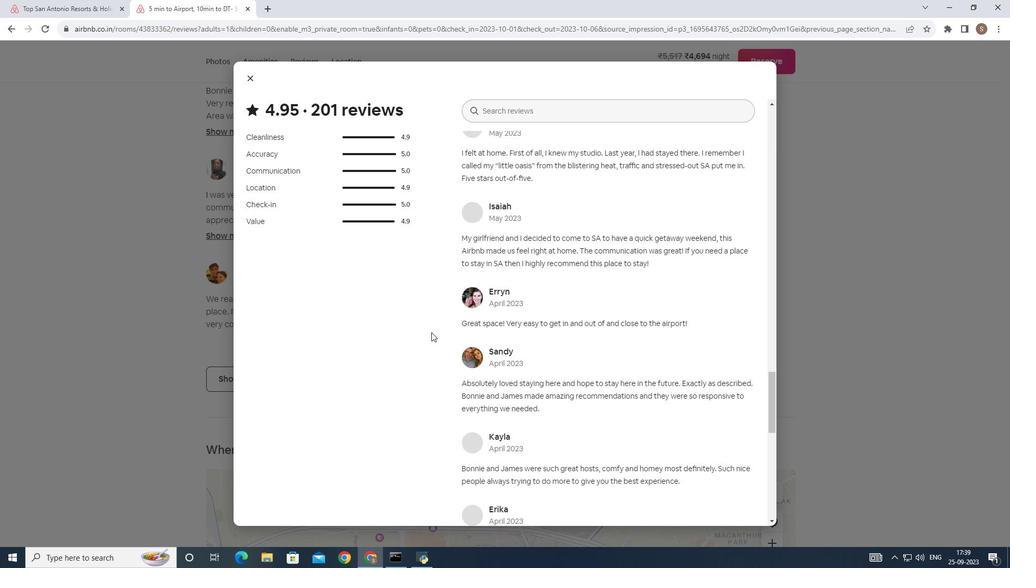 
Action: Mouse scrolled (424, 324) with delta (0, 0)
Screenshot: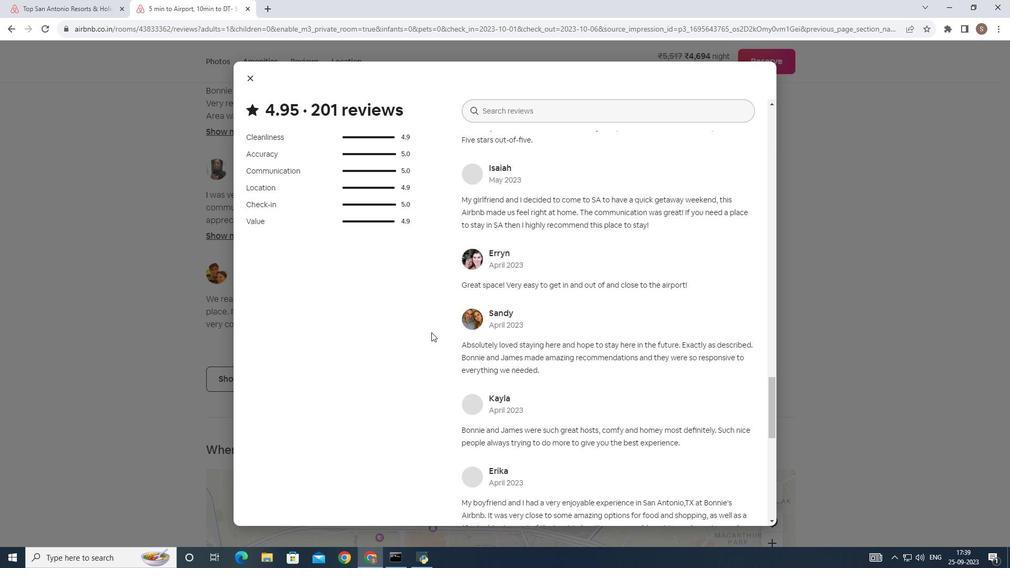 
Action: Mouse scrolled (424, 324) with delta (0, 0)
Screenshot: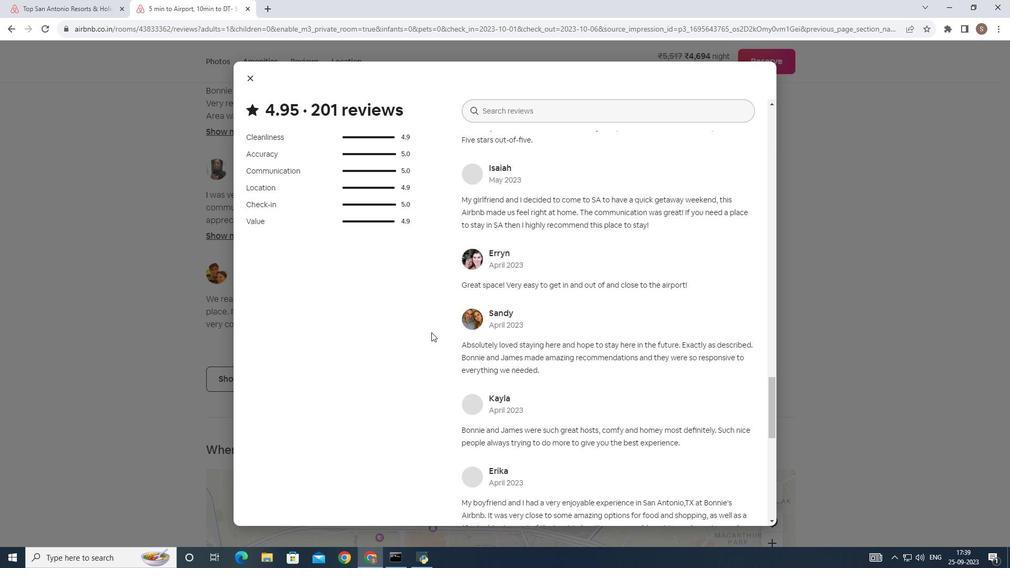 
Action: Mouse scrolled (424, 324) with delta (0, 0)
Screenshot: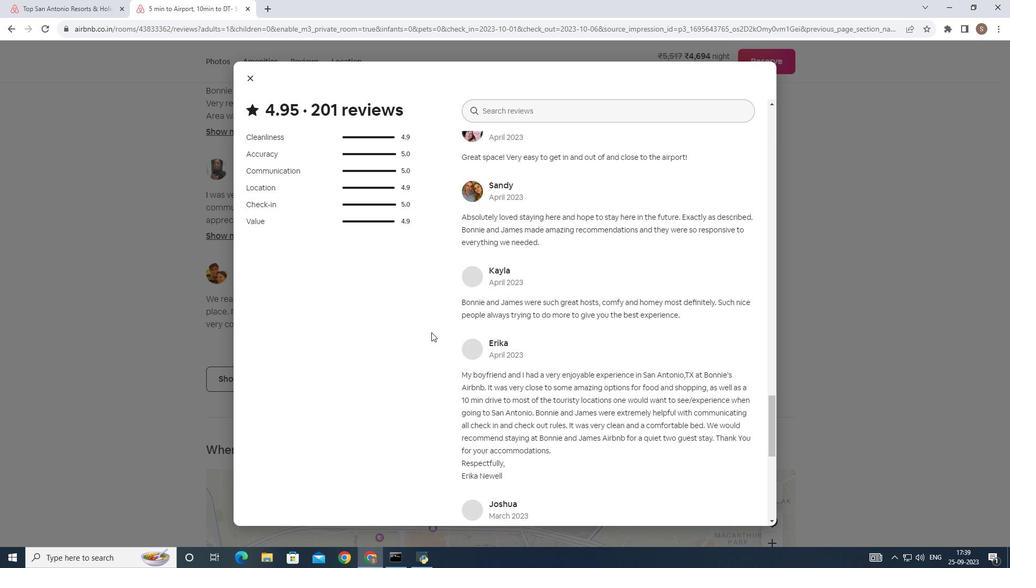 
Action: Mouse scrolled (424, 324) with delta (0, 0)
Screenshot: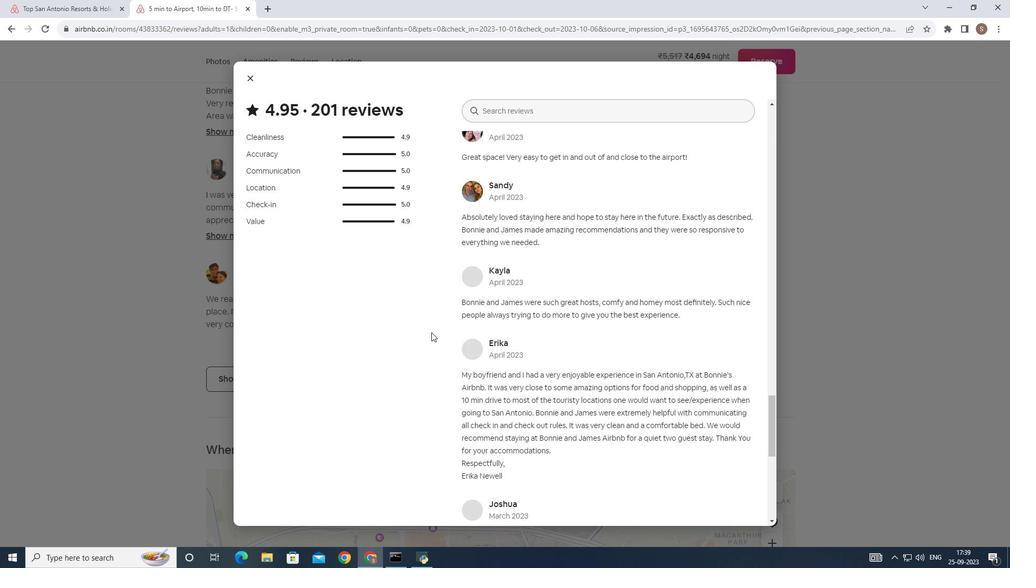 
Action: Mouse scrolled (424, 324) with delta (0, 0)
Screenshot: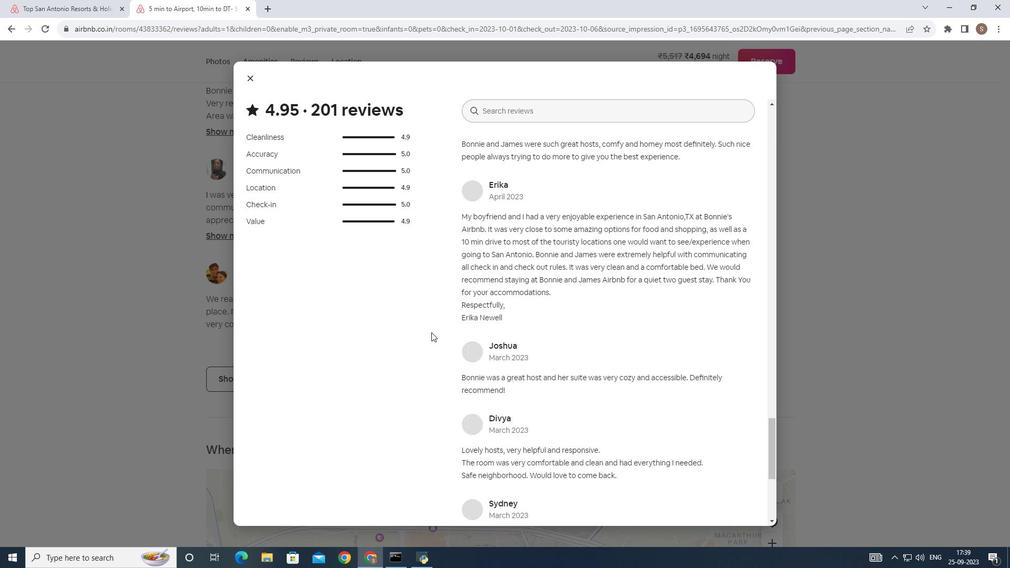 
Action: Mouse scrolled (424, 324) with delta (0, 0)
Screenshot: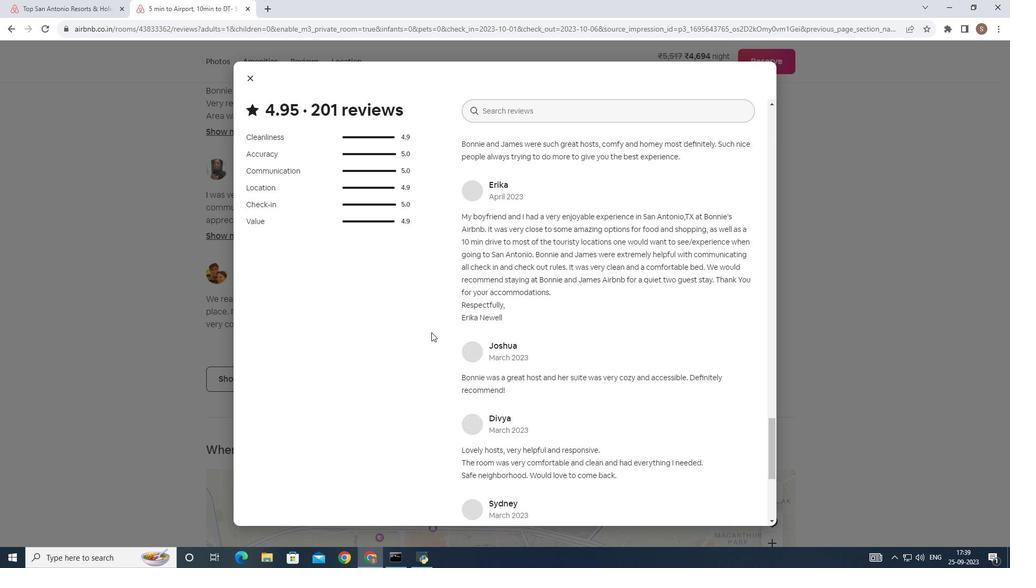 
Action: Mouse scrolled (424, 324) with delta (0, 0)
Screenshot: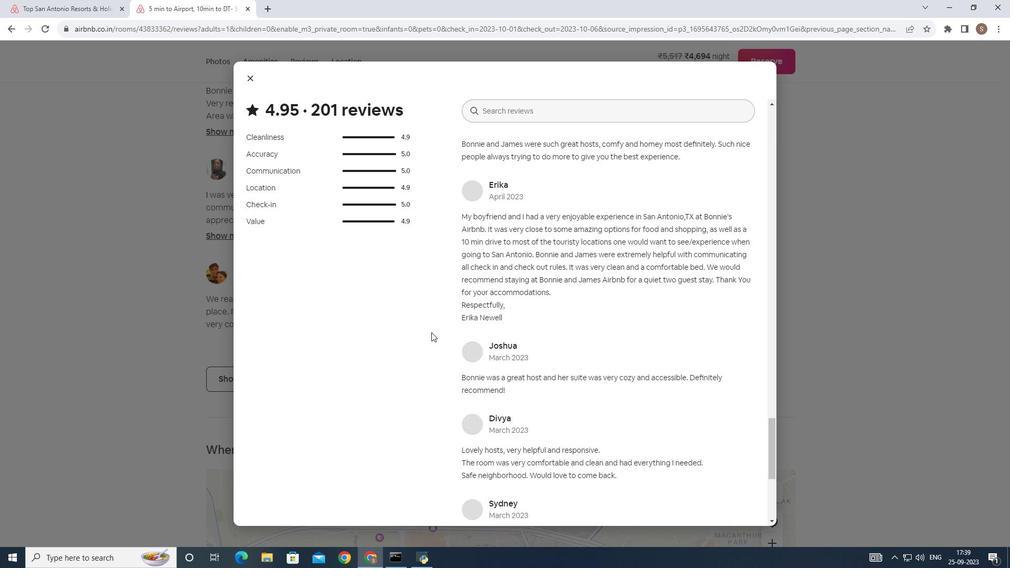 
Action: Mouse scrolled (424, 324) with delta (0, 0)
Screenshot: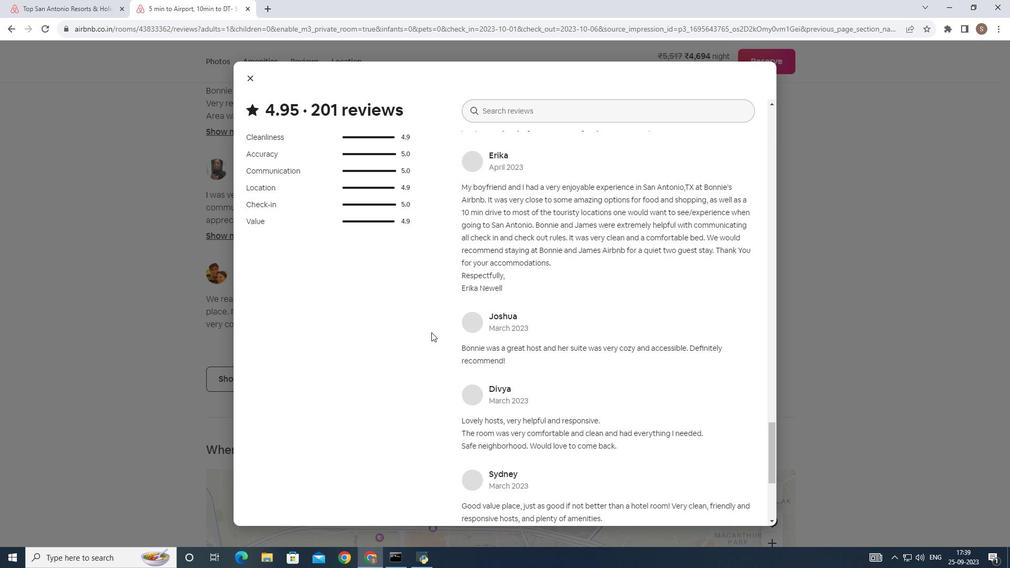 
Action: Mouse scrolled (424, 324) with delta (0, 0)
Screenshot: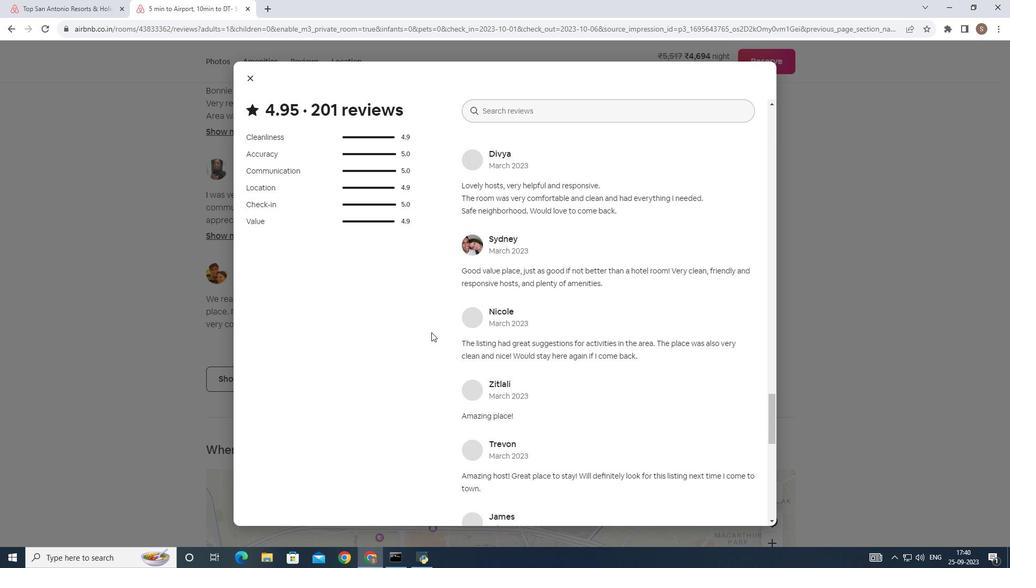 
Action: Mouse scrolled (424, 324) with delta (0, 0)
Screenshot: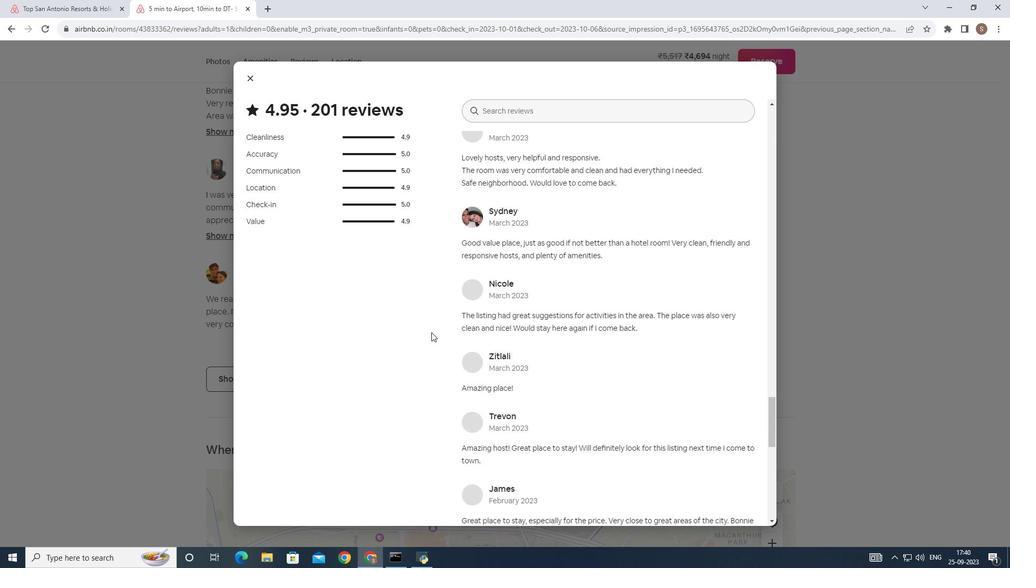 
Action: Mouse scrolled (424, 324) with delta (0, 0)
Screenshot: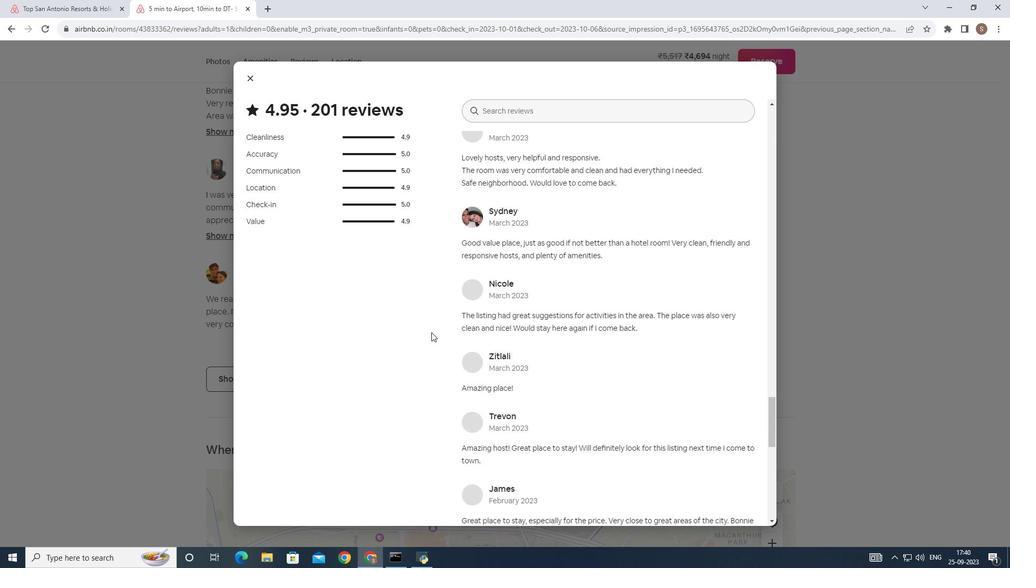 
Action: Mouse scrolled (424, 324) with delta (0, 0)
Screenshot: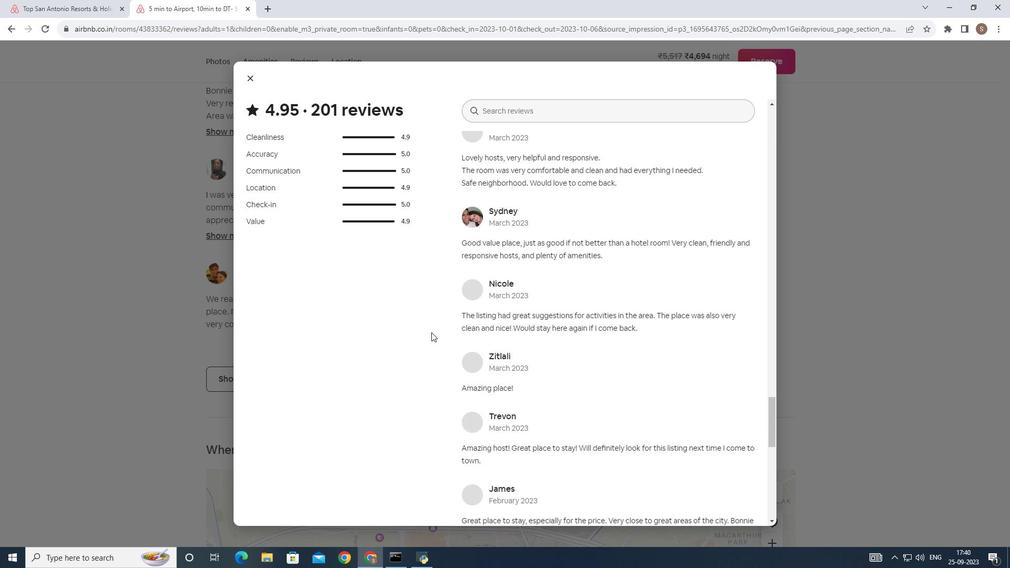 
Action: Mouse scrolled (424, 324) with delta (0, 0)
Screenshot: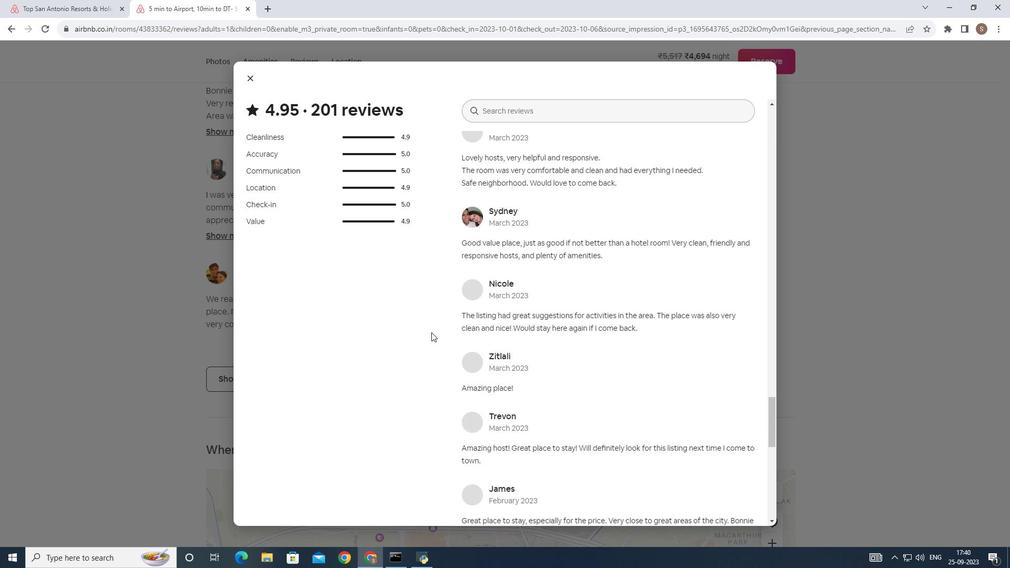 
Action: Mouse scrolled (424, 324) with delta (0, 0)
Screenshot: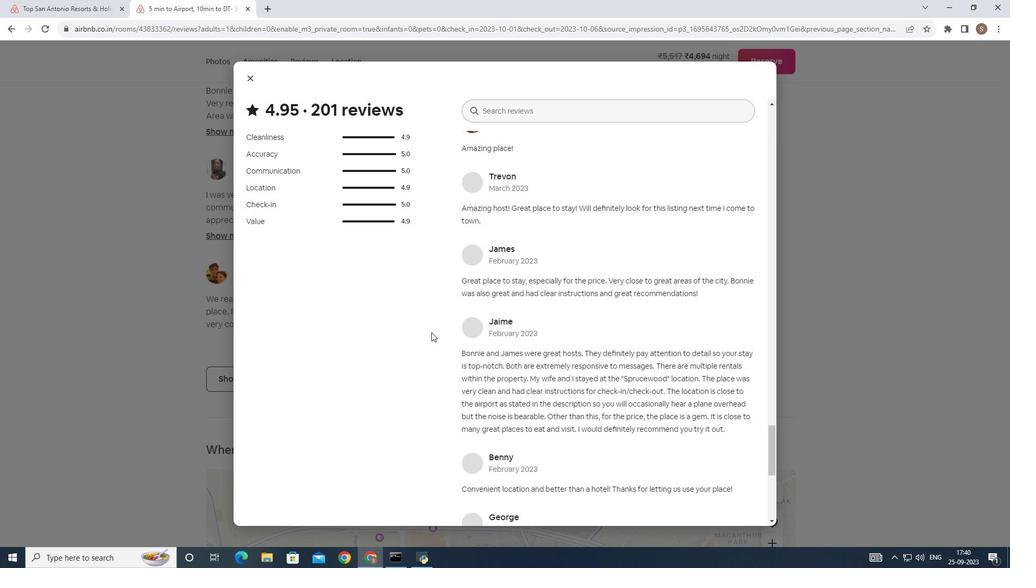 
Action: Mouse scrolled (424, 324) with delta (0, 0)
Screenshot: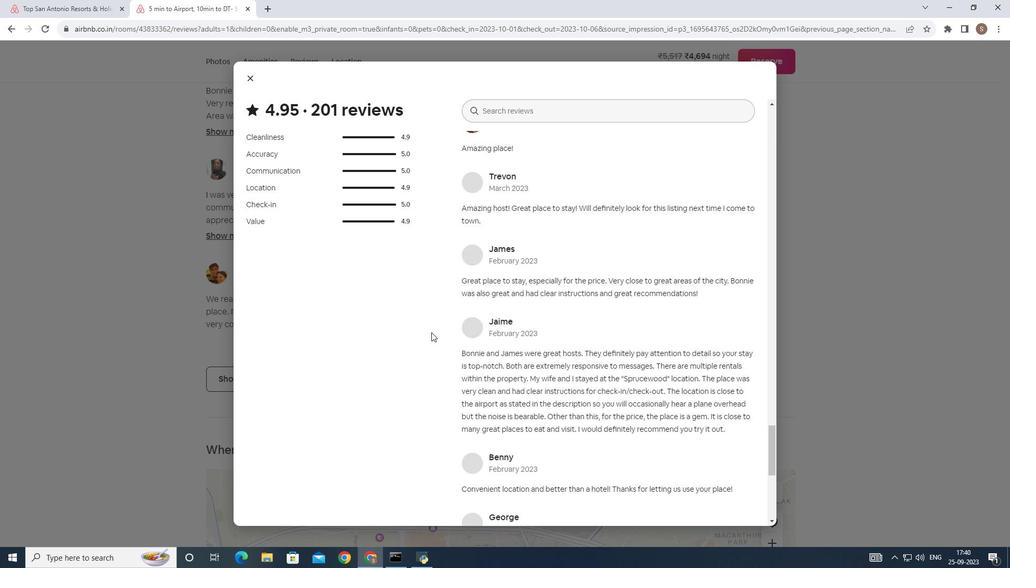
Action: Mouse scrolled (424, 324) with delta (0, 0)
Screenshot: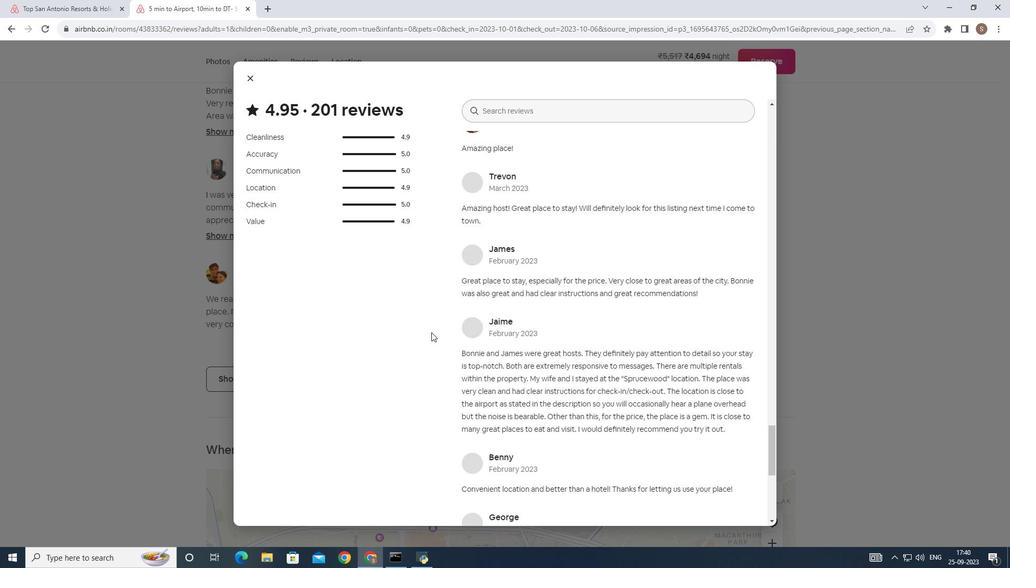 
Action: Mouse scrolled (424, 324) with delta (0, 0)
